 Task: In the event  named  Conference: Business Leadership Conference, Set a range of dates when you can accept meetings  '16 Jul â€" 20 Aug 2023'. Select a duration of  15 min. Select working hours  	_x000D_
MON- SAT 9:00am â€" 5:00pm. Add time before or after your events  as 5 min. Set the frequency of available time slots for invitees as  25 min. Set the minimum notice period and maximum events allowed per day as  39 hours and 4. , logged in from the account softage.4@softage.net and add another guest for the event, softage.3@softage.net
Action: Mouse scrolled (528, 343) with delta (0, 0)
Screenshot: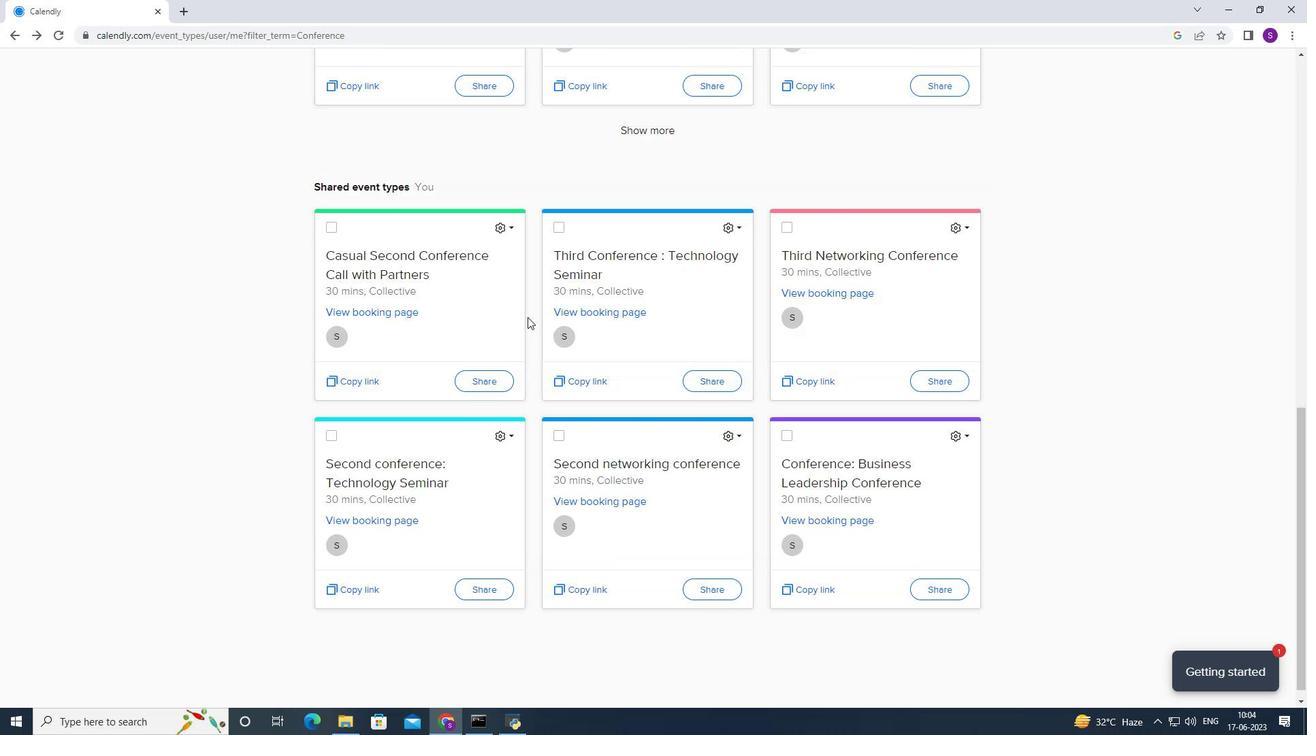 
Action: Mouse scrolled (528, 342) with delta (0, 0)
Screenshot: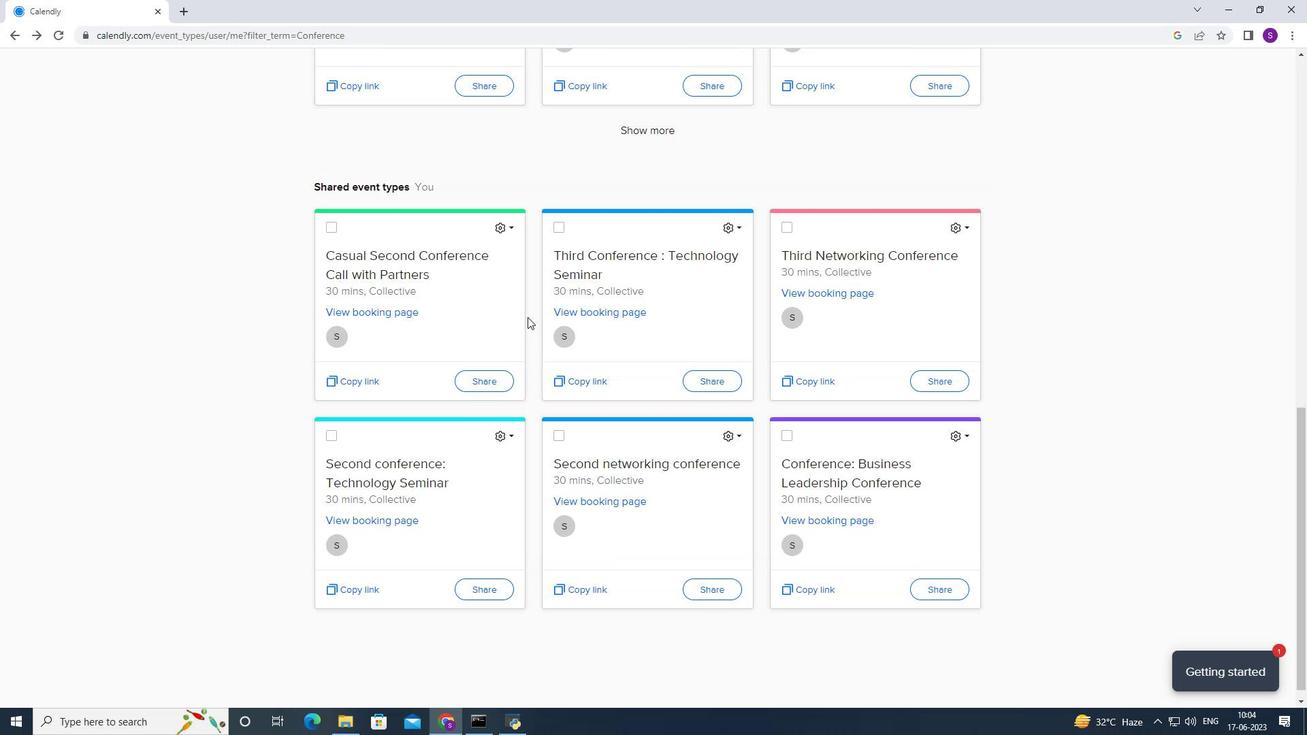 
Action: Mouse scrolled (528, 343) with delta (0, 0)
Screenshot: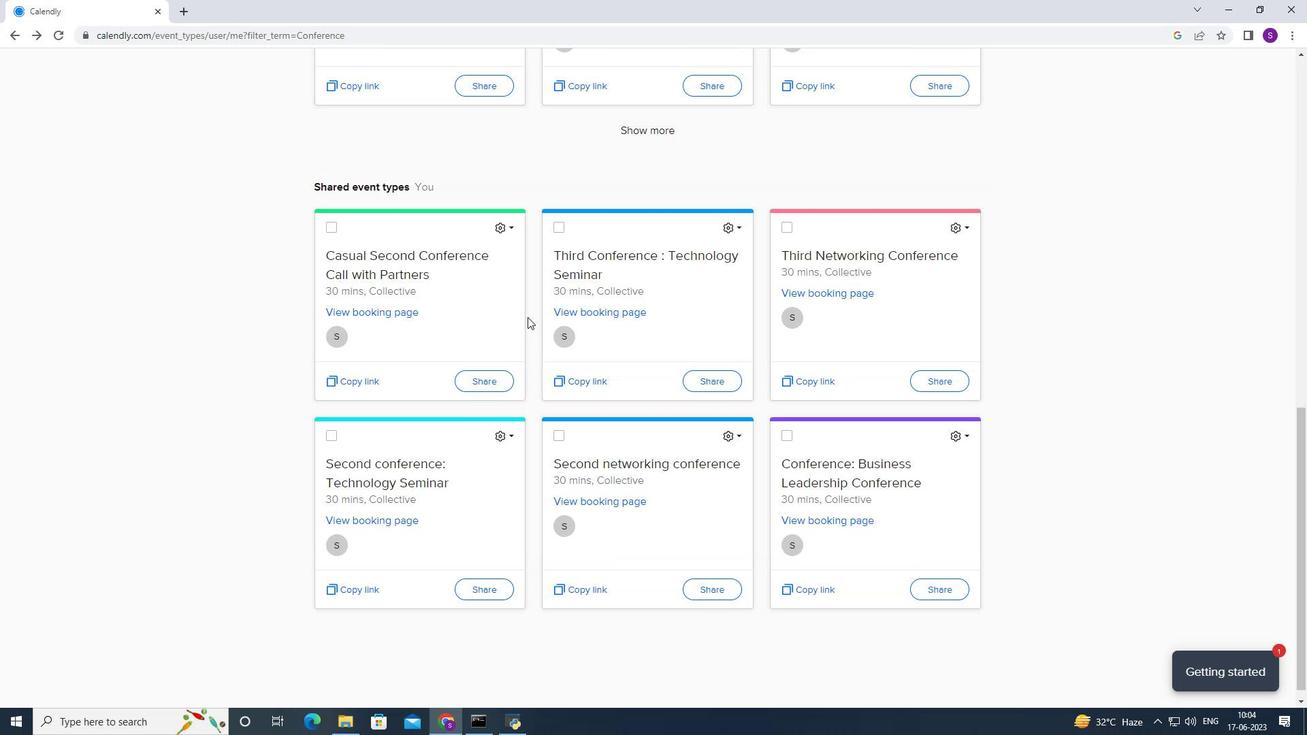 
Action: Mouse scrolled (528, 342) with delta (0, 0)
Screenshot: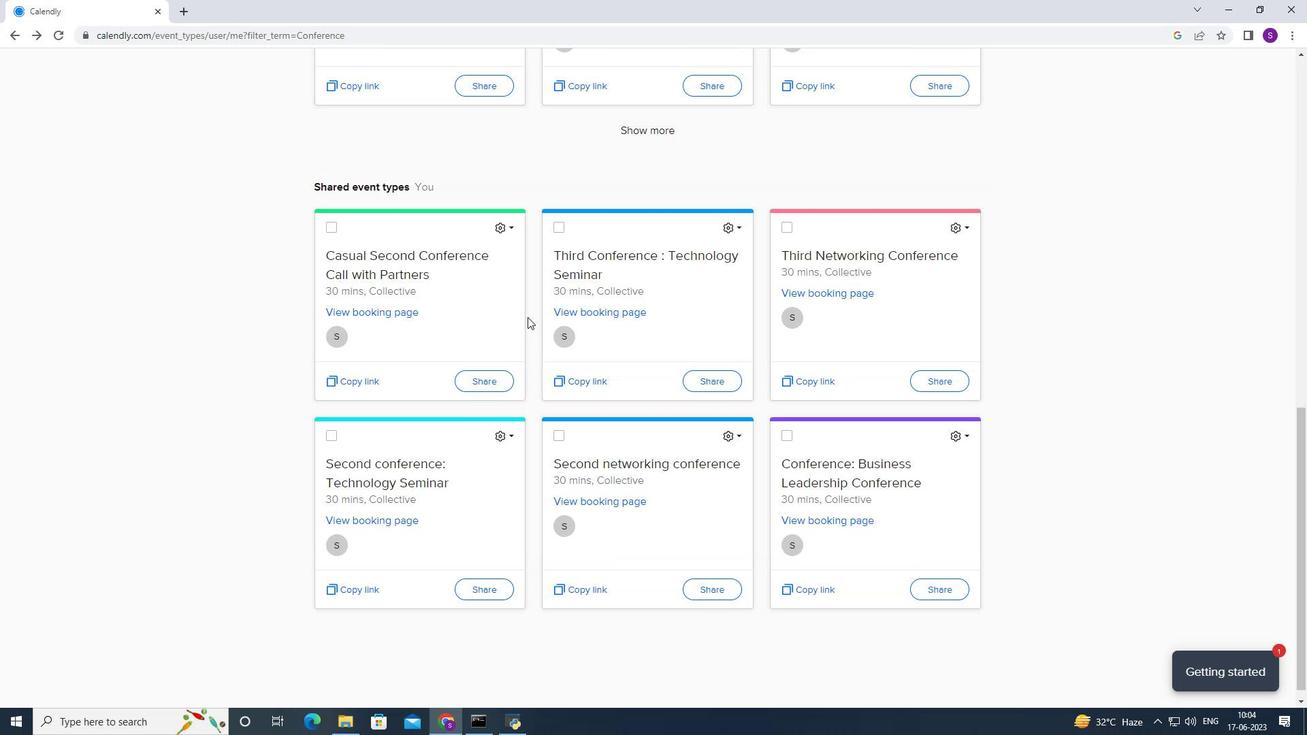 
Action: Mouse scrolled (528, 343) with delta (0, 0)
Screenshot: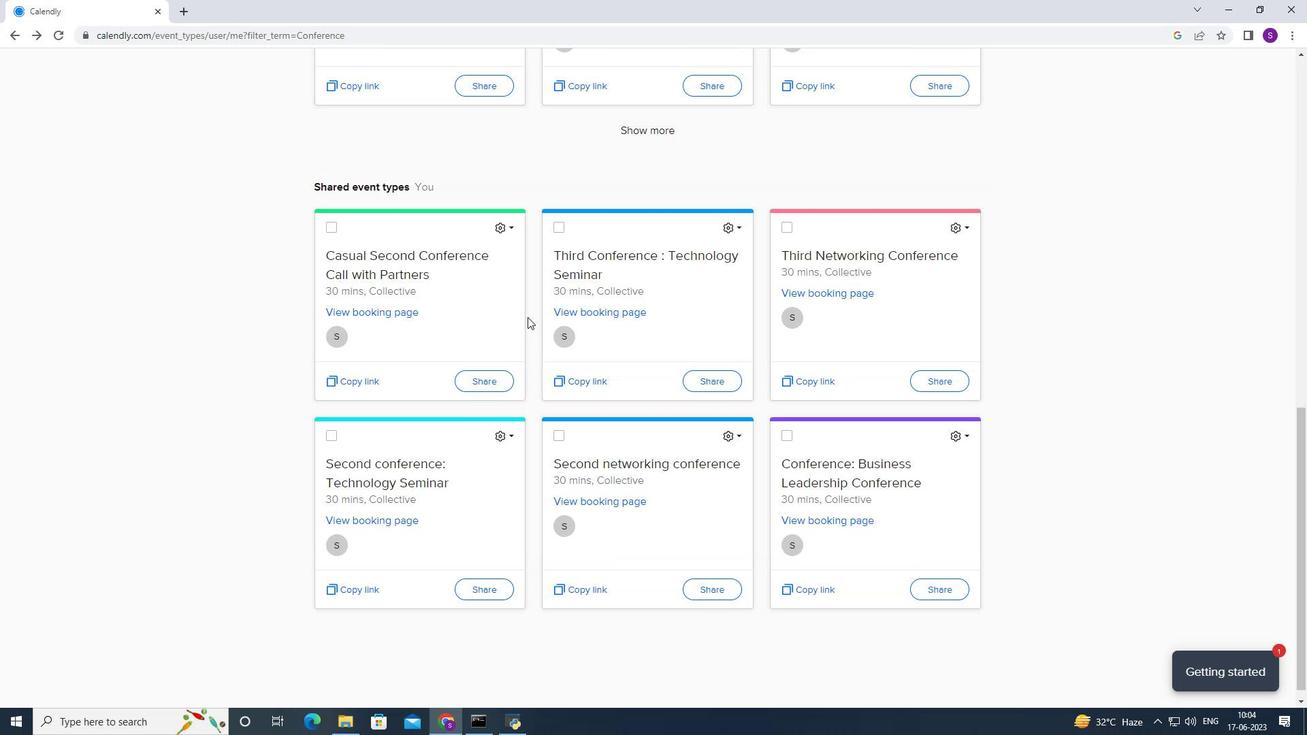 
Action: Mouse scrolled (528, 343) with delta (0, 0)
Screenshot: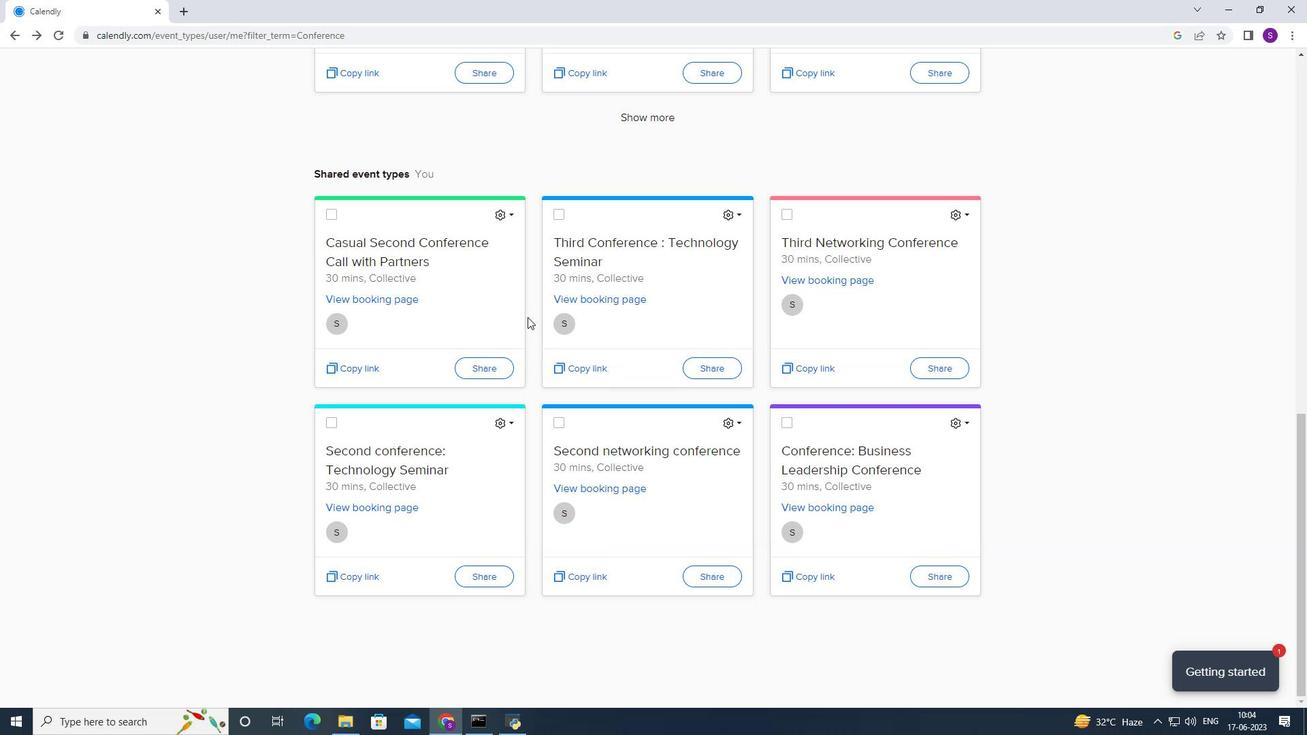
Action: Mouse scrolled (528, 343) with delta (0, 0)
Screenshot: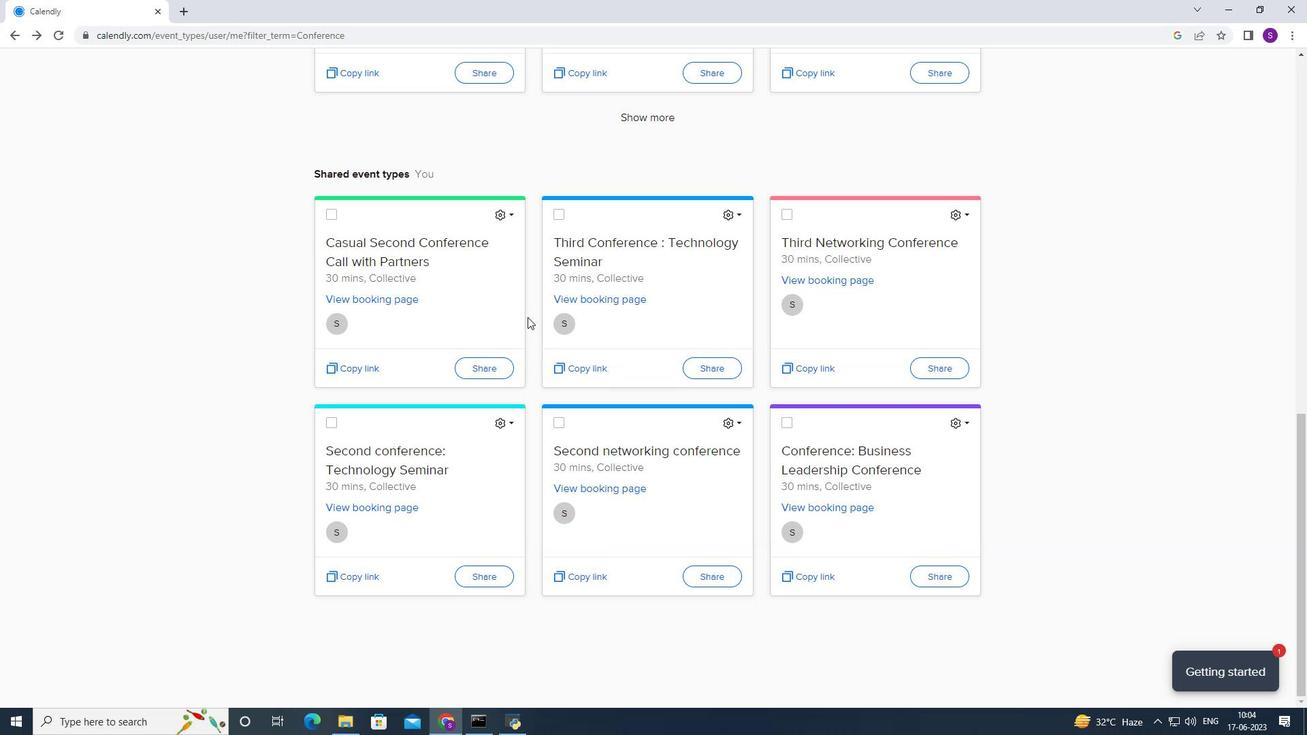 
Action: Mouse scrolled (528, 343) with delta (0, 0)
Screenshot: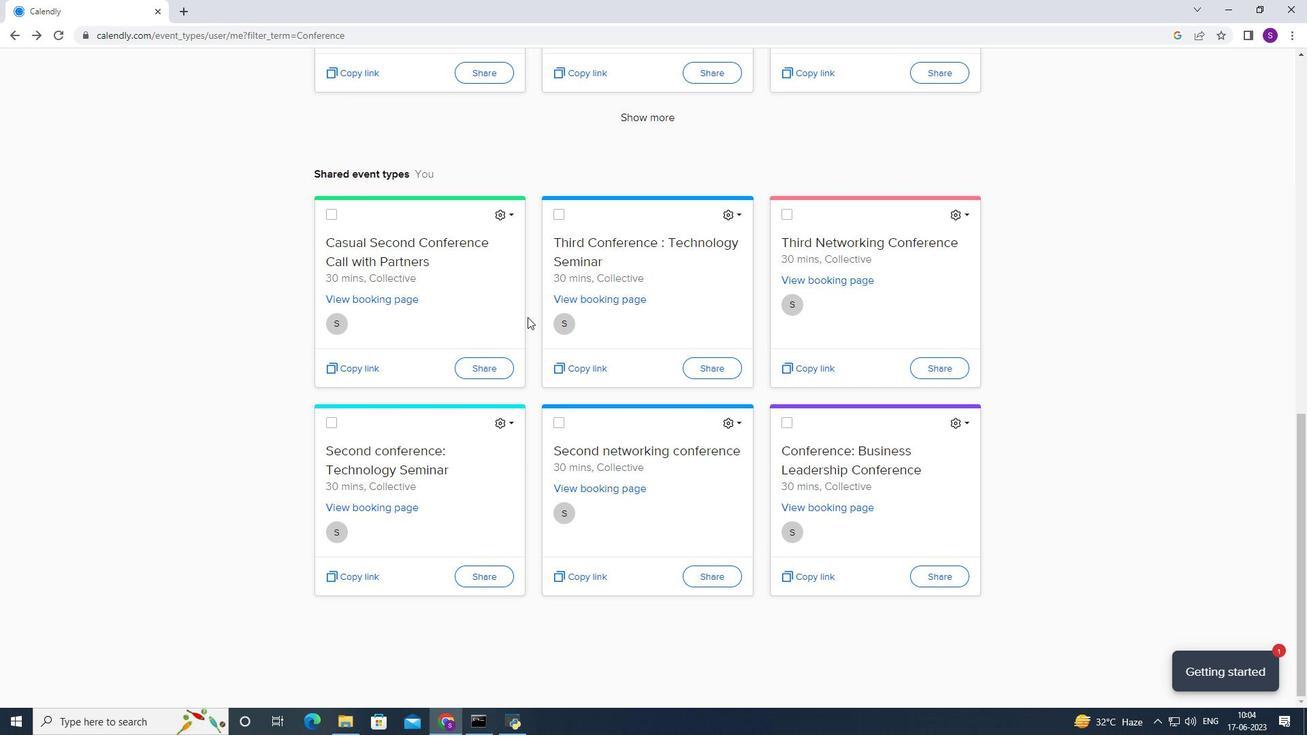
Action: Mouse scrolled (528, 342) with delta (0, 0)
Screenshot: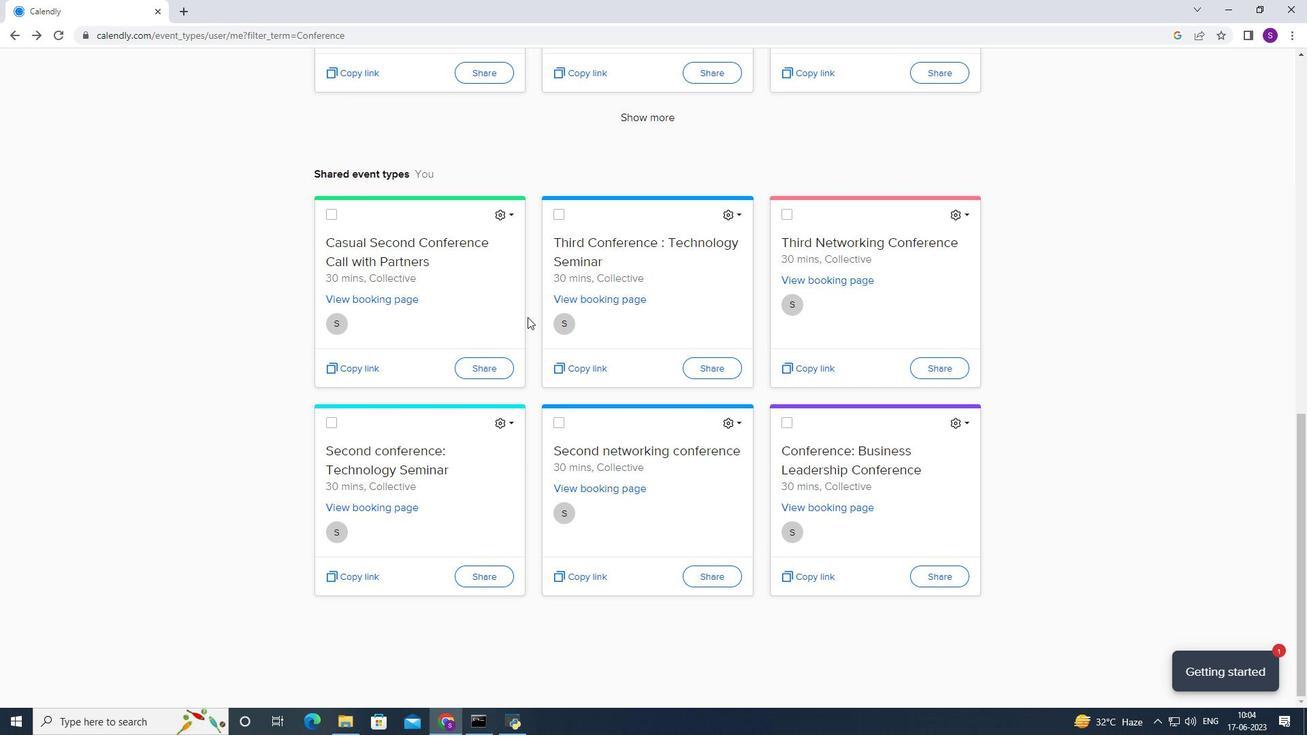
Action: Mouse scrolled (528, 342) with delta (0, 0)
Screenshot: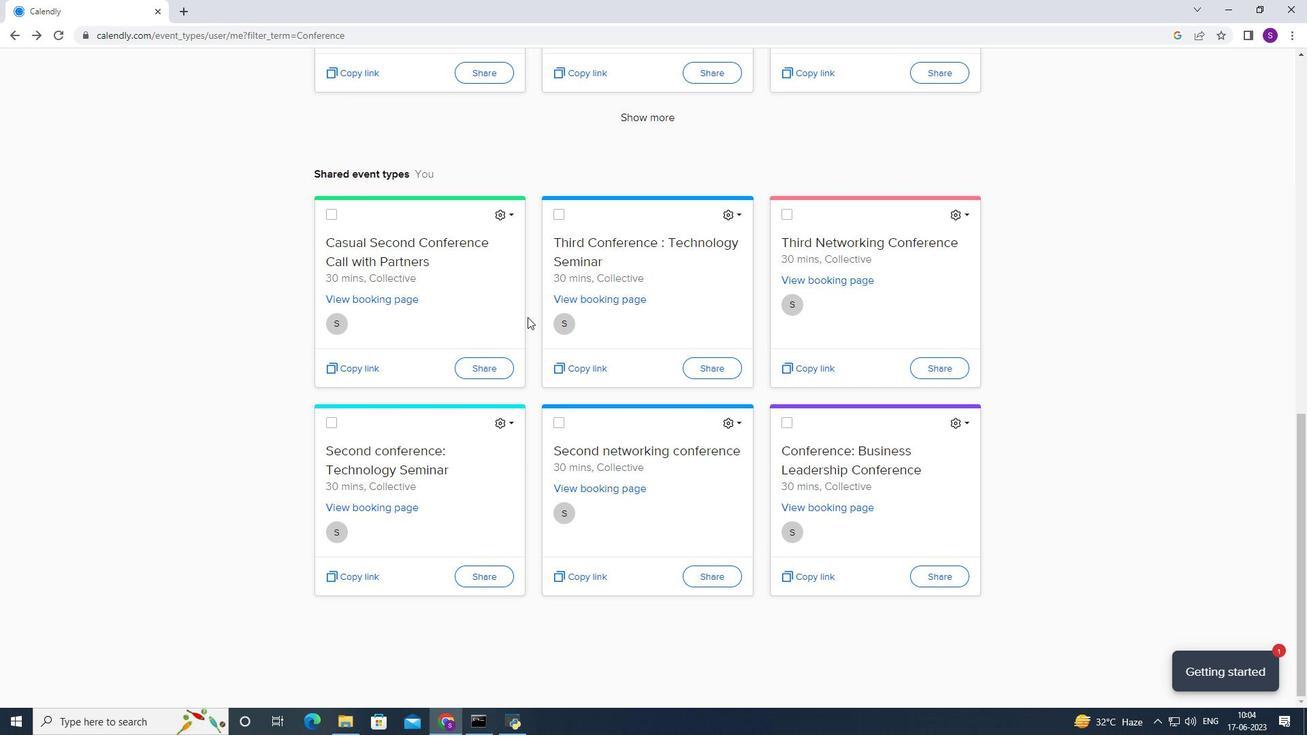 
Action: Mouse scrolled (528, 342) with delta (0, 0)
Screenshot: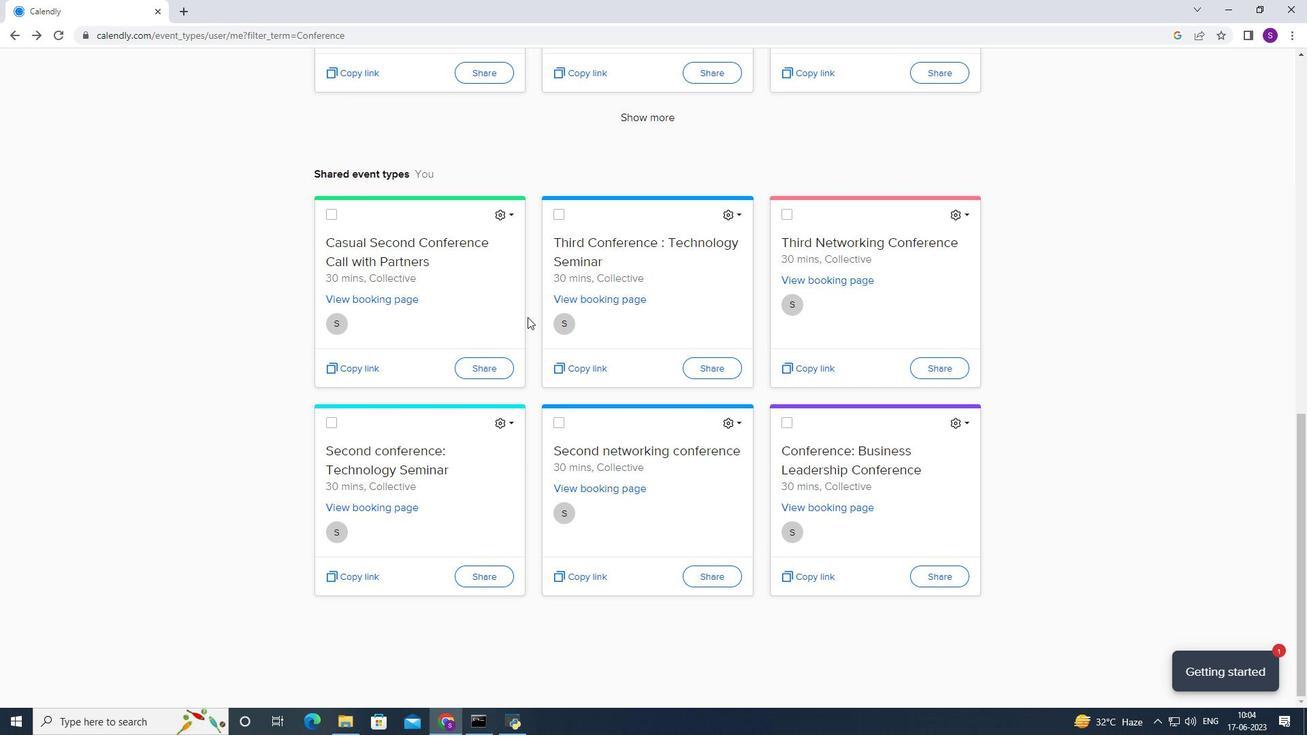 
Action: Mouse scrolled (528, 343) with delta (0, 0)
Screenshot: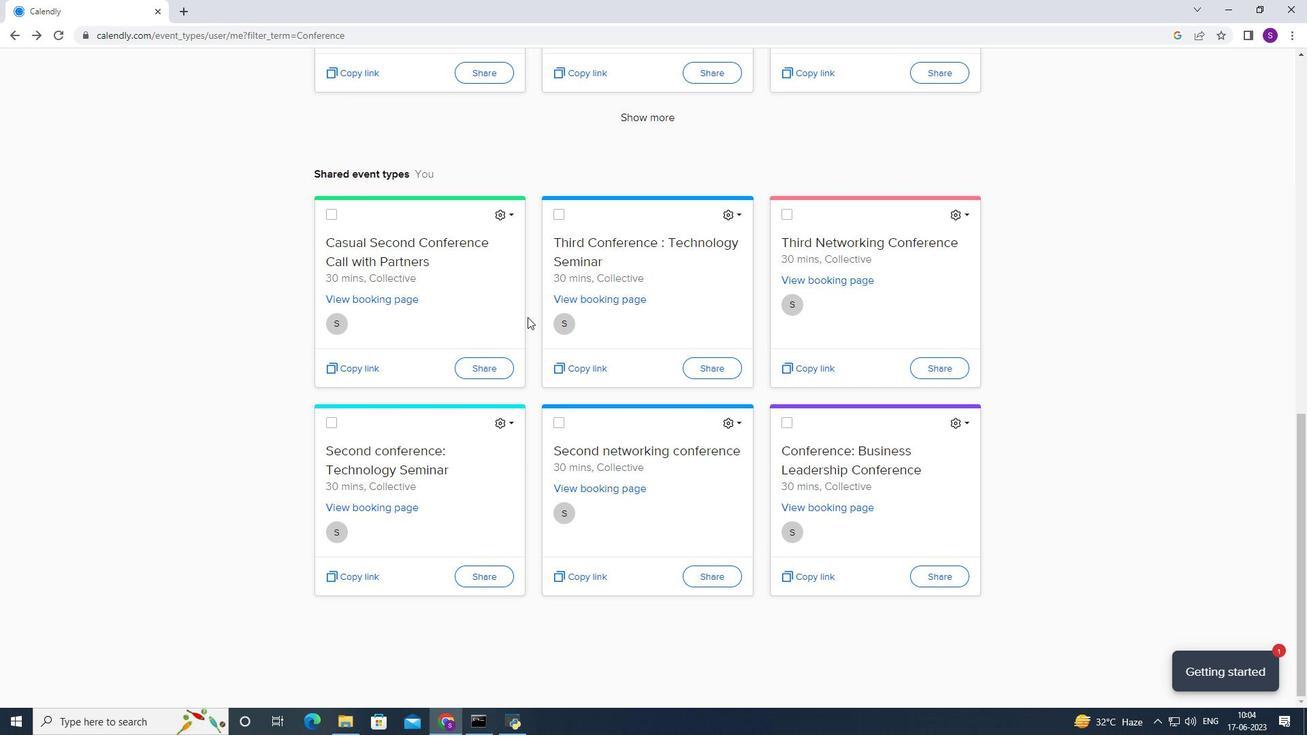 
Action: Mouse scrolled (528, 343) with delta (0, 0)
Screenshot: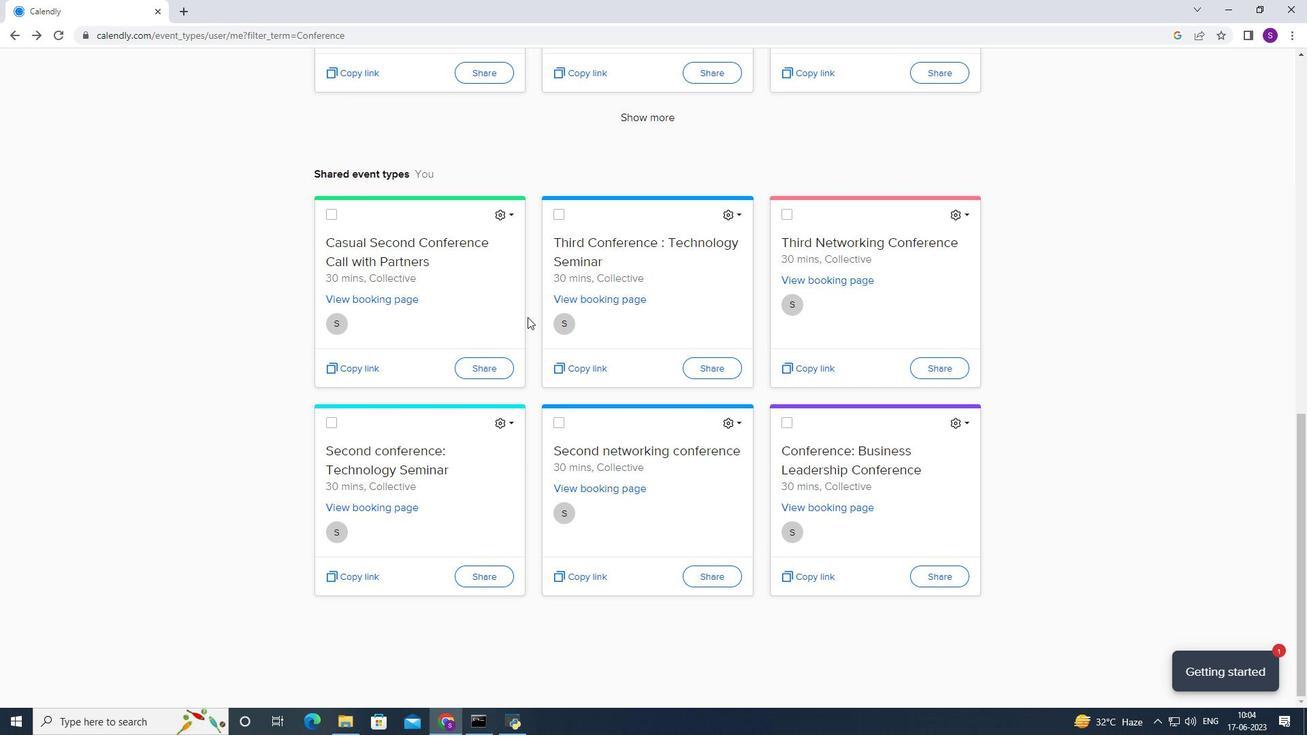 
Action: Mouse scrolled (528, 343) with delta (0, 0)
Screenshot: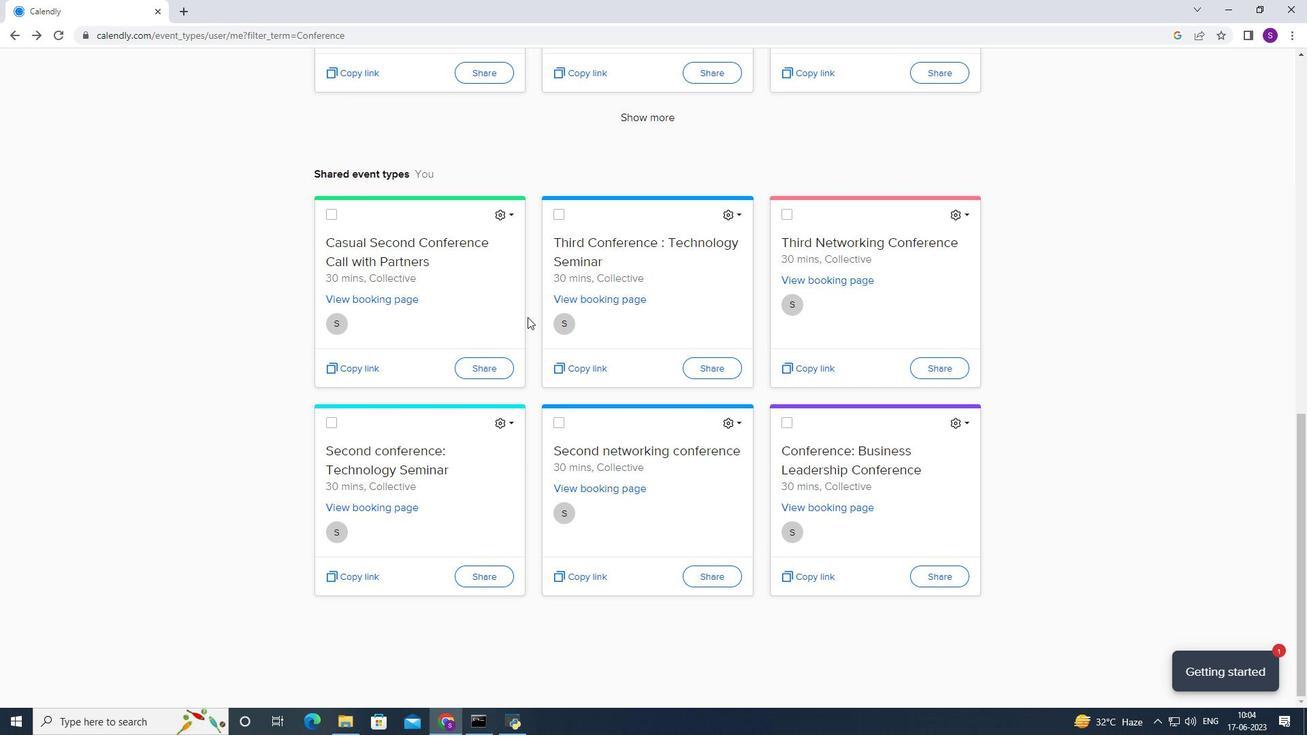 
Action: Mouse scrolled (528, 343) with delta (0, 0)
Screenshot: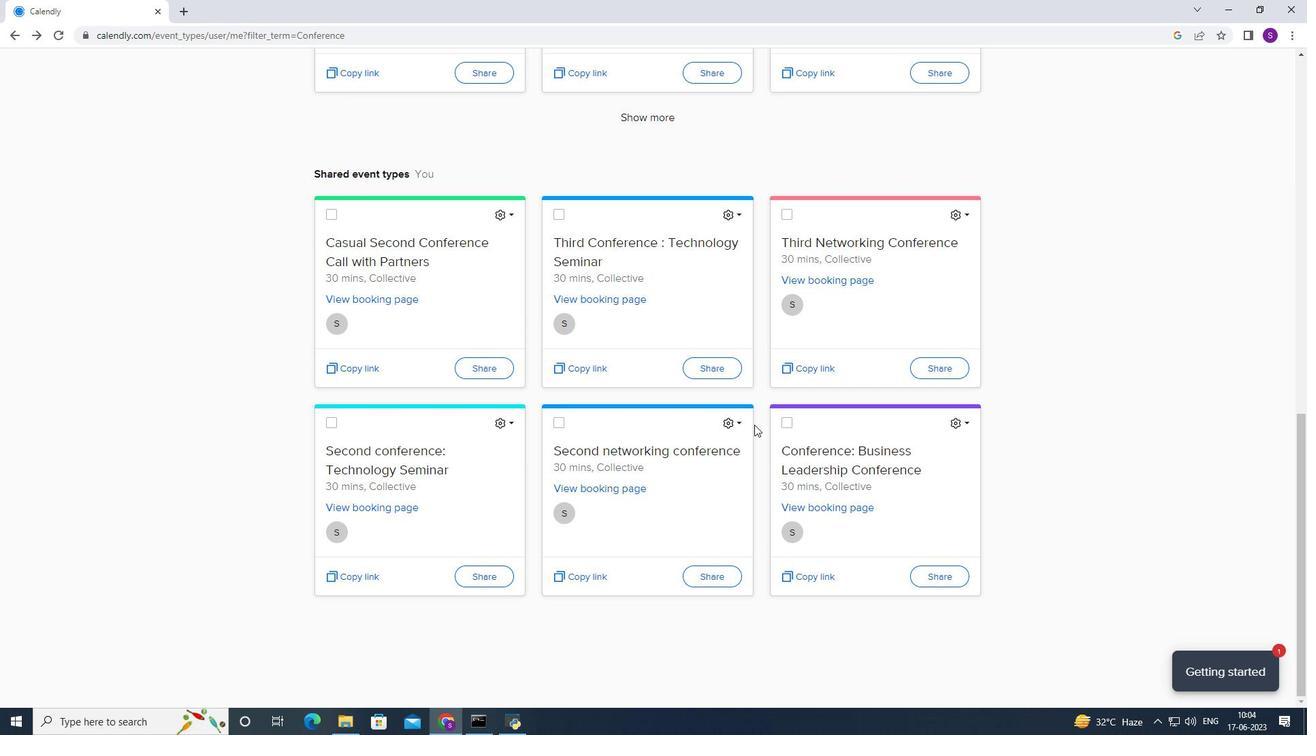
Action: Mouse scrolled (528, 342) with delta (0, 0)
Screenshot: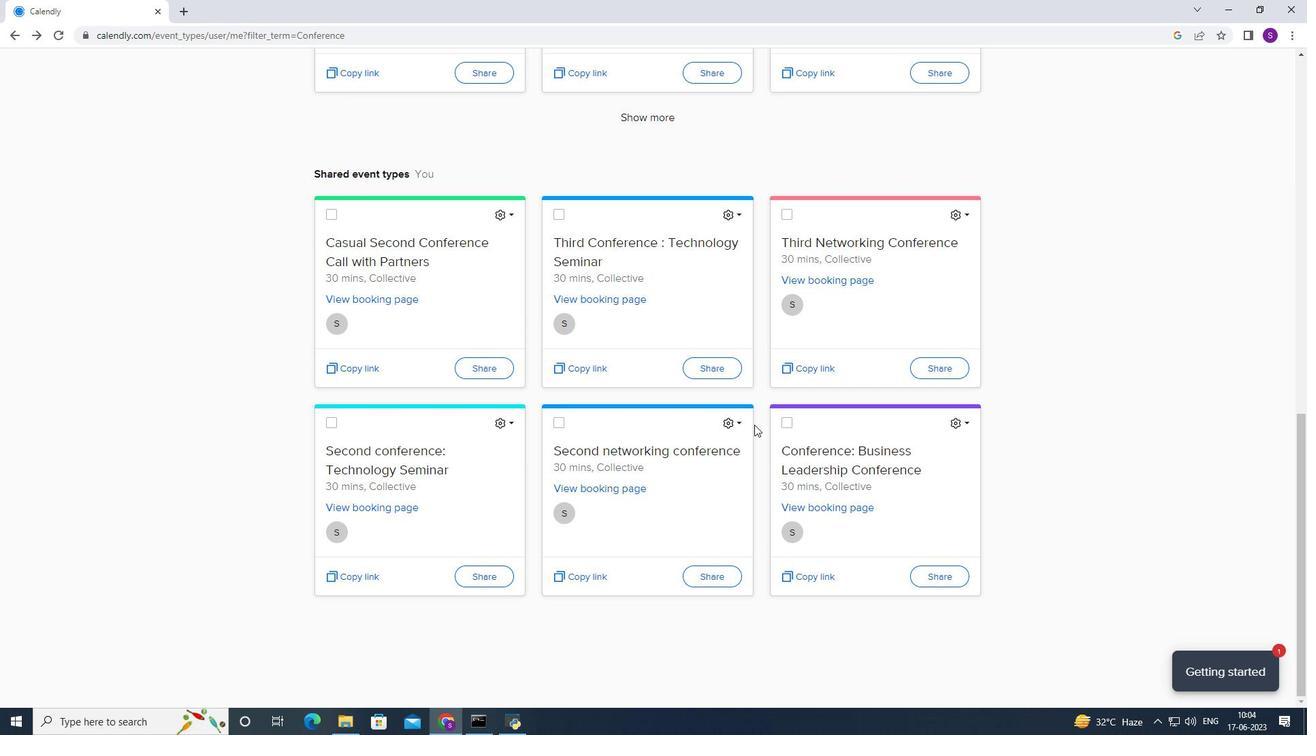 
Action: Mouse scrolled (528, 343) with delta (0, 0)
Screenshot: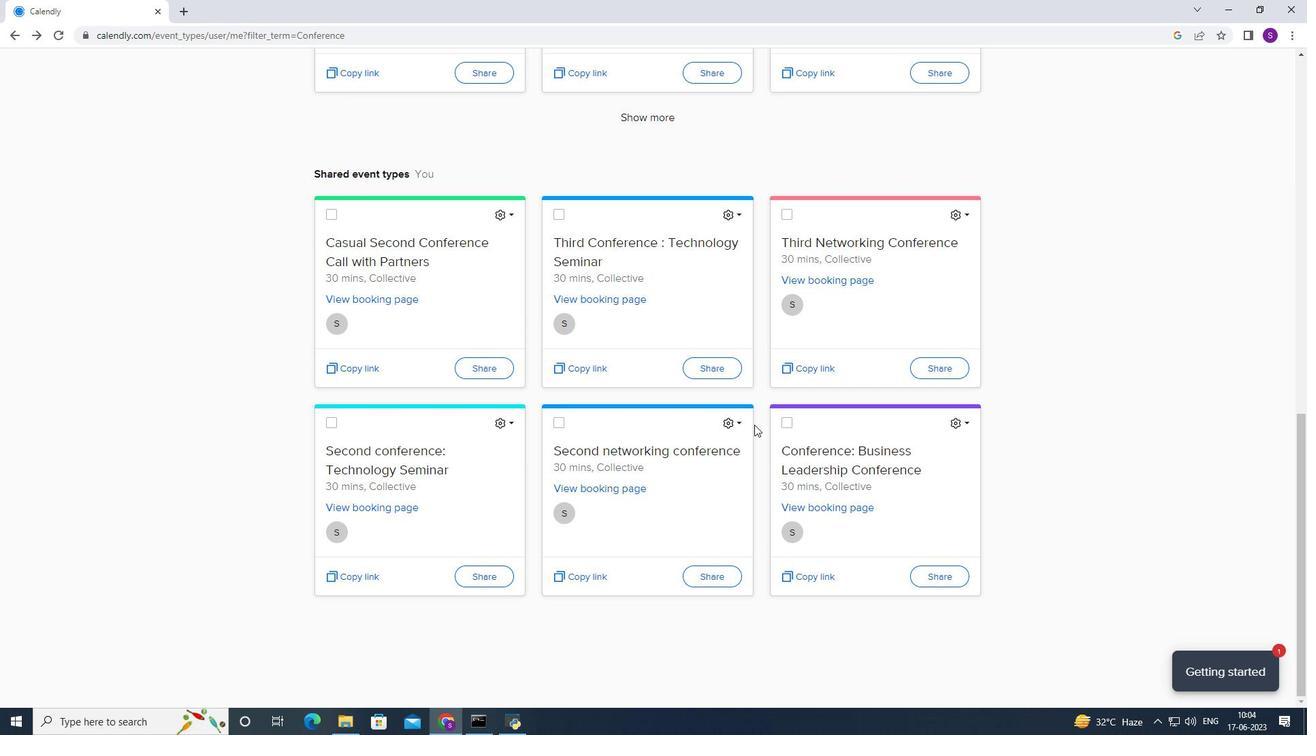 
Action: Mouse scrolled (528, 342) with delta (0, 0)
Screenshot: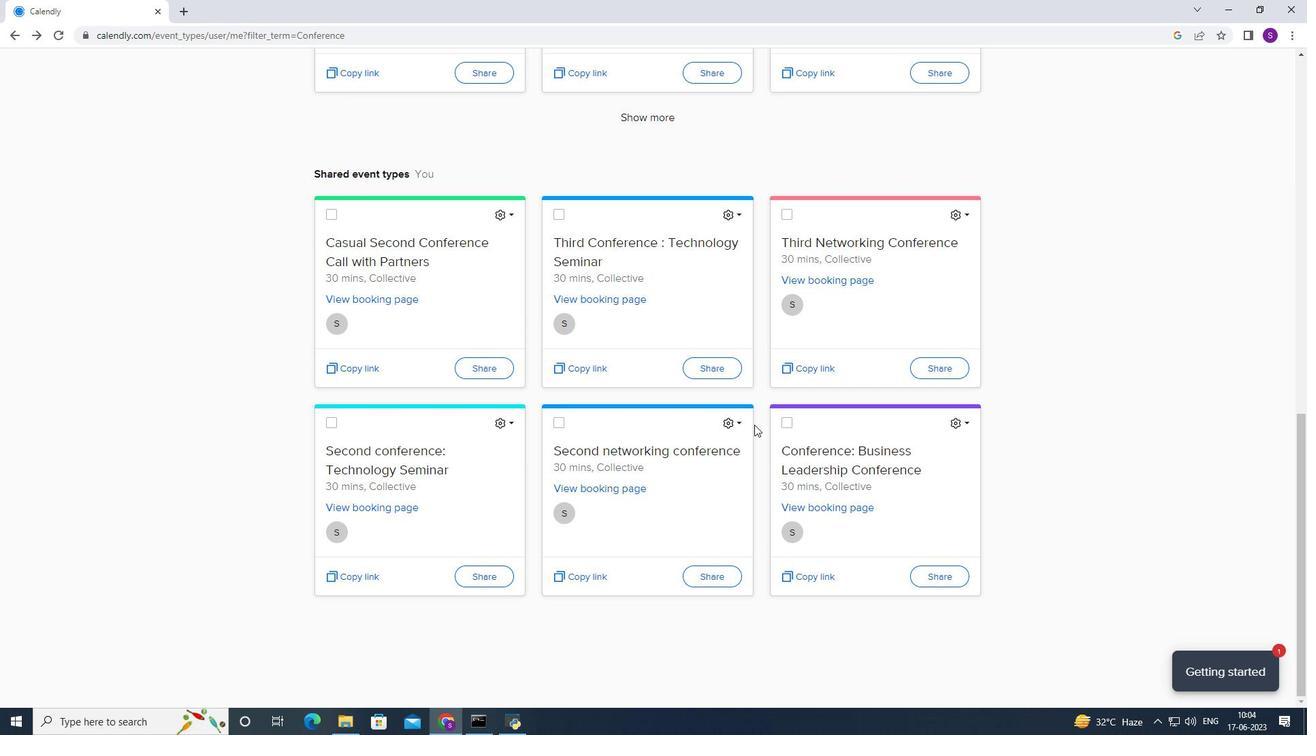 
Action: Mouse scrolled (528, 342) with delta (0, 0)
Screenshot: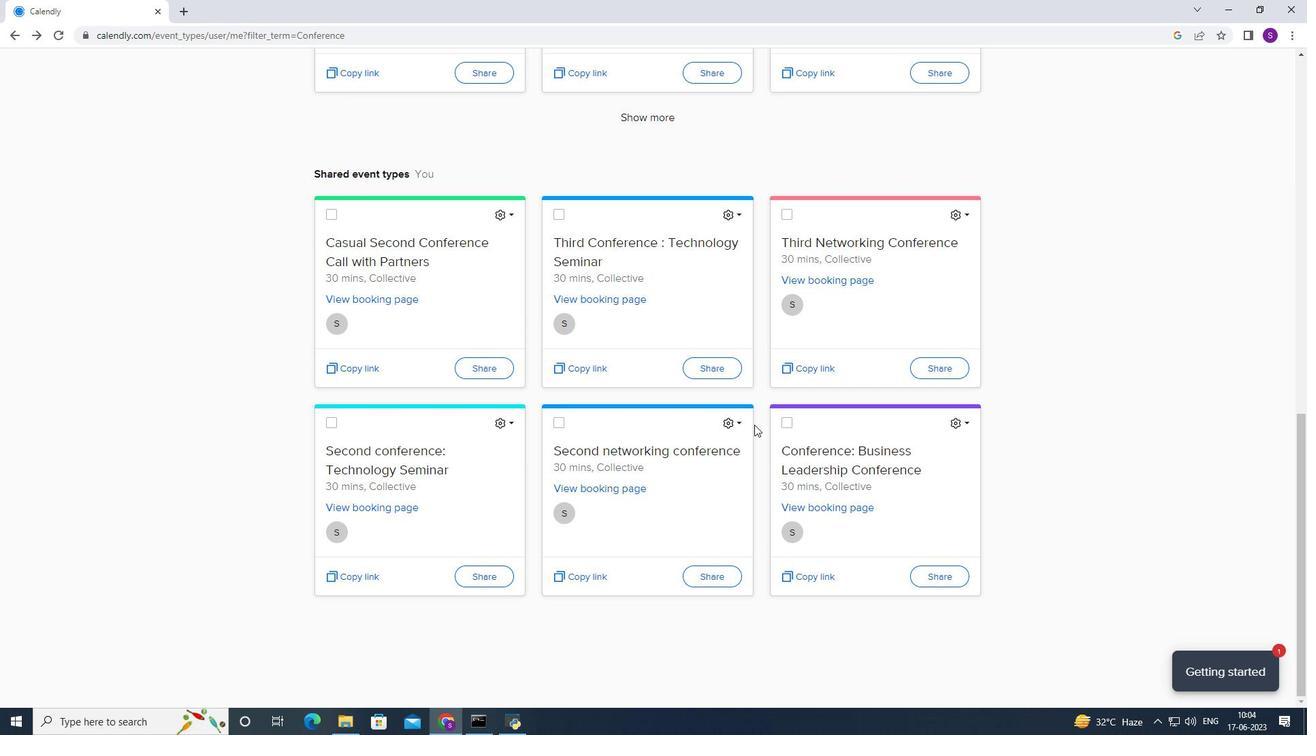 
Action: Mouse scrolled (528, 343) with delta (0, 0)
Screenshot: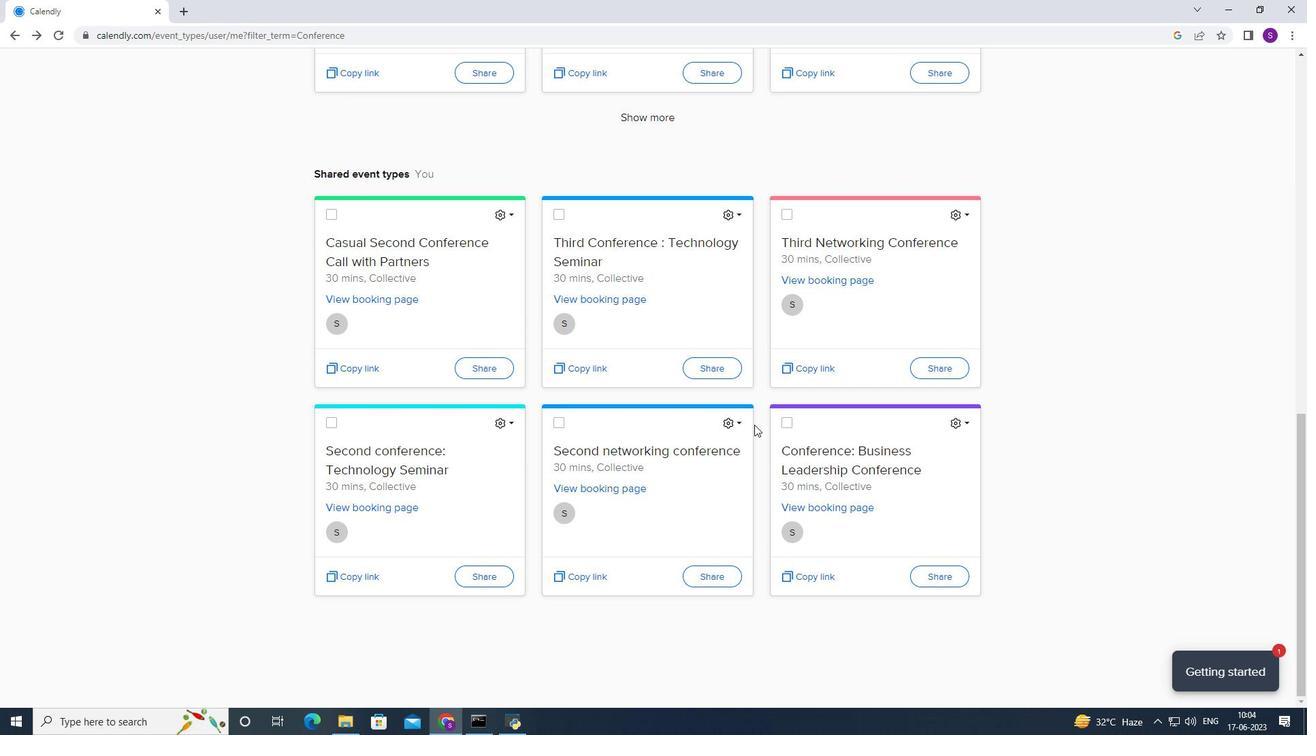 
Action: Mouse scrolled (528, 343) with delta (0, 0)
Screenshot: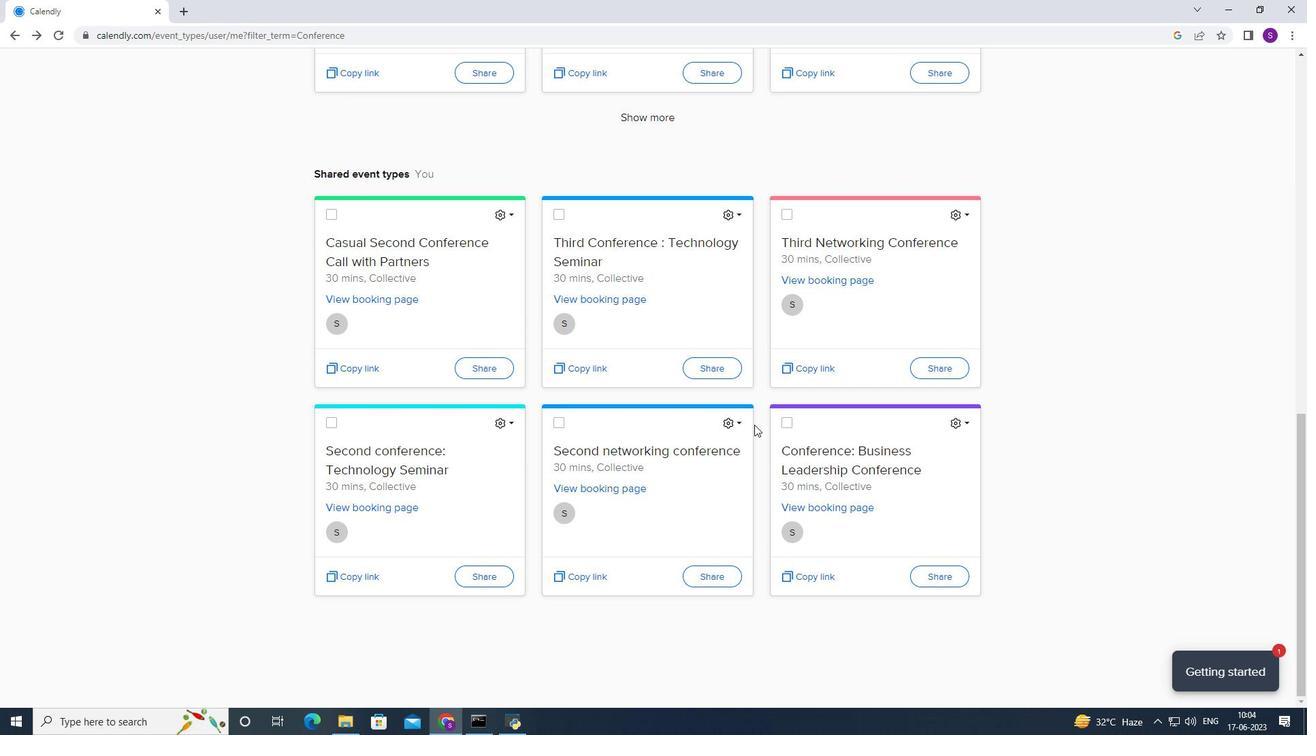 
Action: Mouse scrolled (528, 343) with delta (0, 0)
Screenshot: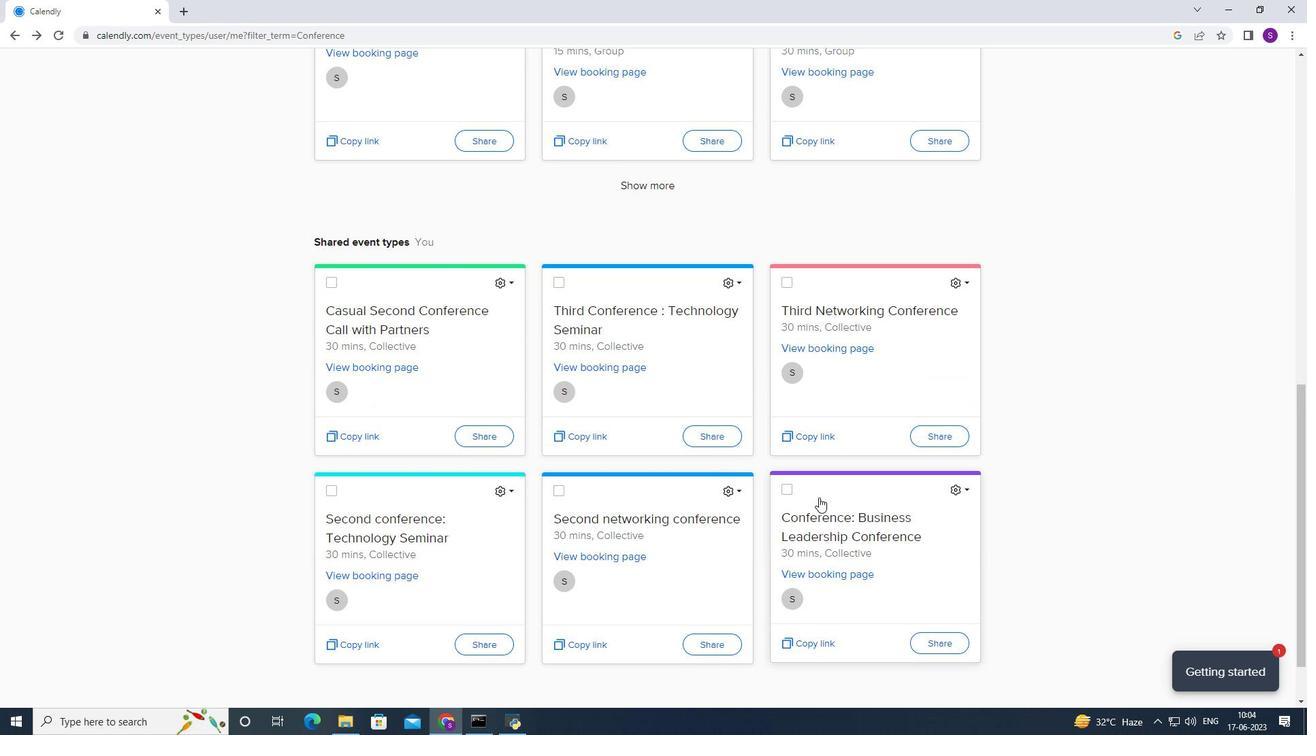 
Action: Mouse moved to (529, 343)
Screenshot: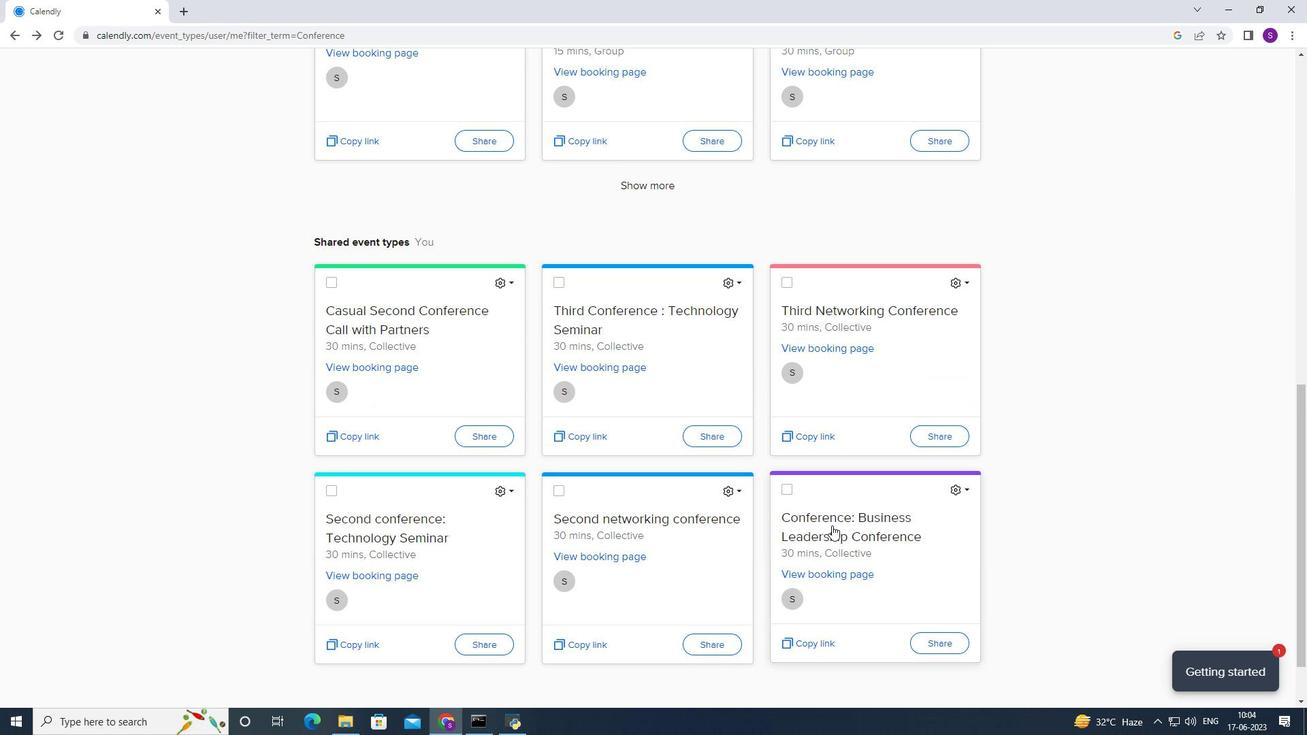 
Action: Mouse scrolled (528, 343) with delta (0, 0)
Screenshot: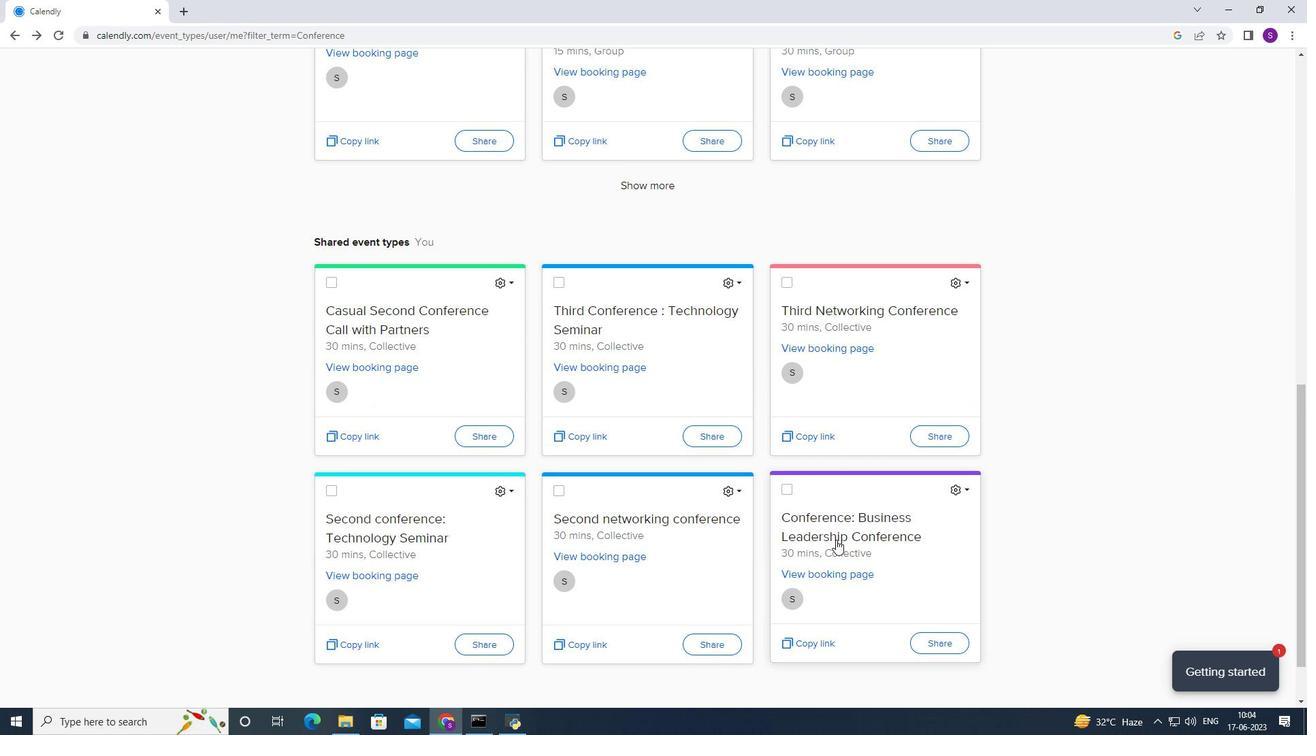 
Action: Mouse moved to (651, 380)
Screenshot: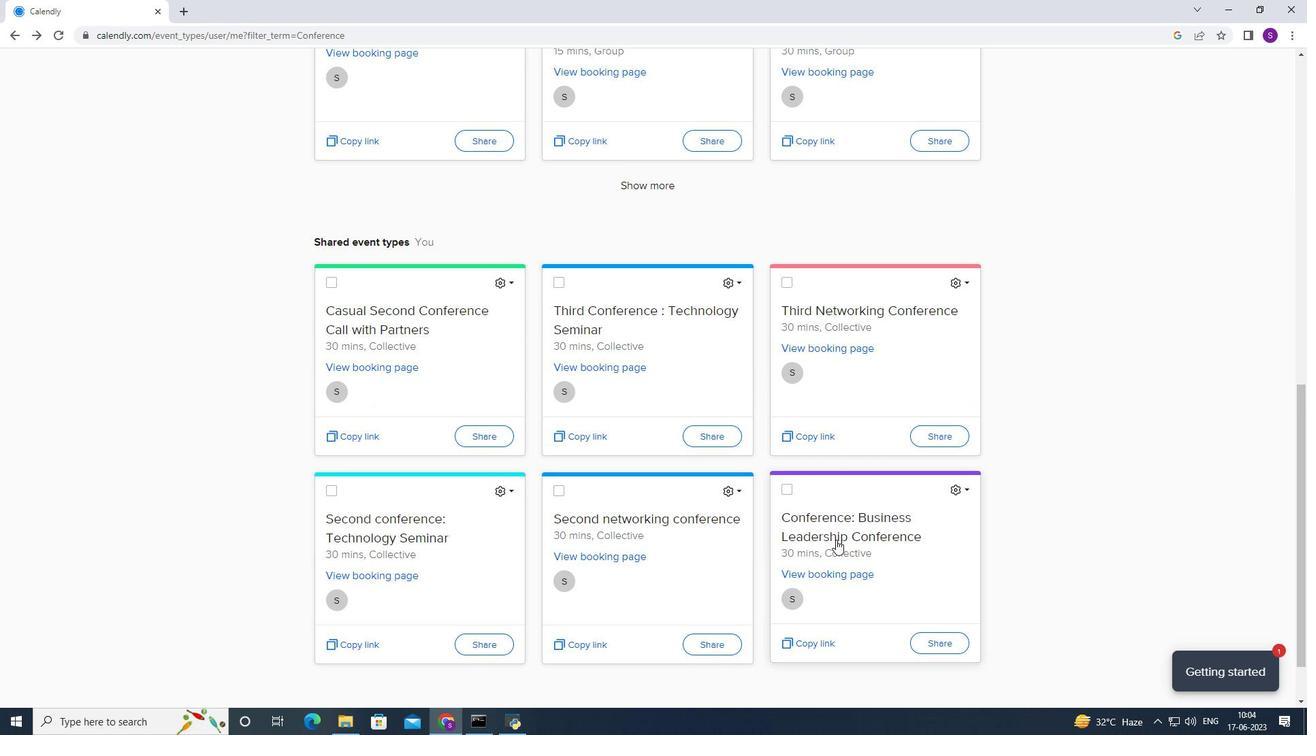 
Action: Mouse scrolled (528, 343) with delta (0, 0)
Screenshot: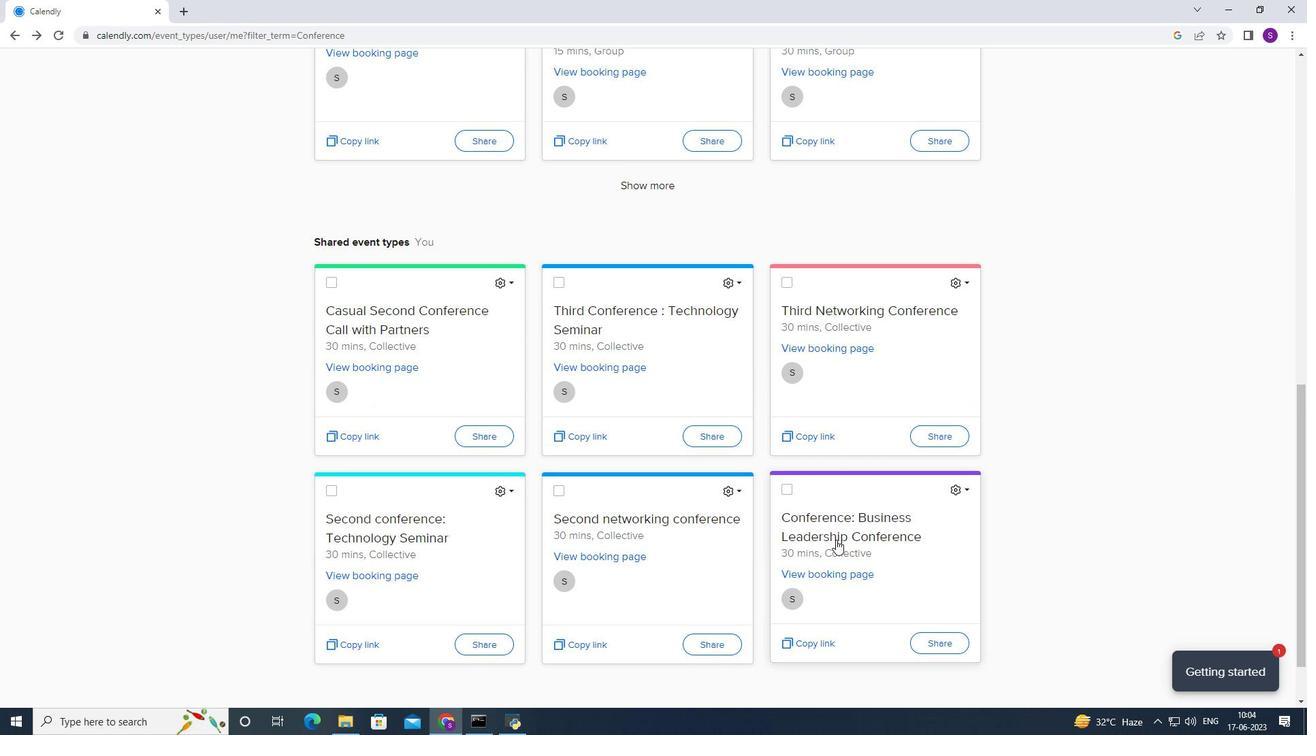 
Action: Mouse moved to (689, 389)
Screenshot: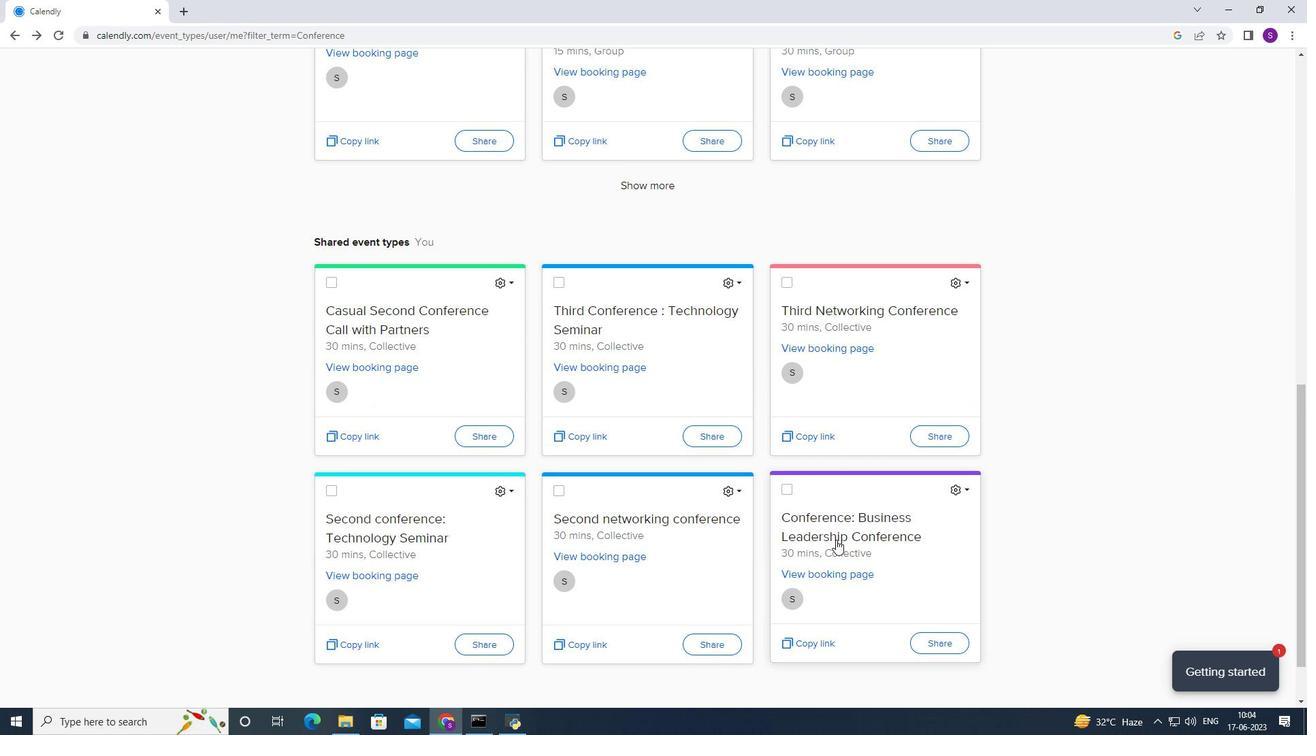 
Action: Mouse scrolled (528, 343) with delta (0, 0)
Screenshot: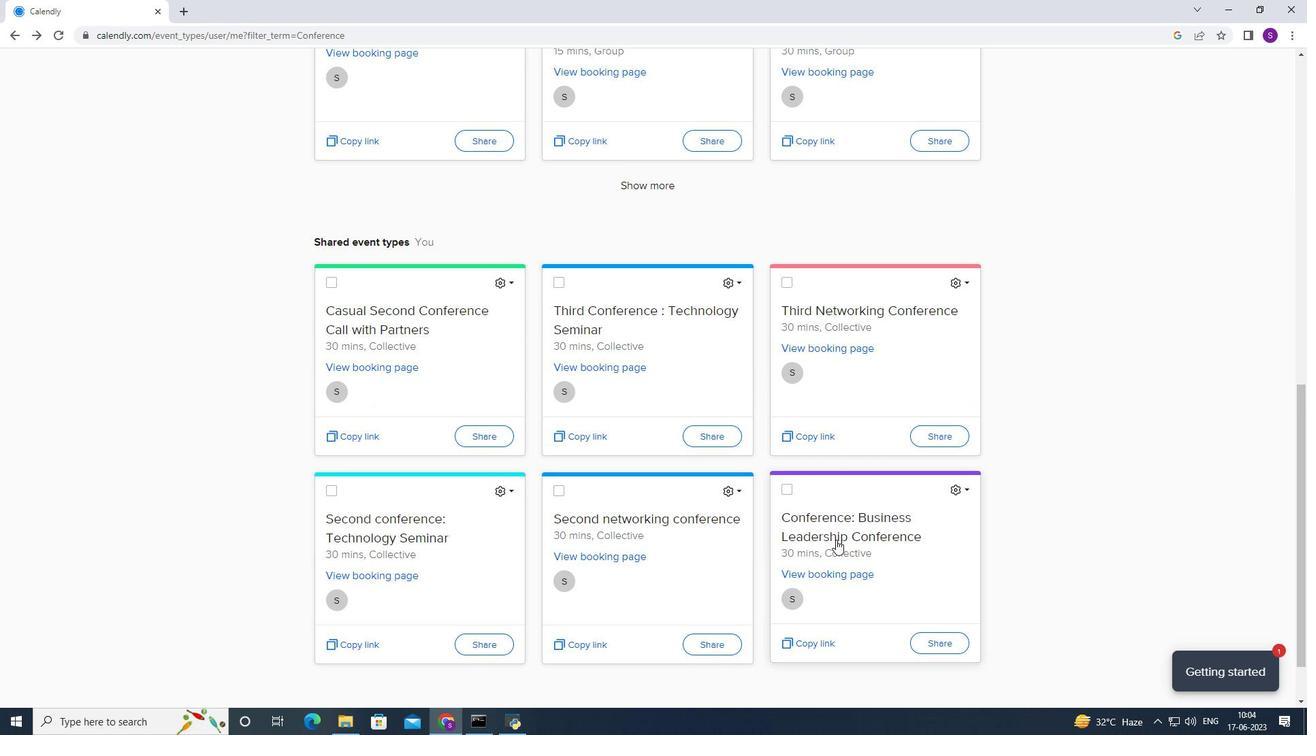 
Action: Mouse moved to (698, 390)
Screenshot: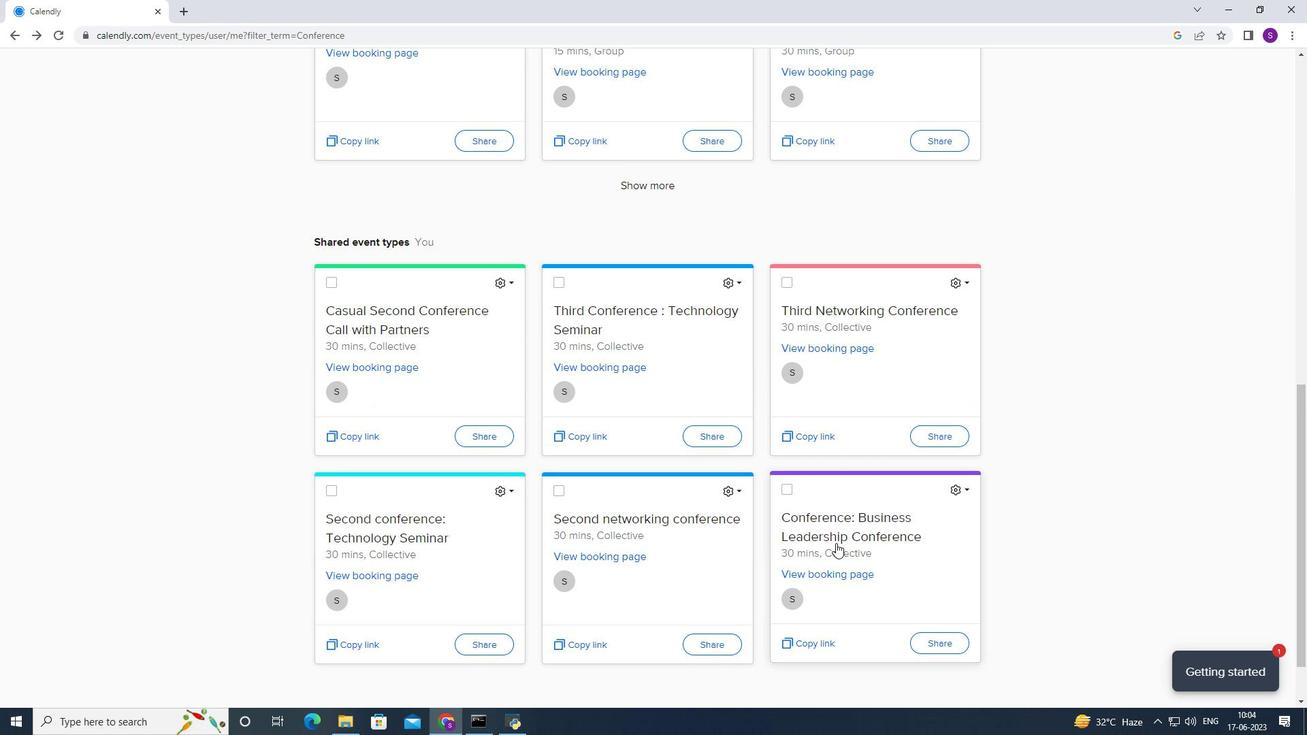 
Action: Mouse scrolled (528, 342) with delta (0, 0)
Screenshot: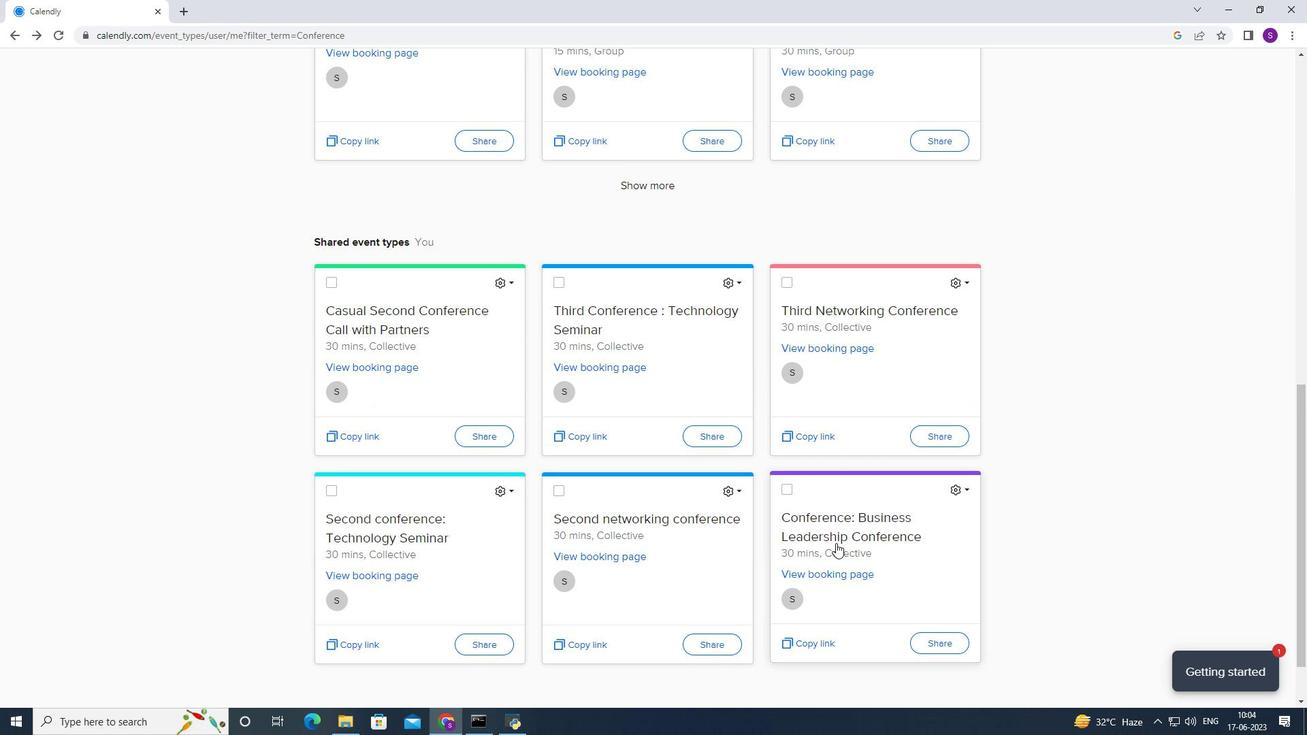 
Action: Mouse moved to (715, 393)
Screenshot: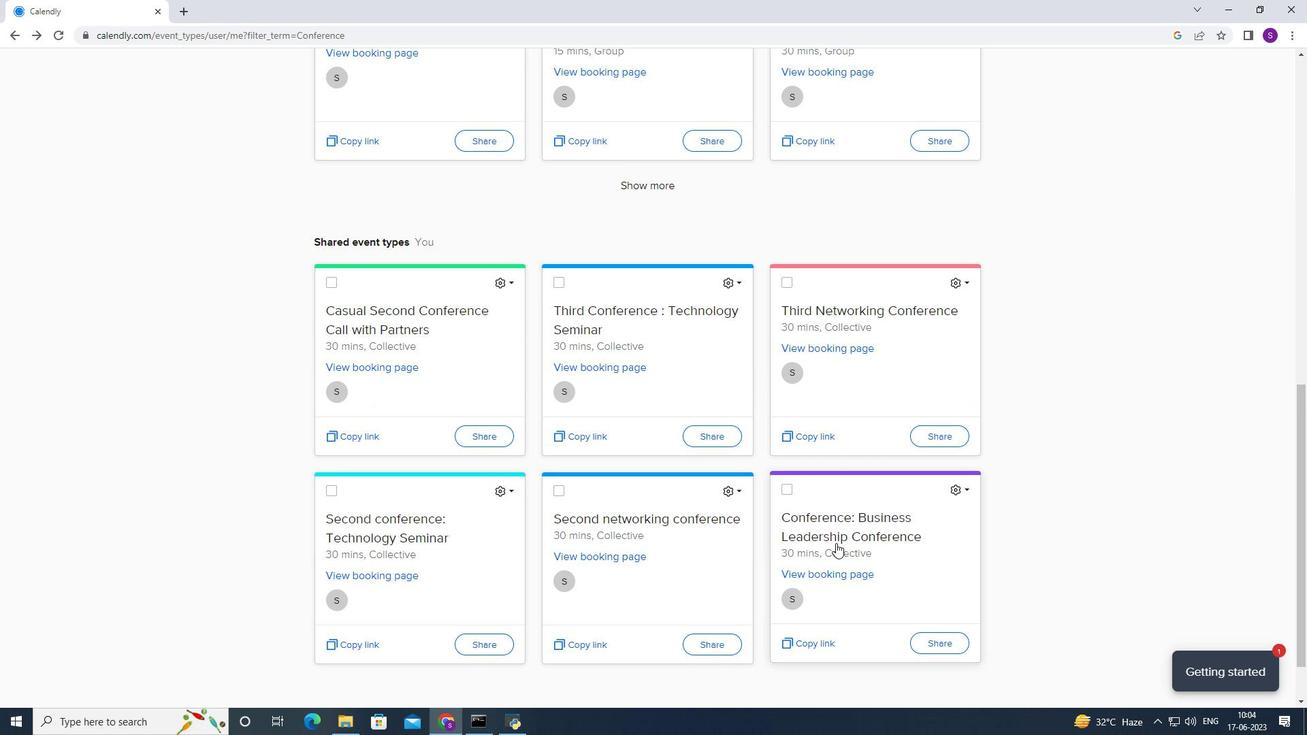 
Action: Mouse scrolled (528, 343) with delta (0, 0)
Screenshot: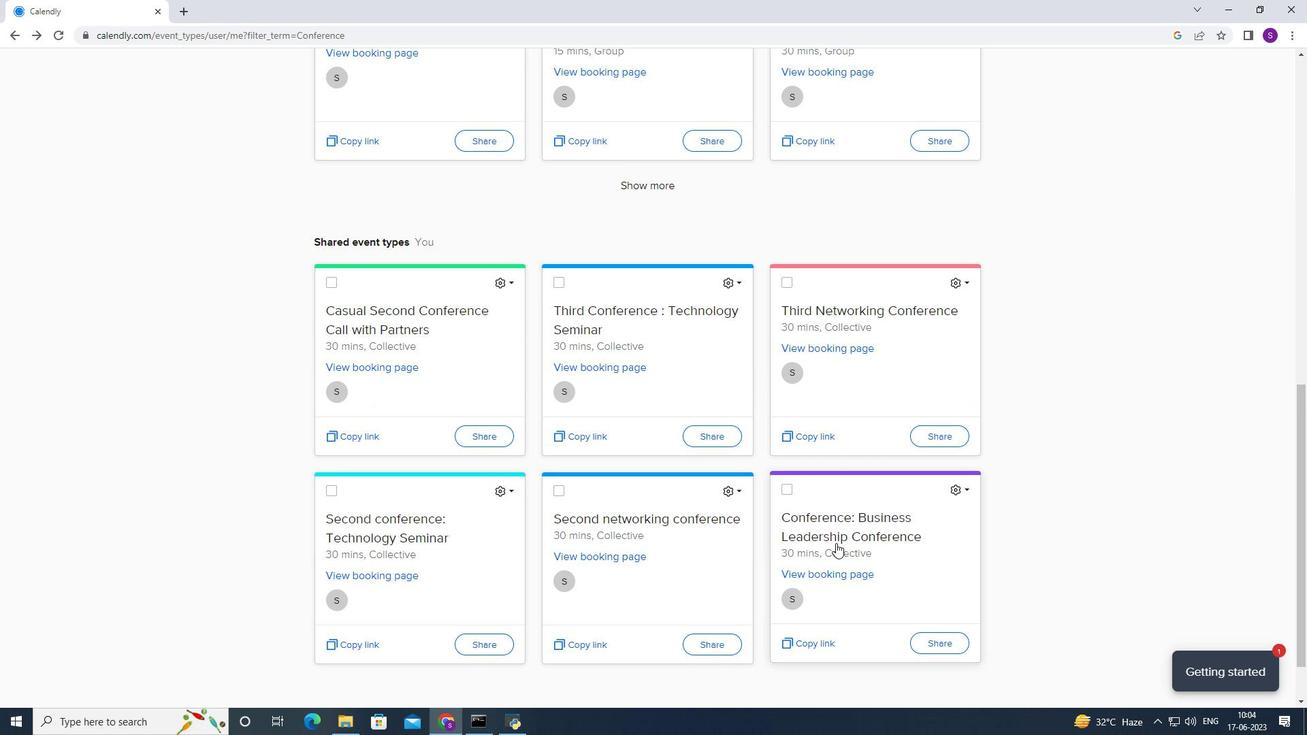 
Action: Mouse moved to (722, 394)
Screenshot: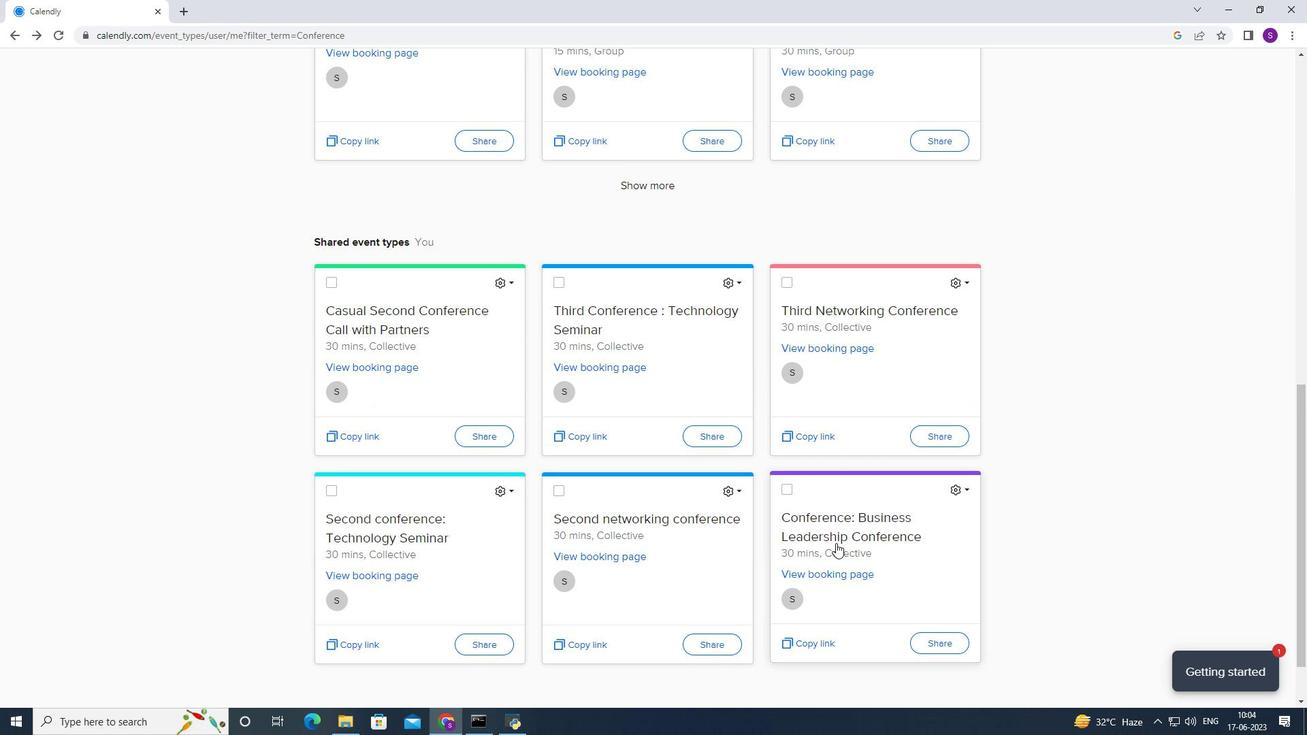 
Action: Mouse scrolled (529, 343) with delta (0, 0)
Screenshot: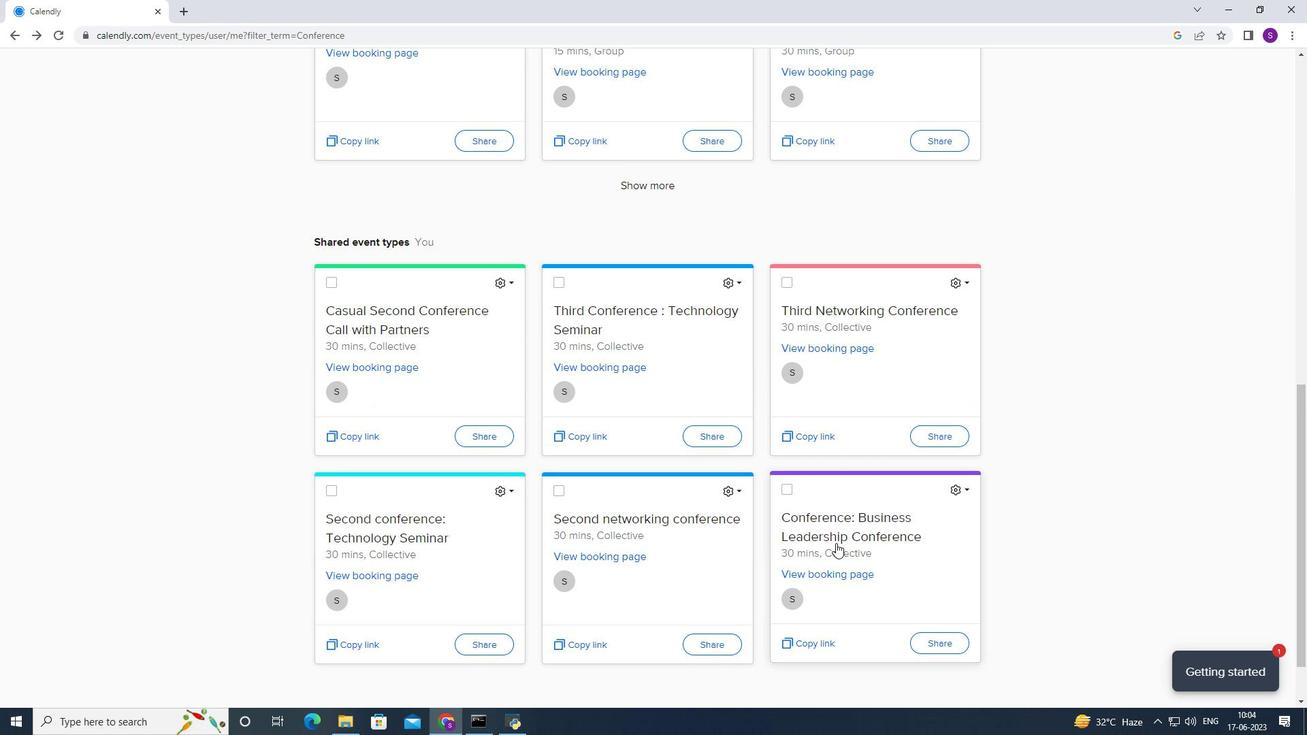 
Action: Mouse moved to (736, 398)
Screenshot: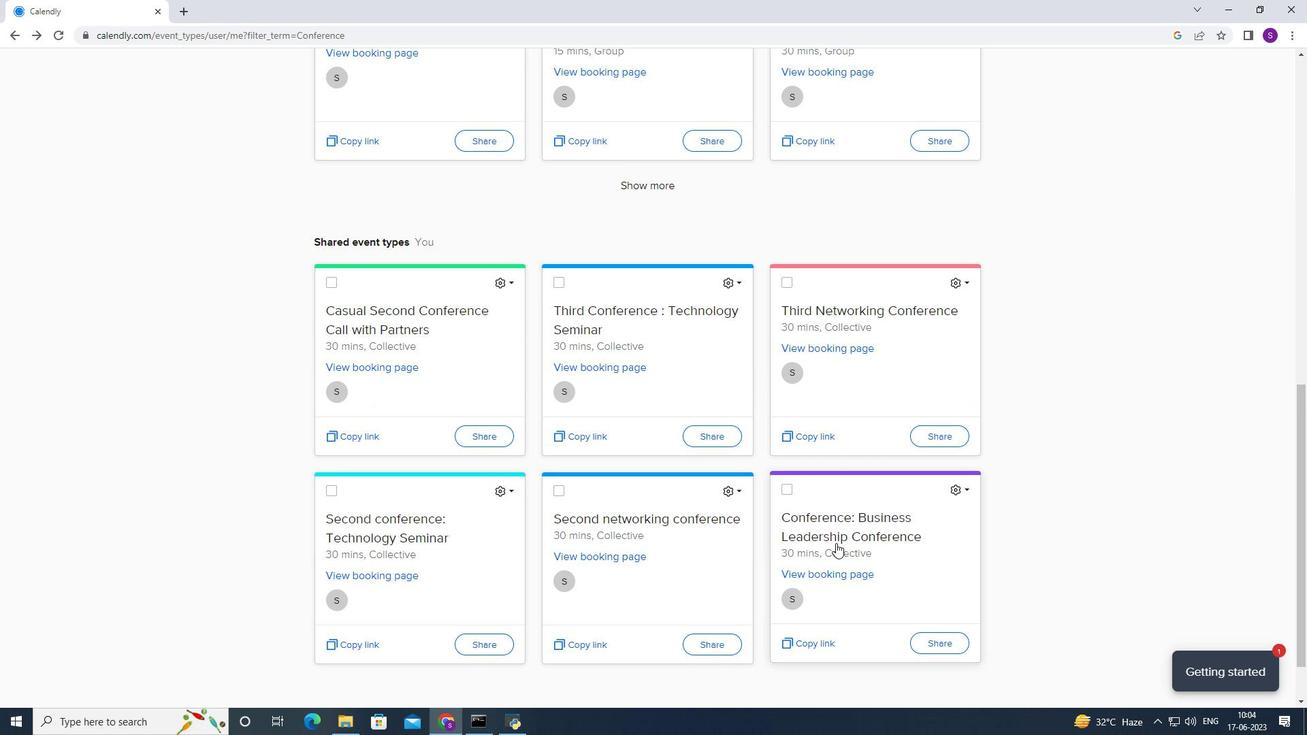 
Action: Mouse scrolled (731, 397) with delta (0, 0)
Screenshot: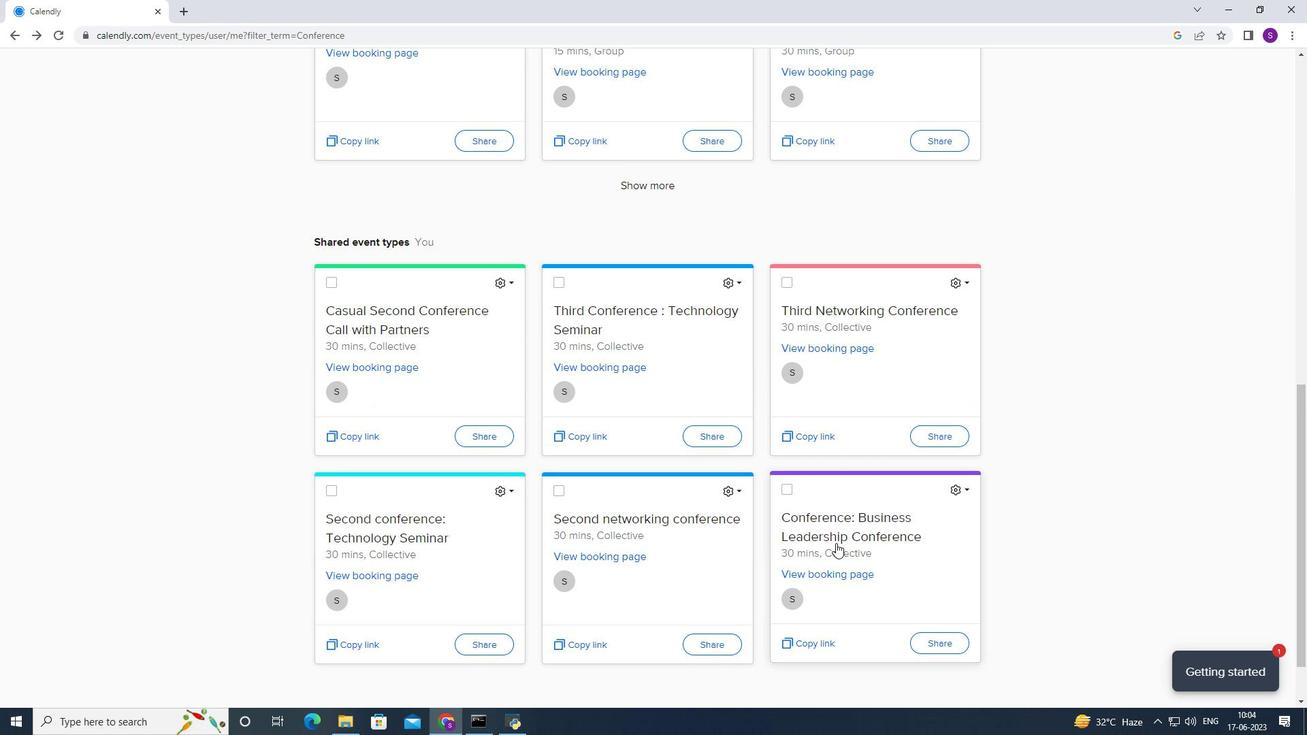 
Action: Mouse moved to (819, 464)
Screenshot: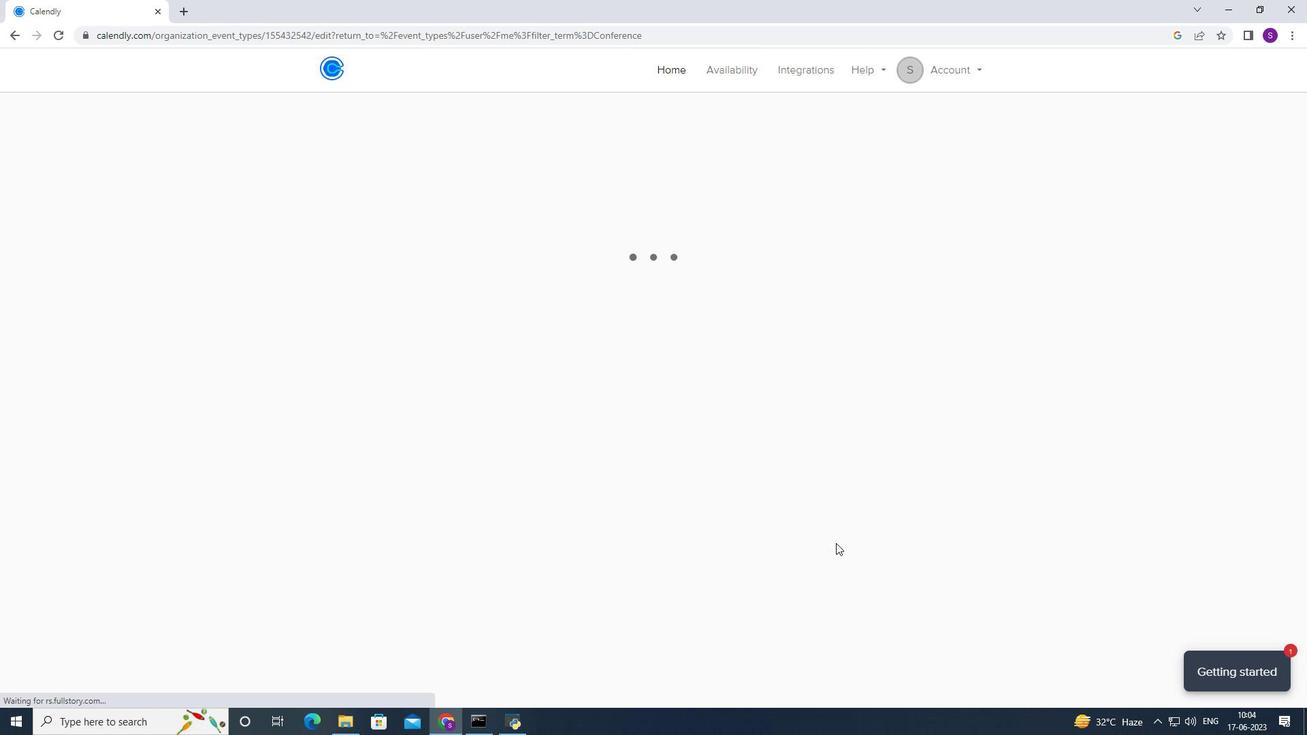 
Action: Mouse pressed left at (819, 464)
Screenshot: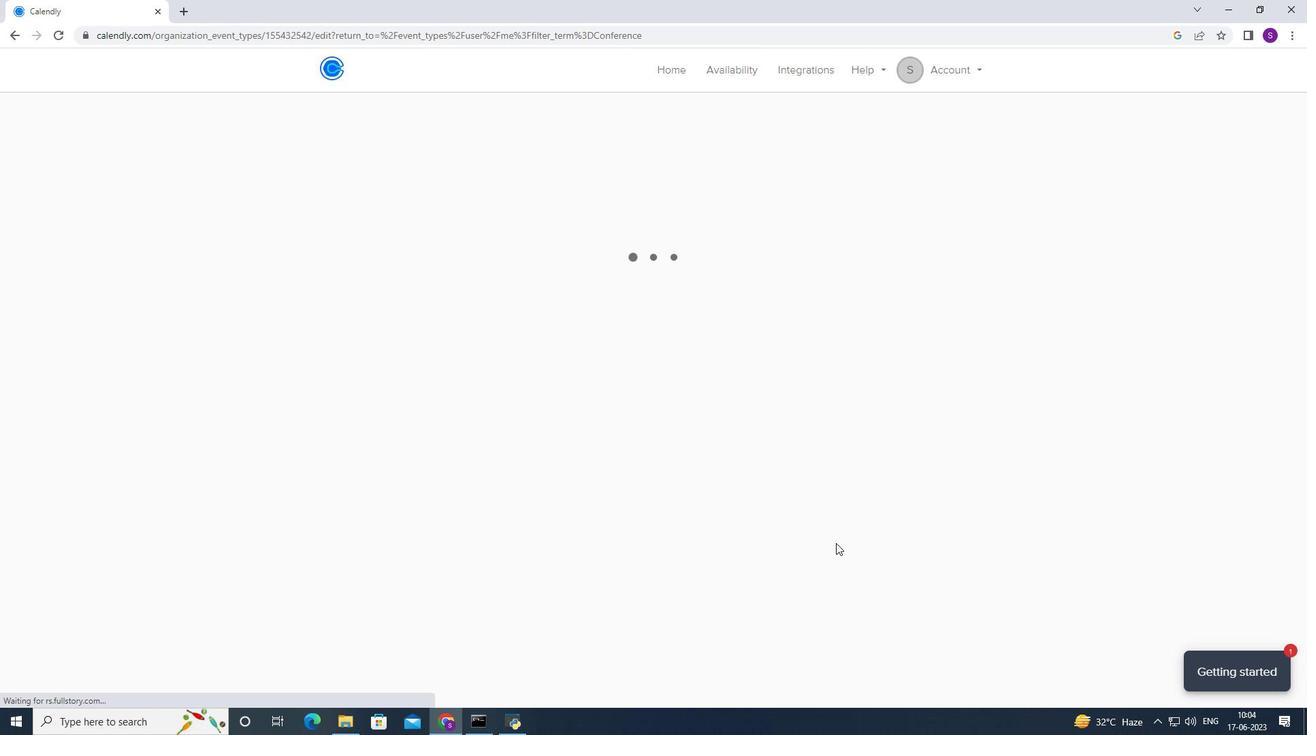
Action: Mouse moved to (468, 360)
Screenshot: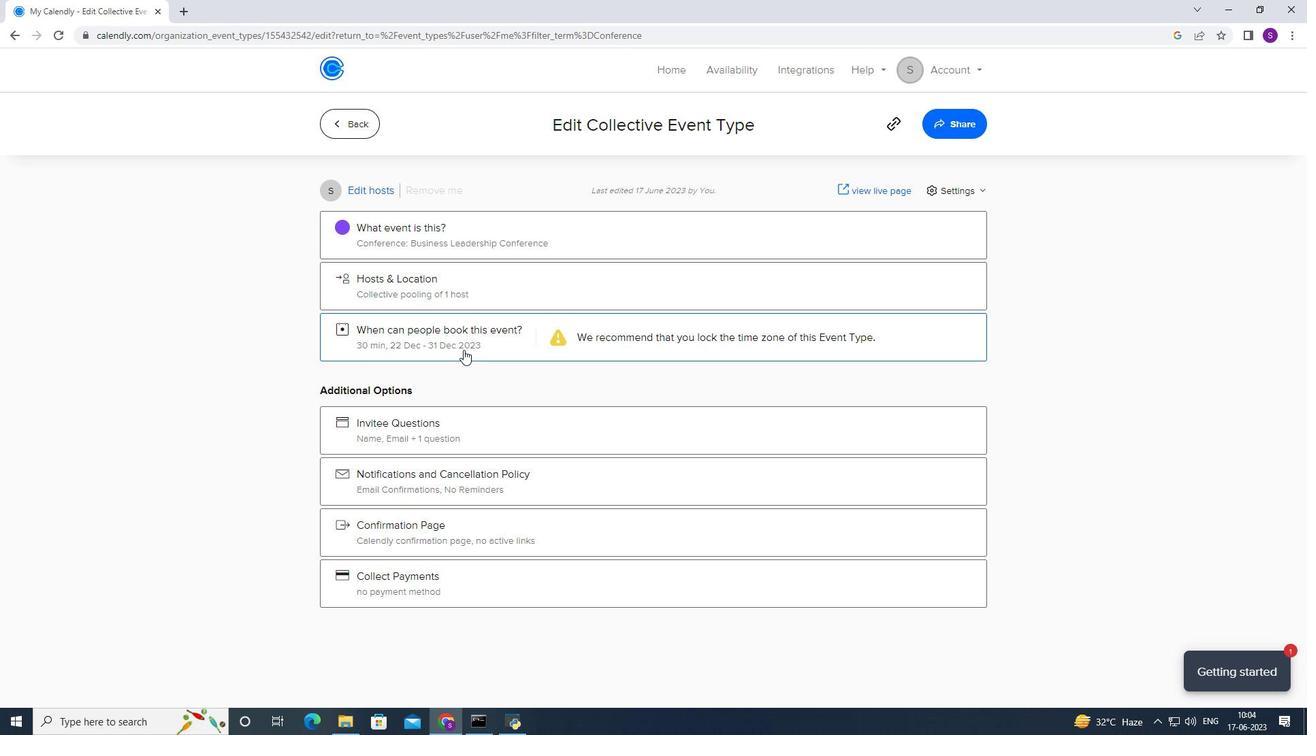 
Action: Mouse pressed left at (468, 360)
Screenshot: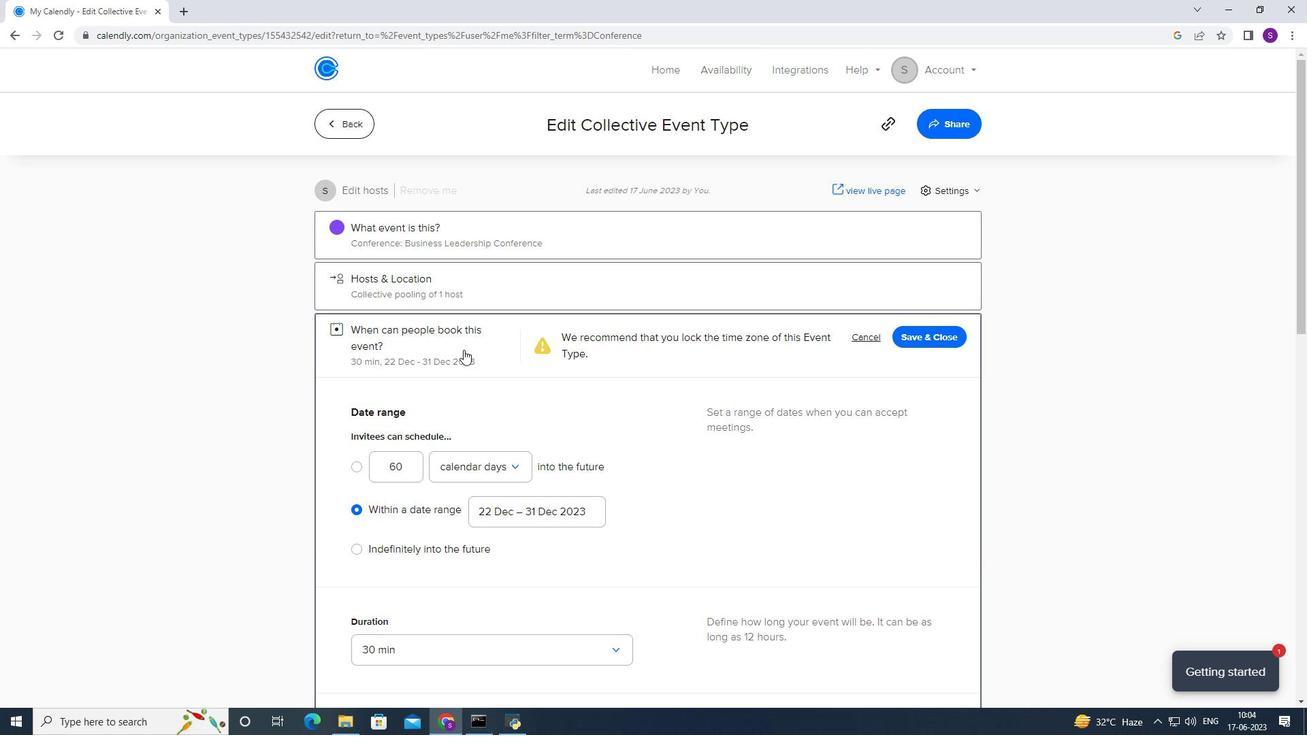 
Action: Mouse moved to (492, 454)
Screenshot: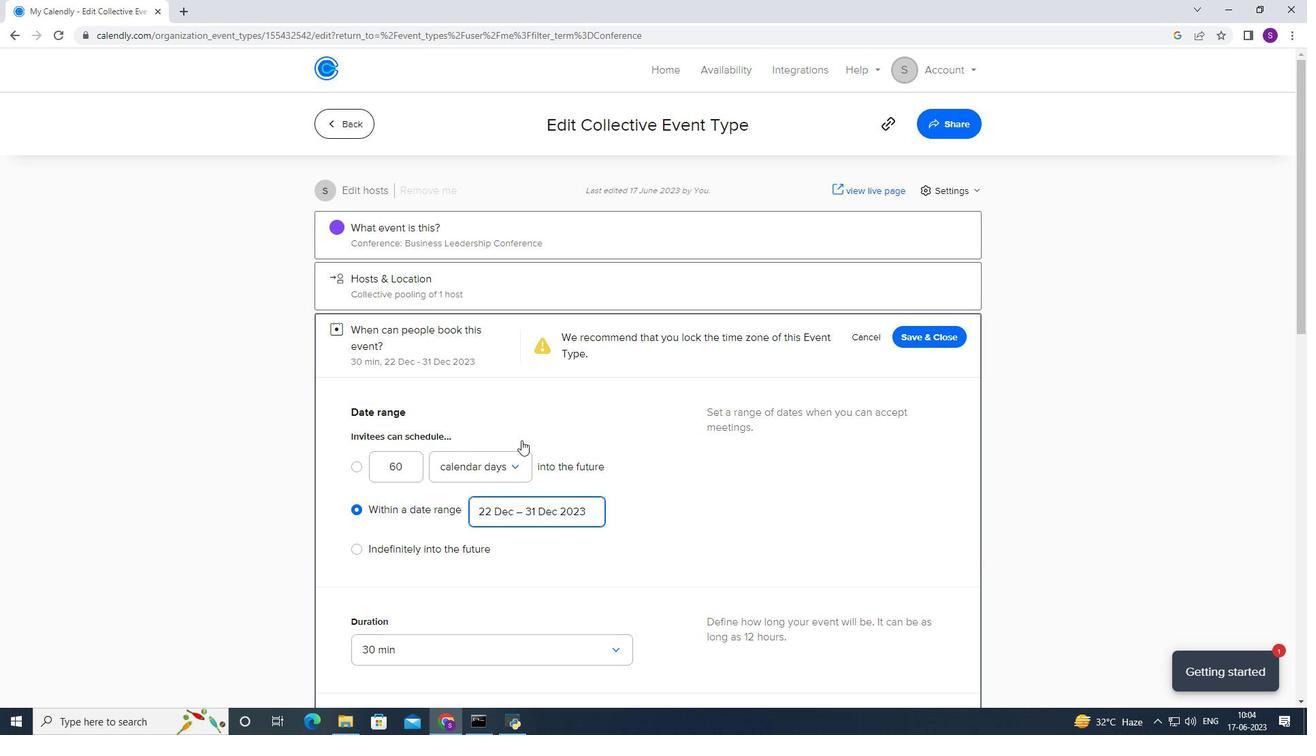 
Action: Mouse pressed left at (492, 454)
Screenshot: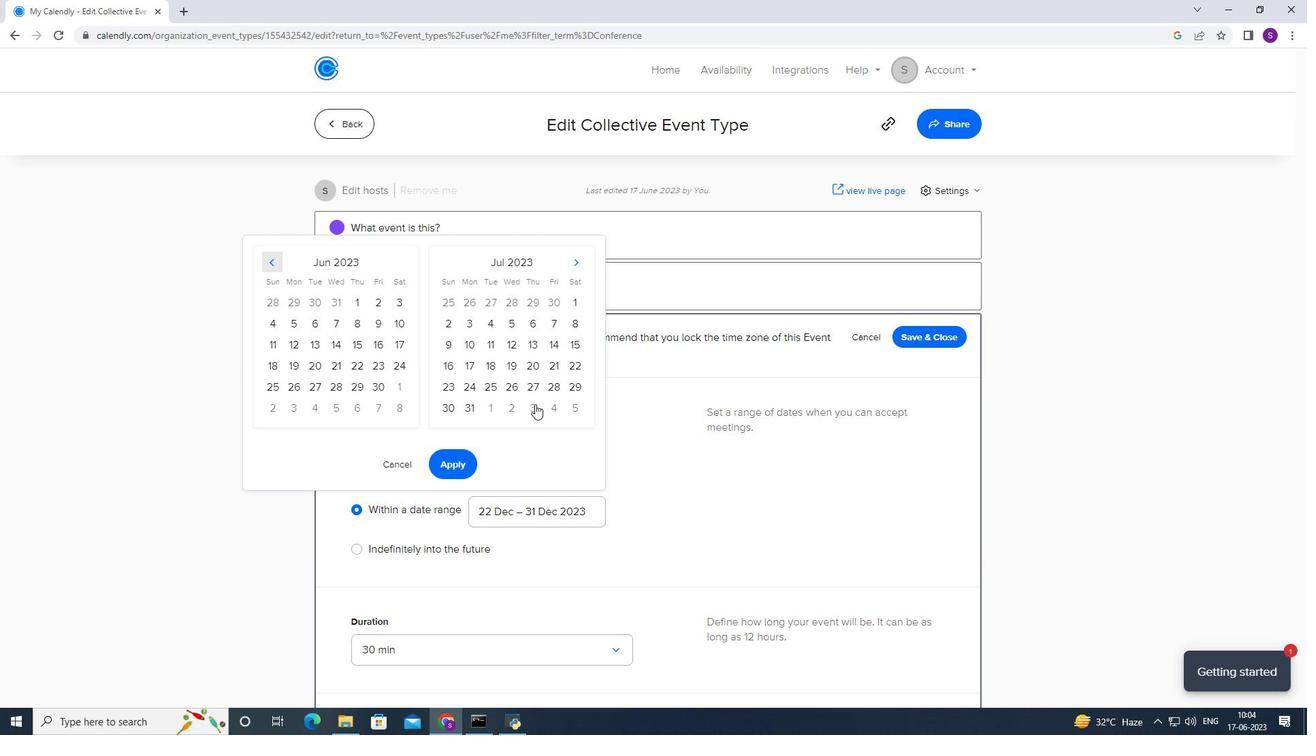 
Action: Mouse moved to (456, 370)
Screenshot: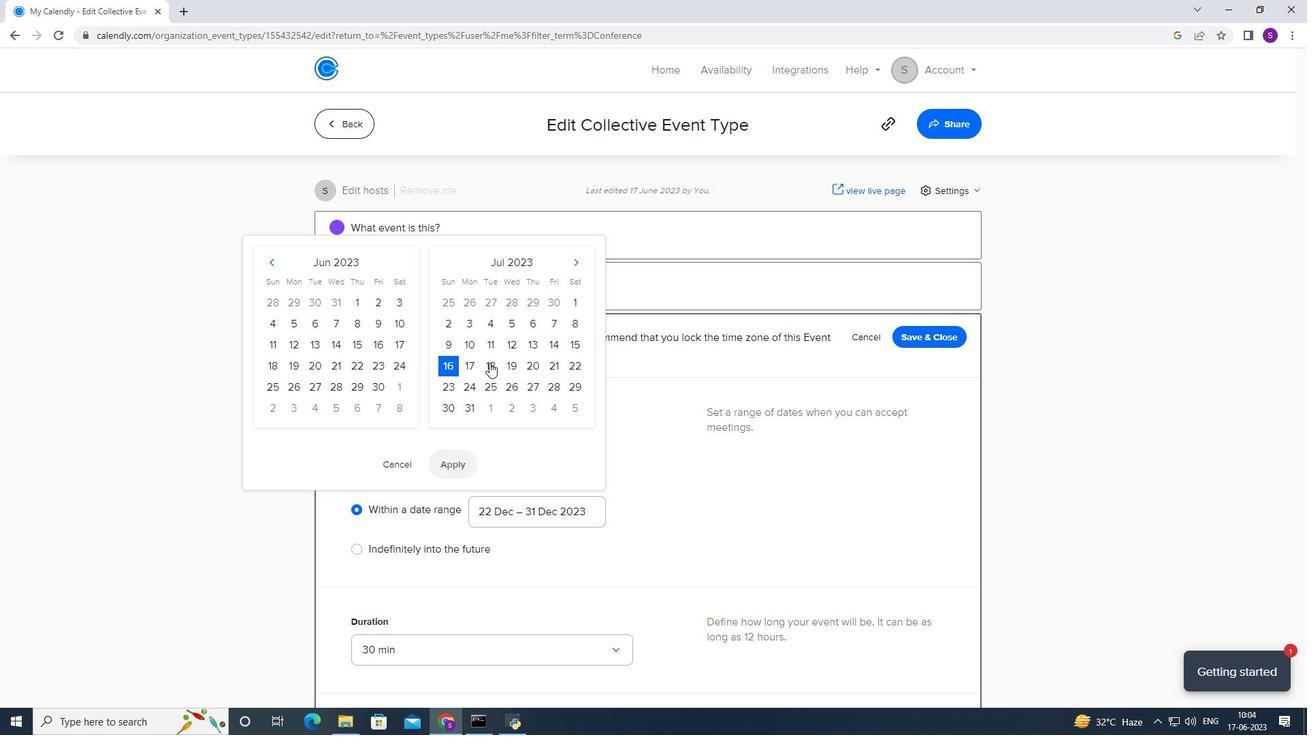 
Action: Mouse pressed left at (456, 370)
Screenshot: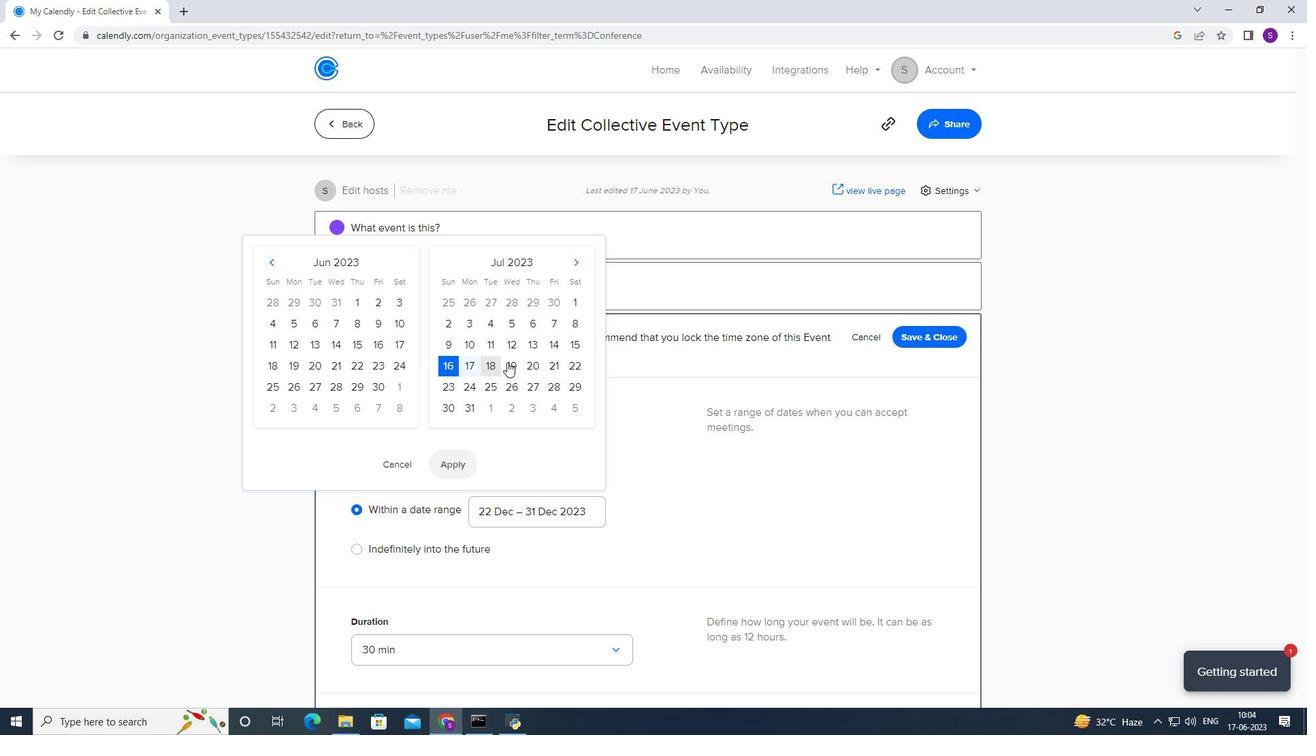 
Action: Mouse moved to (533, 368)
Screenshot: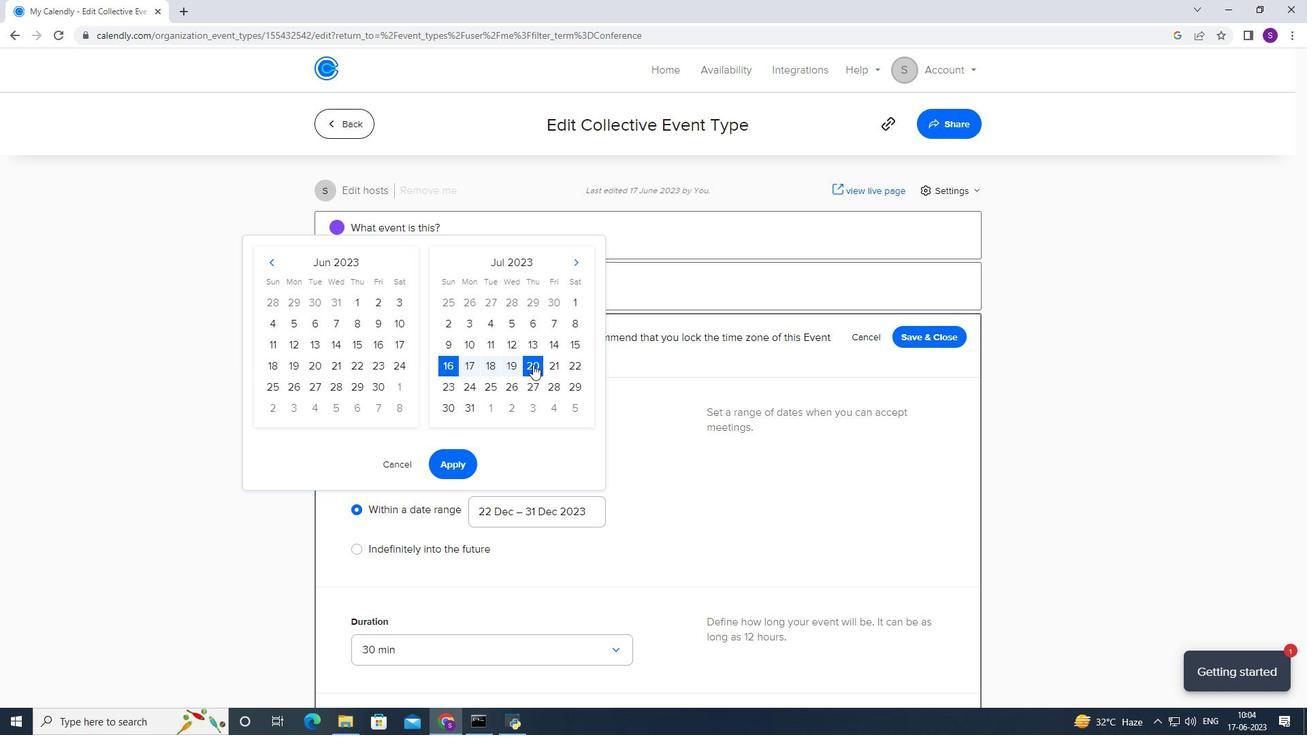 
Action: Mouse pressed left at (533, 368)
Screenshot: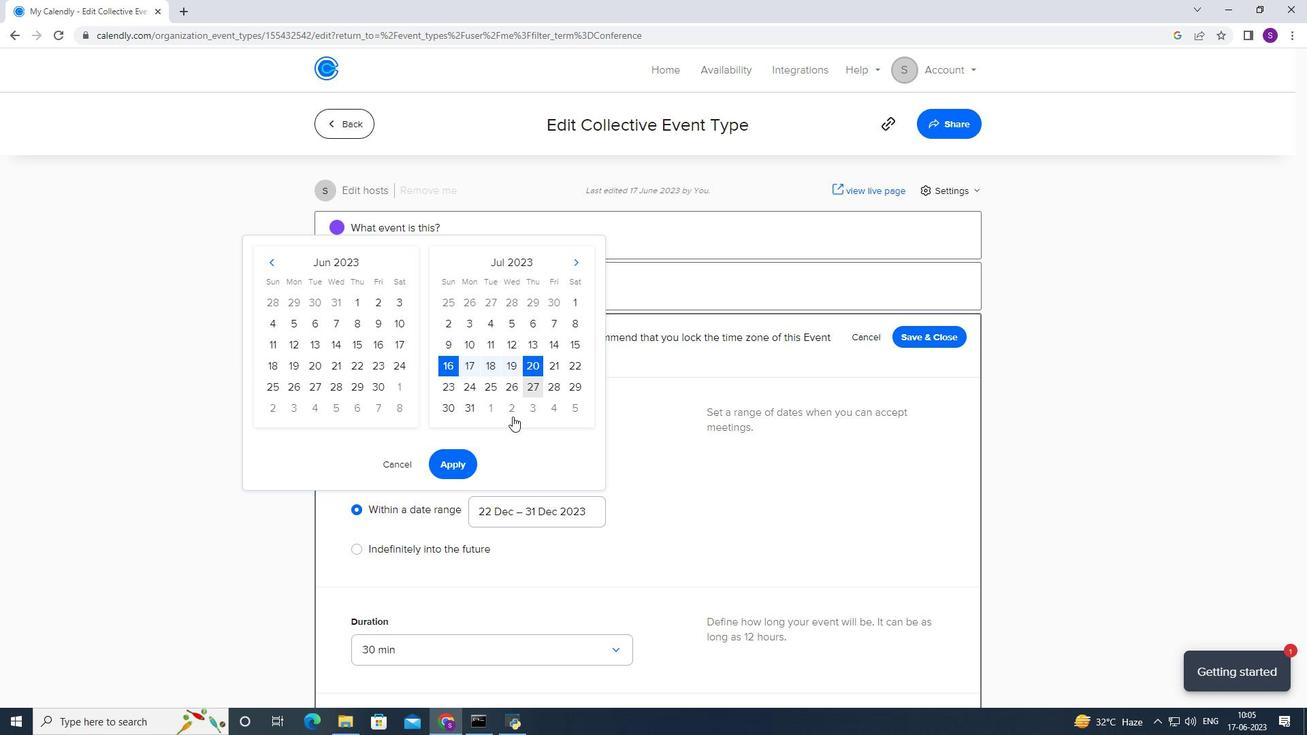 
Action: Mouse moved to (473, 419)
Screenshot: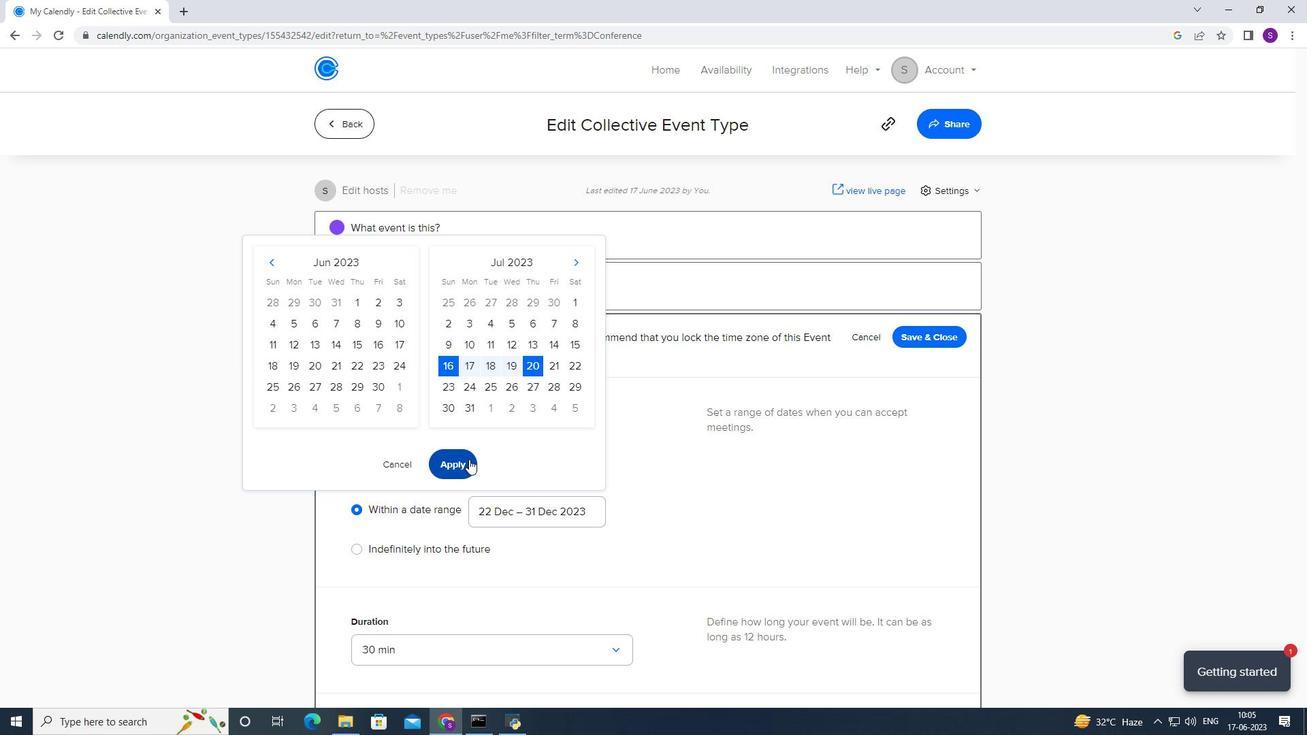 
Action: Mouse pressed left at (473, 419)
Screenshot: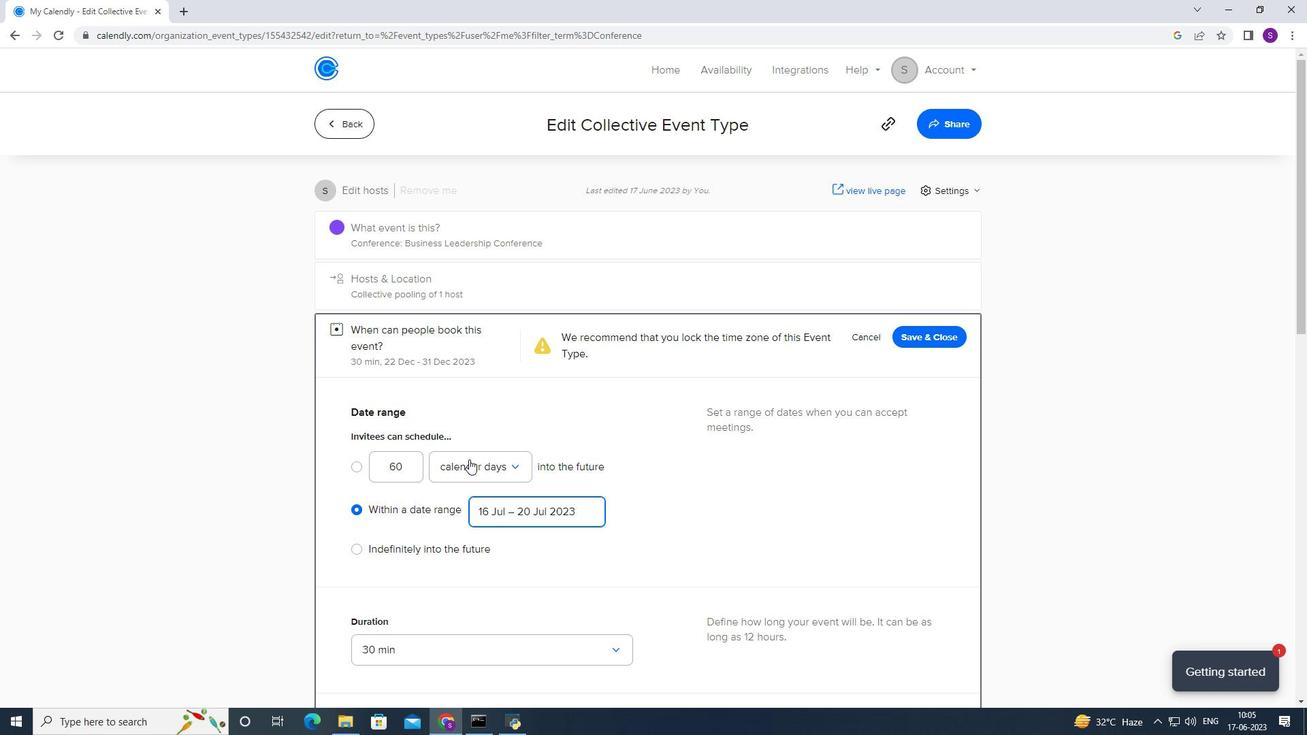 
Action: Mouse scrolled (473, 418) with delta (0, 0)
Screenshot: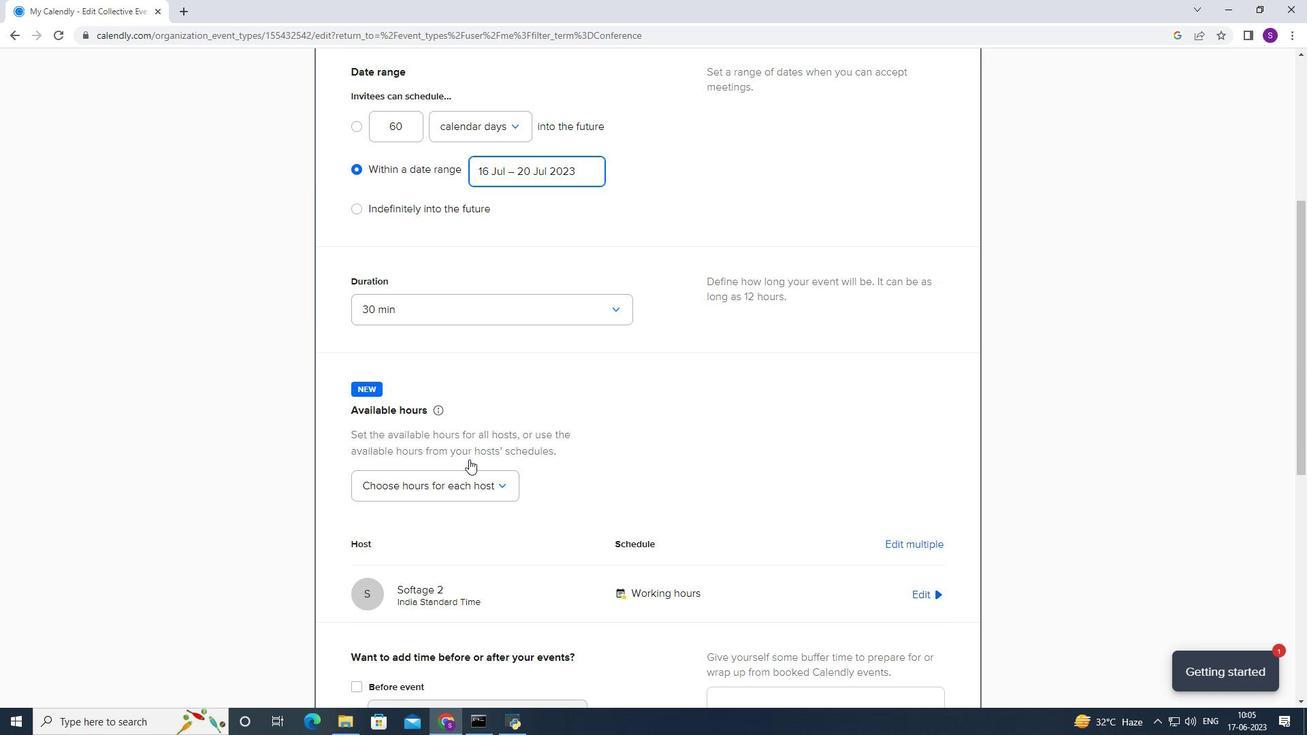
Action: Mouse scrolled (473, 418) with delta (0, 0)
Screenshot: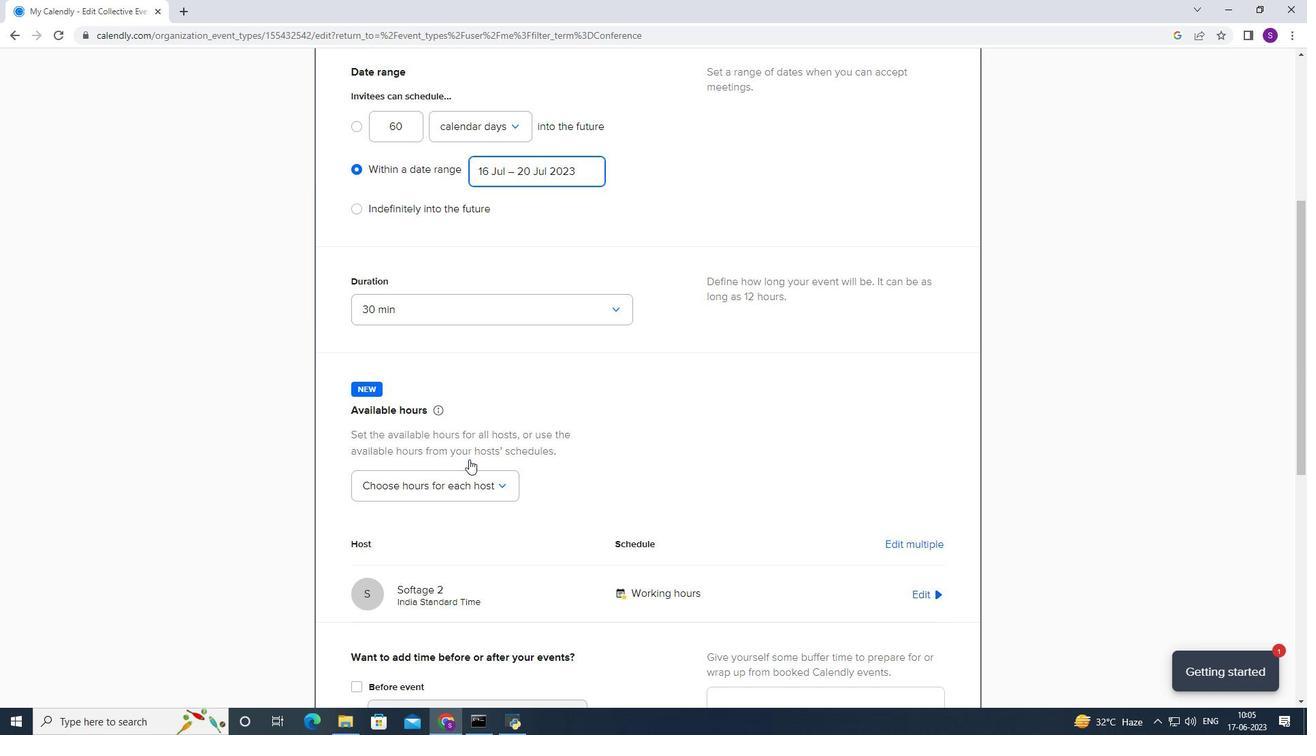 
Action: Mouse scrolled (473, 418) with delta (0, 0)
Screenshot: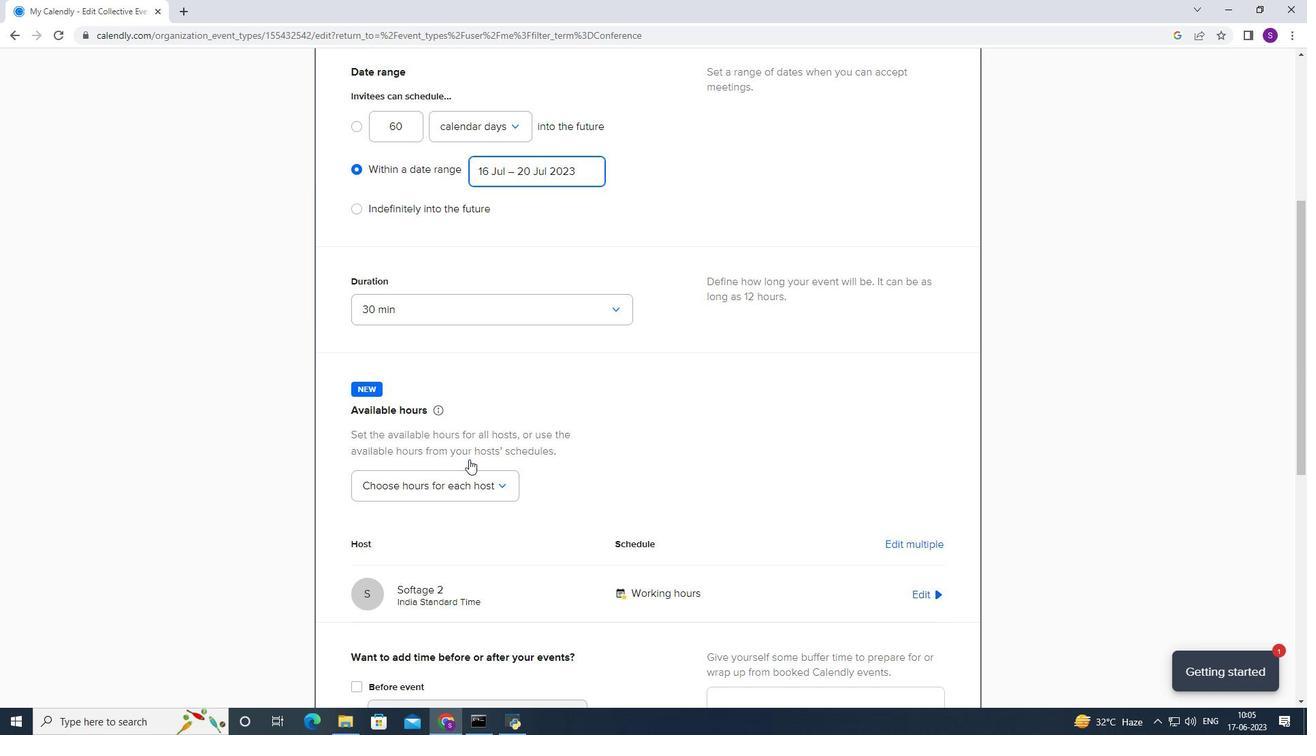 
Action: Mouse scrolled (473, 418) with delta (0, 0)
Screenshot: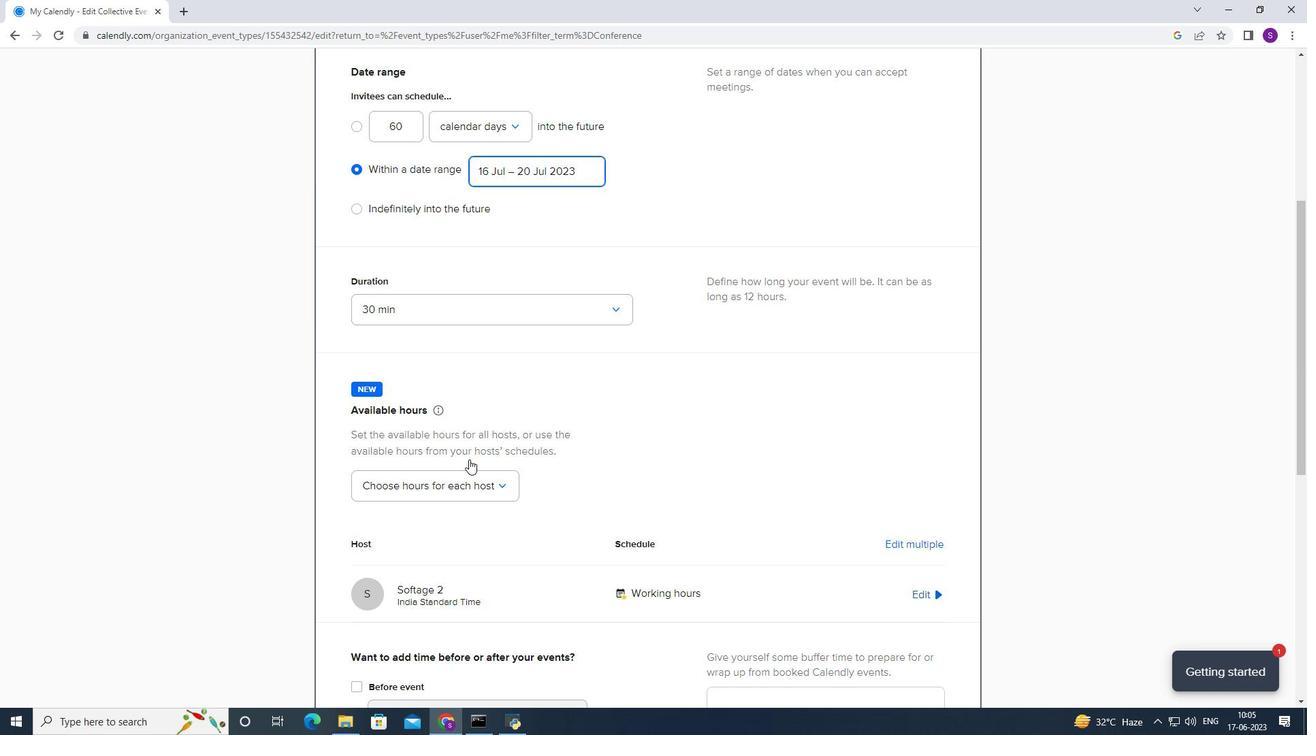 
Action: Mouse scrolled (473, 418) with delta (0, 0)
Screenshot: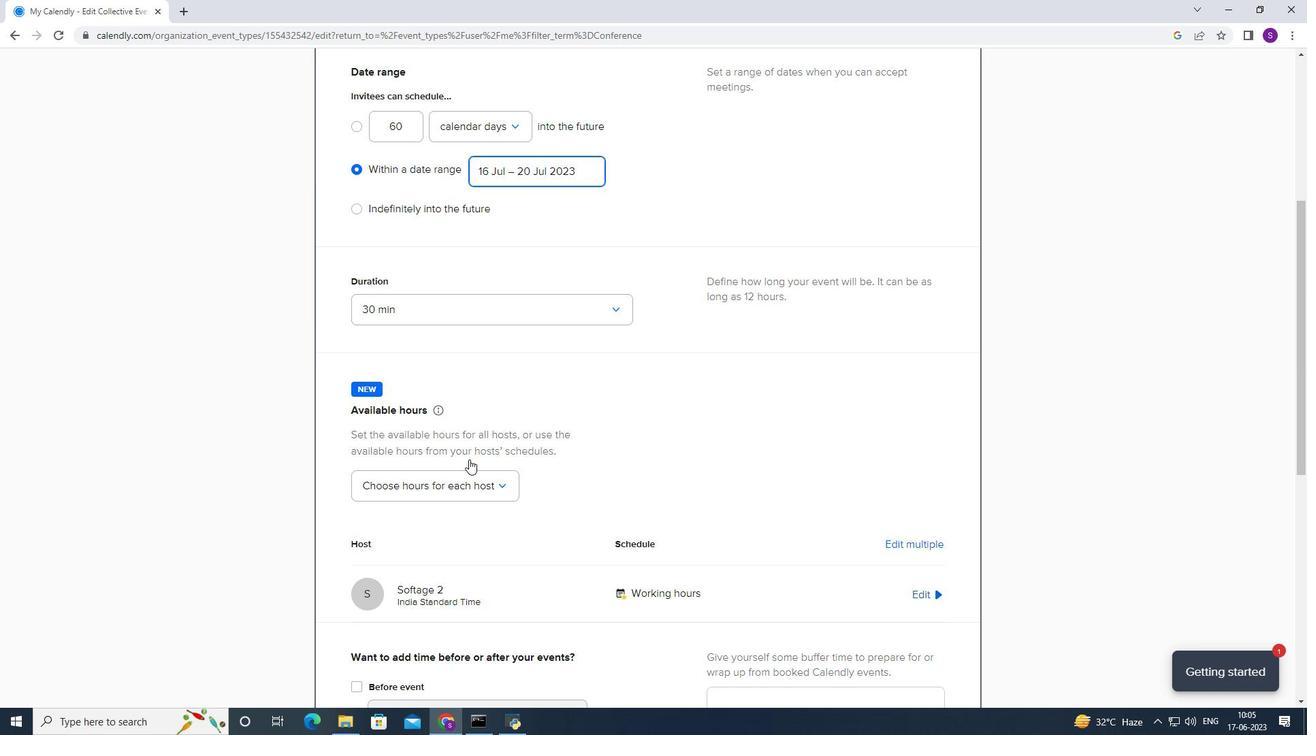 
Action: Mouse moved to (533, 262)
Screenshot: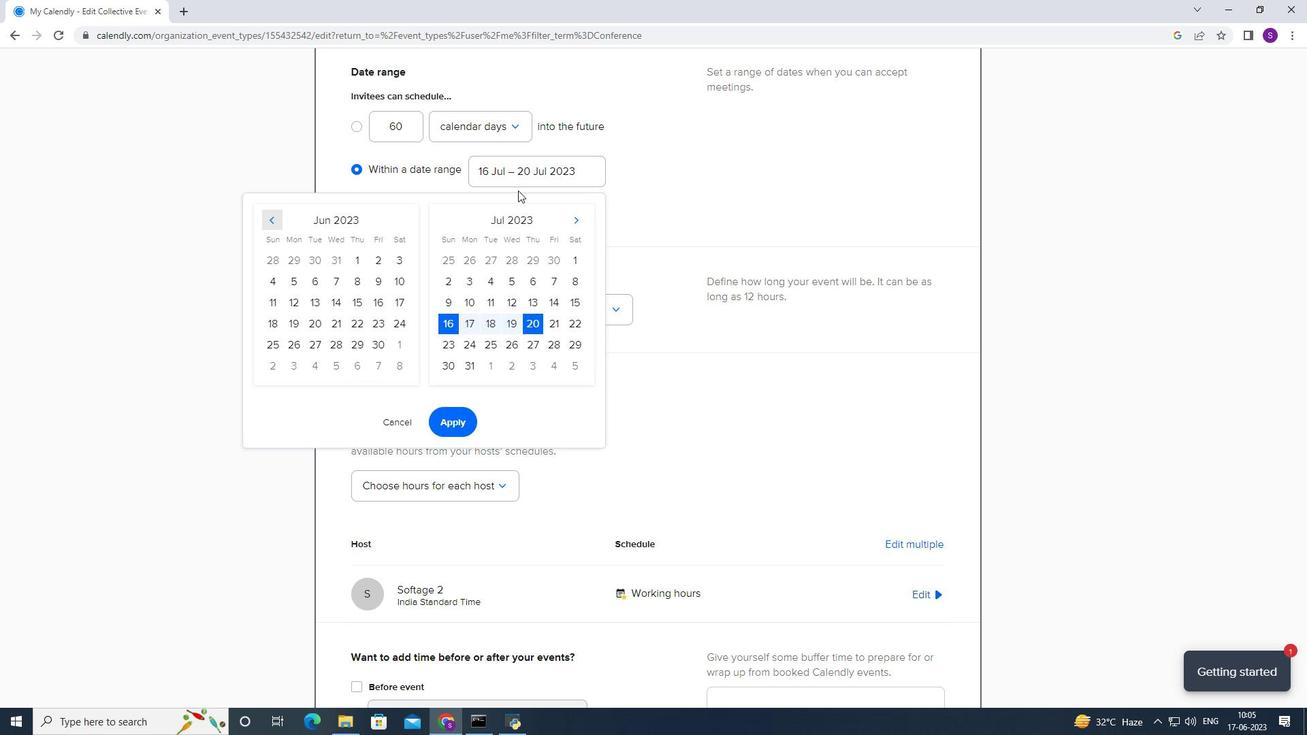 
Action: Mouse pressed left at (533, 262)
Screenshot: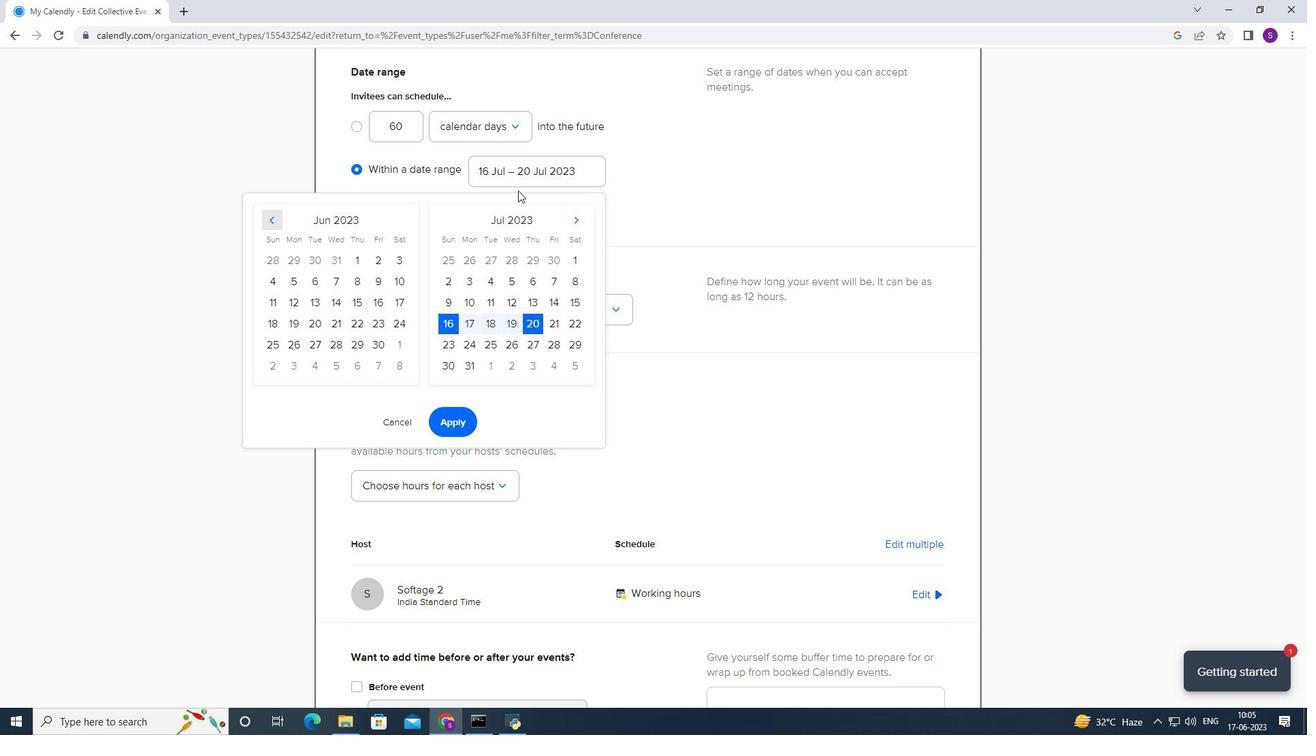 
Action: Mouse moved to (577, 292)
Screenshot: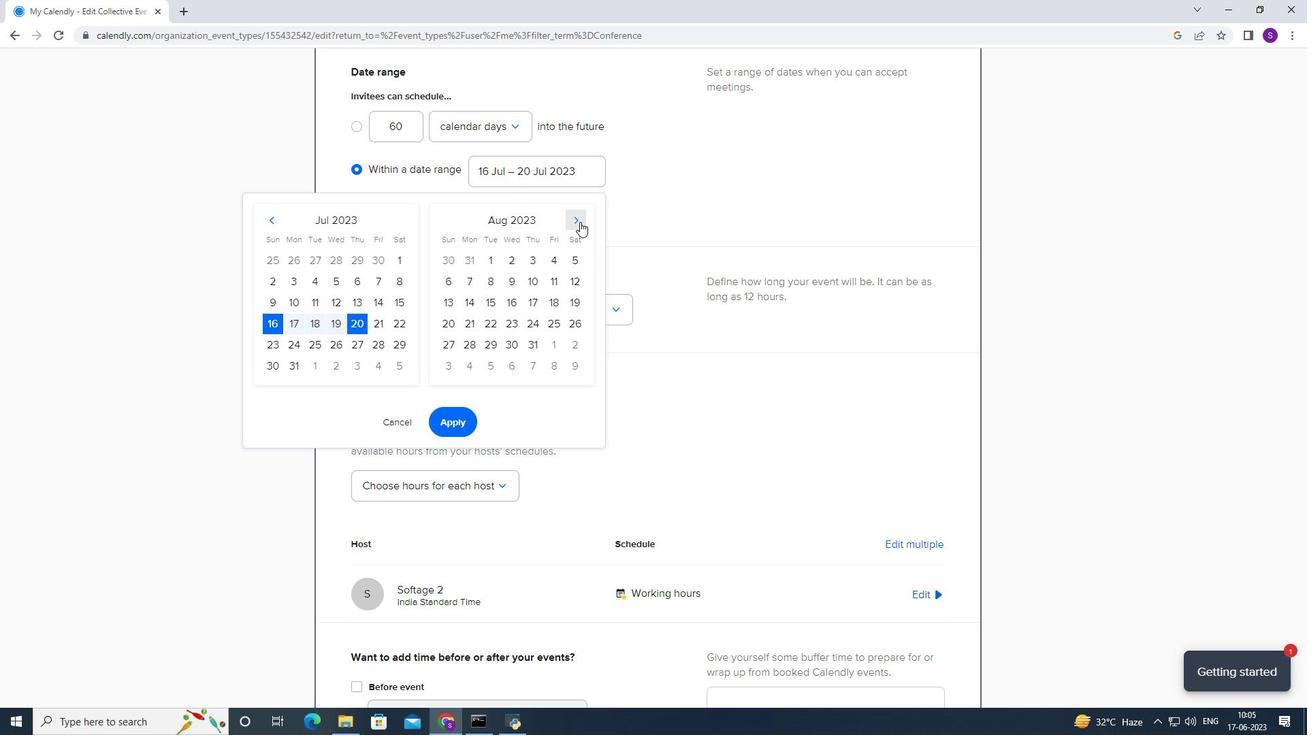 
Action: Mouse pressed left at (577, 292)
Screenshot: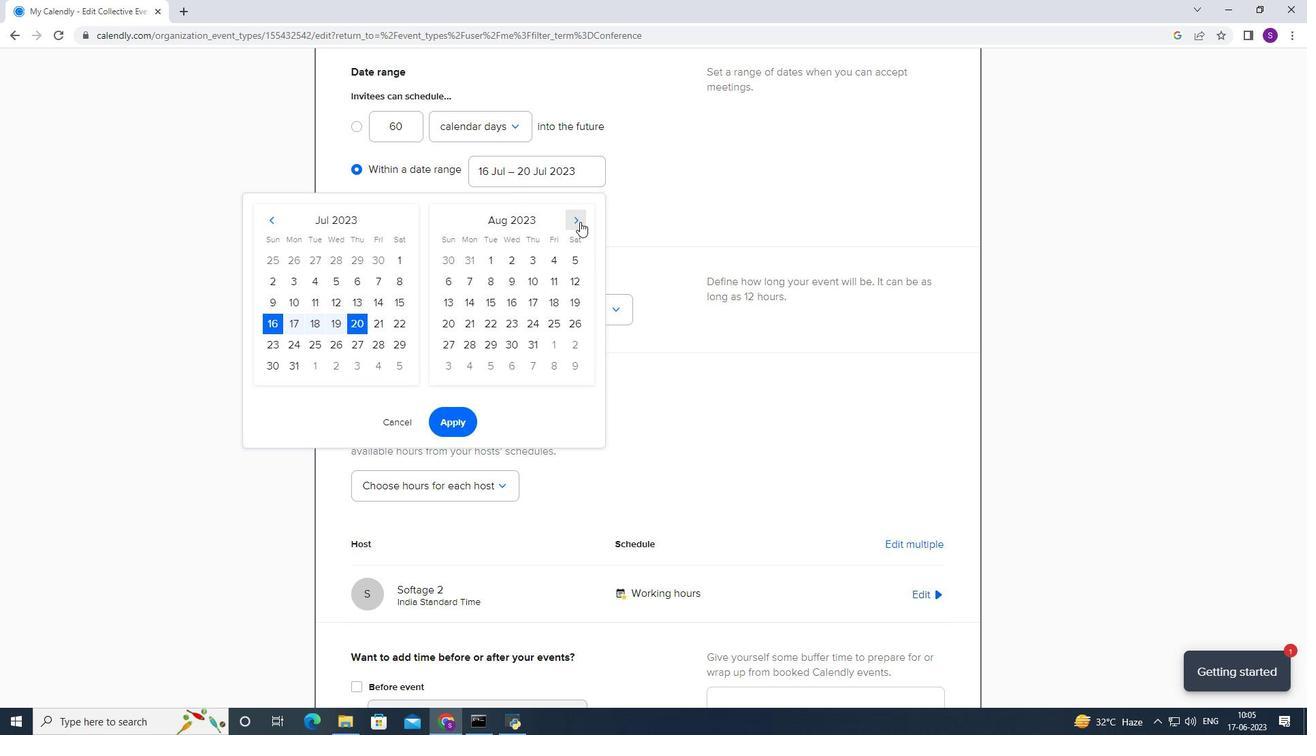
Action: Mouse moved to (462, 348)
Screenshot: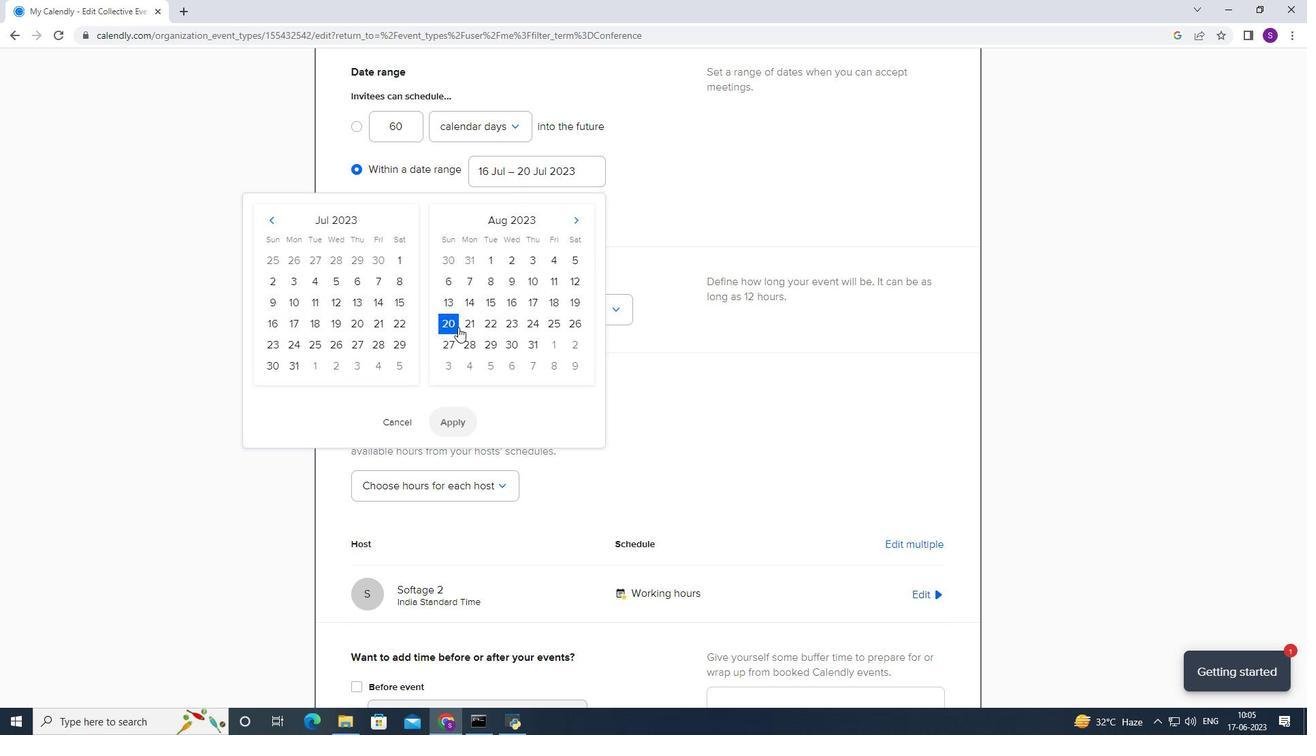 
Action: Mouse pressed left at (462, 348)
Screenshot: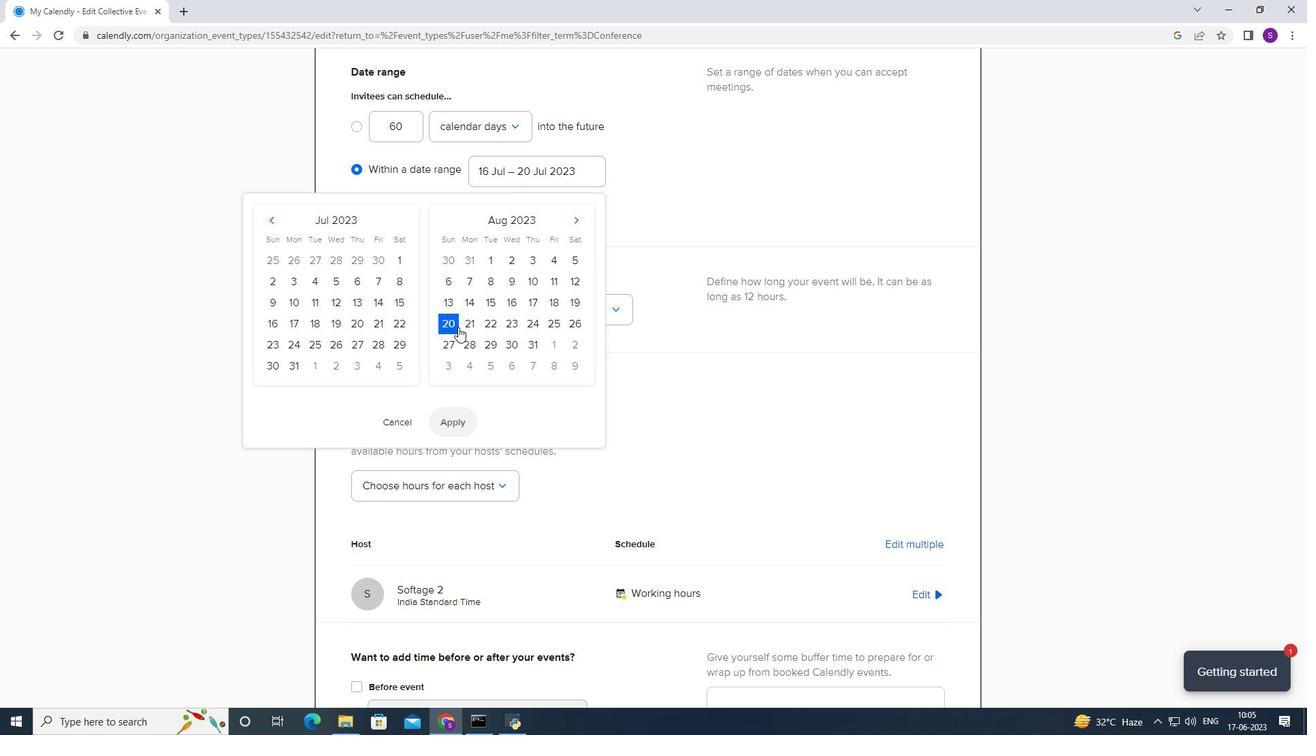 
Action: Mouse moved to (290, 349)
Screenshot: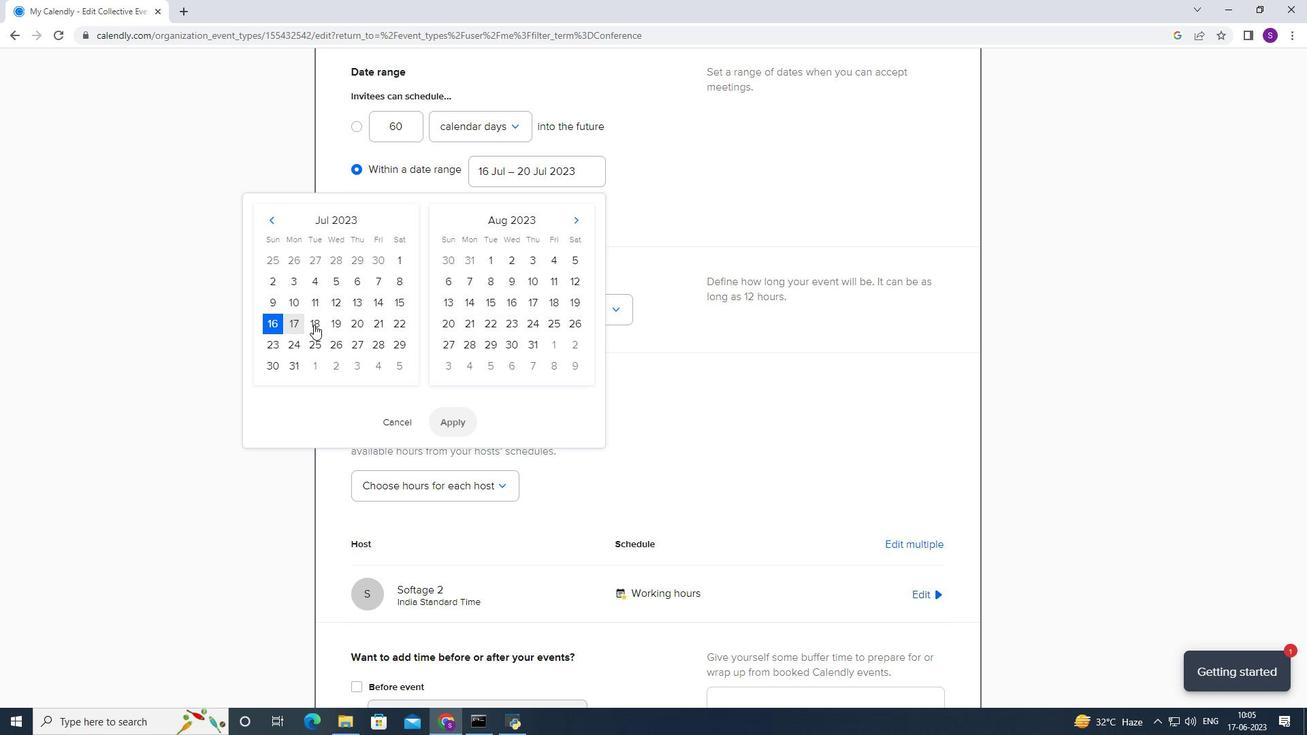 
Action: Mouse pressed left at (290, 349)
Screenshot: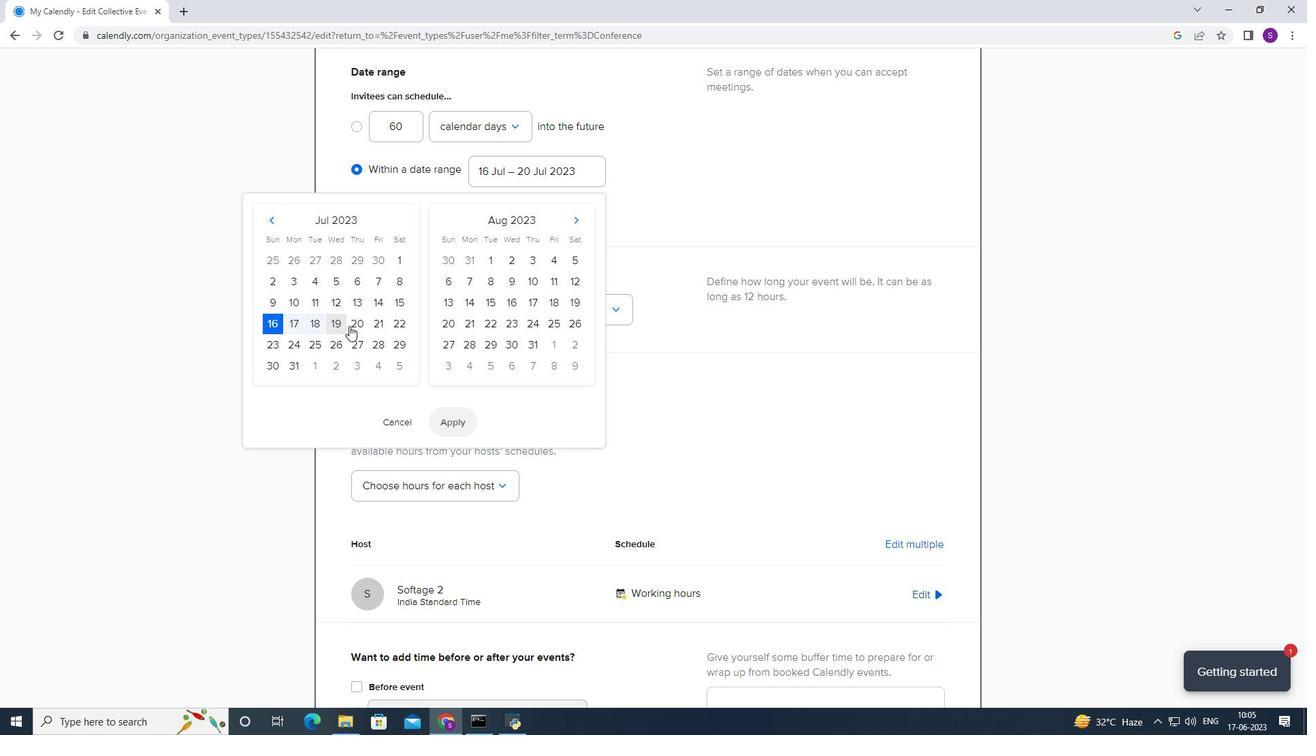
Action: Mouse moved to (458, 349)
Screenshot: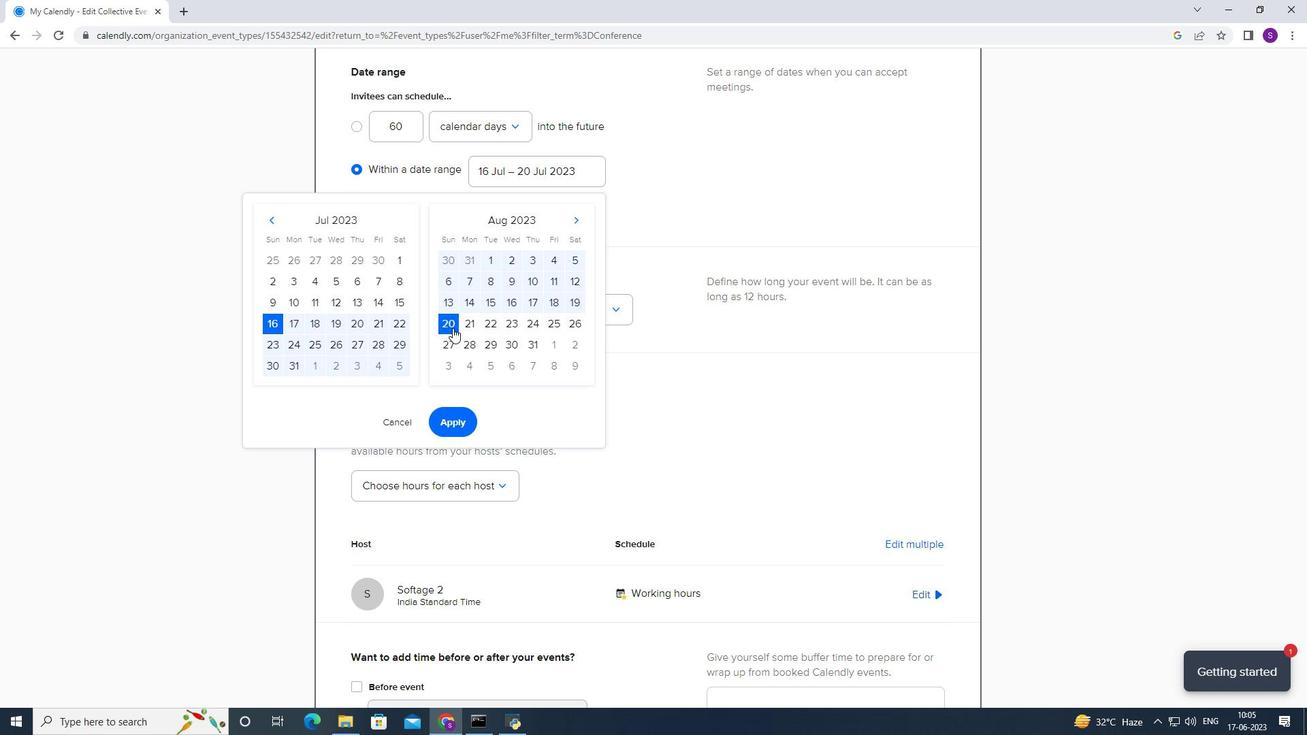 
Action: Mouse pressed left at (458, 349)
Screenshot: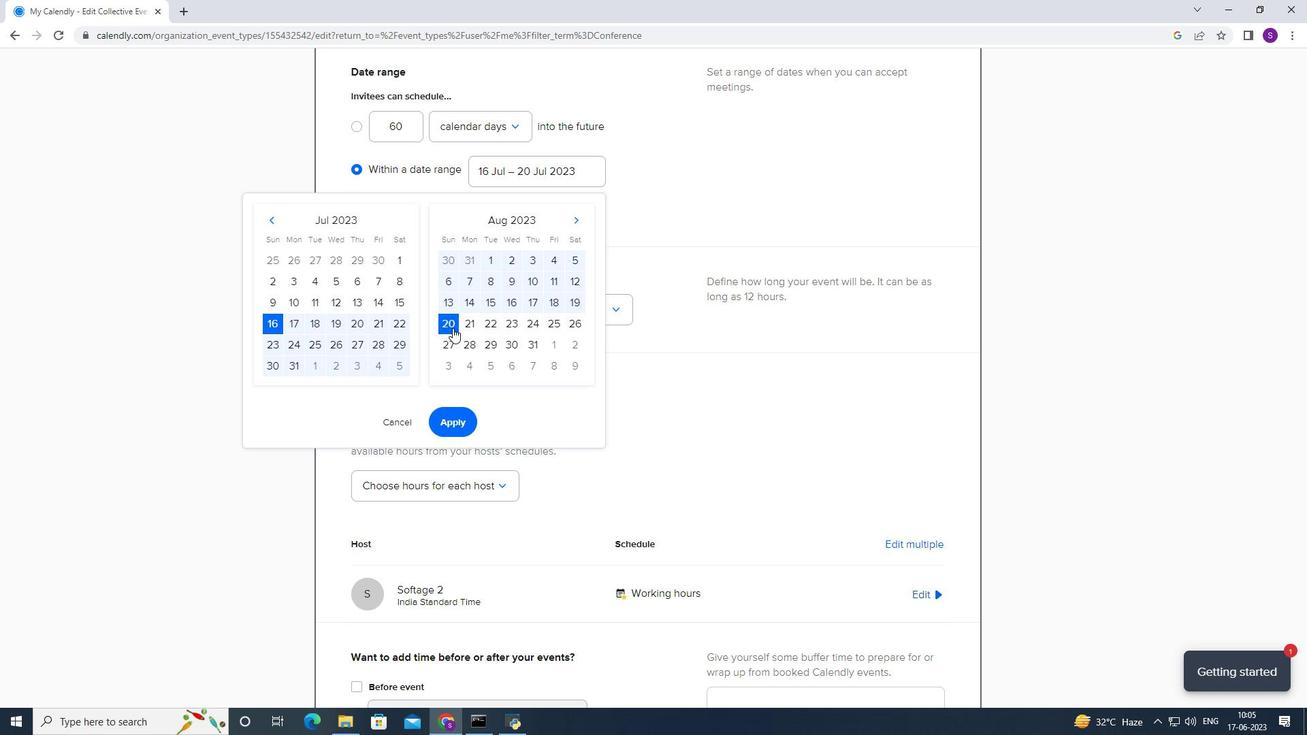 
Action: Mouse moved to (446, 398)
Screenshot: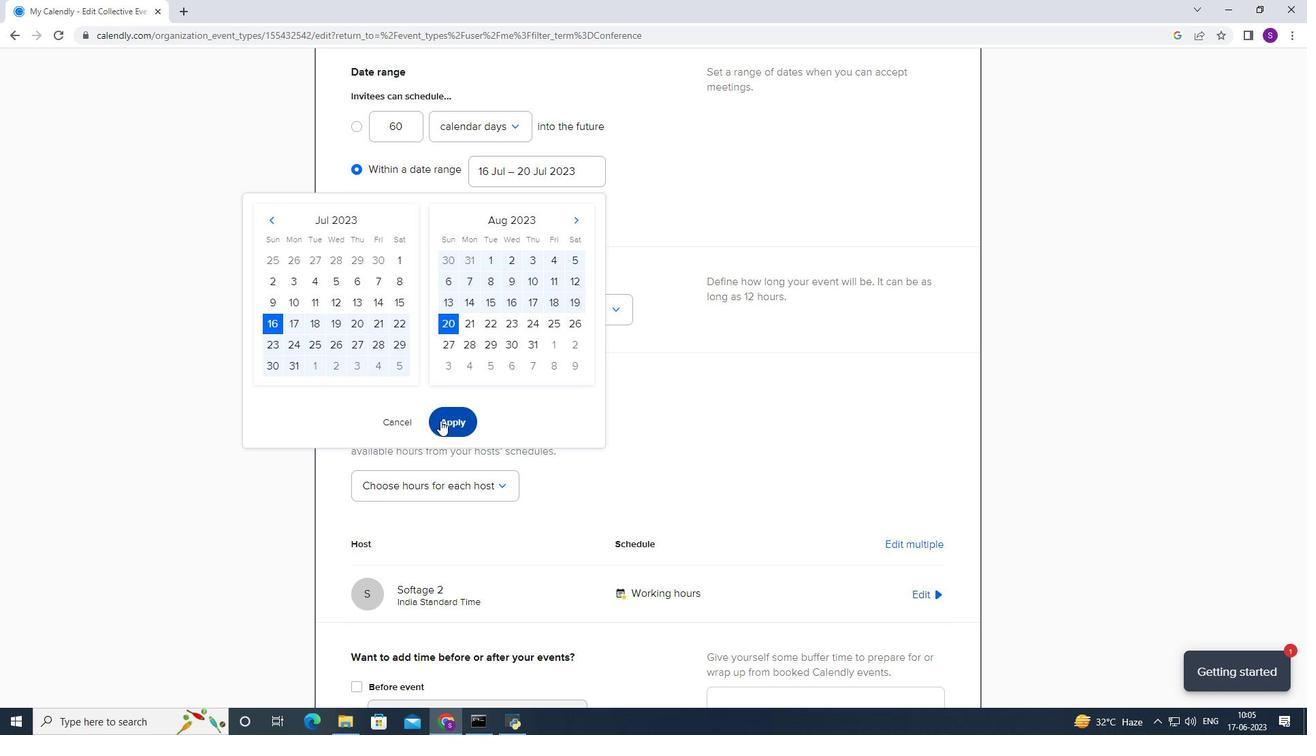 
Action: Mouse pressed left at (446, 398)
Screenshot: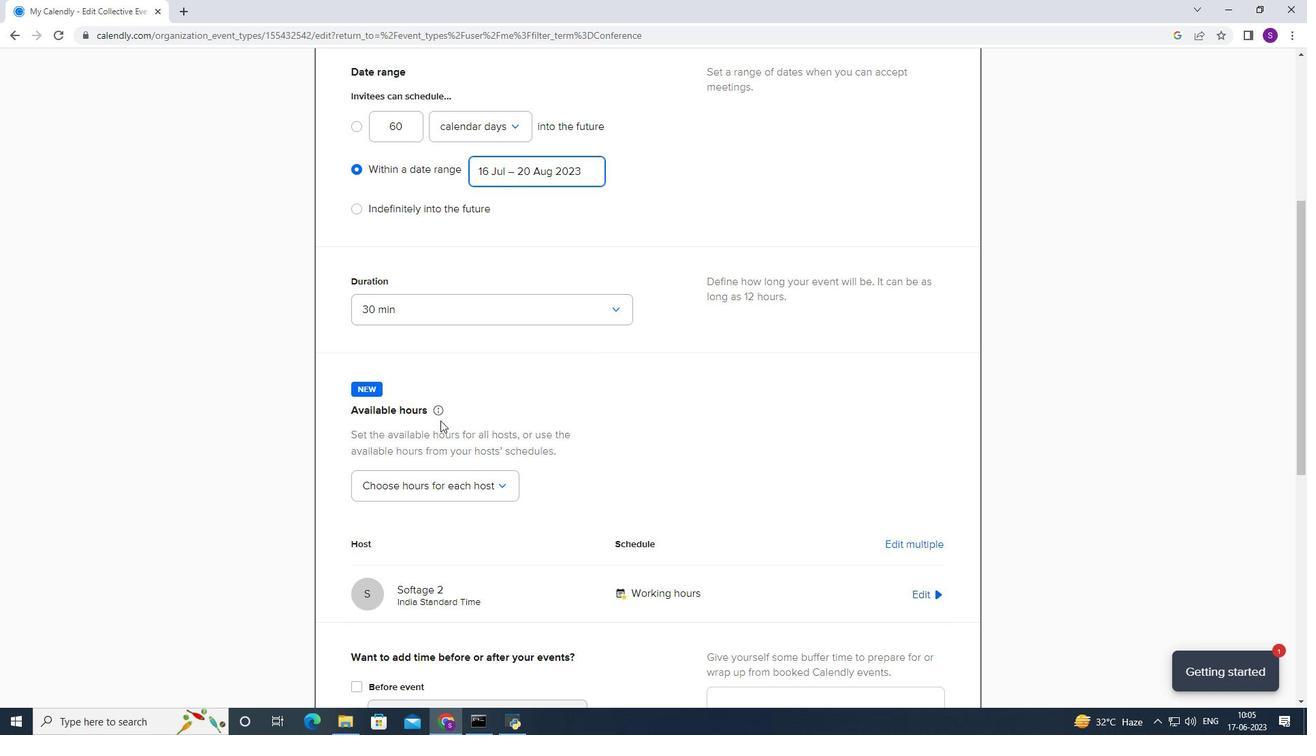 
Action: Mouse scrolled (446, 398) with delta (0, 0)
Screenshot: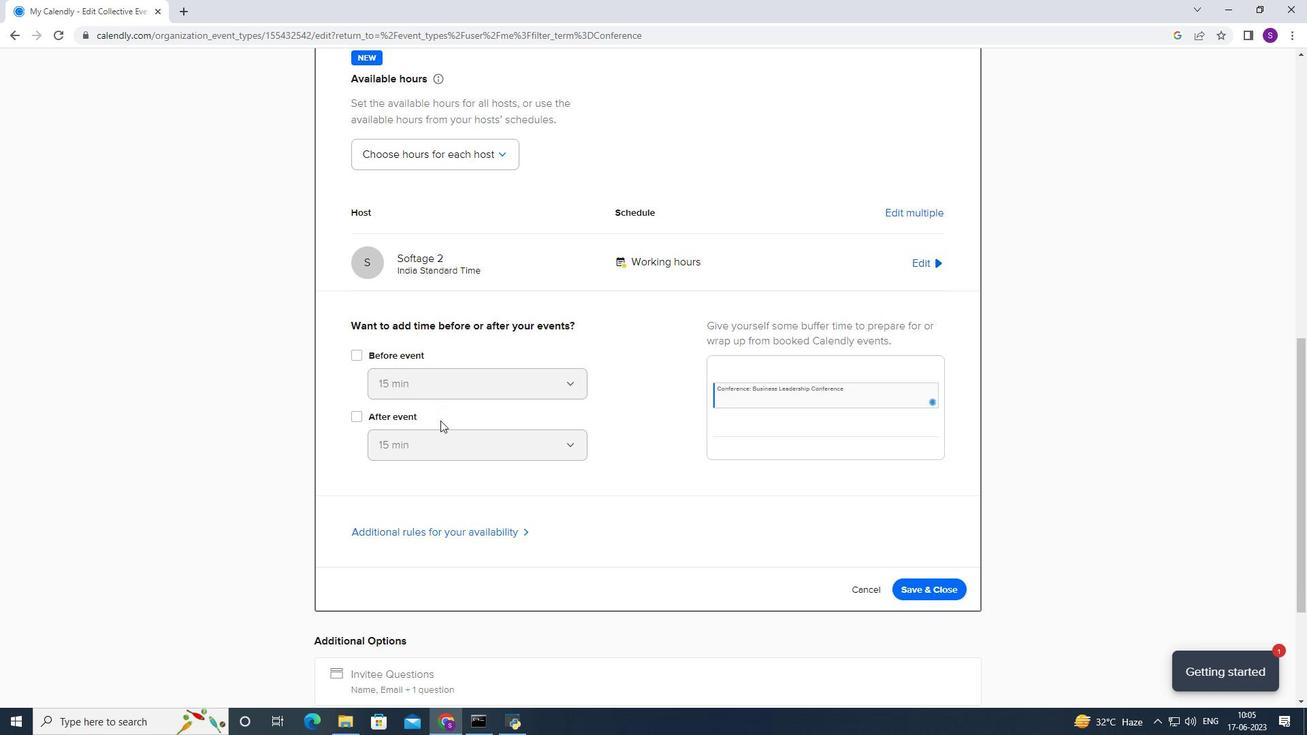 
Action: Mouse scrolled (446, 398) with delta (0, 0)
Screenshot: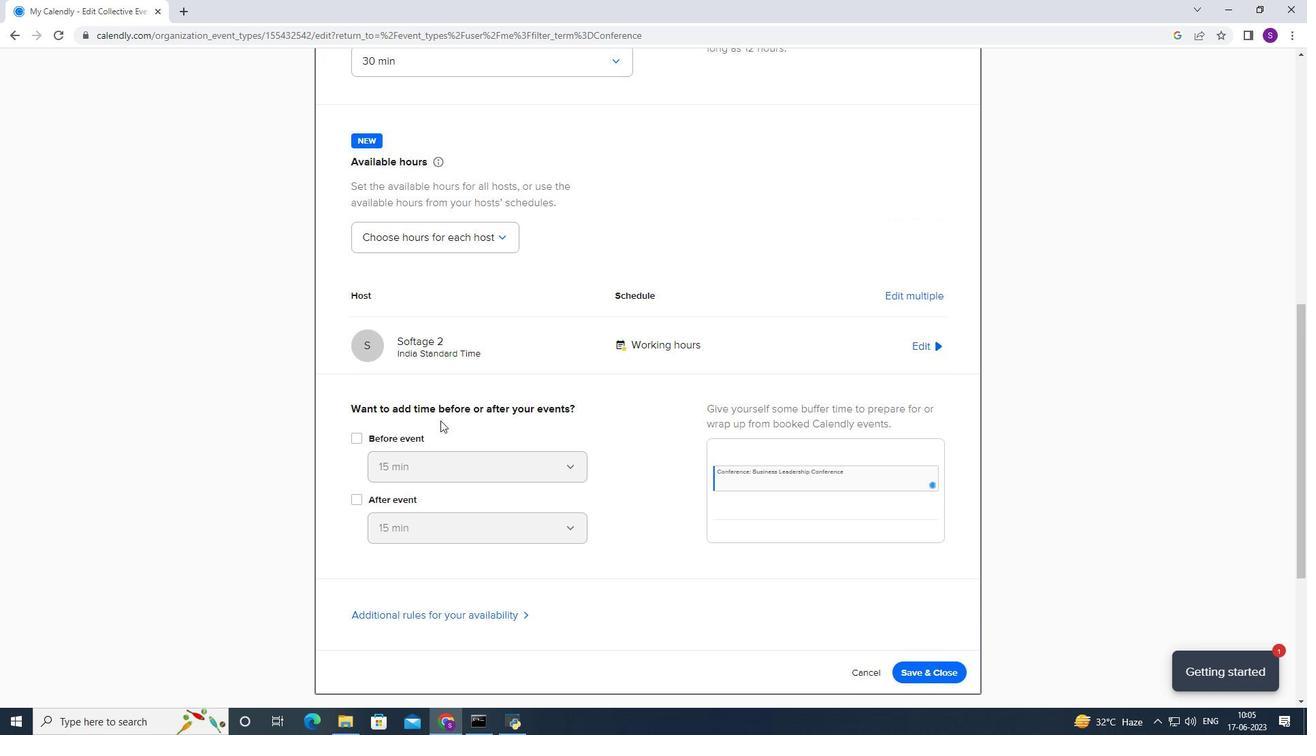 
Action: Mouse scrolled (446, 398) with delta (0, 0)
Screenshot: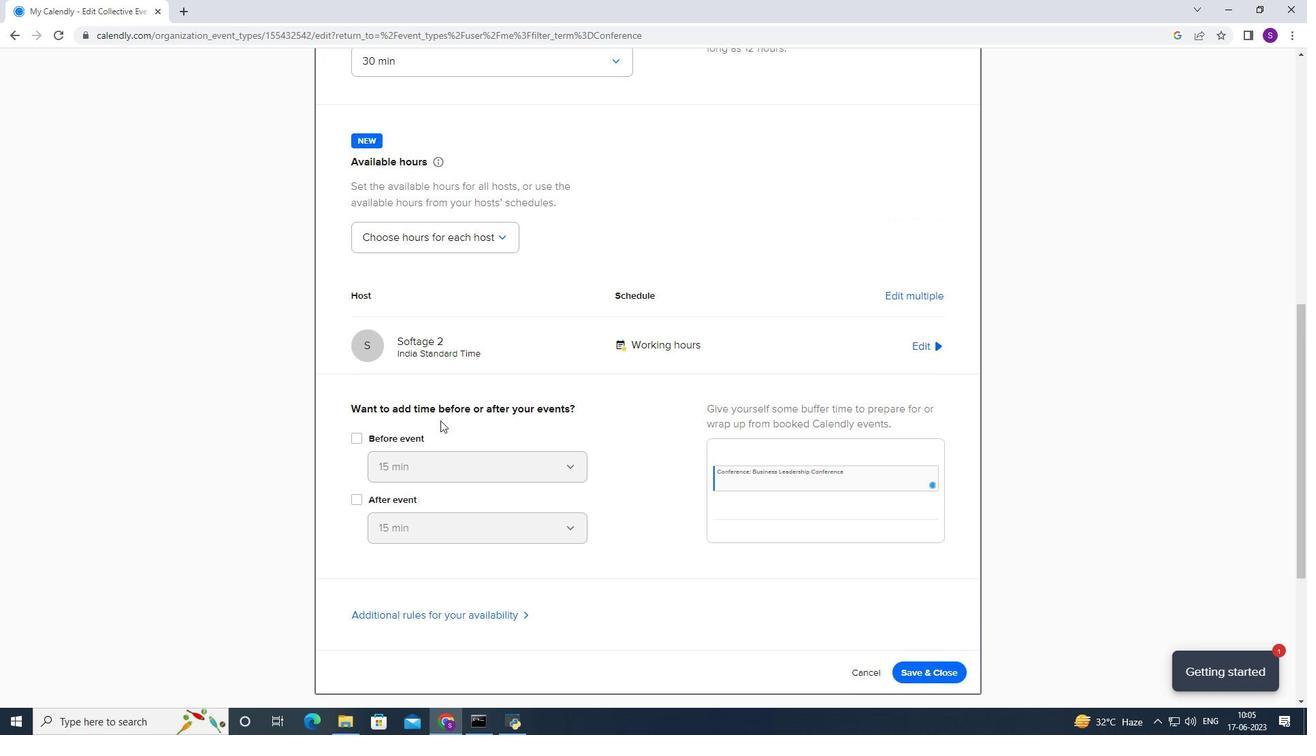 
Action: Mouse scrolled (446, 398) with delta (0, 0)
Screenshot: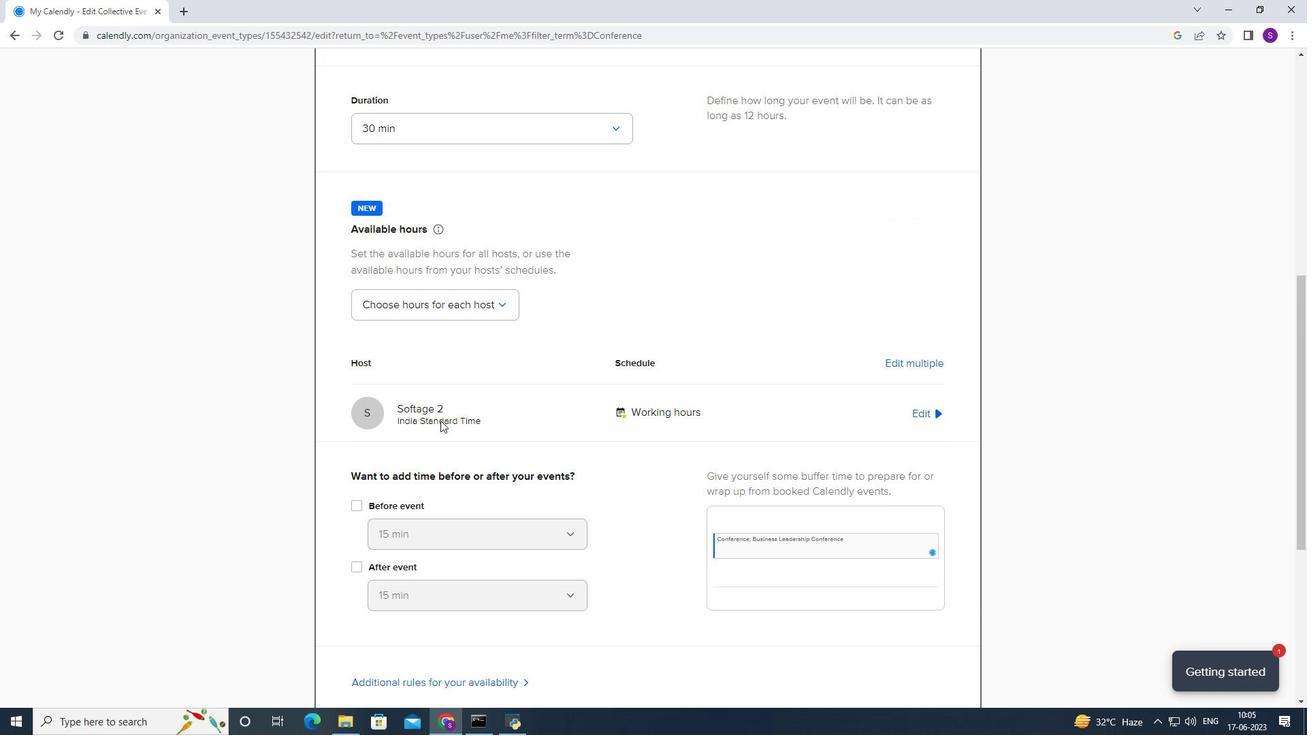 
Action: Mouse scrolled (446, 398) with delta (0, 0)
Screenshot: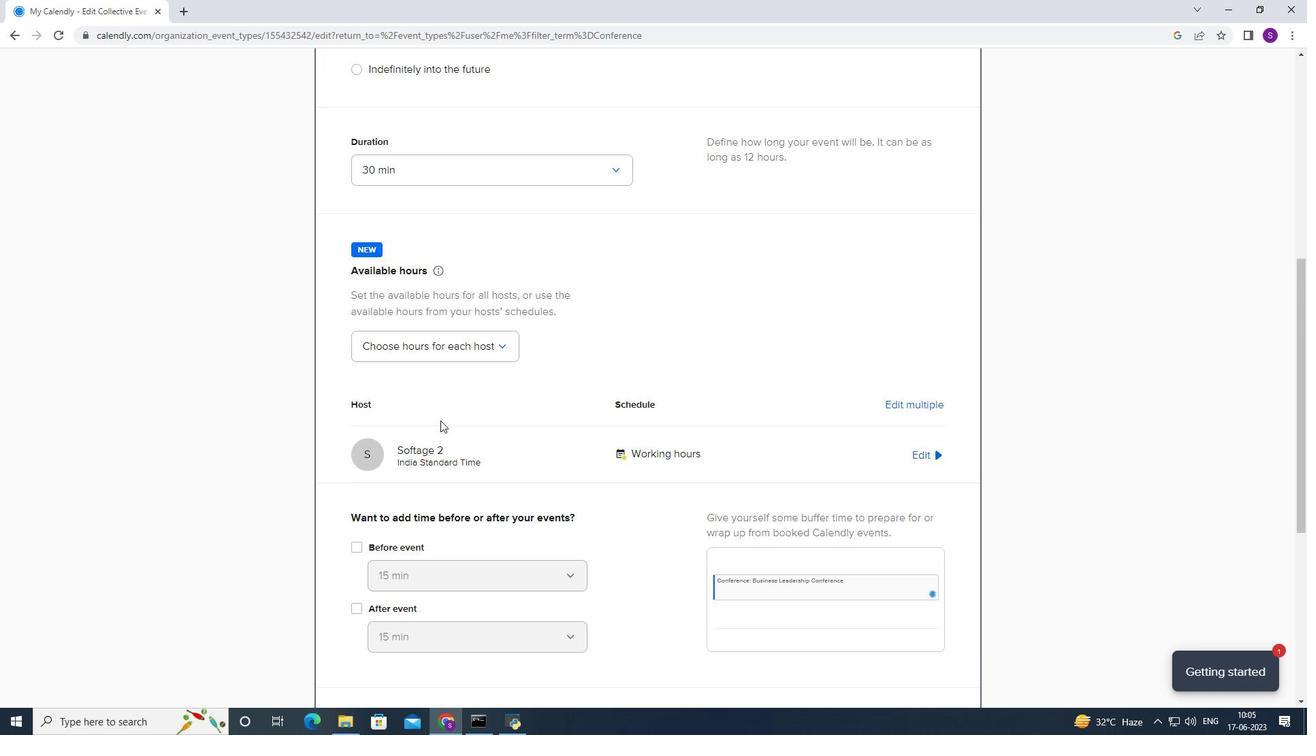 
Action: Mouse scrolled (446, 398) with delta (0, 0)
Screenshot: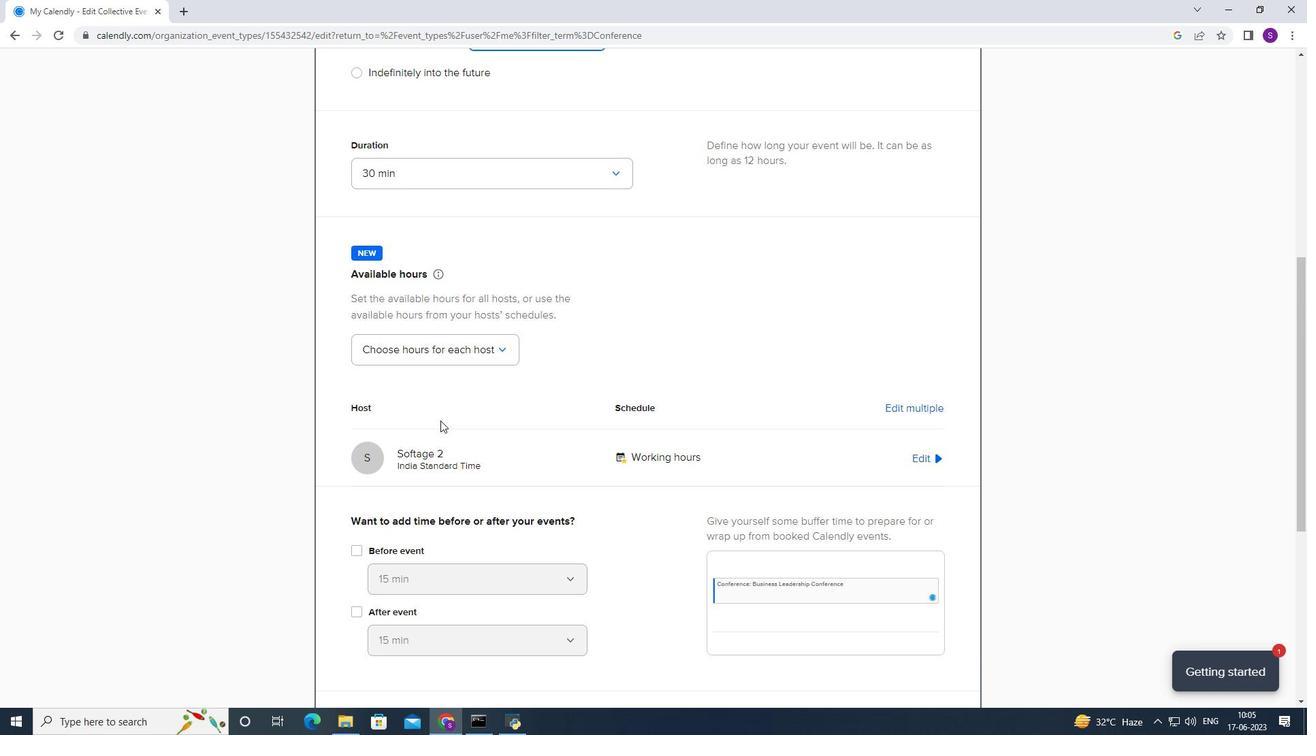 
Action: Mouse scrolled (446, 398) with delta (0, 0)
Screenshot: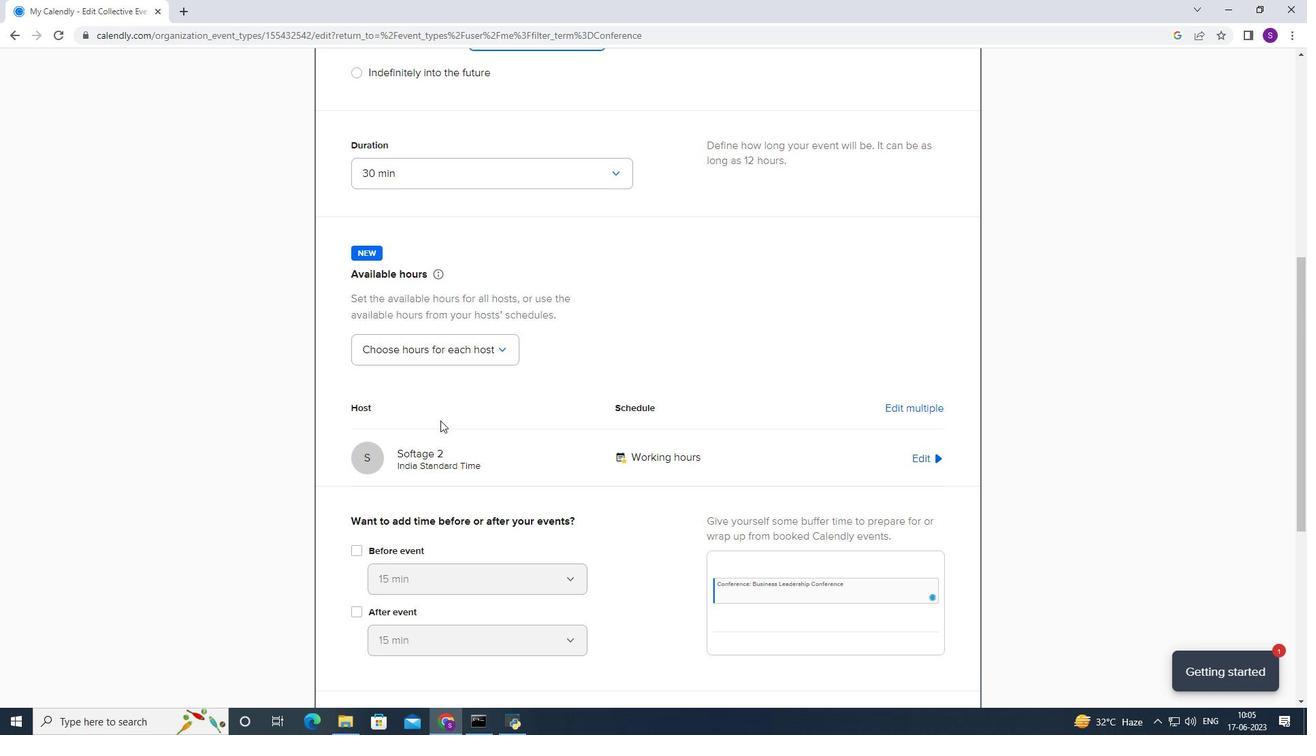 
Action: Mouse scrolled (446, 398) with delta (0, 0)
Screenshot: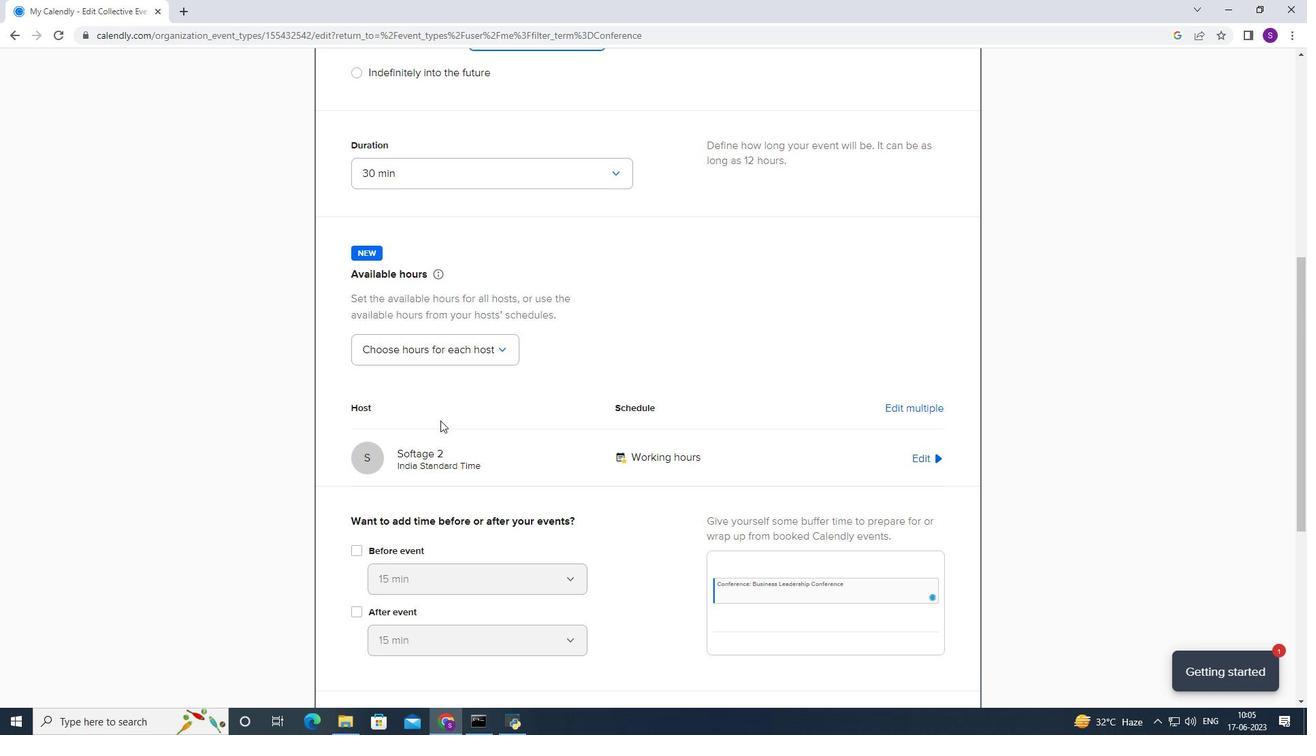 
Action: Mouse moved to (460, 362)
Screenshot: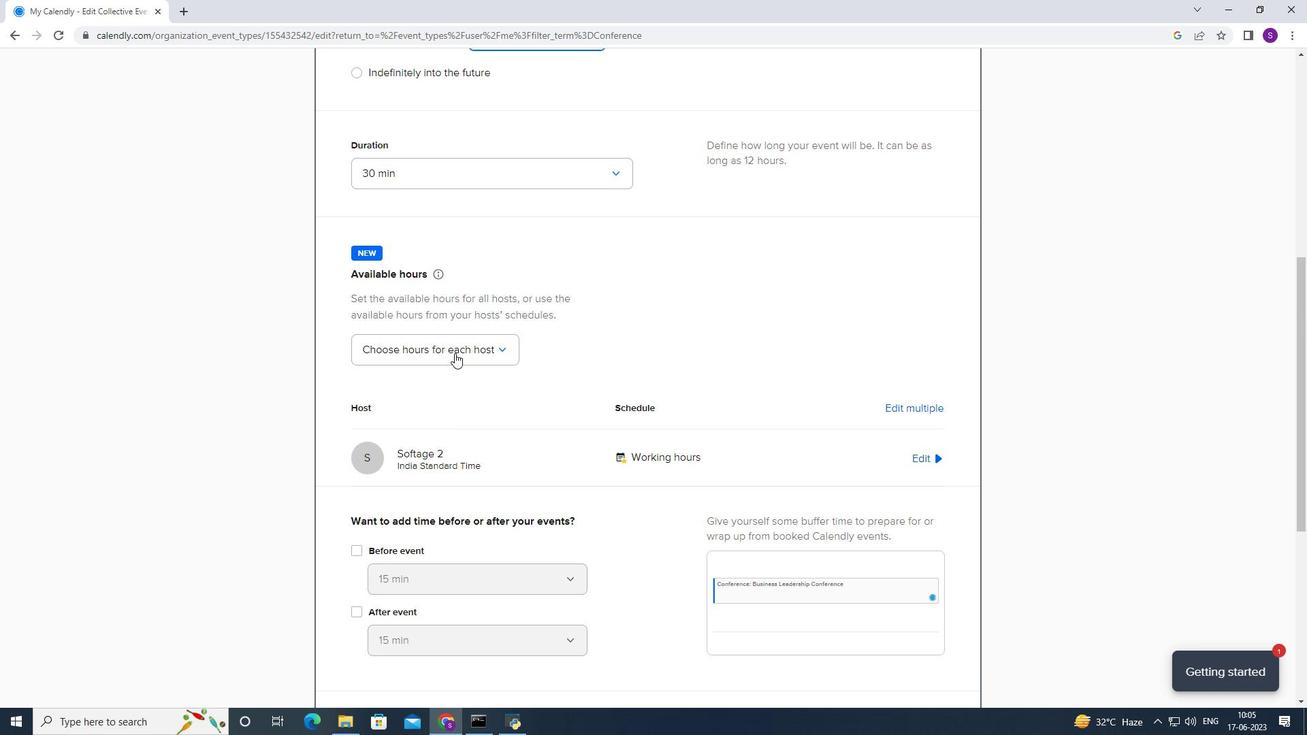 
Action: Mouse scrolled (460, 362) with delta (0, 0)
Screenshot: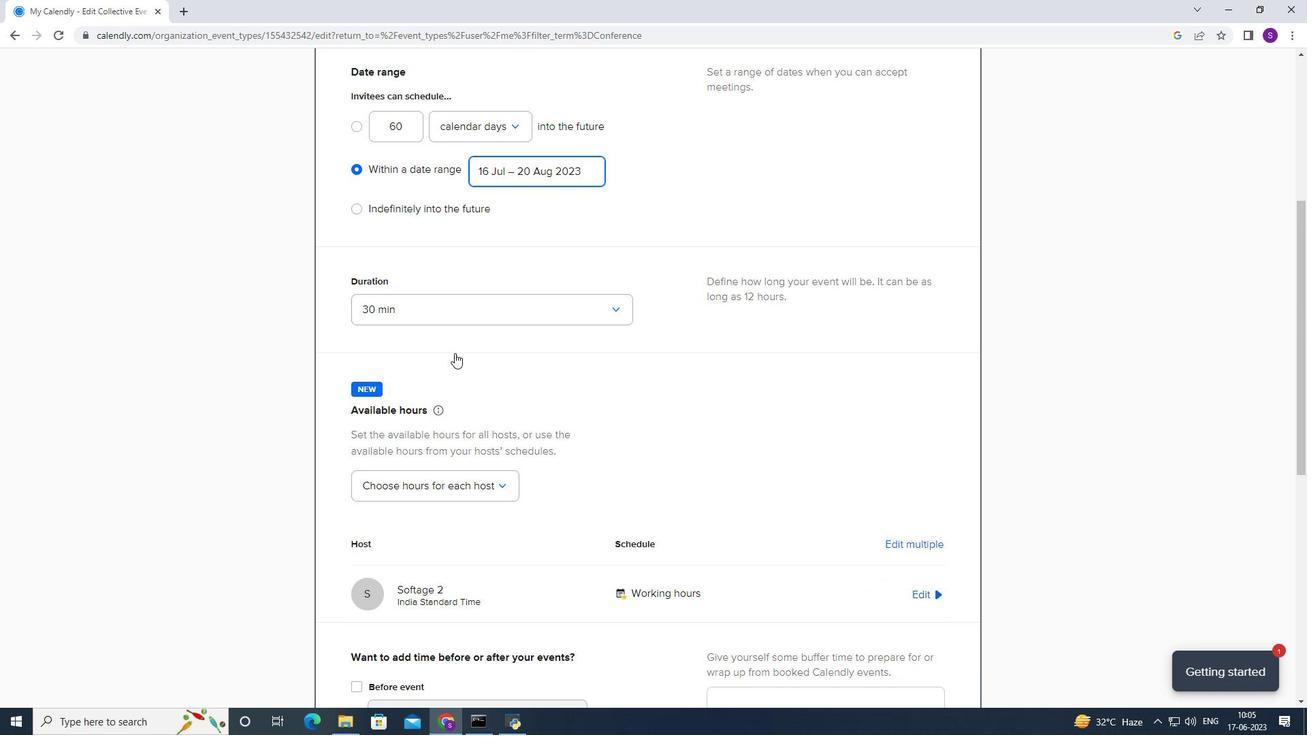 
Action: Mouse scrolled (460, 362) with delta (0, 0)
Screenshot: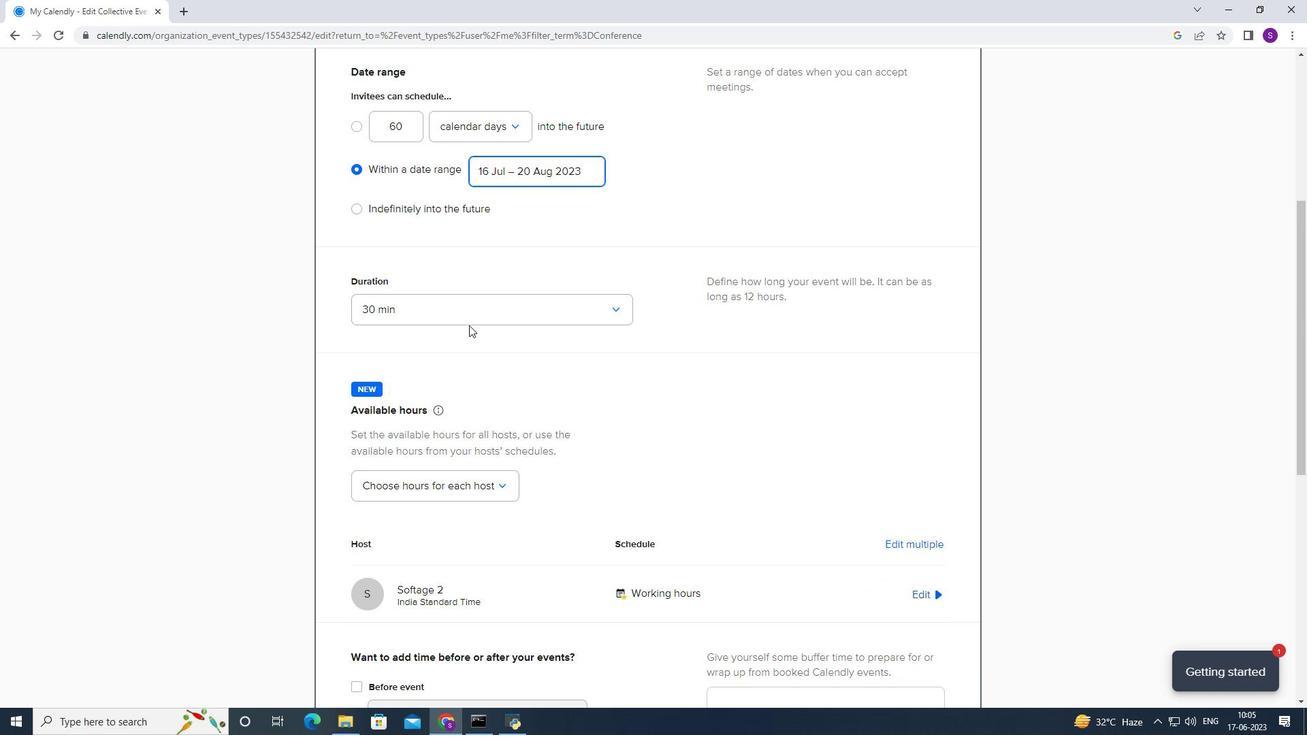 
Action: Mouse moved to (480, 343)
Screenshot: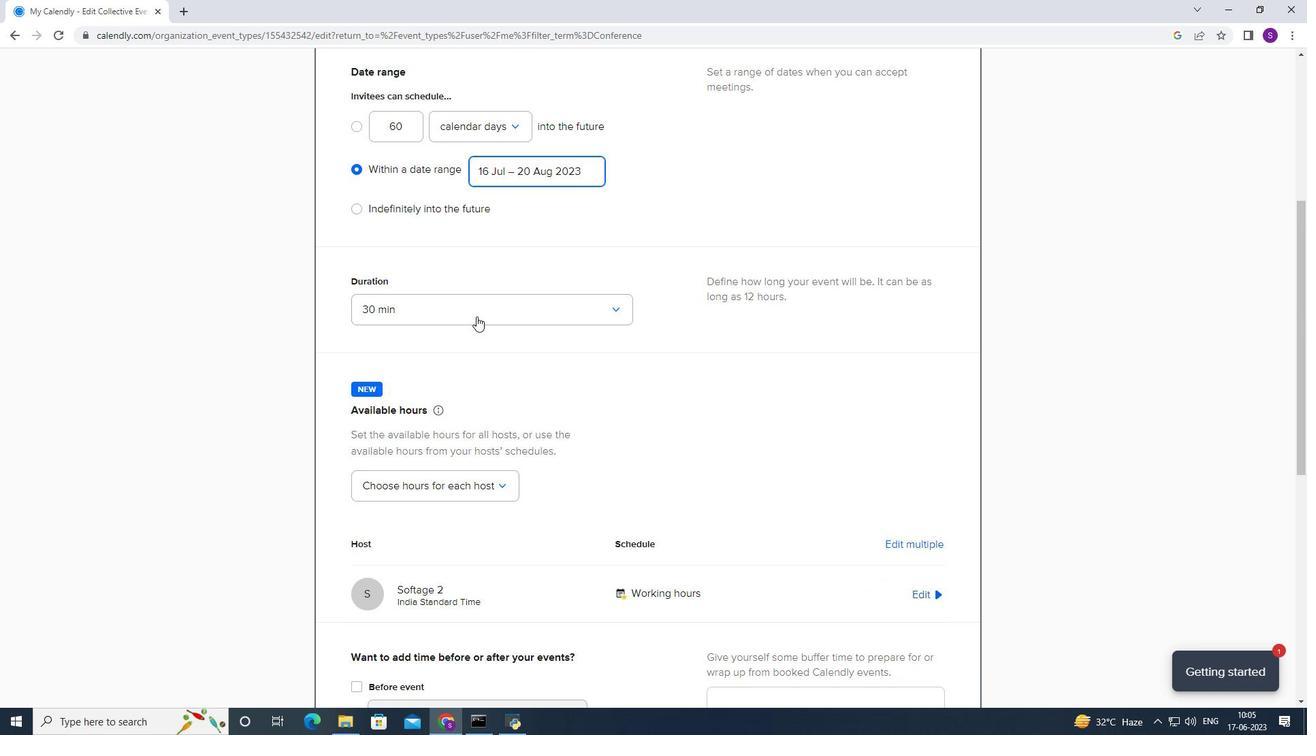 
Action: Mouse pressed left at (480, 343)
Screenshot: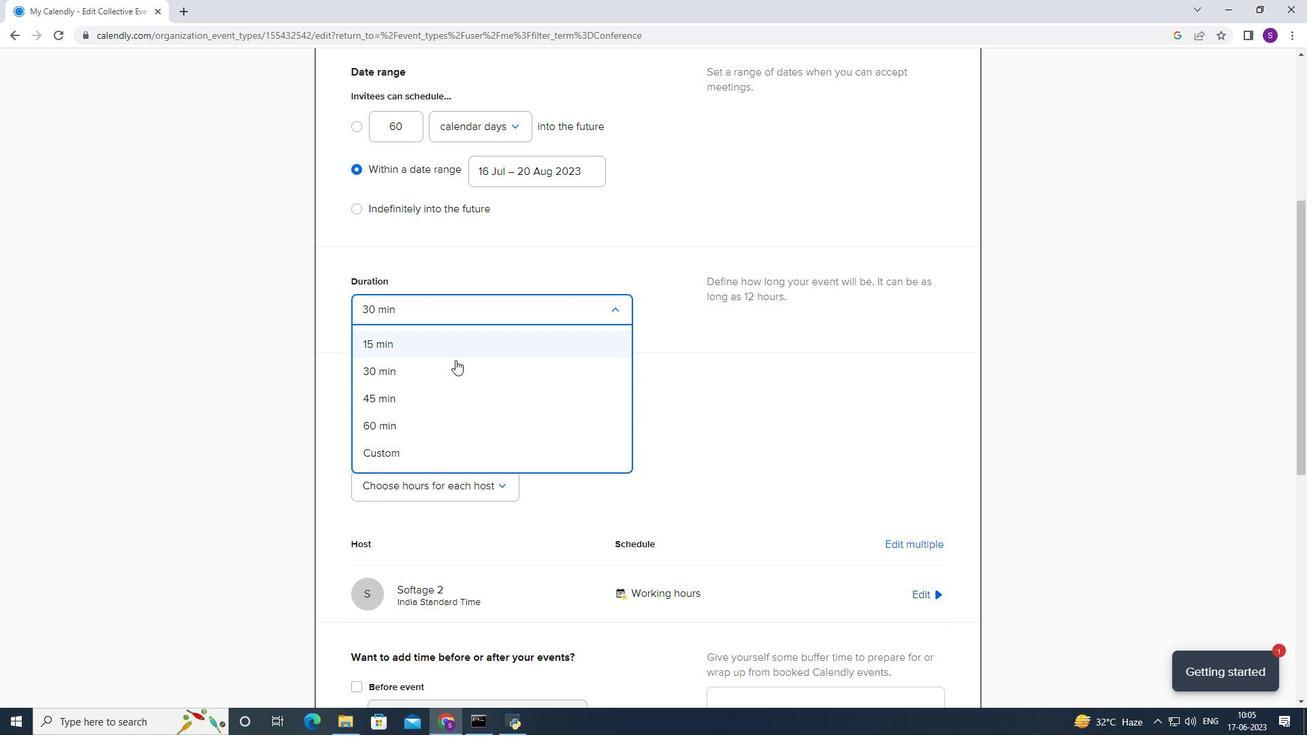 
Action: Mouse moved to (460, 362)
Screenshot: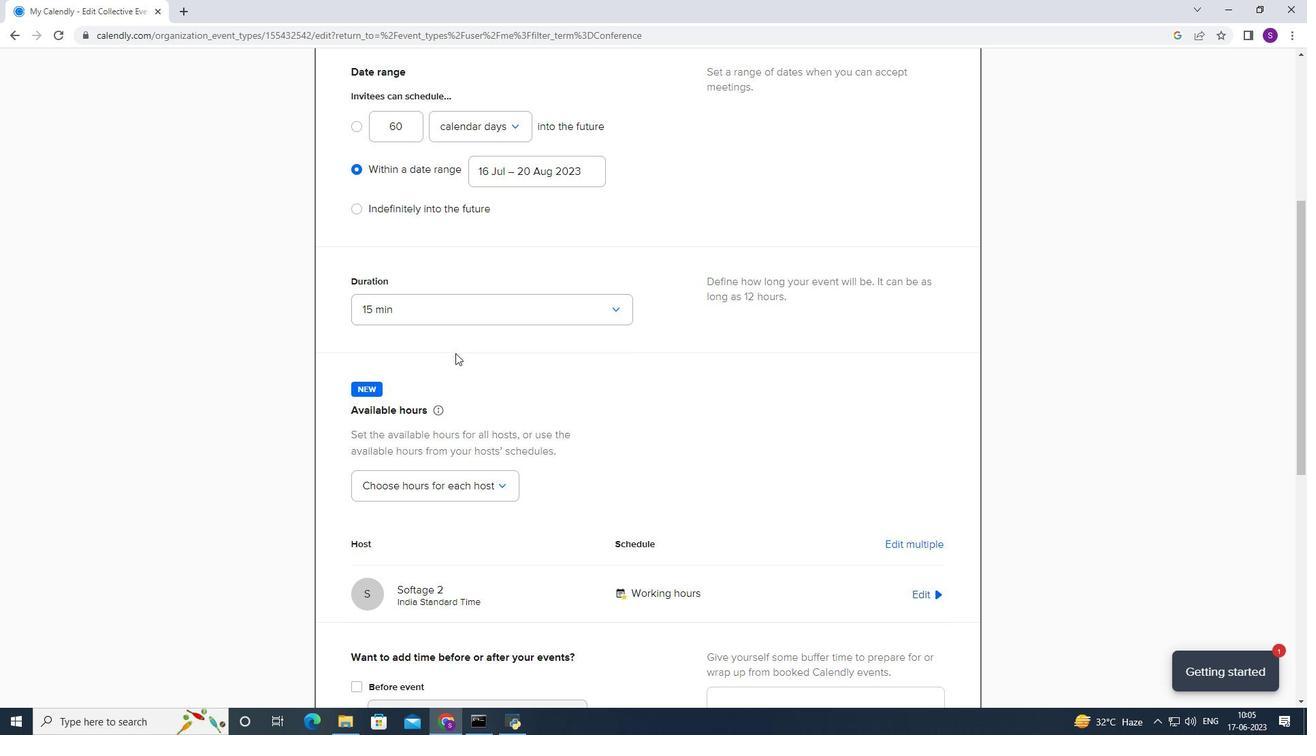 
Action: Mouse pressed left at (460, 362)
Screenshot: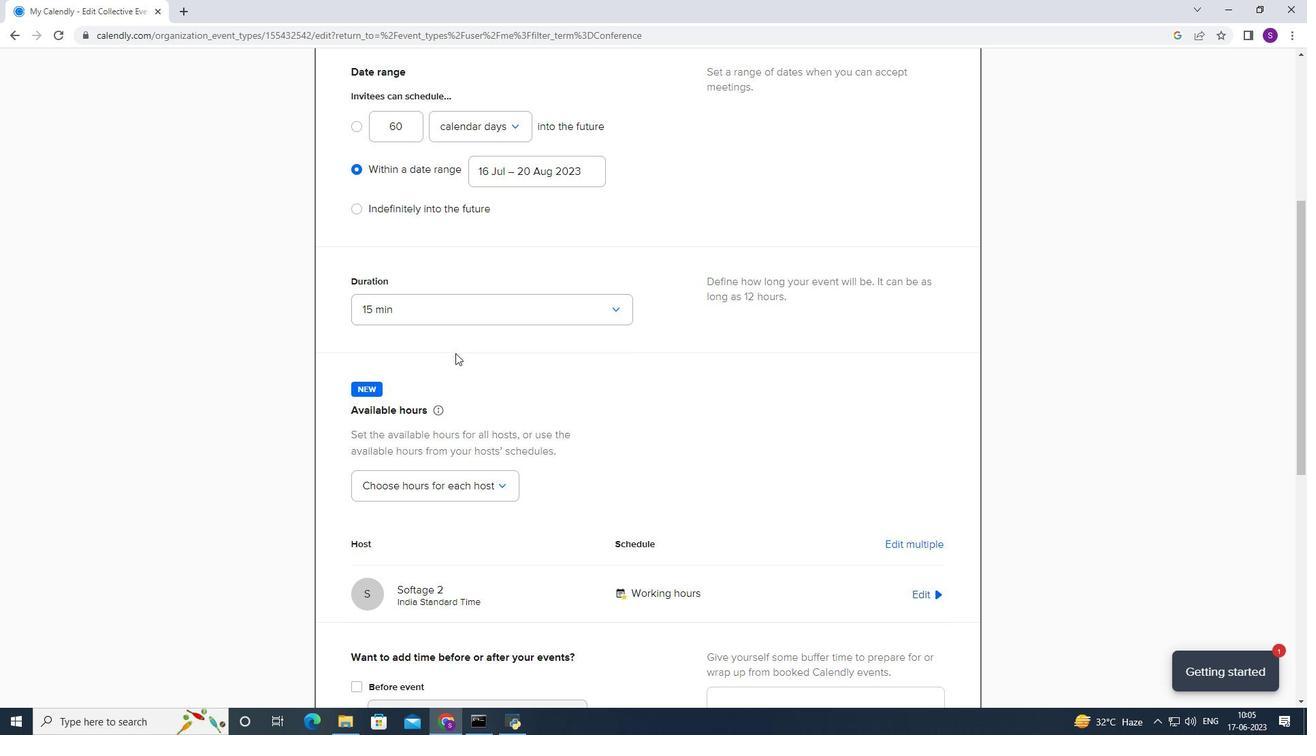 
Action: Mouse scrolled (460, 362) with delta (0, 0)
Screenshot: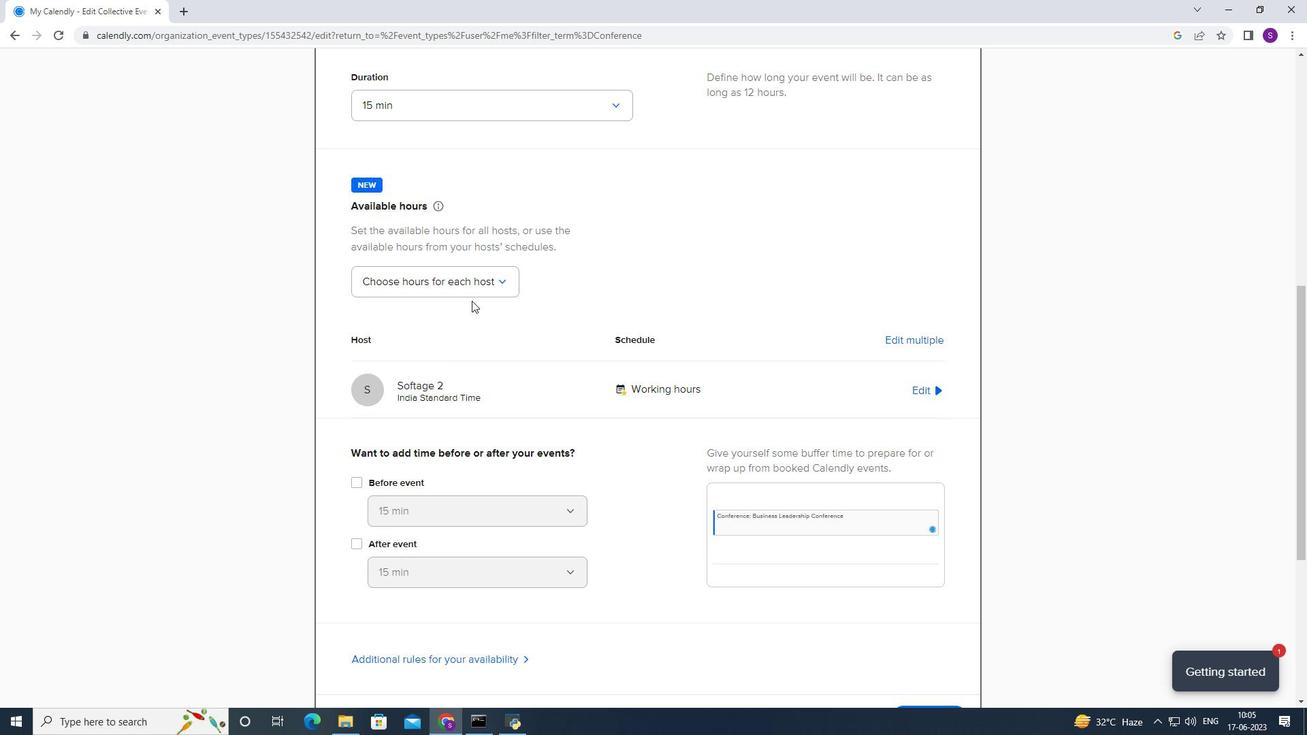 
Action: Mouse scrolled (460, 362) with delta (0, 0)
Screenshot: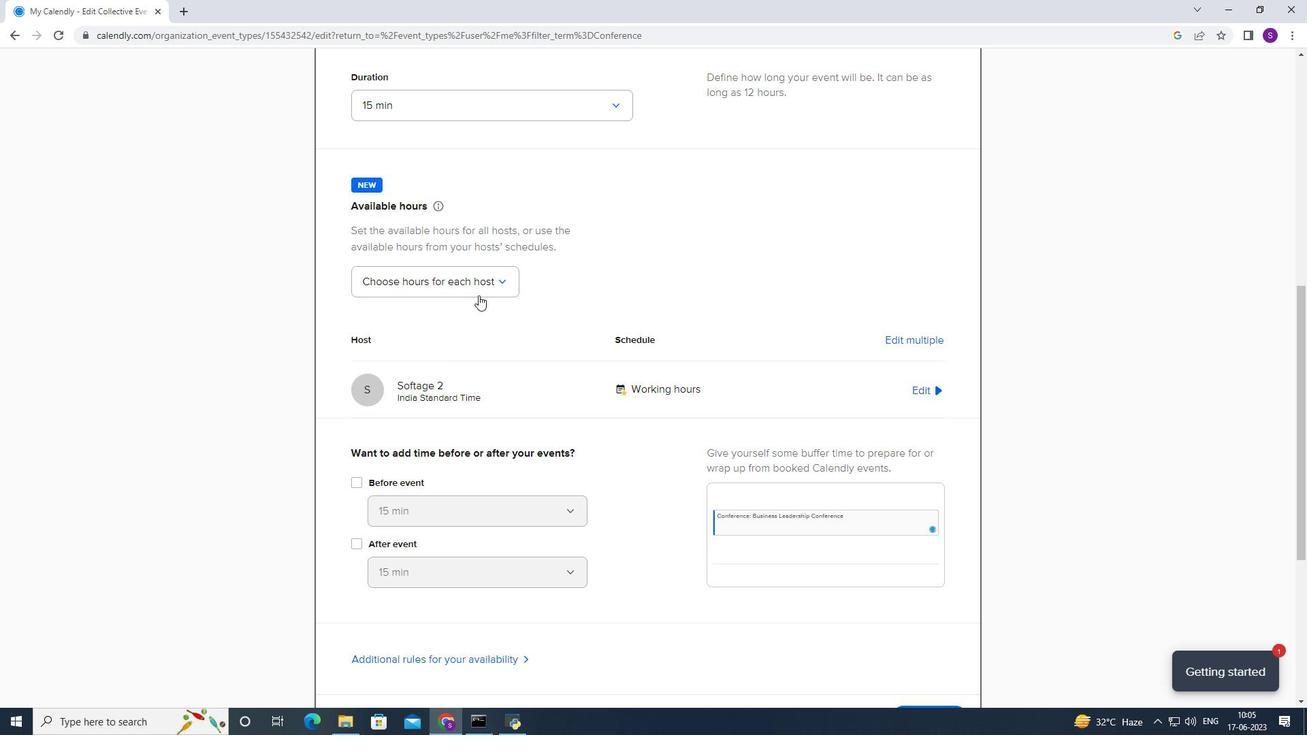 
Action: Mouse scrolled (460, 362) with delta (0, 0)
Screenshot: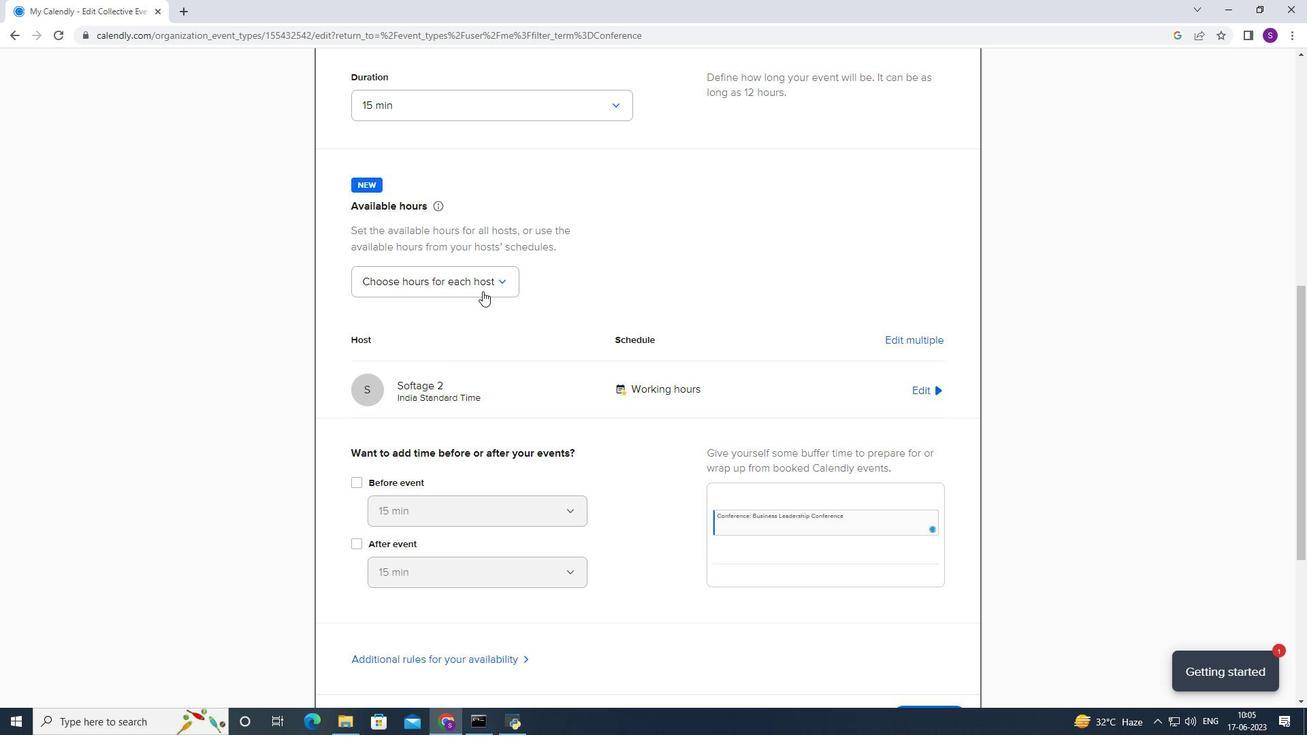 
Action: Mouse moved to (486, 329)
Screenshot: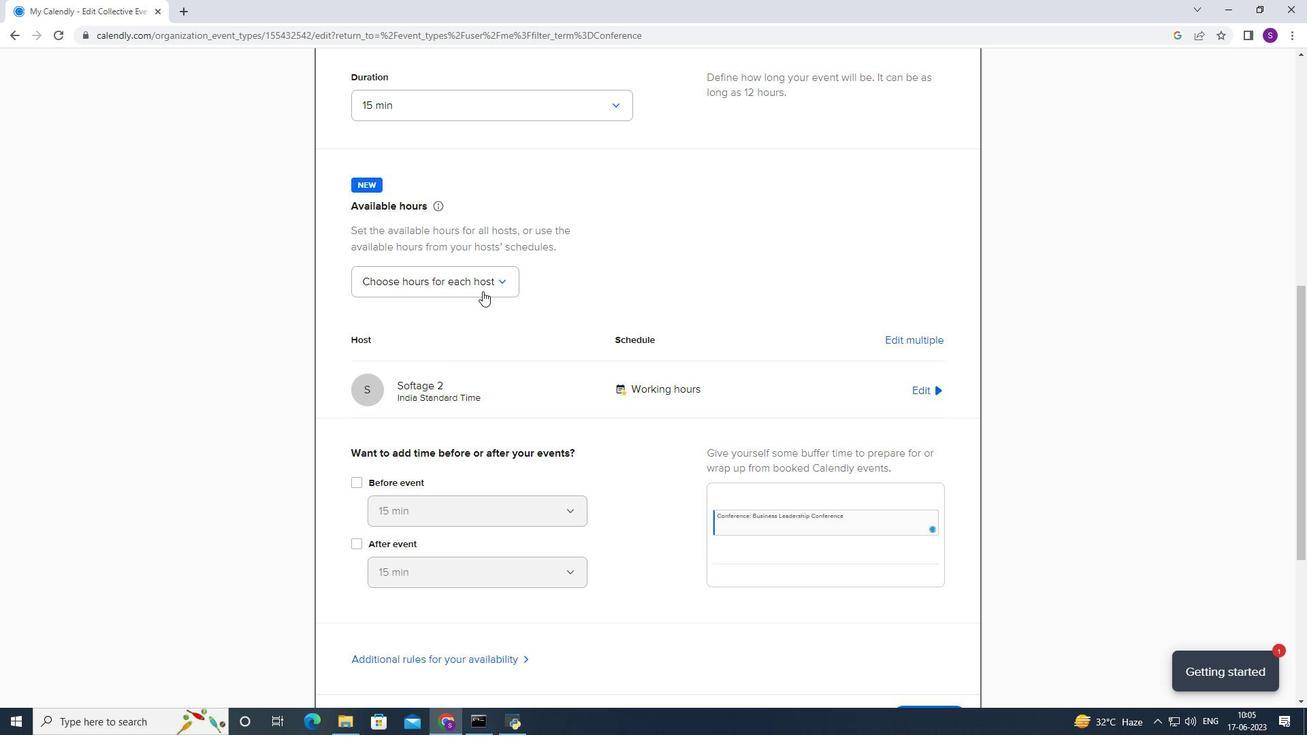 
Action: Mouse scrolled (486, 328) with delta (0, 0)
Screenshot: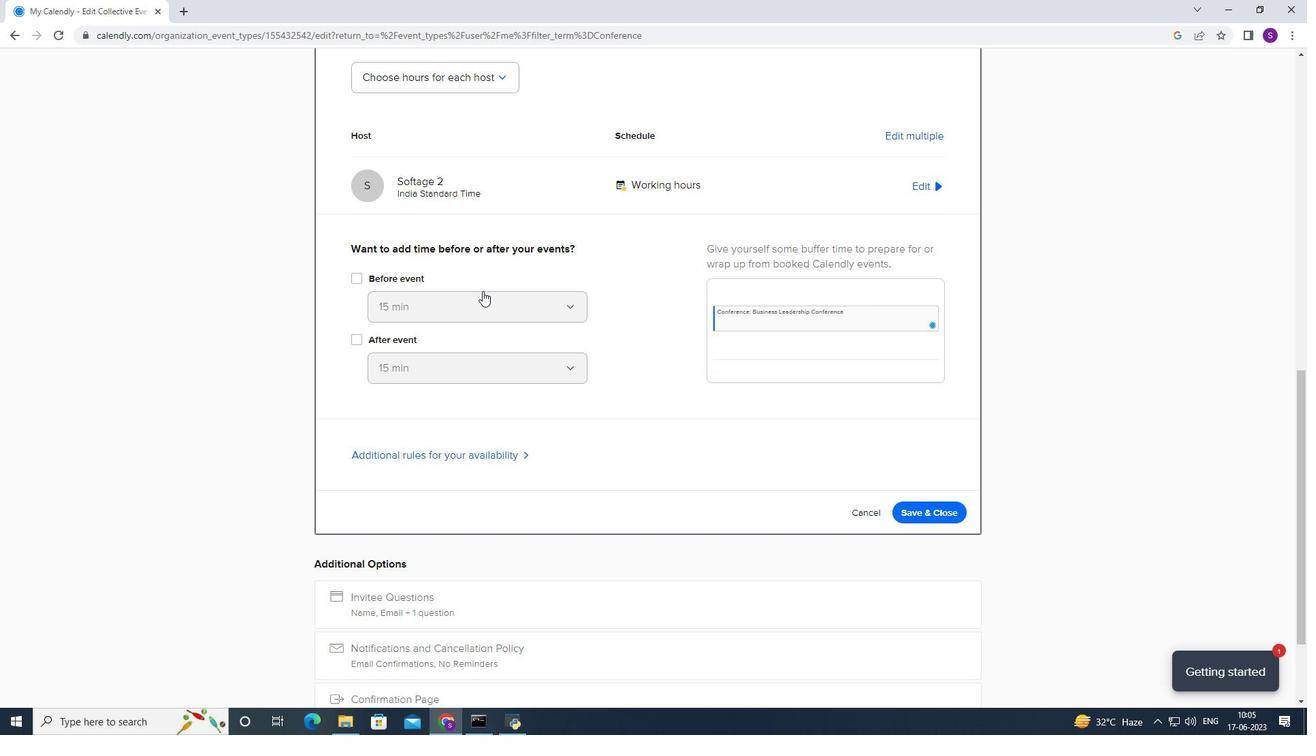 
Action: Mouse scrolled (486, 328) with delta (0, 0)
Screenshot: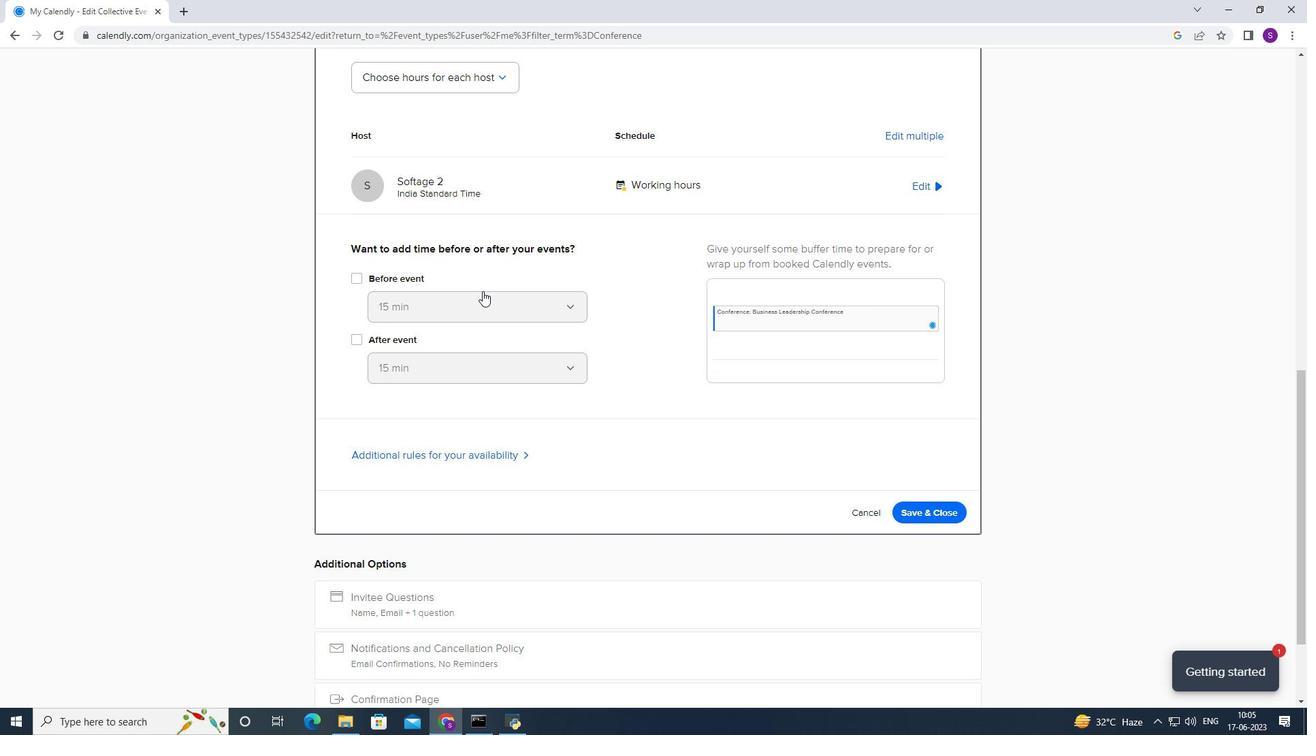 
Action: Mouse scrolled (486, 328) with delta (0, 0)
Screenshot: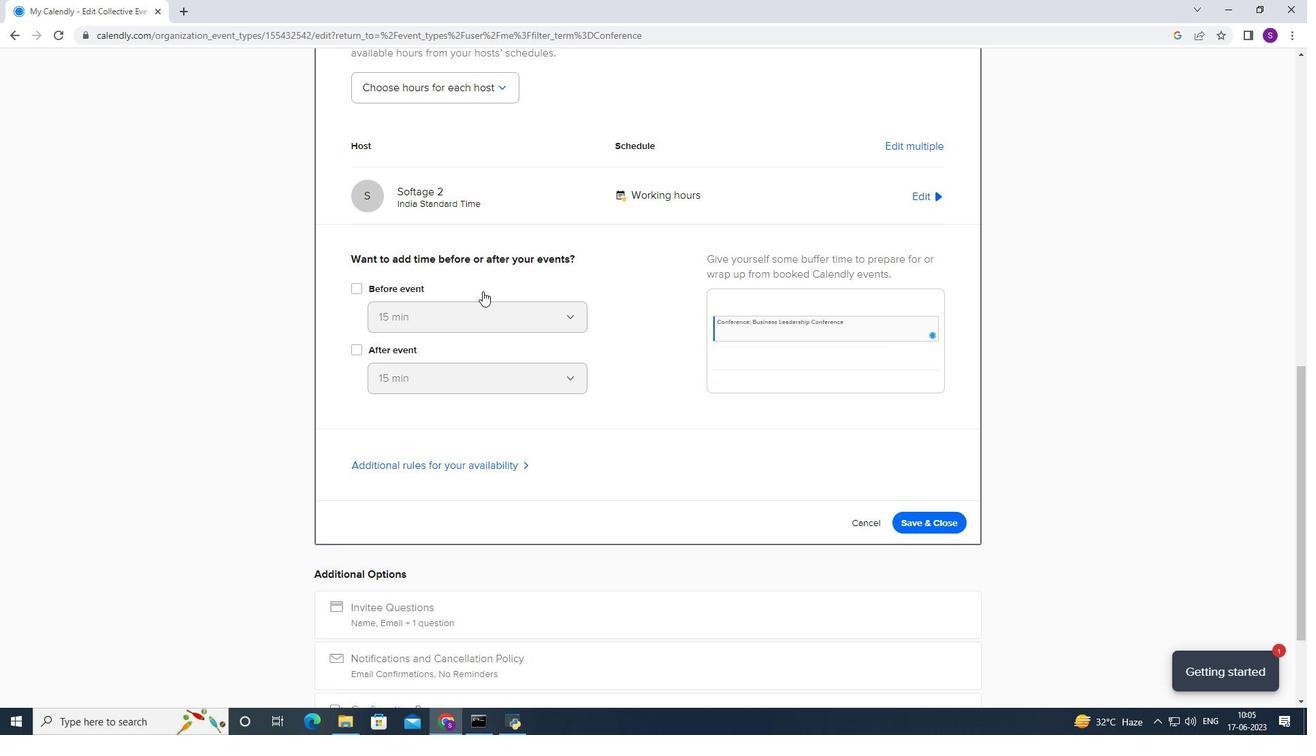 
Action: Mouse scrolled (486, 329) with delta (0, 0)
Screenshot: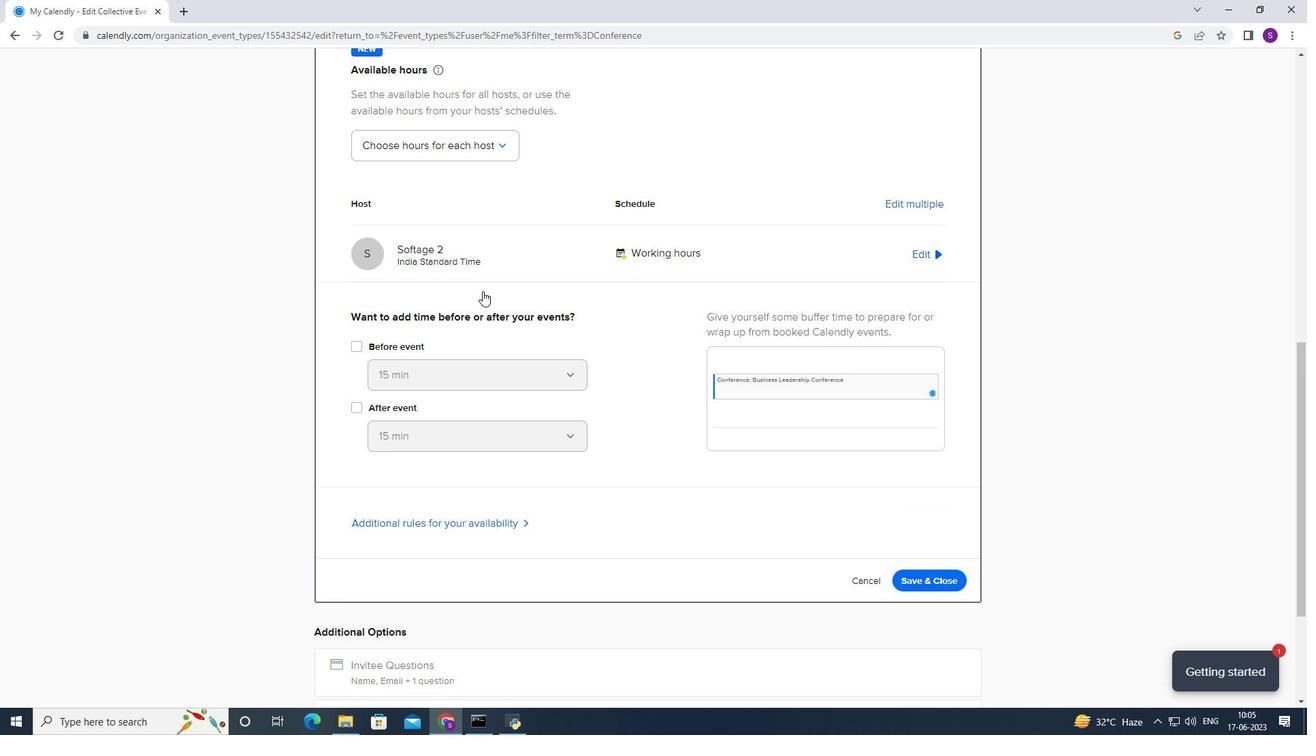 
Action: Mouse moved to (893, 311)
Screenshot: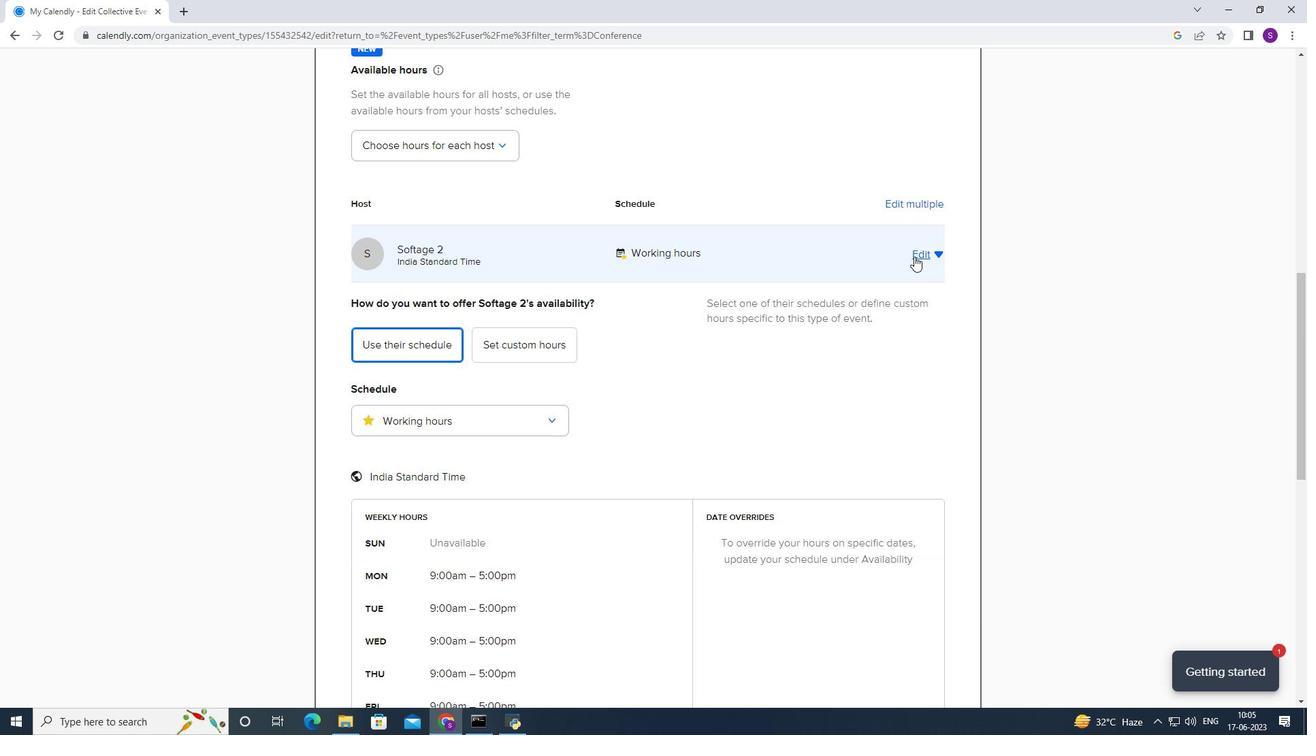 
Action: Mouse pressed left at (893, 311)
Screenshot: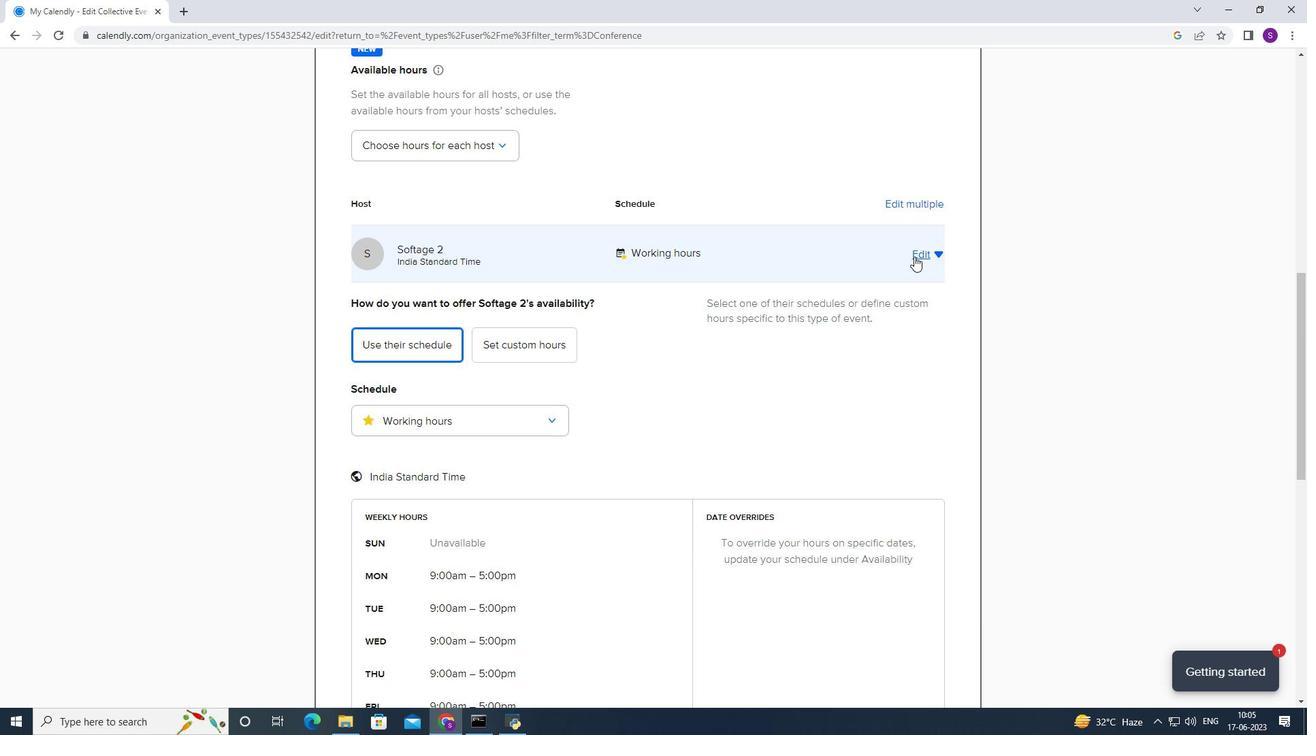 
Action: Mouse moved to (556, 352)
Screenshot: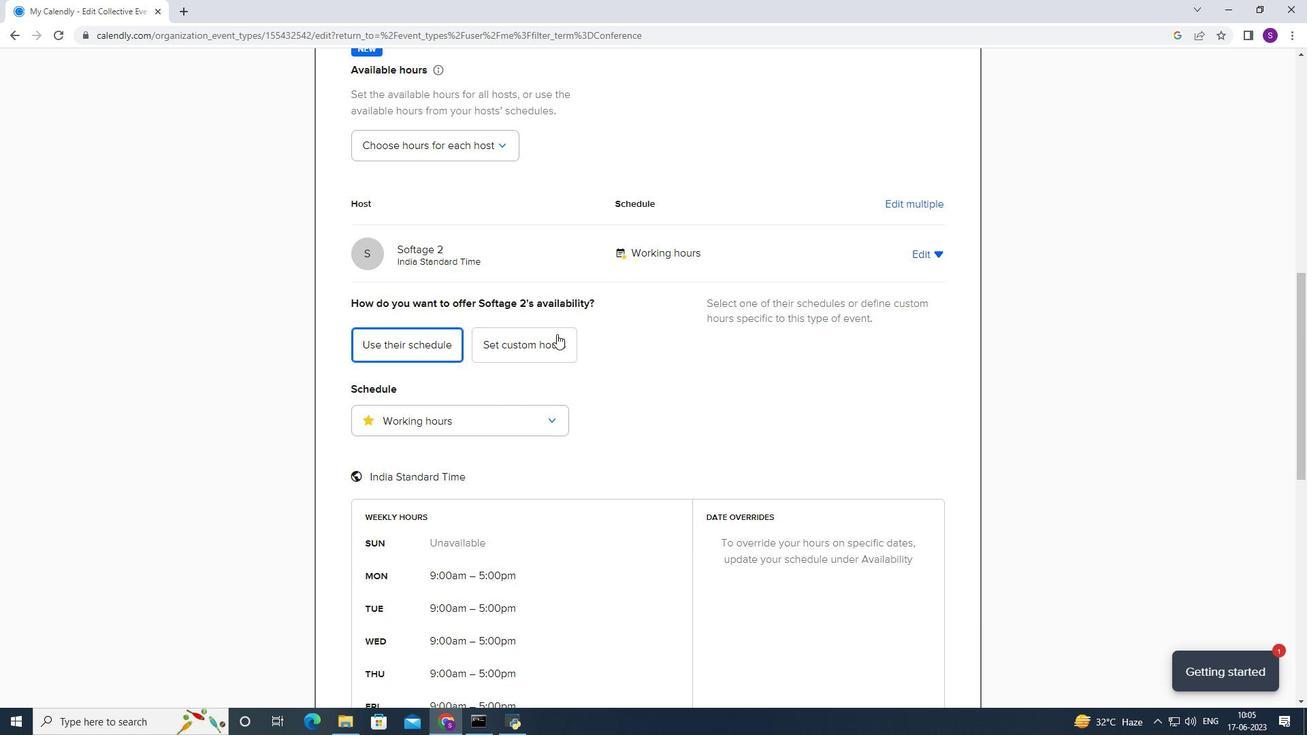 
Action: Mouse pressed left at (556, 352)
Screenshot: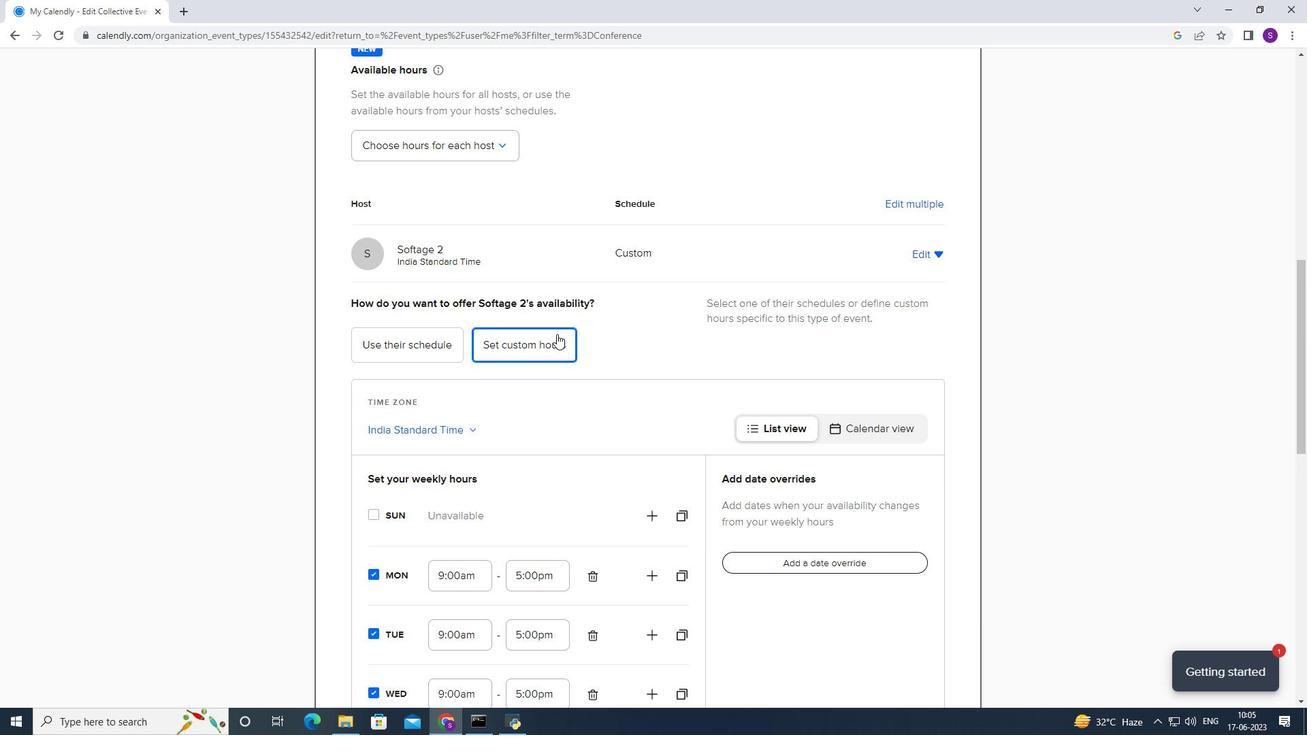
Action: Mouse moved to (475, 473)
Screenshot: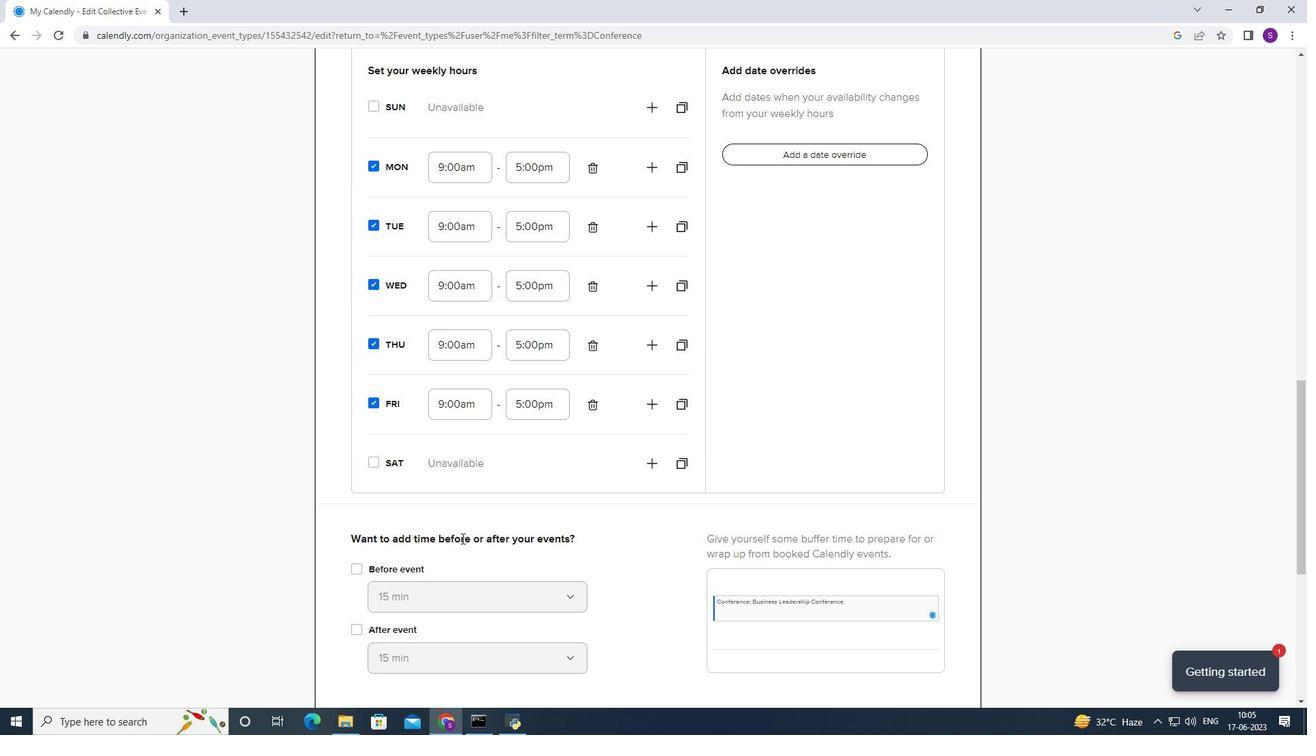 
Action: Mouse scrolled (475, 473) with delta (0, 0)
Screenshot: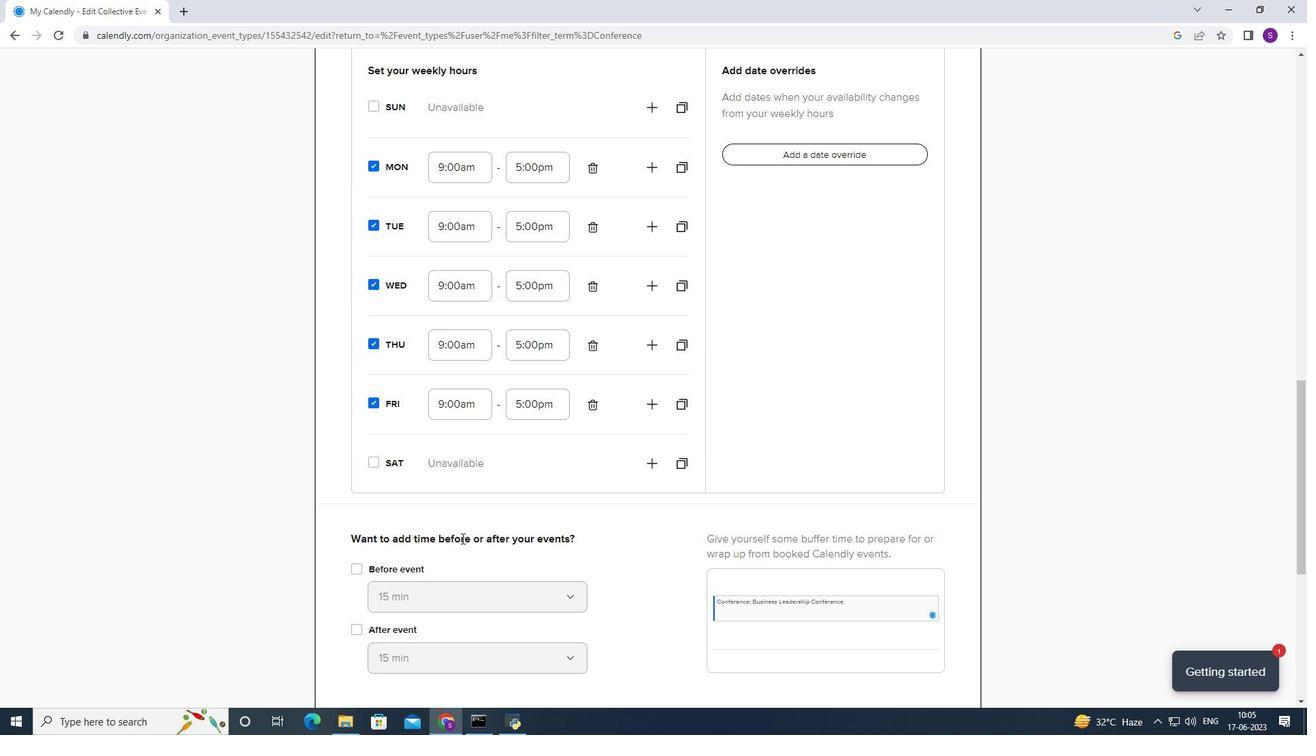 
Action: Mouse moved to (475, 473)
Screenshot: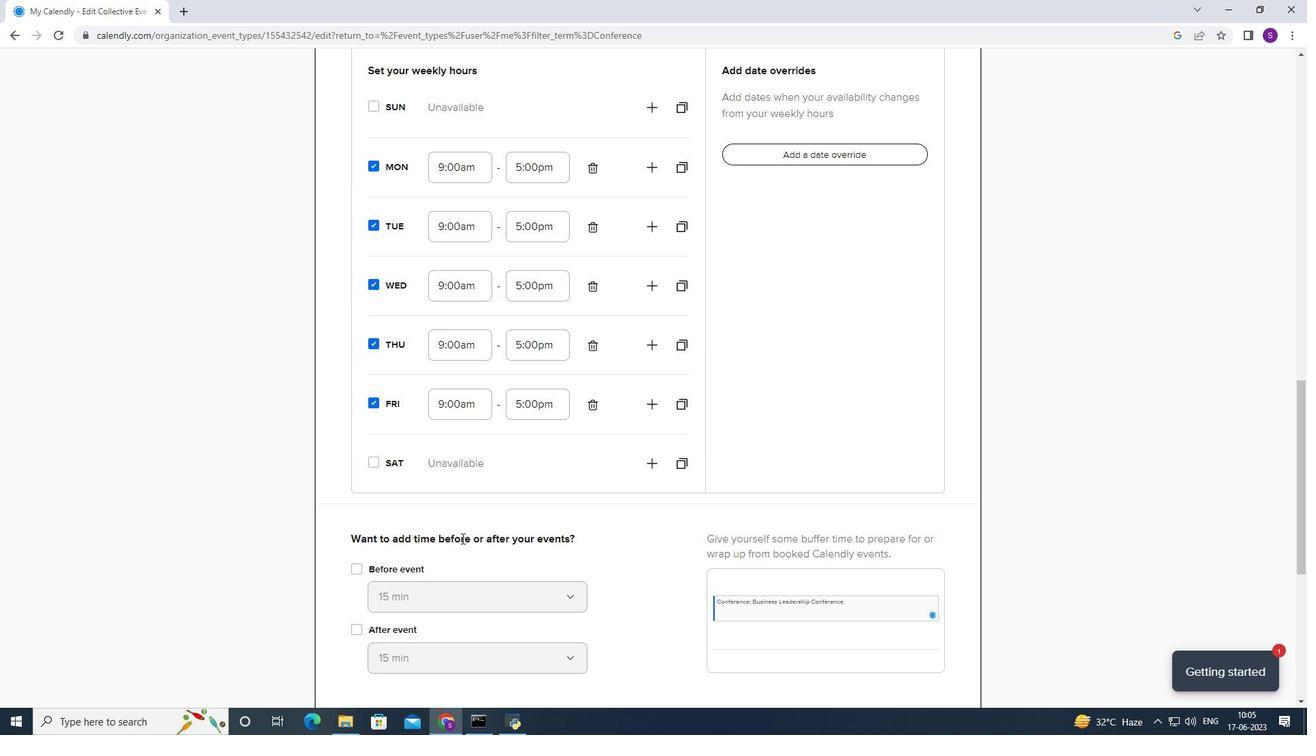 
Action: Mouse scrolled (475, 473) with delta (0, 0)
Screenshot: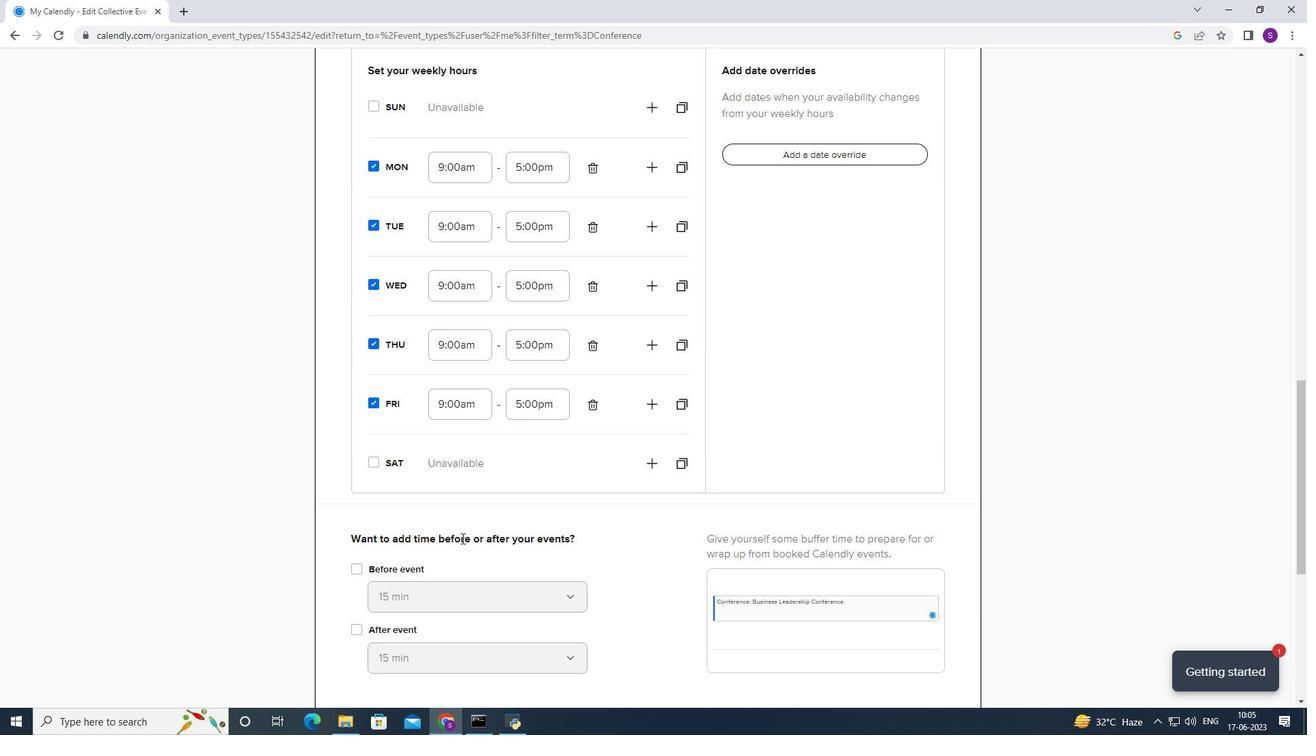 
Action: Mouse moved to (475, 473)
Screenshot: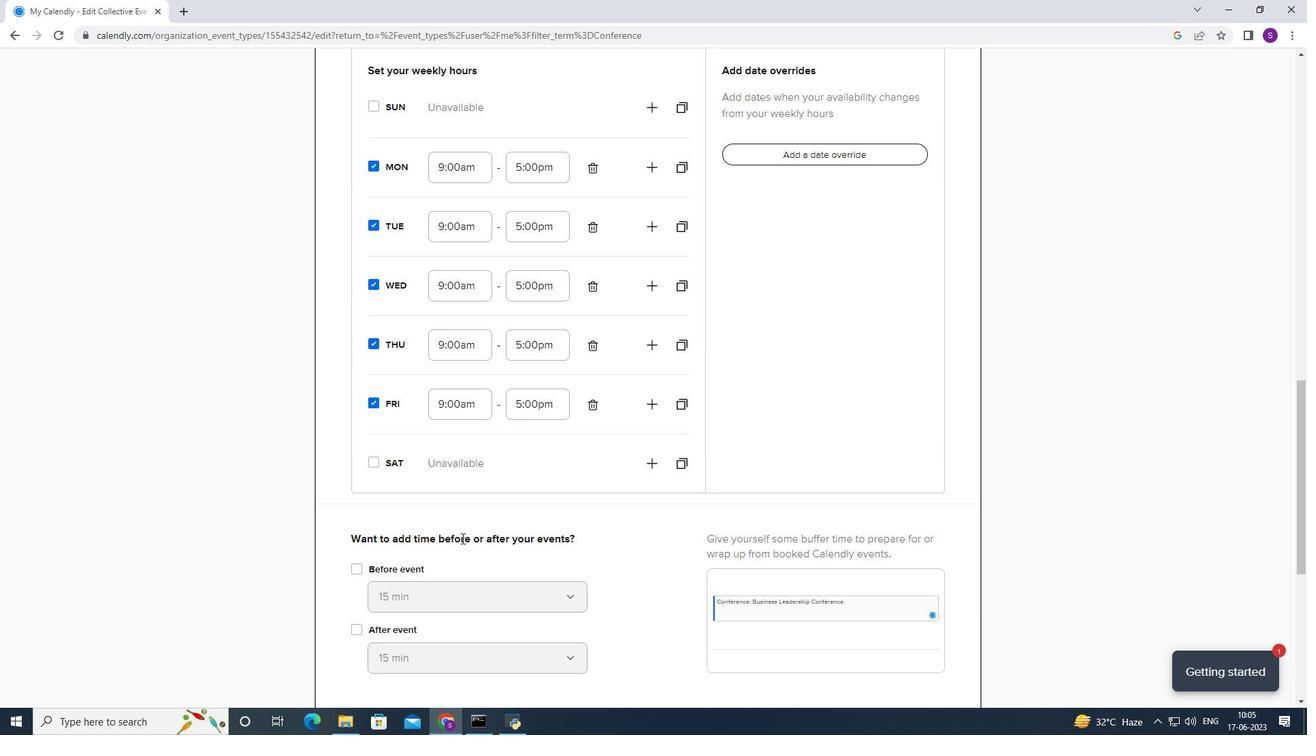 
Action: Mouse scrolled (475, 473) with delta (0, 0)
Screenshot: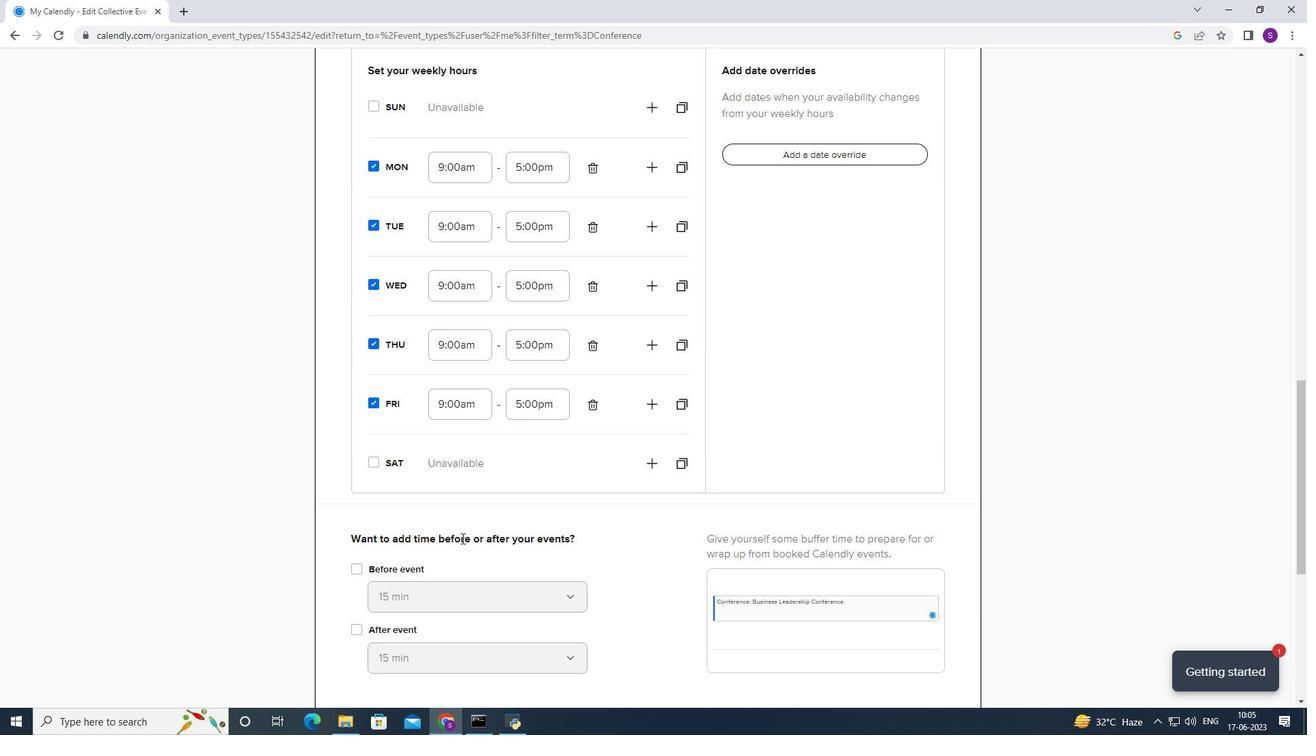 
Action: Mouse scrolled (475, 473) with delta (0, 0)
Screenshot: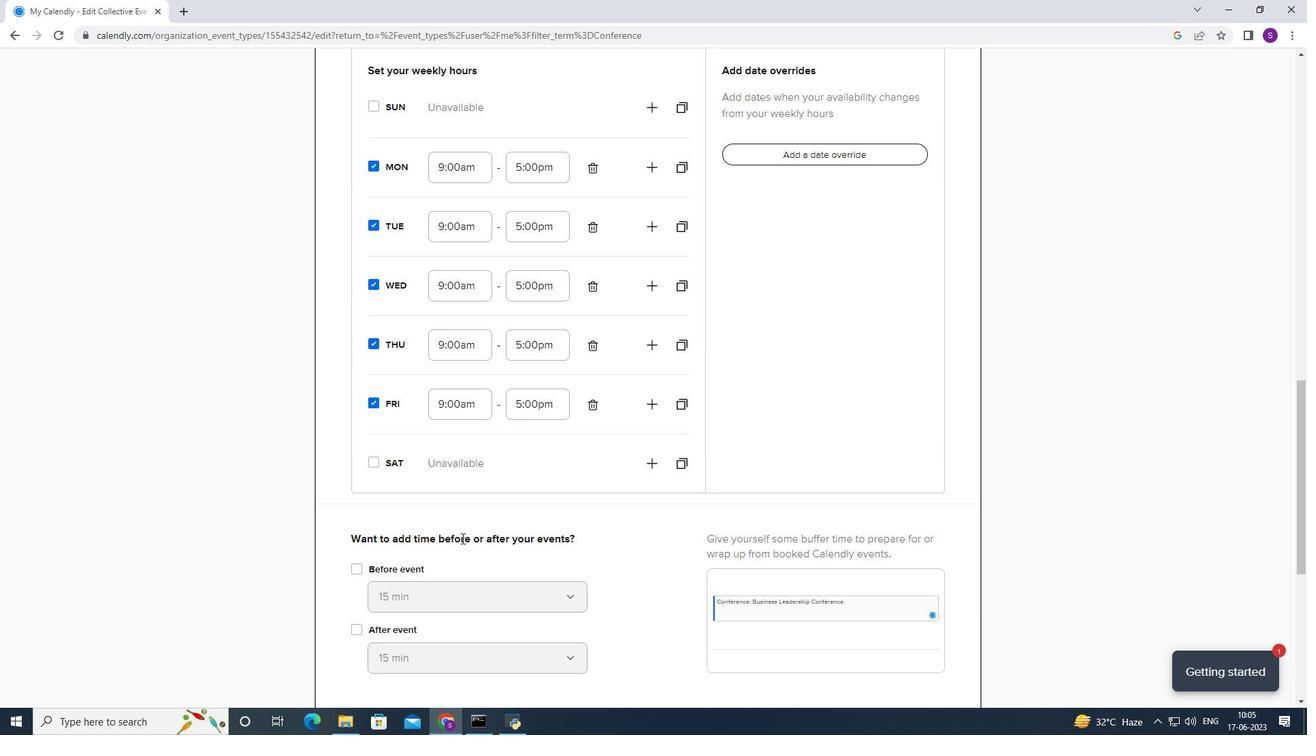 
Action: Mouse scrolled (475, 473) with delta (0, 0)
Screenshot: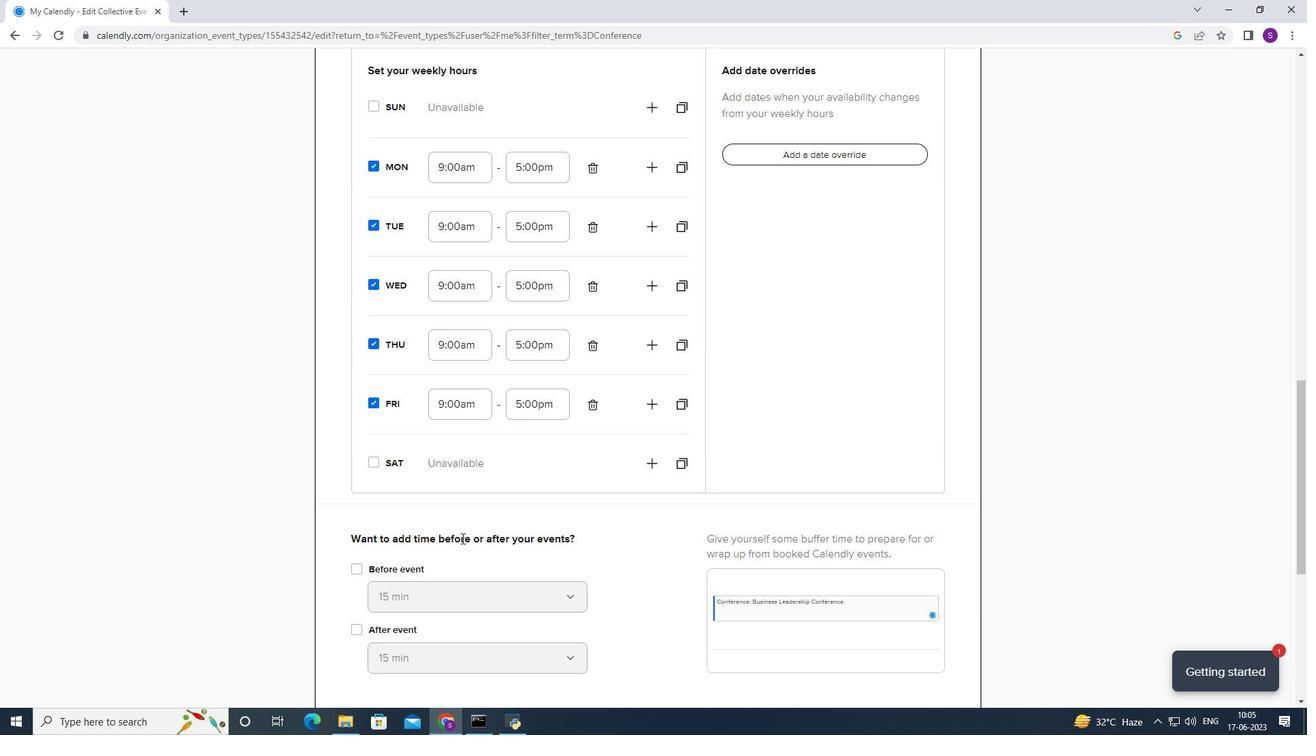 
Action: Mouse scrolled (475, 473) with delta (0, 0)
Screenshot: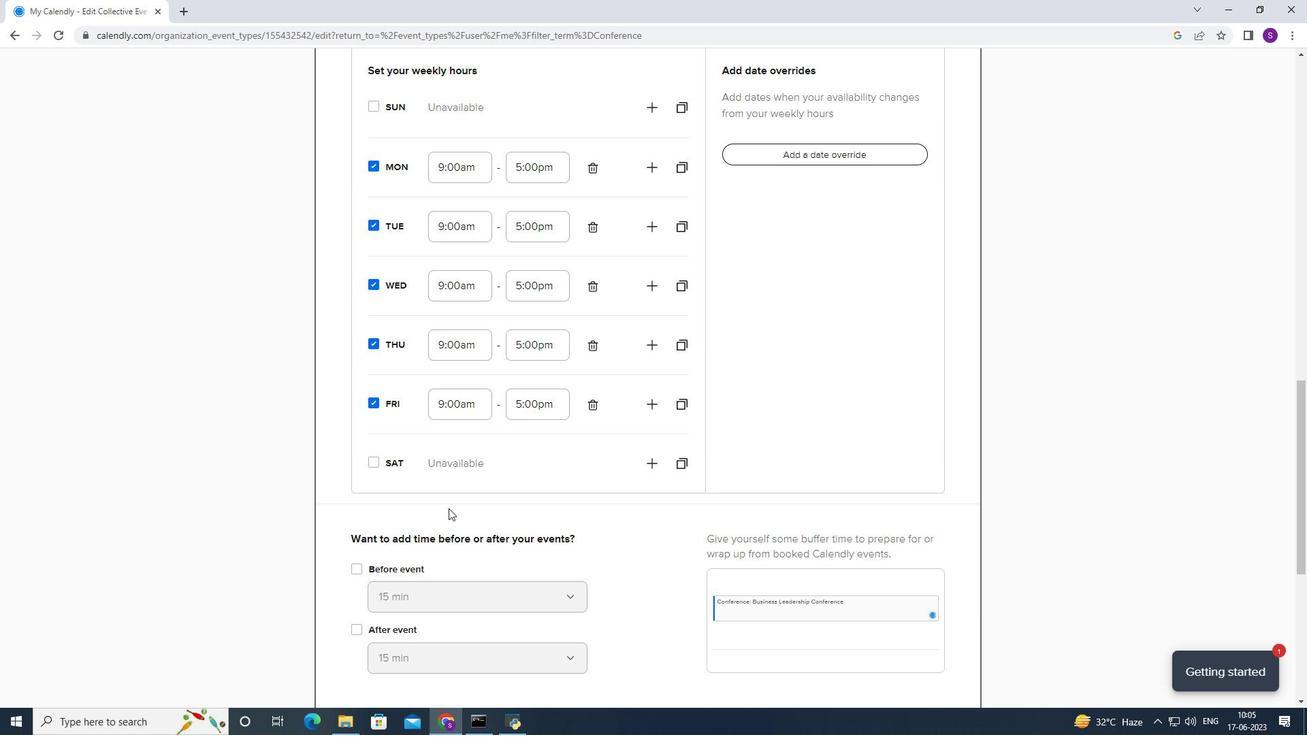 
Action: Mouse moved to (379, 422)
Screenshot: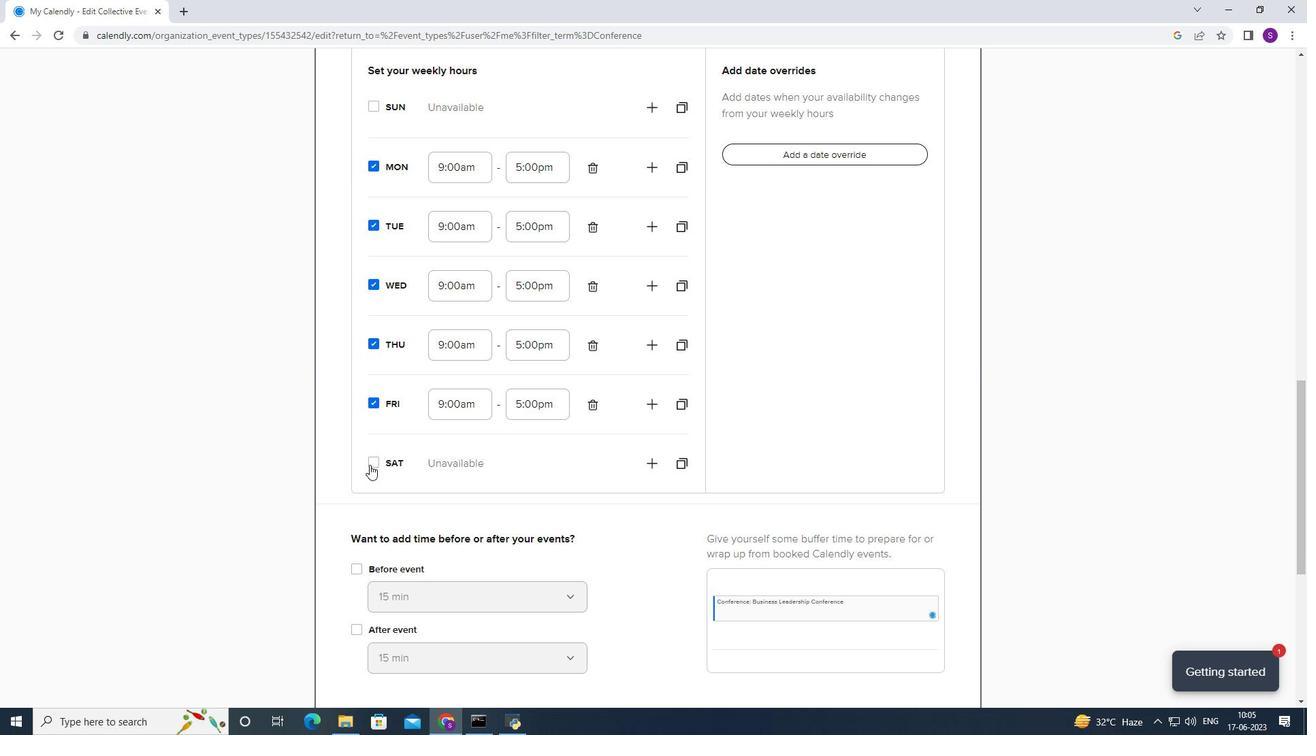 
Action: Mouse pressed left at (379, 422)
Screenshot: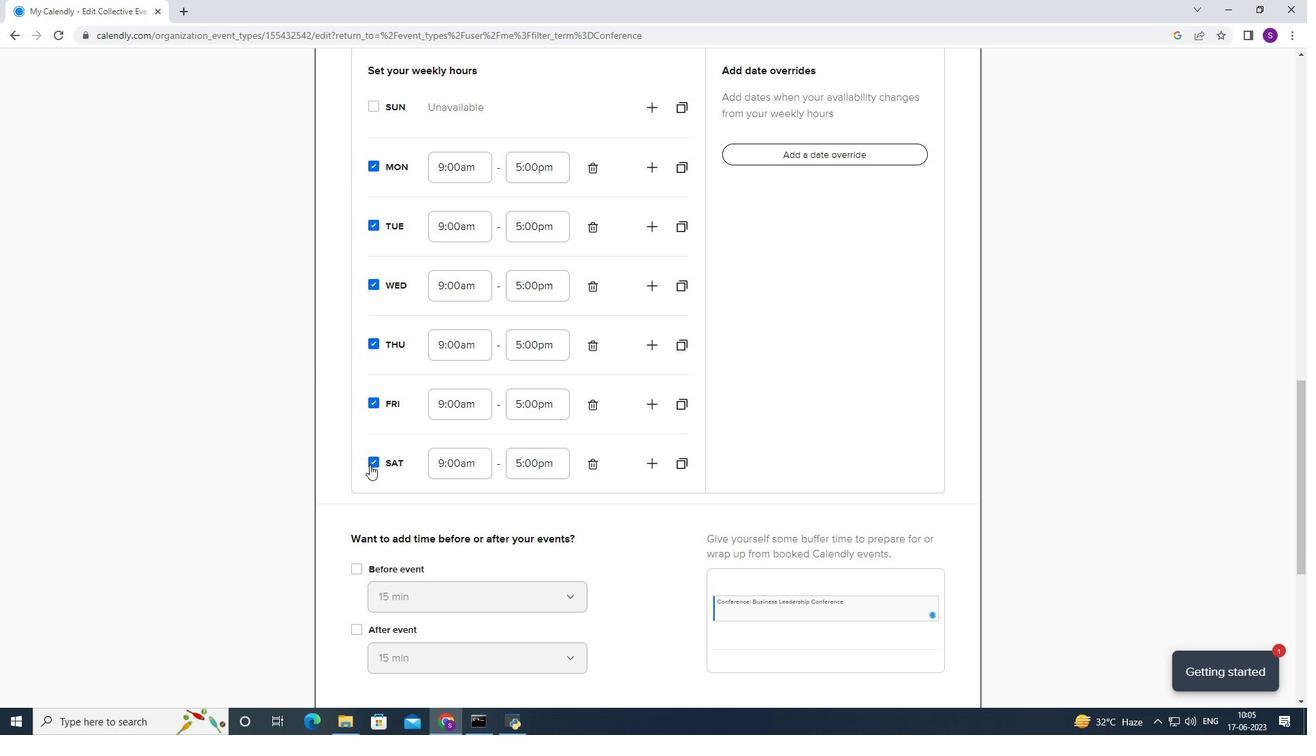 
Action: Mouse moved to (468, 416)
Screenshot: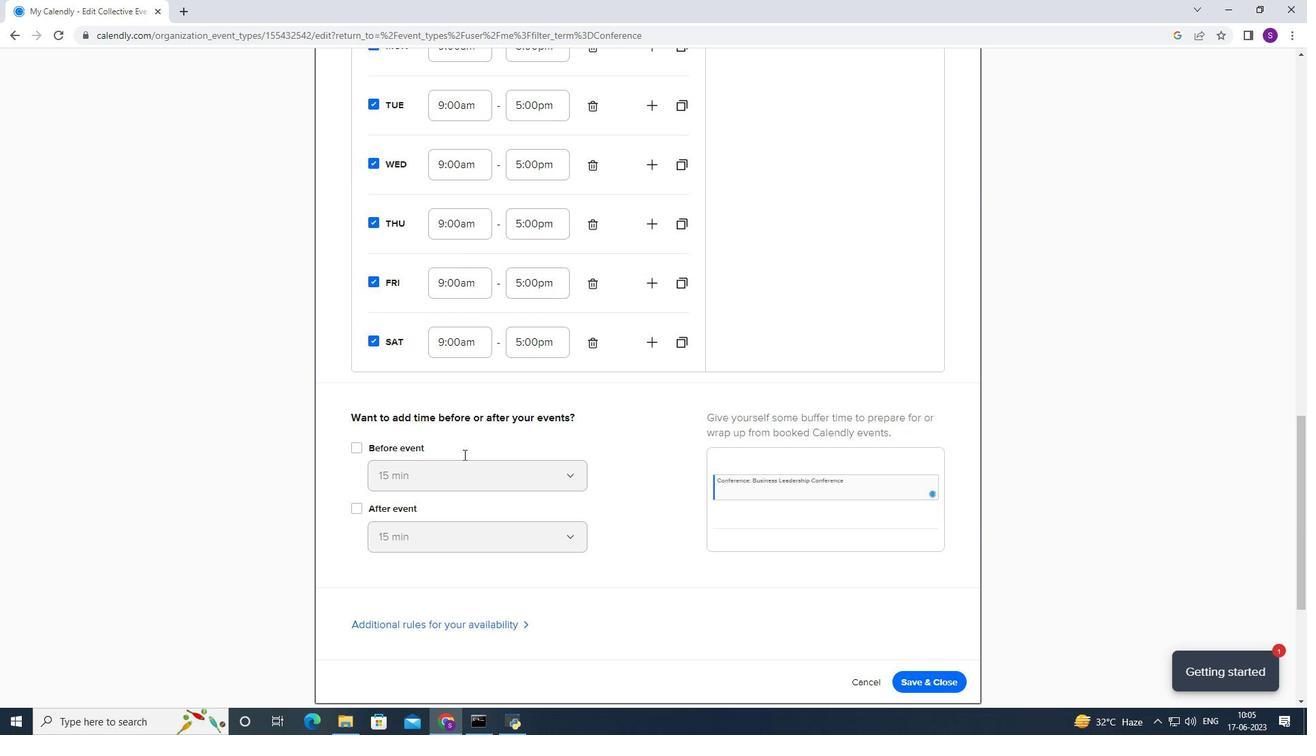
Action: Mouse scrolled (468, 416) with delta (0, 0)
Screenshot: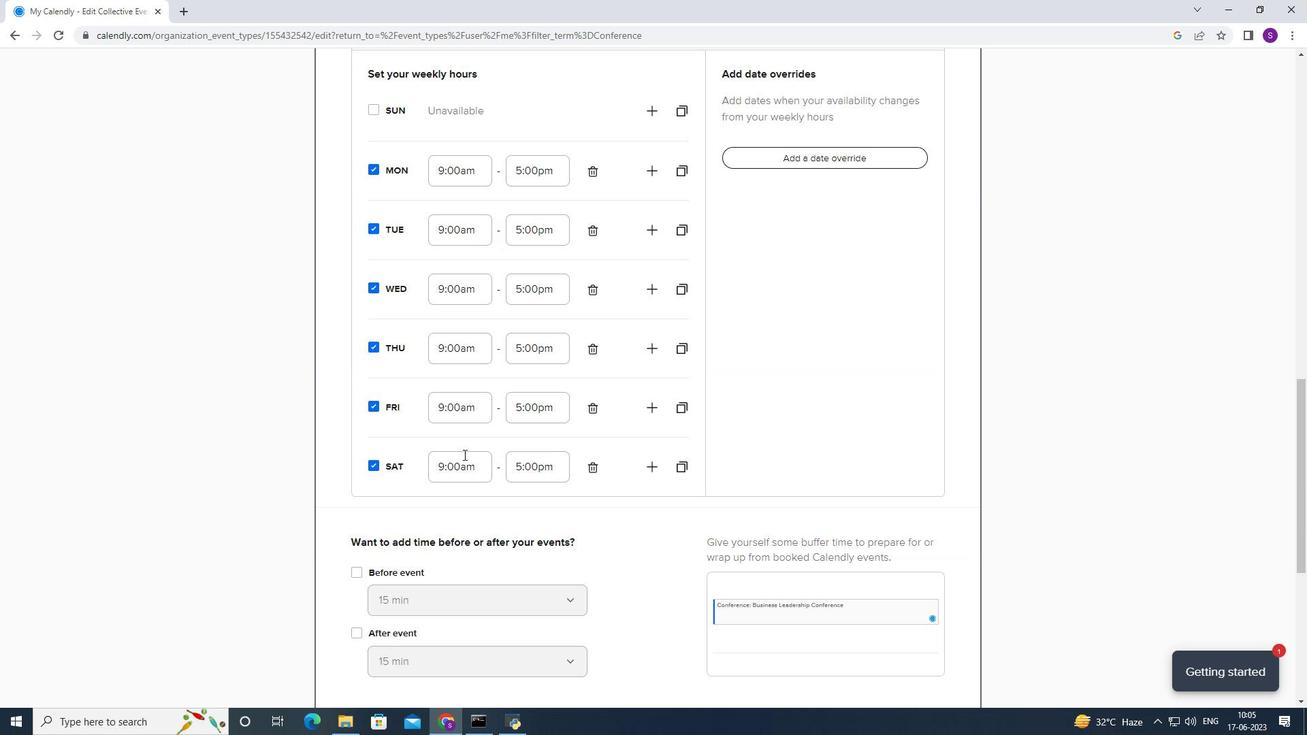 
Action: Mouse scrolled (468, 416) with delta (0, 0)
Screenshot: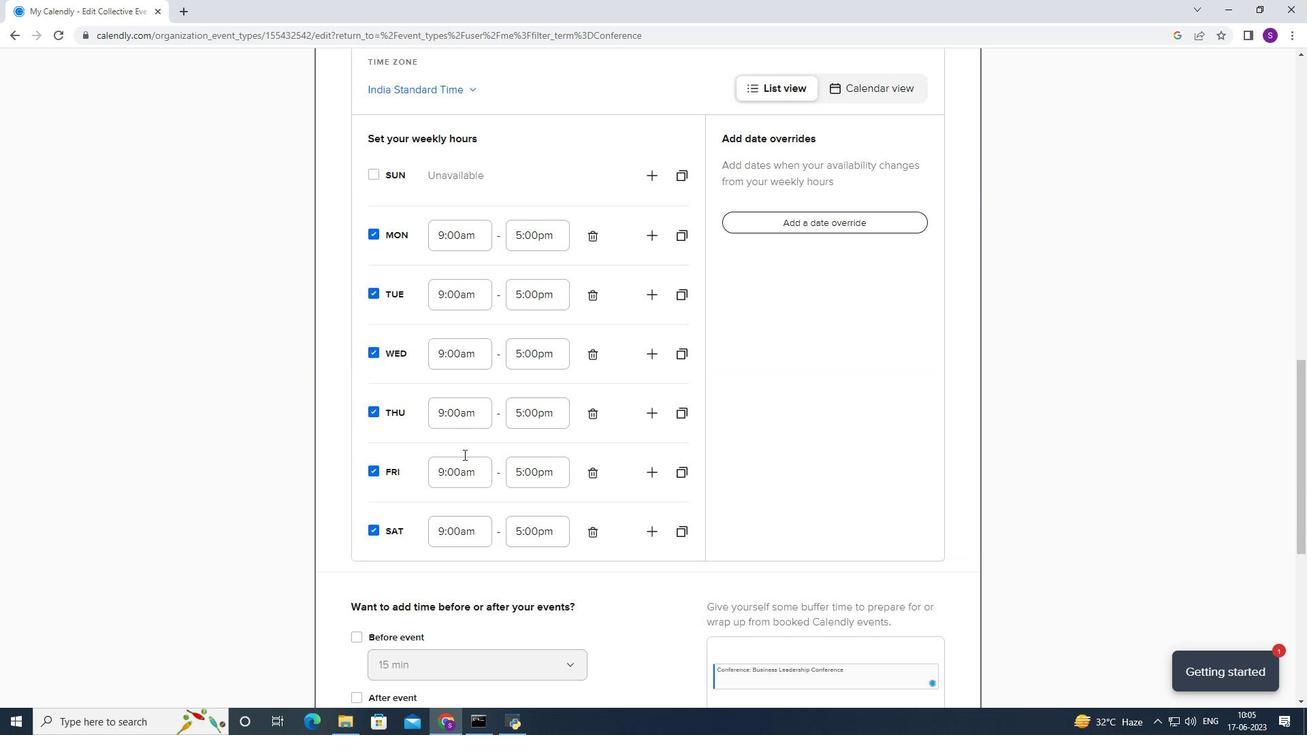 
Action: Mouse scrolled (468, 416) with delta (0, 0)
Screenshot: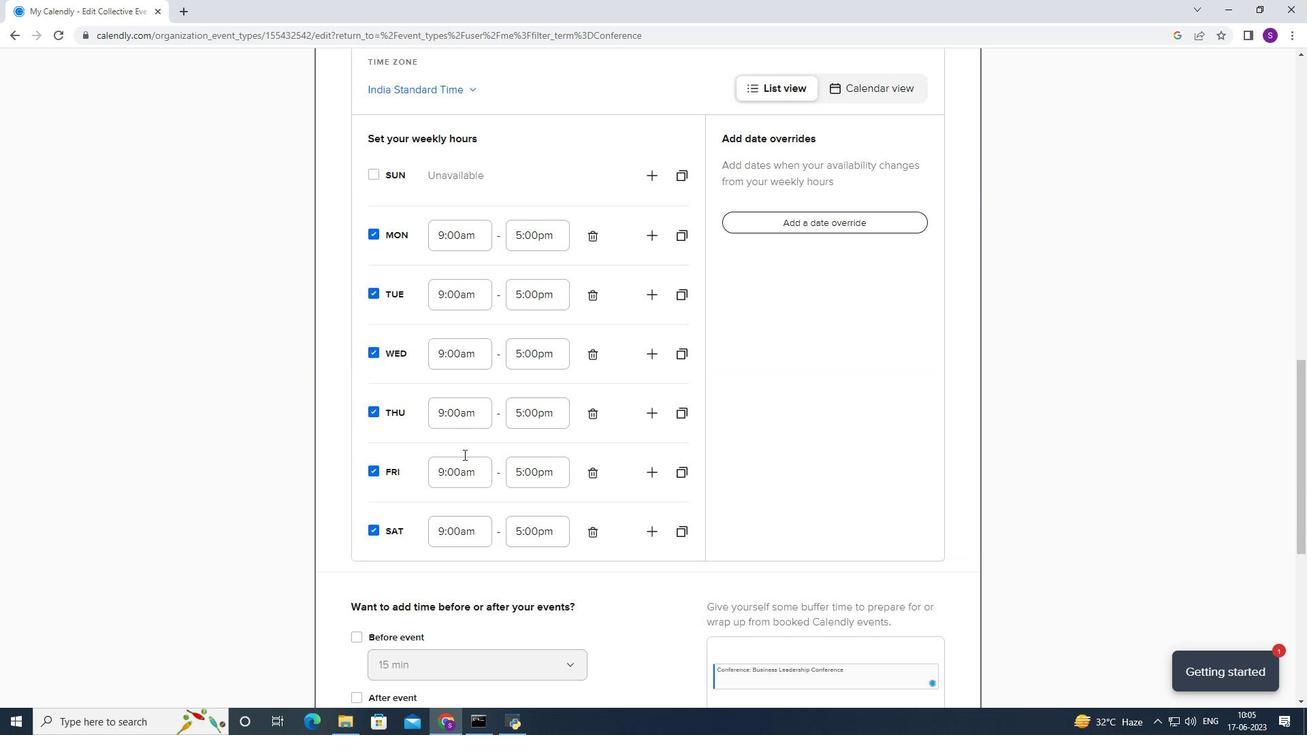 
Action: Mouse scrolled (468, 416) with delta (0, 0)
Screenshot: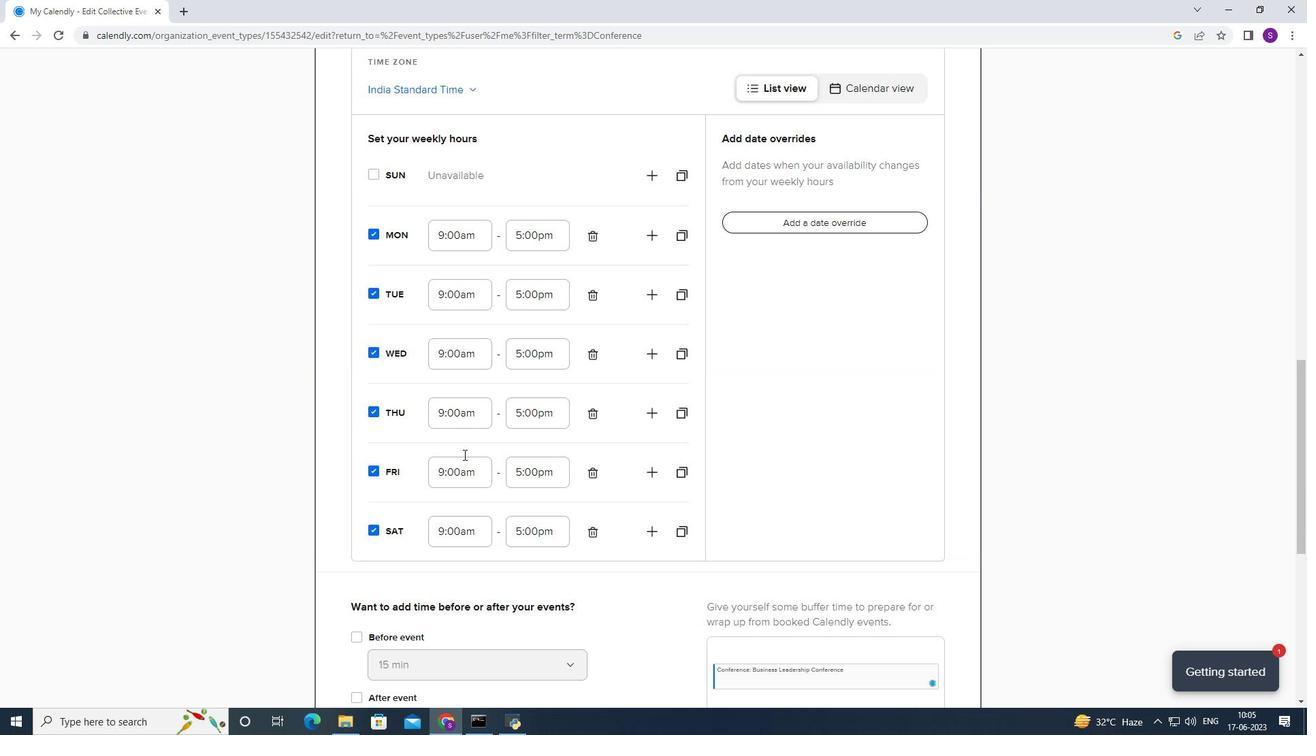 
Action: Mouse scrolled (468, 416) with delta (0, 0)
Screenshot: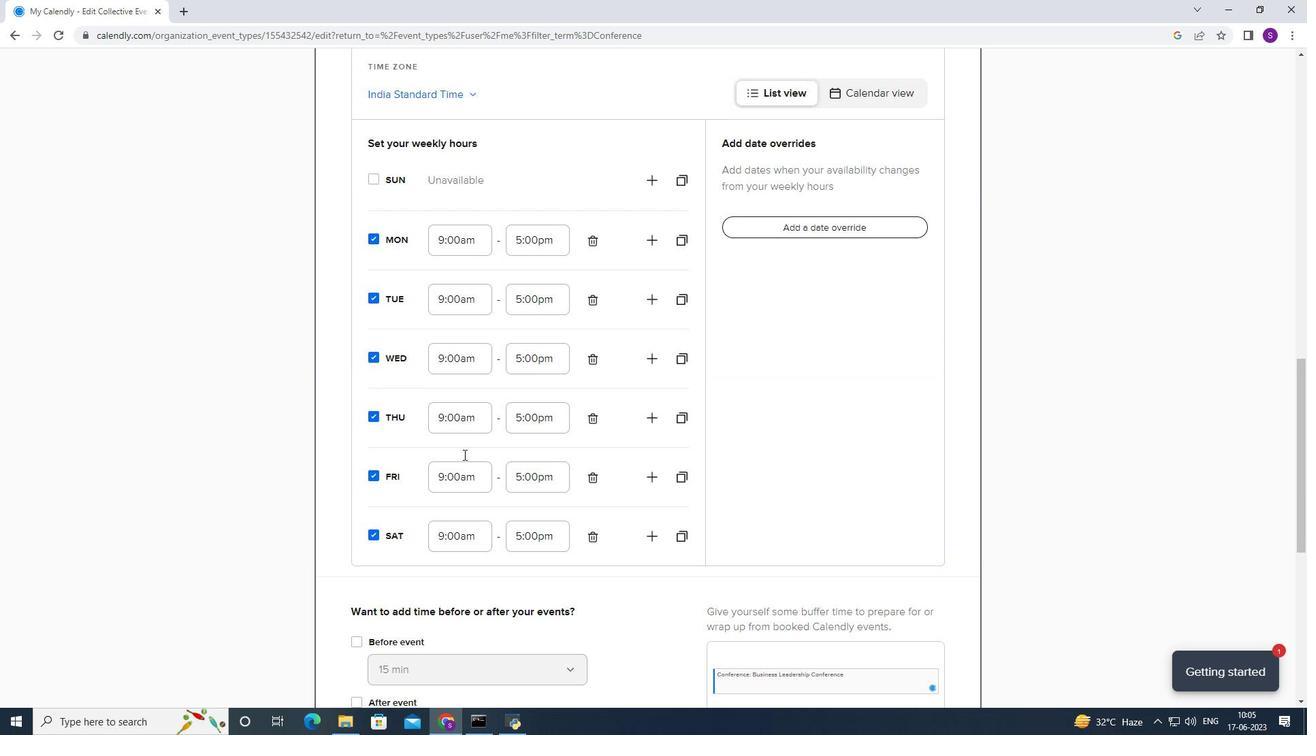 
Action: Mouse scrolled (468, 417) with delta (0, 0)
Screenshot: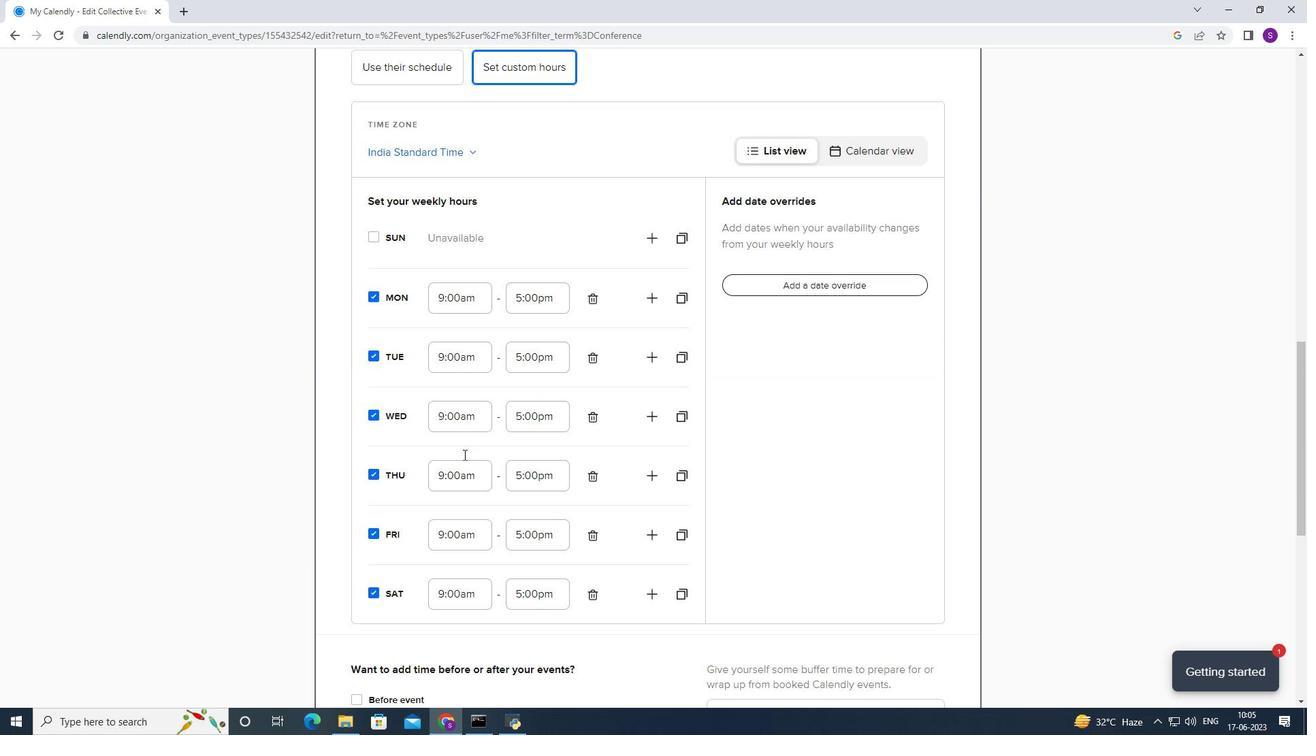 
Action: Mouse scrolled (468, 417) with delta (0, 0)
Screenshot: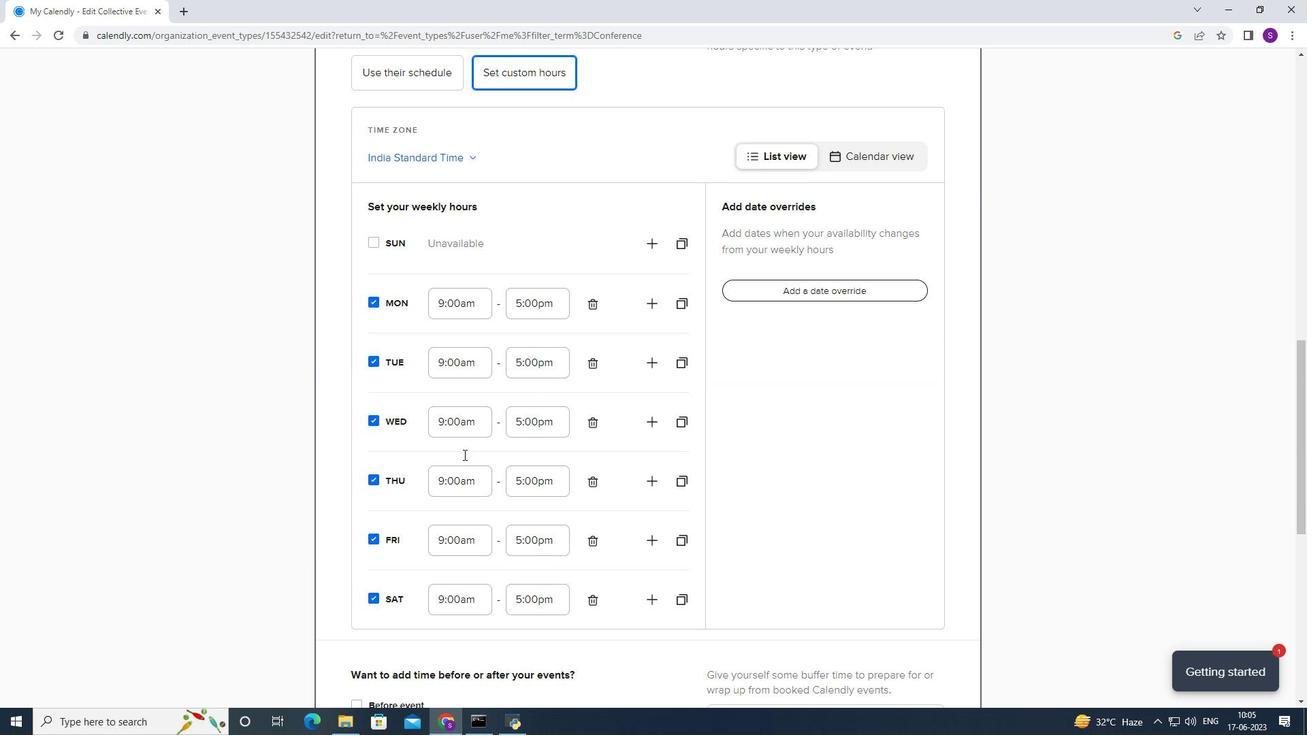 
Action: Mouse scrolled (468, 417) with delta (0, 0)
Screenshot: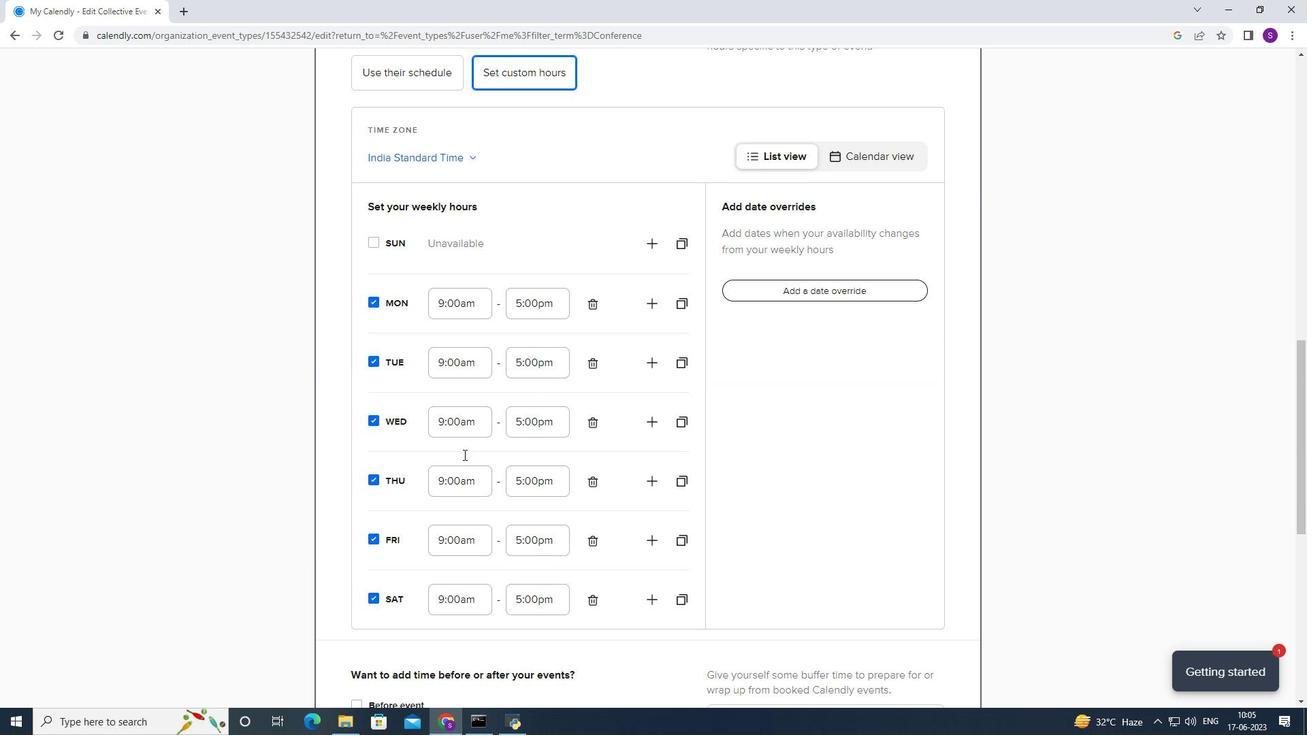 
Action: Mouse scrolled (468, 417) with delta (0, 0)
Screenshot: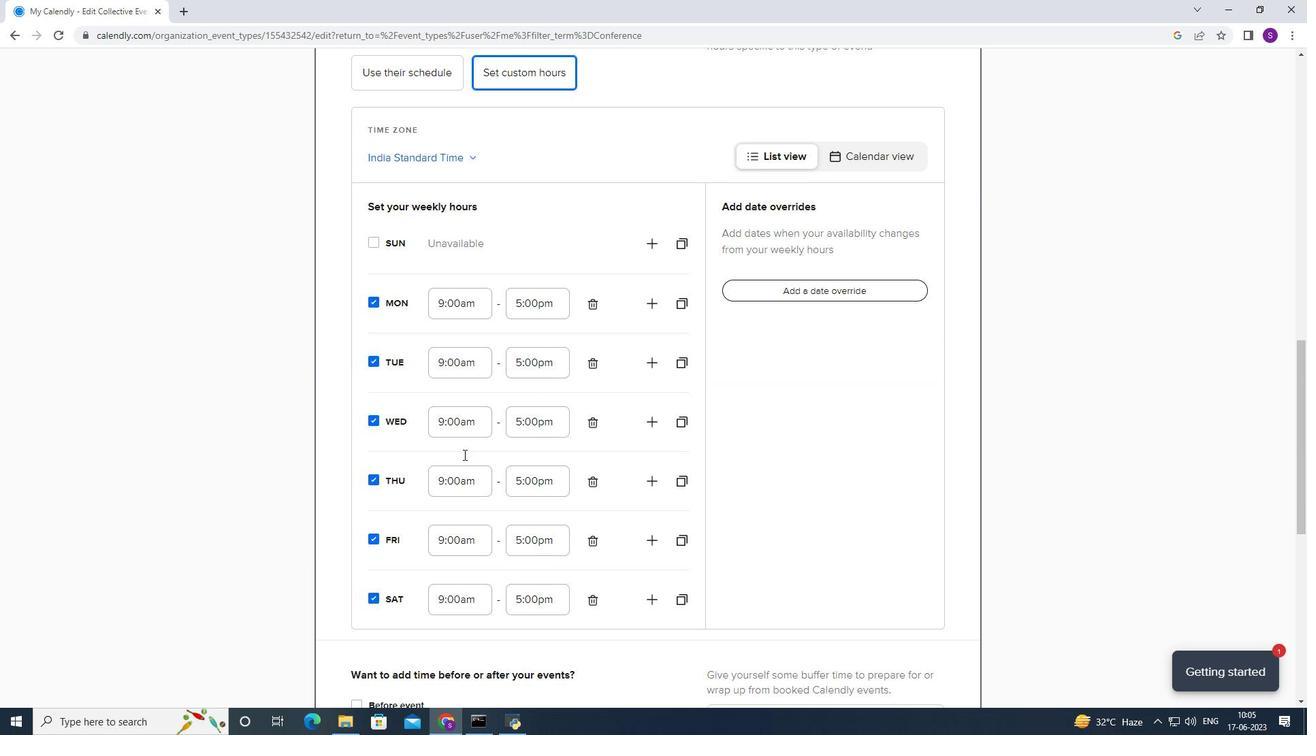
Action: Mouse scrolled (468, 417) with delta (0, 0)
Screenshot: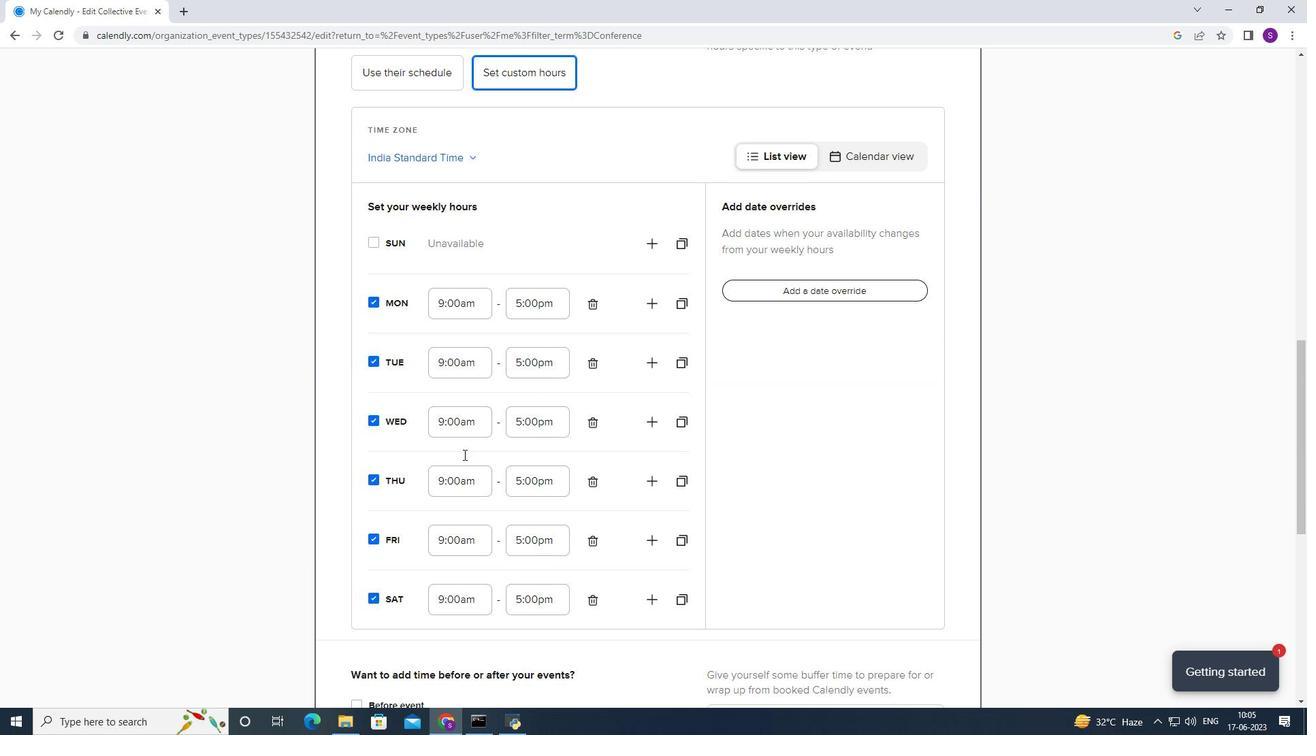 
Action: Mouse scrolled (468, 417) with delta (0, 0)
Screenshot: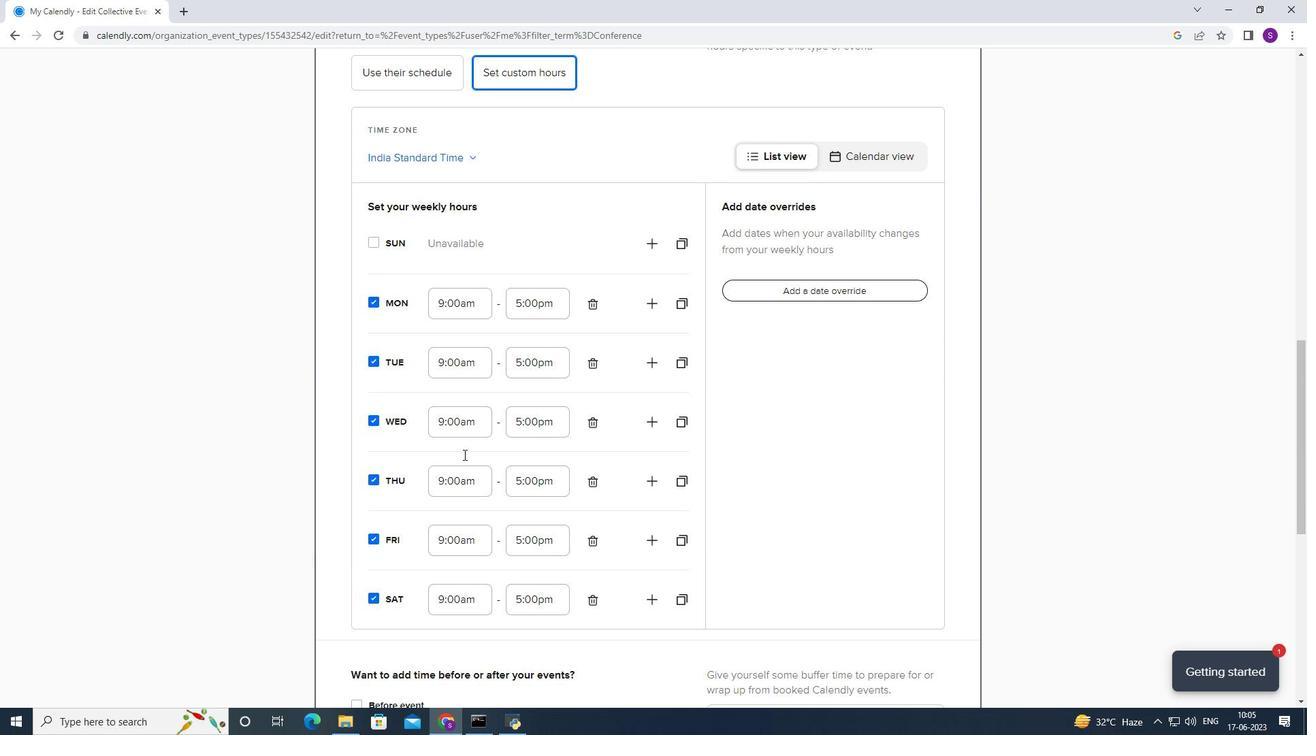 
Action: Mouse scrolled (468, 417) with delta (0, 0)
Screenshot: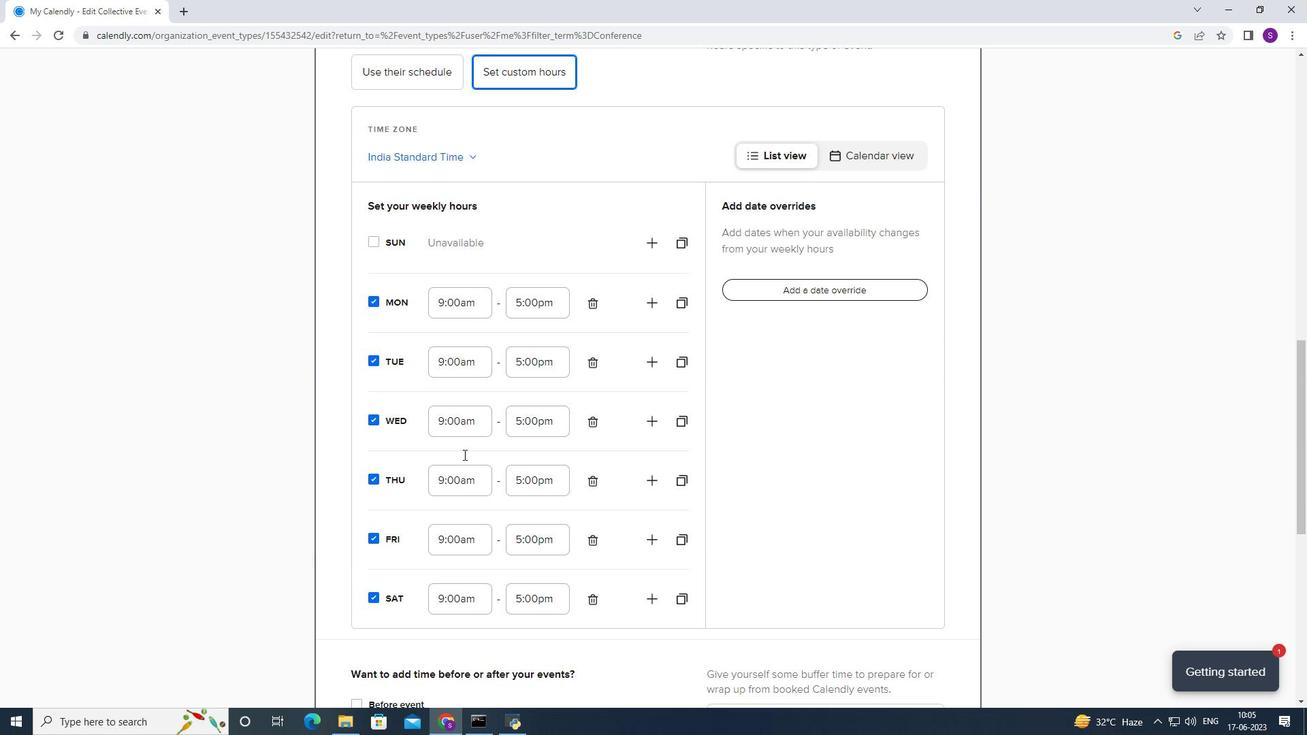 
Action: Mouse scrolled (468, 416) with delta (0, 0)
Screenshot: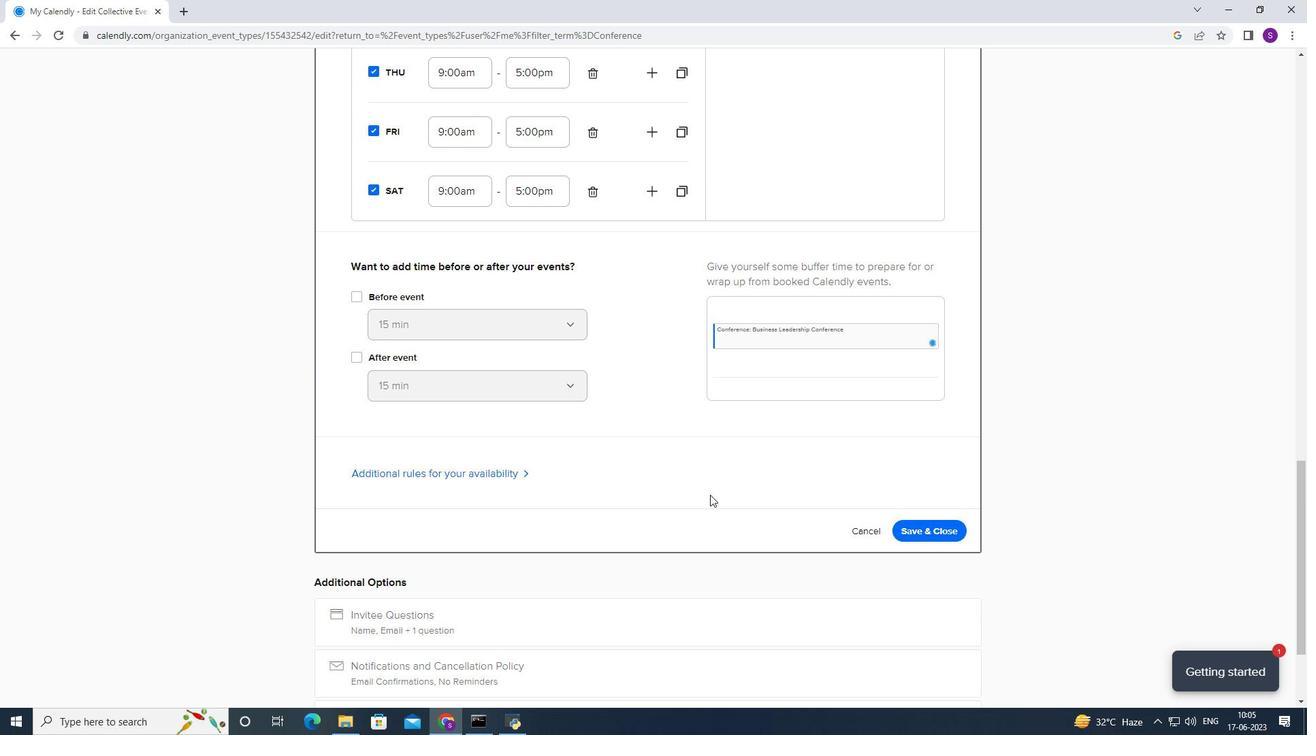 
Action: Mouse scrolled (468, 416) with delta (0, 0)
Screenshot: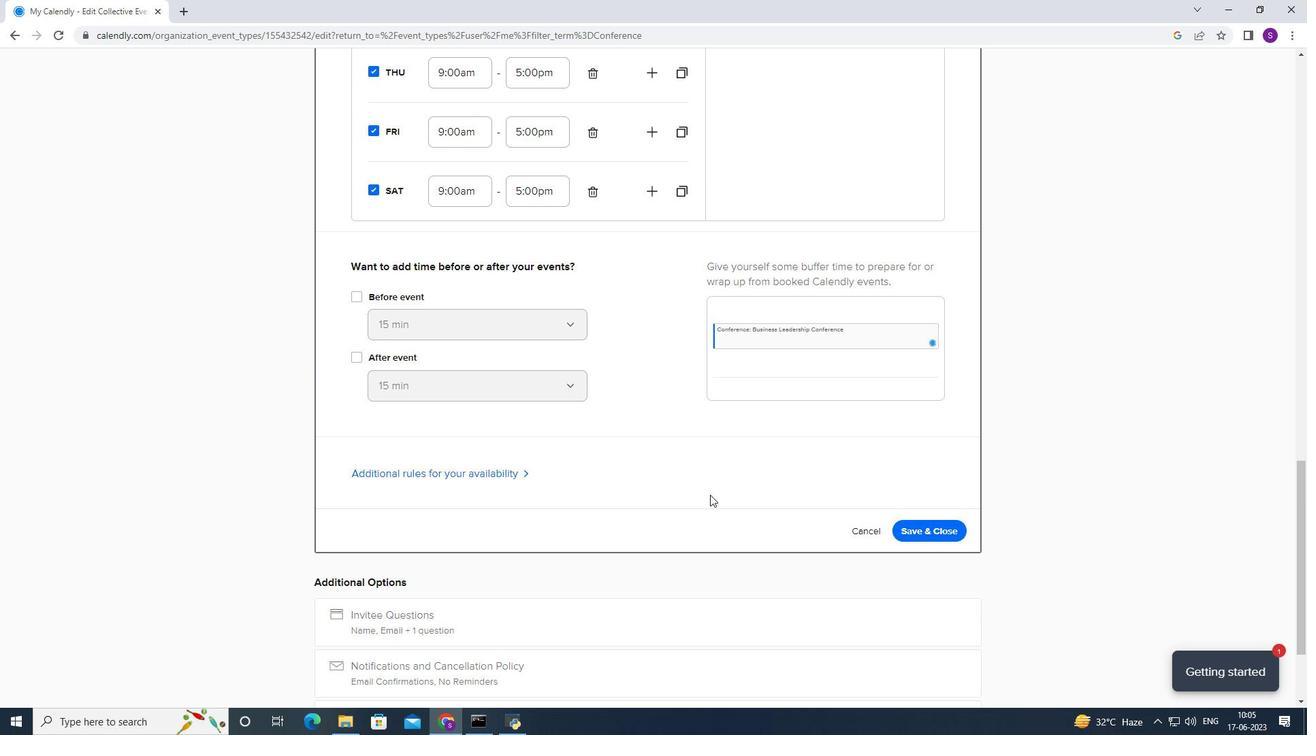 
Action: Mouse scrolled (468, 416) with delta (0, 0)
Screenshot: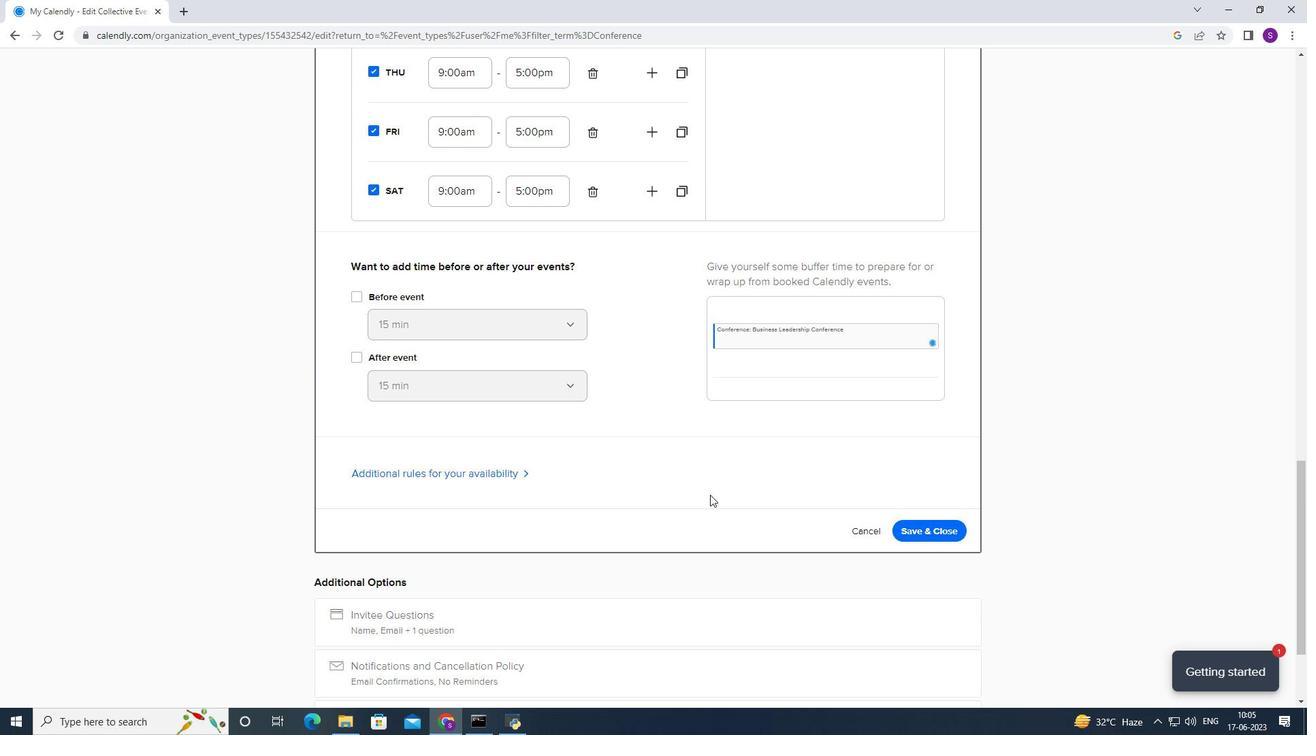 
Action: Mouse scrolled (468, 416) with delta (0, 0)
Screenshot: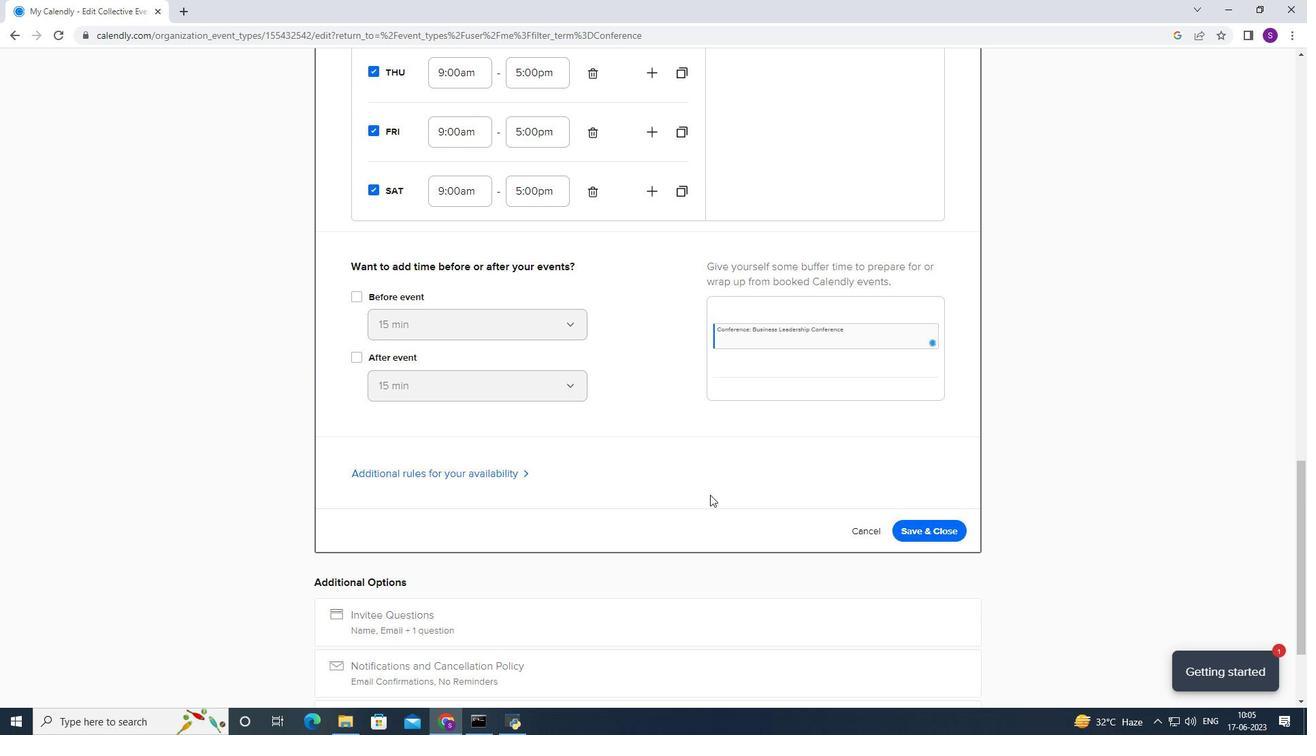 
Action: Mouse scrolled (468, 416) with delta (0, 0)
Screenshot: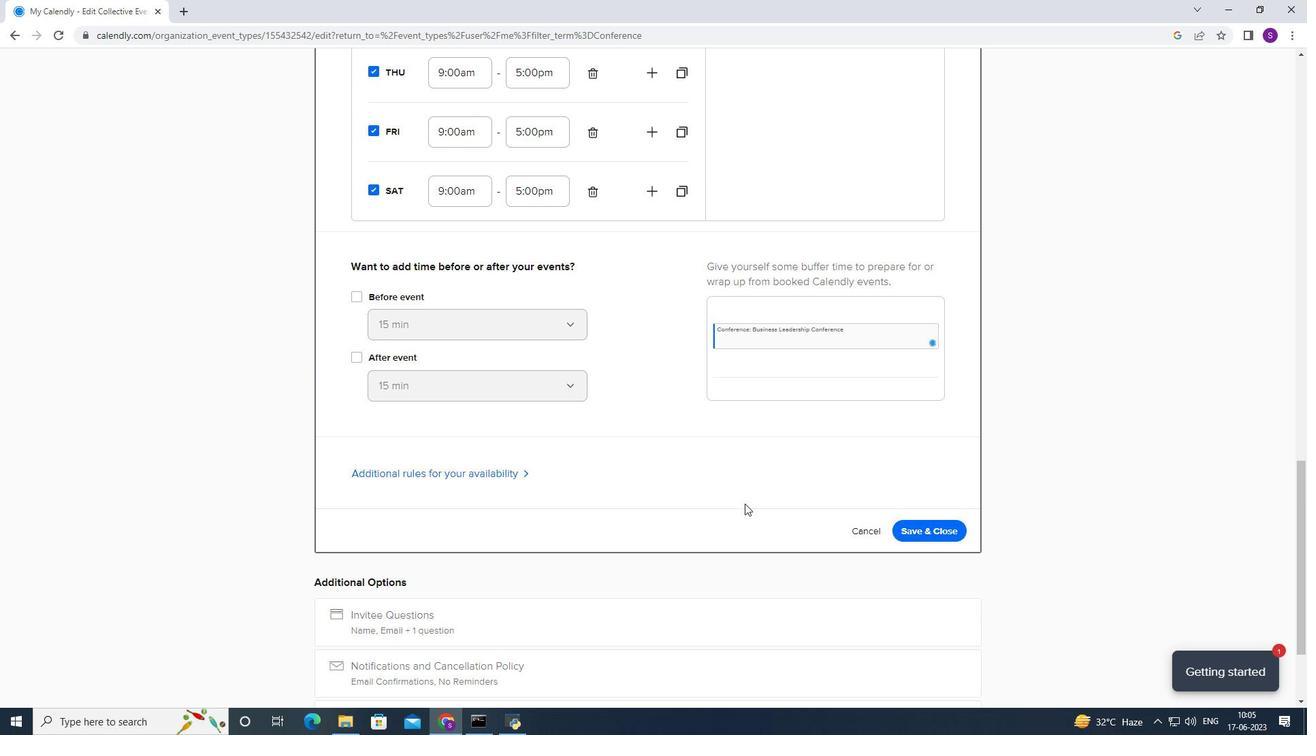 
Action: Mouse scrolled (468, 416) with delta (0, 0)
Screenshot: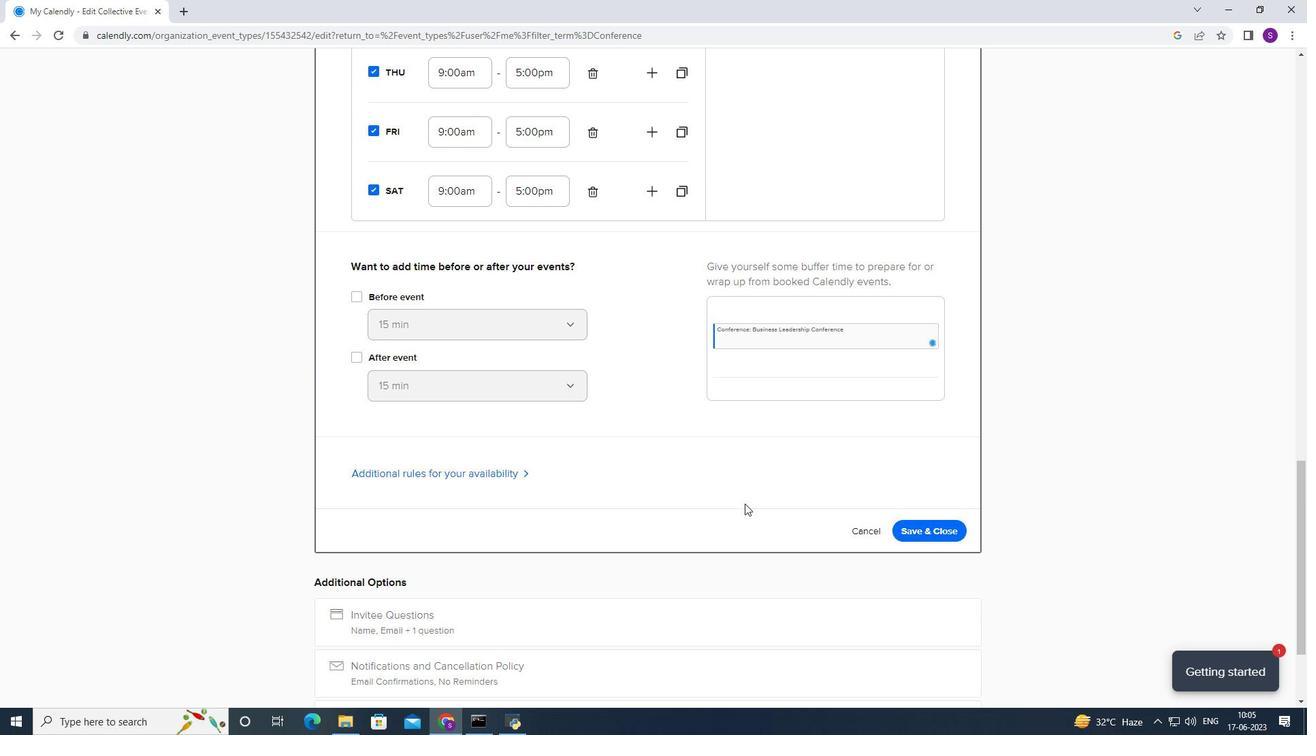 
Action: Mouse moved to (938, 454)
Screenshot: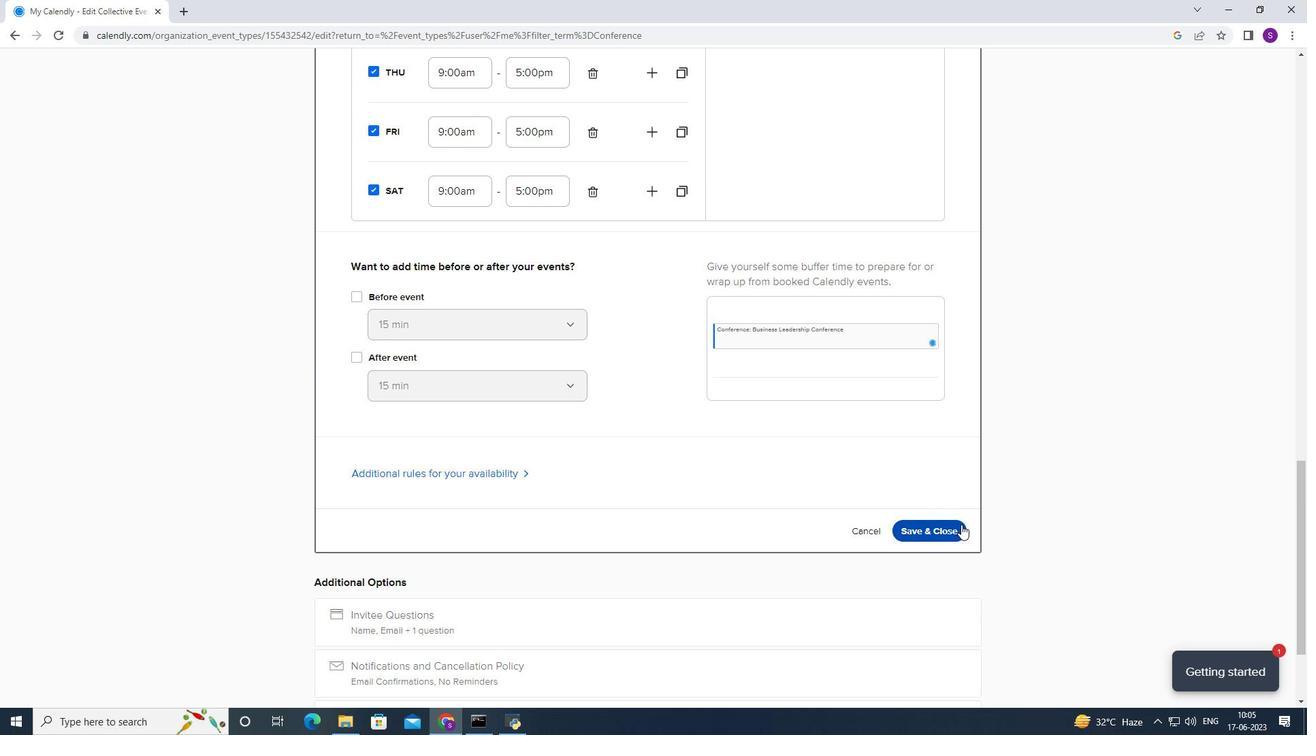 
Action: Mouse pressed left at (938, 454)
Screenshot: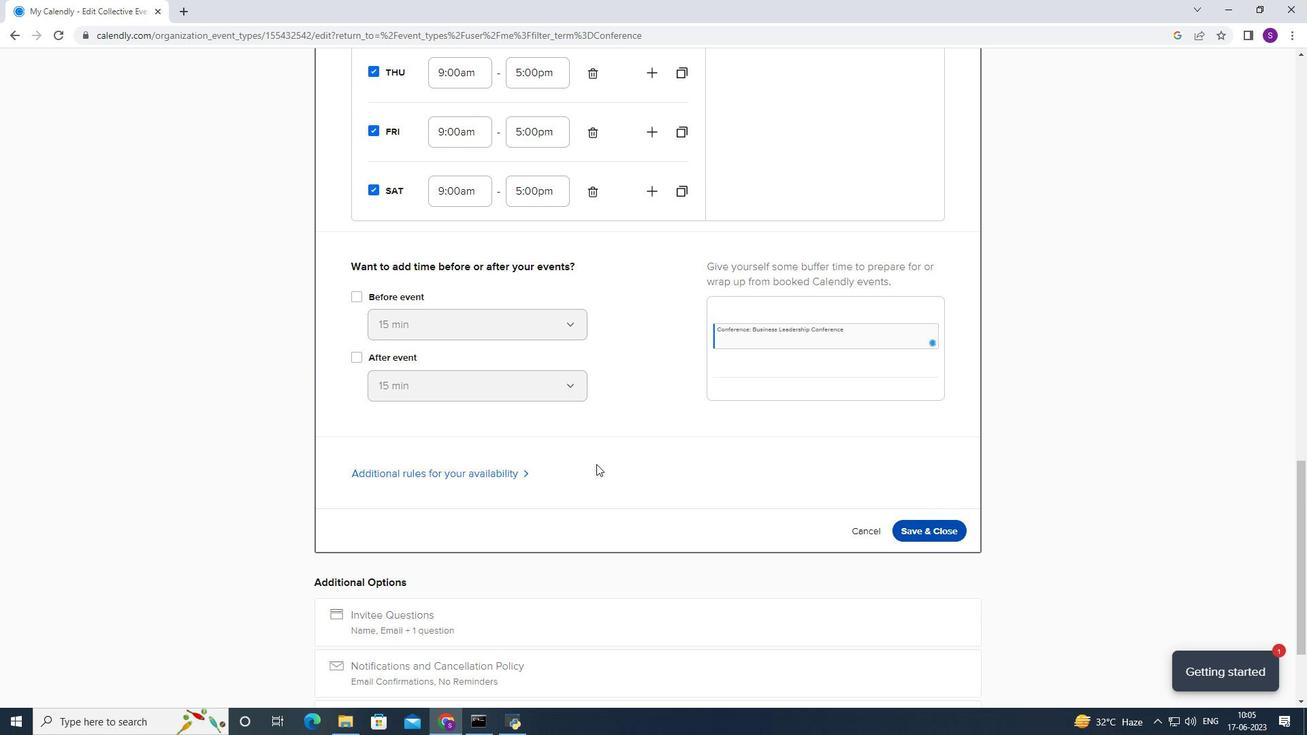 
Action: Mouse moved to (587, 421)
Screenshot: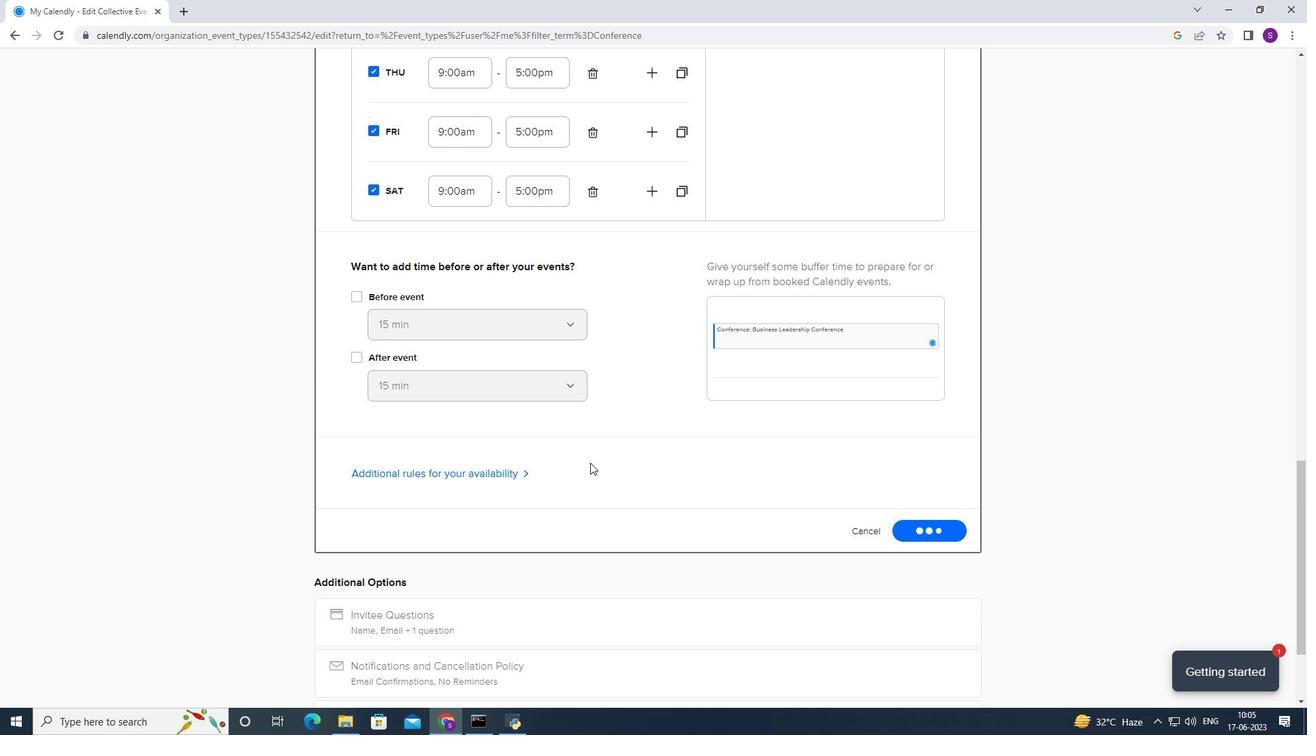 
Action: Mouse scrolled (587, 421) with delta (0, 0)
Screenshot: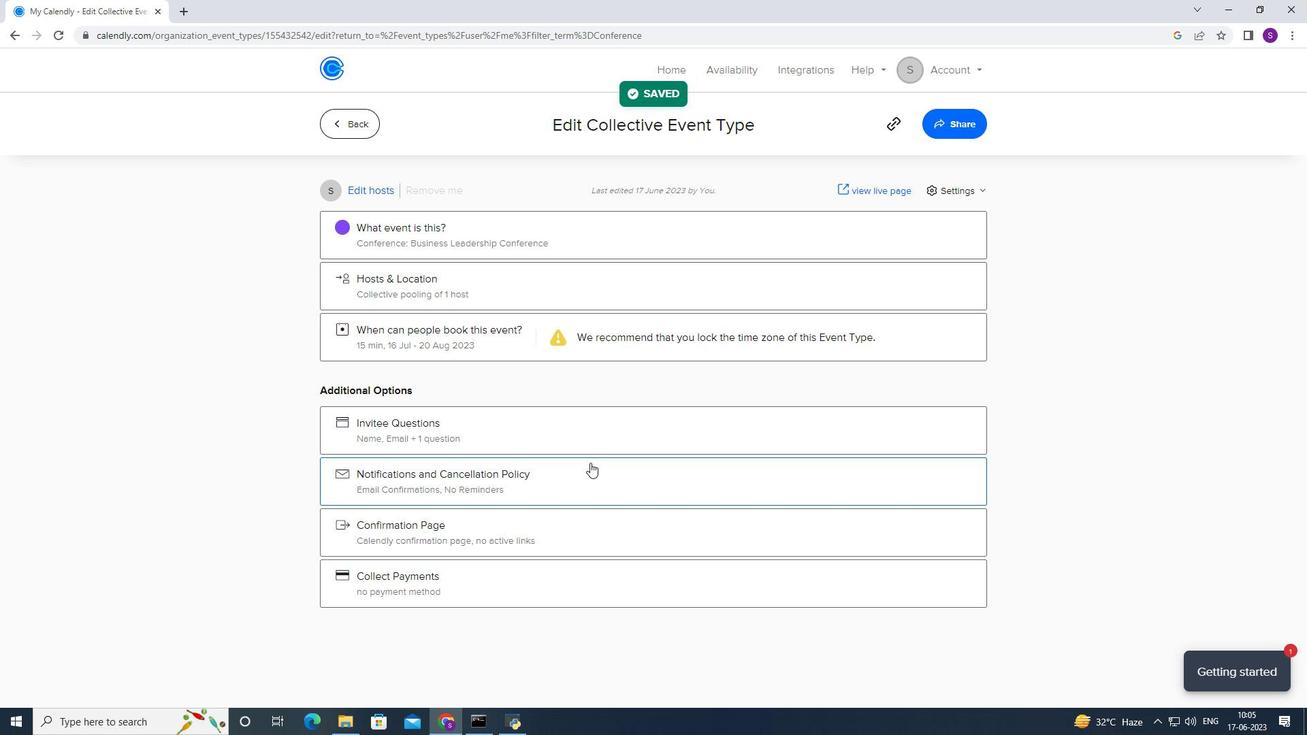 
Action: Mouse scrolled (587, 421) with delta (0, 0)
Screenshot: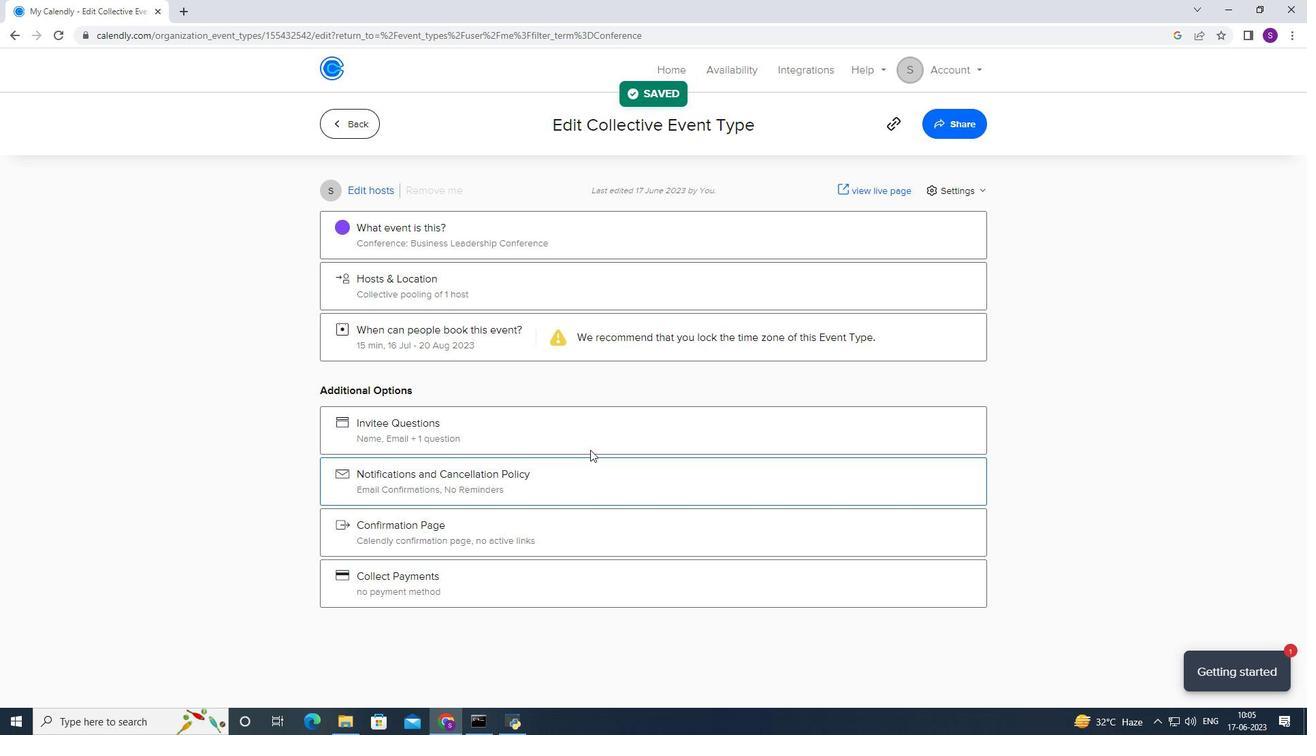
Action: Mouse scrolled (587, 421) with delta (0, 0)
Screenshot: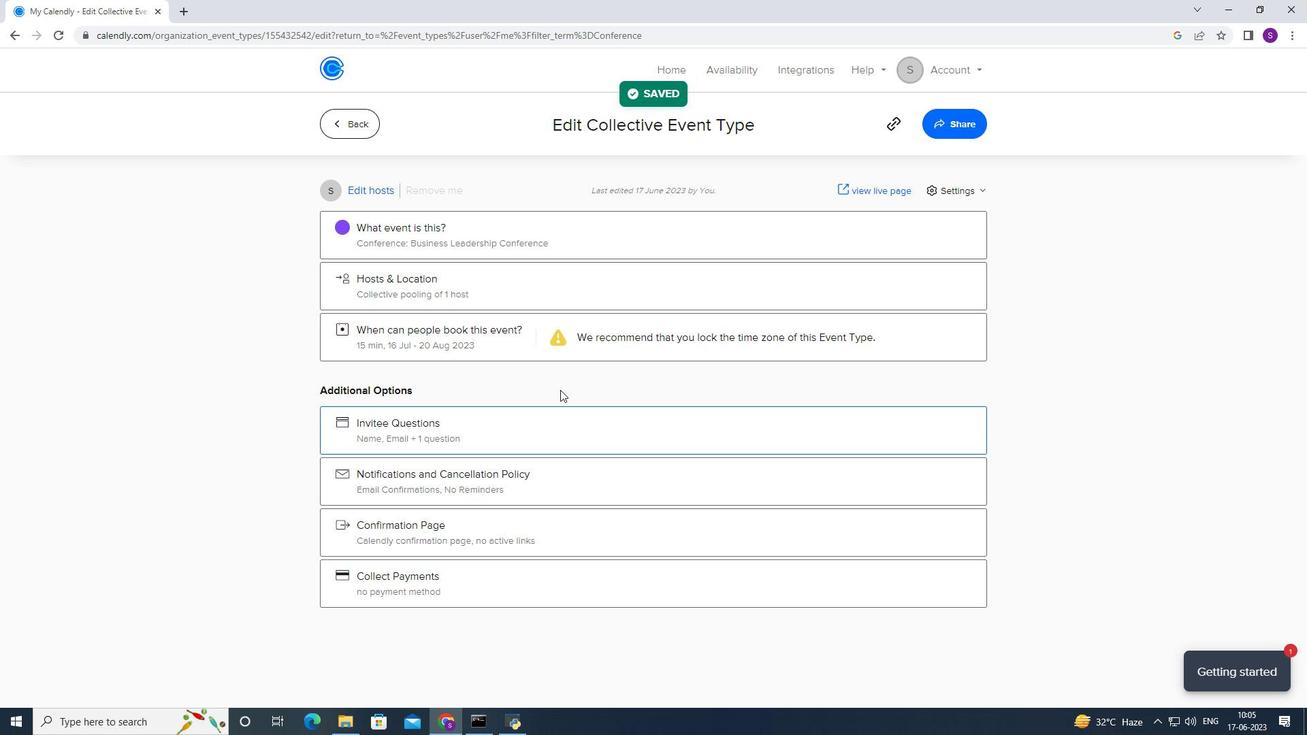 
Action: Mouse scrolled (587, 421) with delta (0, 0)
Screenshot: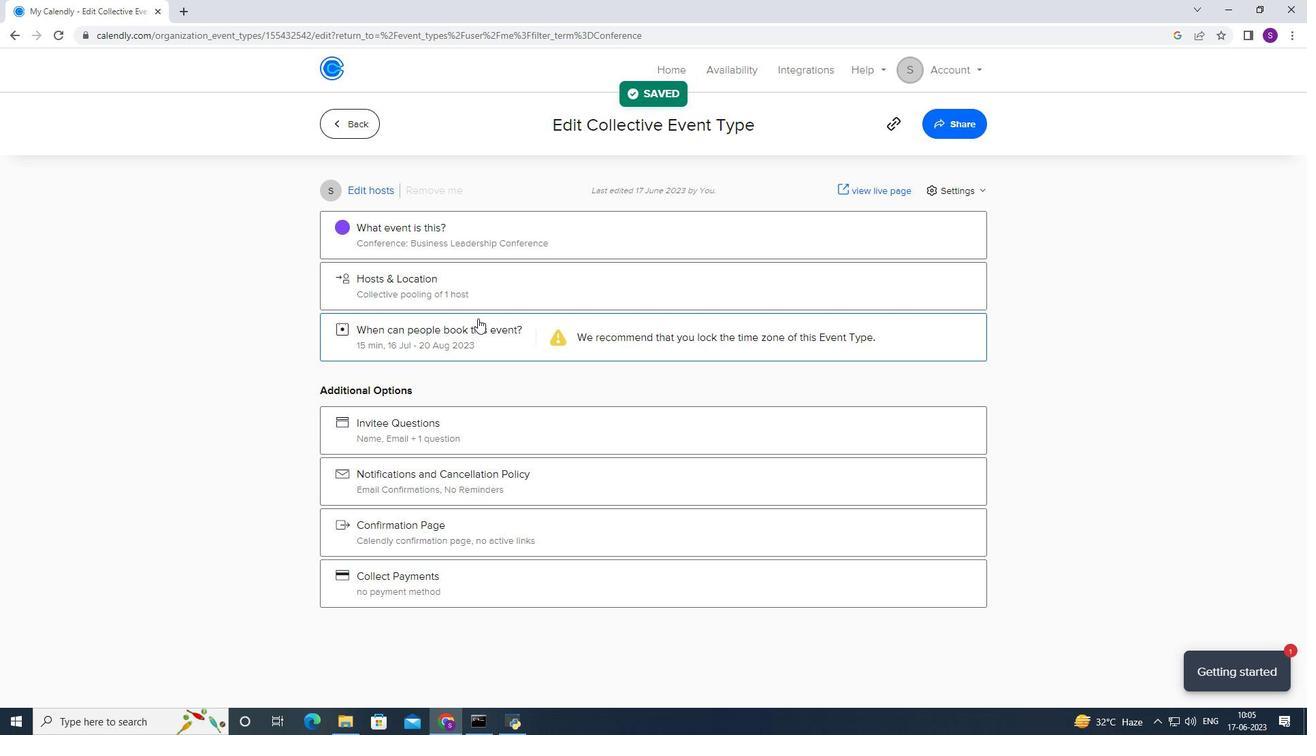 
Action: Mouse scrolled (587, 420) with delta (0, 0)
Screenshot: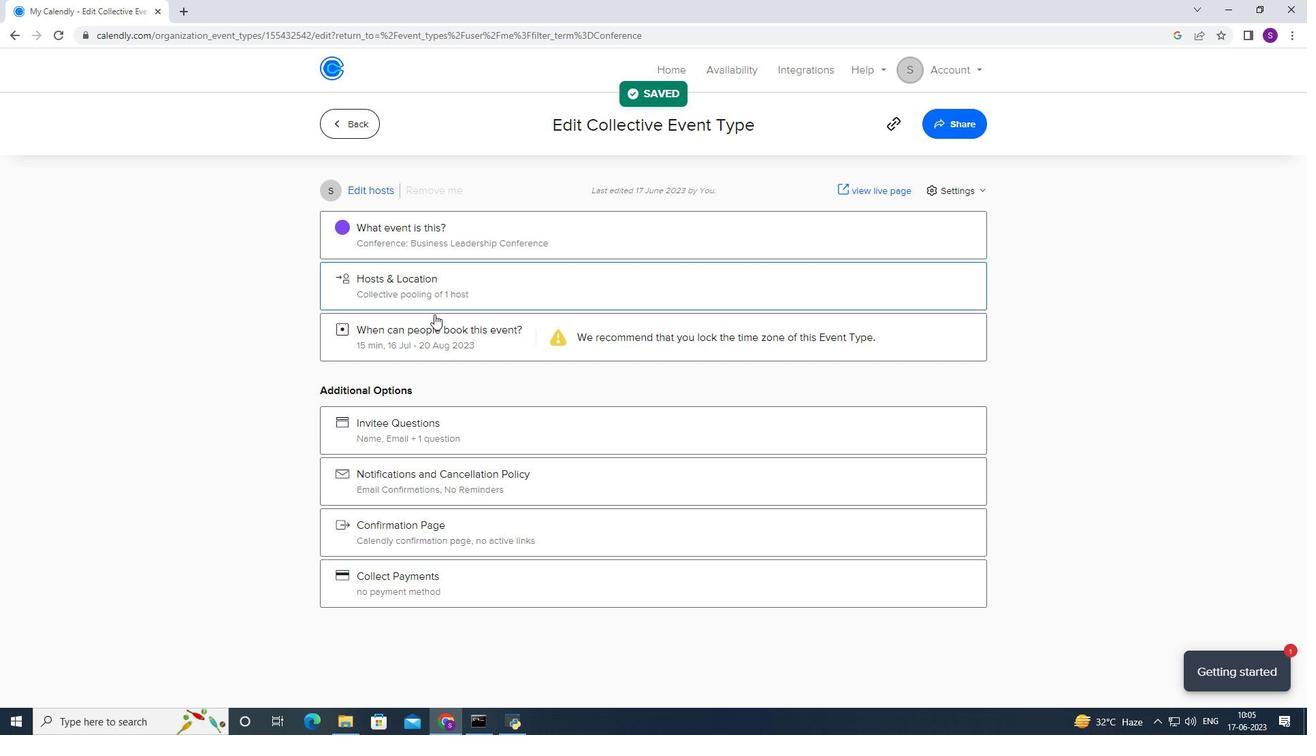 
Action: Mouse moved to (401, 370)
Screenshot: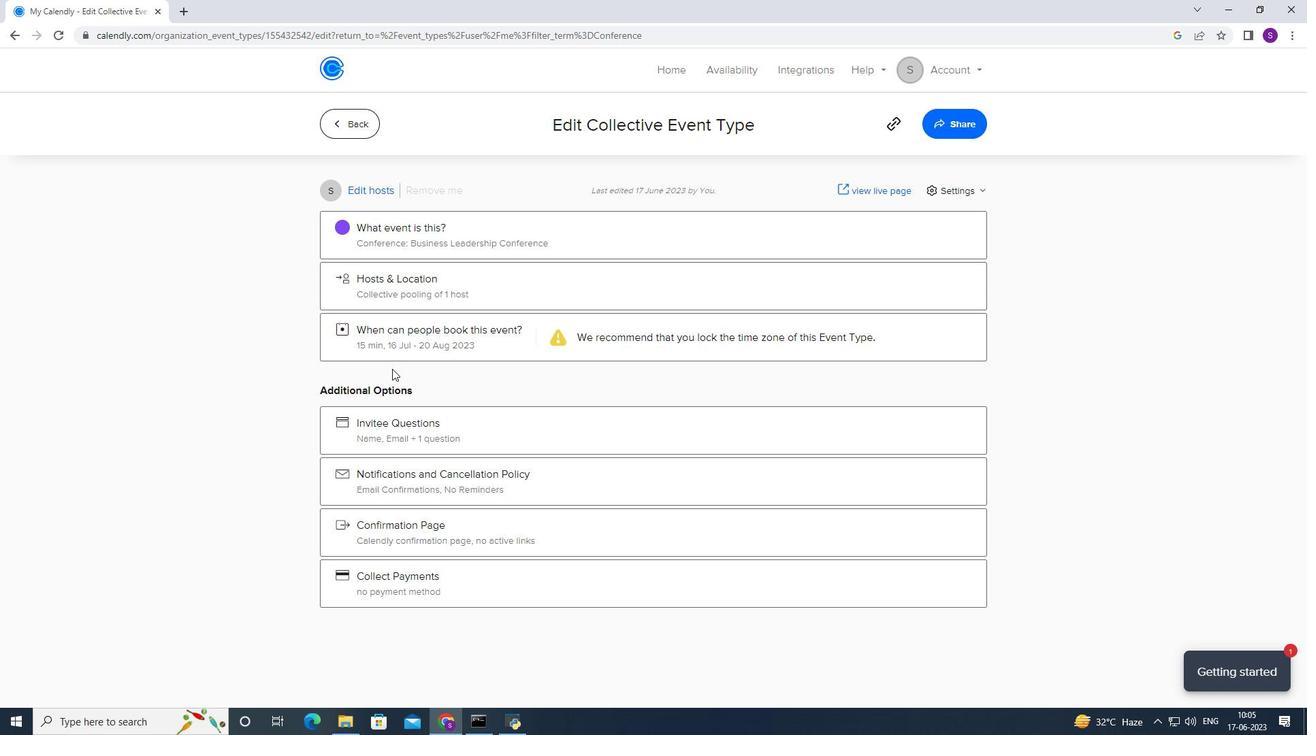 
Action: Mouse pressed left at (412, 354)
Screenshot: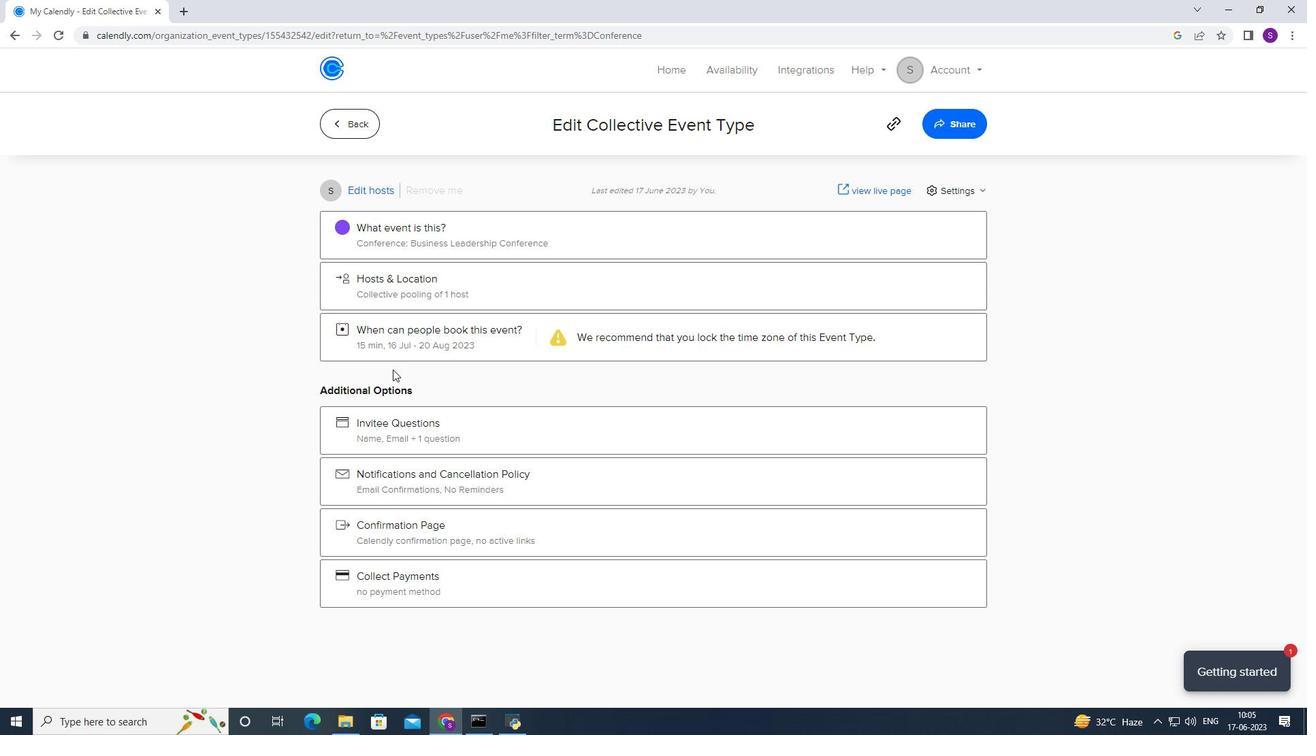 
Action: Mouse moved to (400, 371)
Screenshot: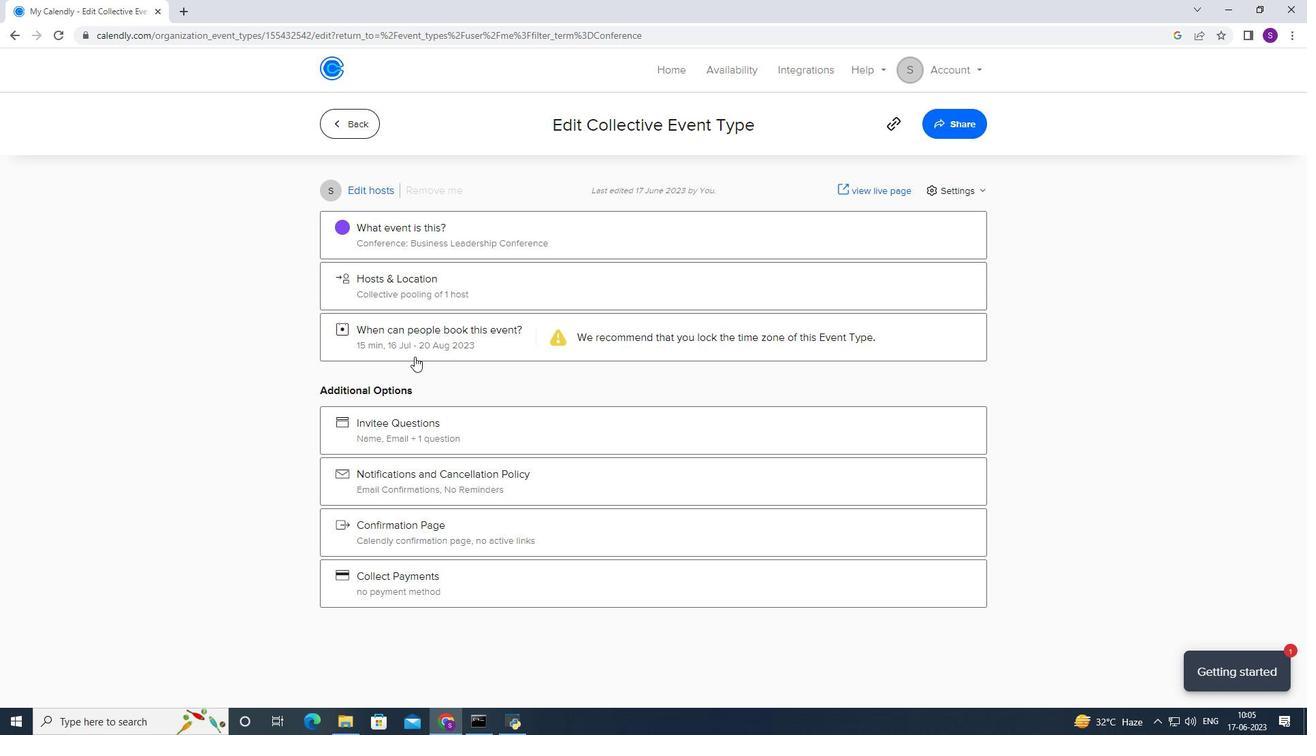 
Action: Mouse pressed left at (400, 371)
Screenshot: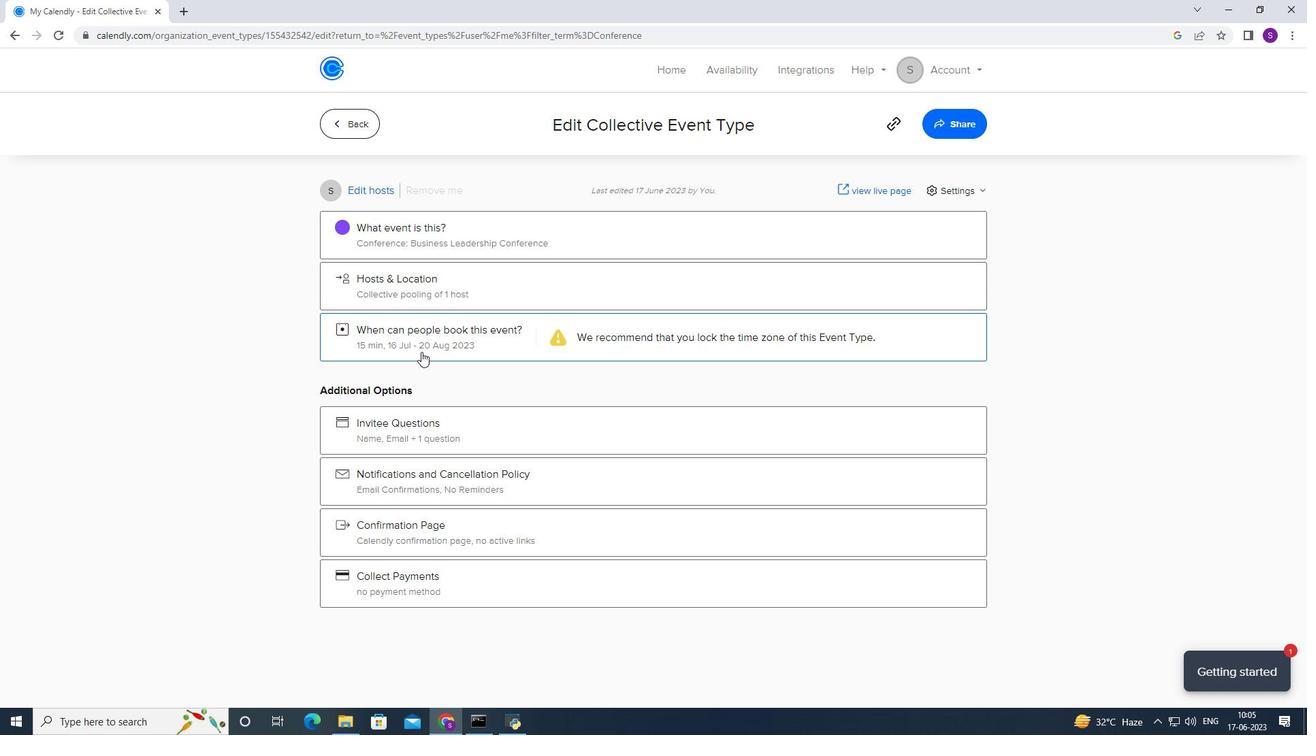 
Action: Mouse moved to (428, 361)
Screenshot: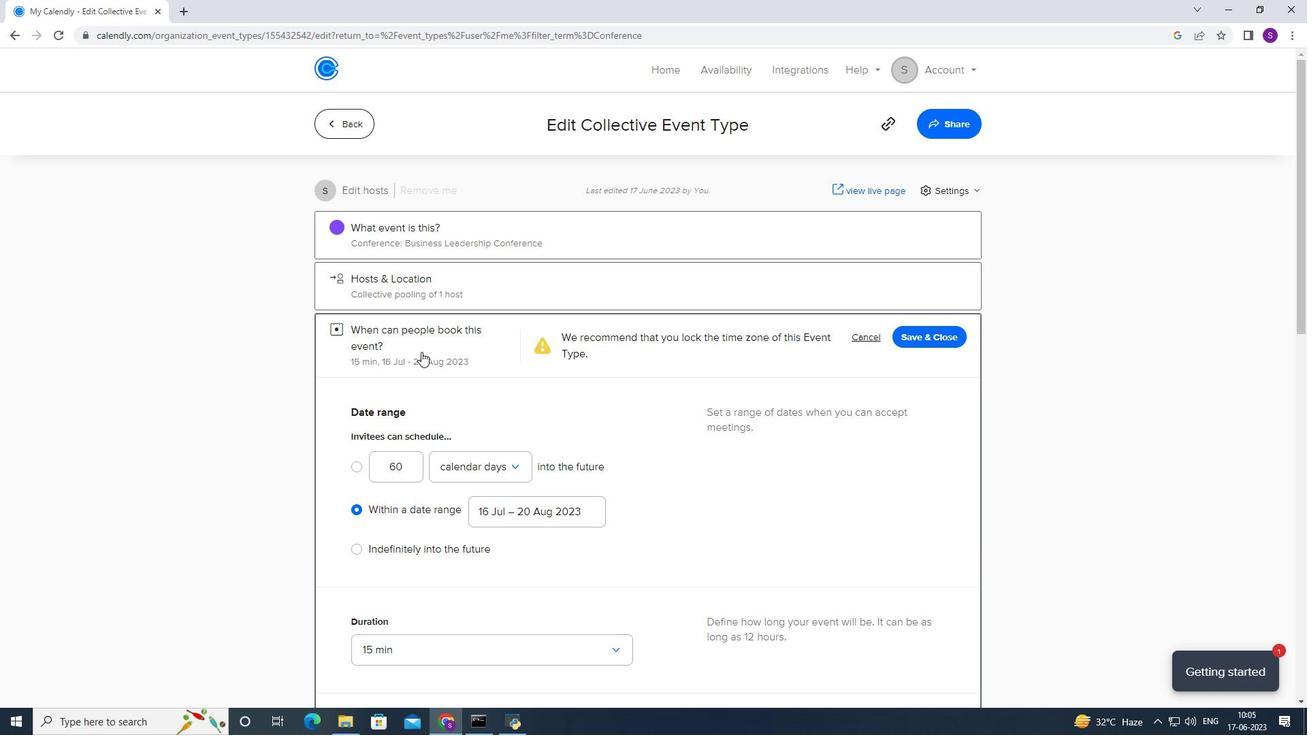 
Action: Mouse pressed left at (428, 361)
Screenshot: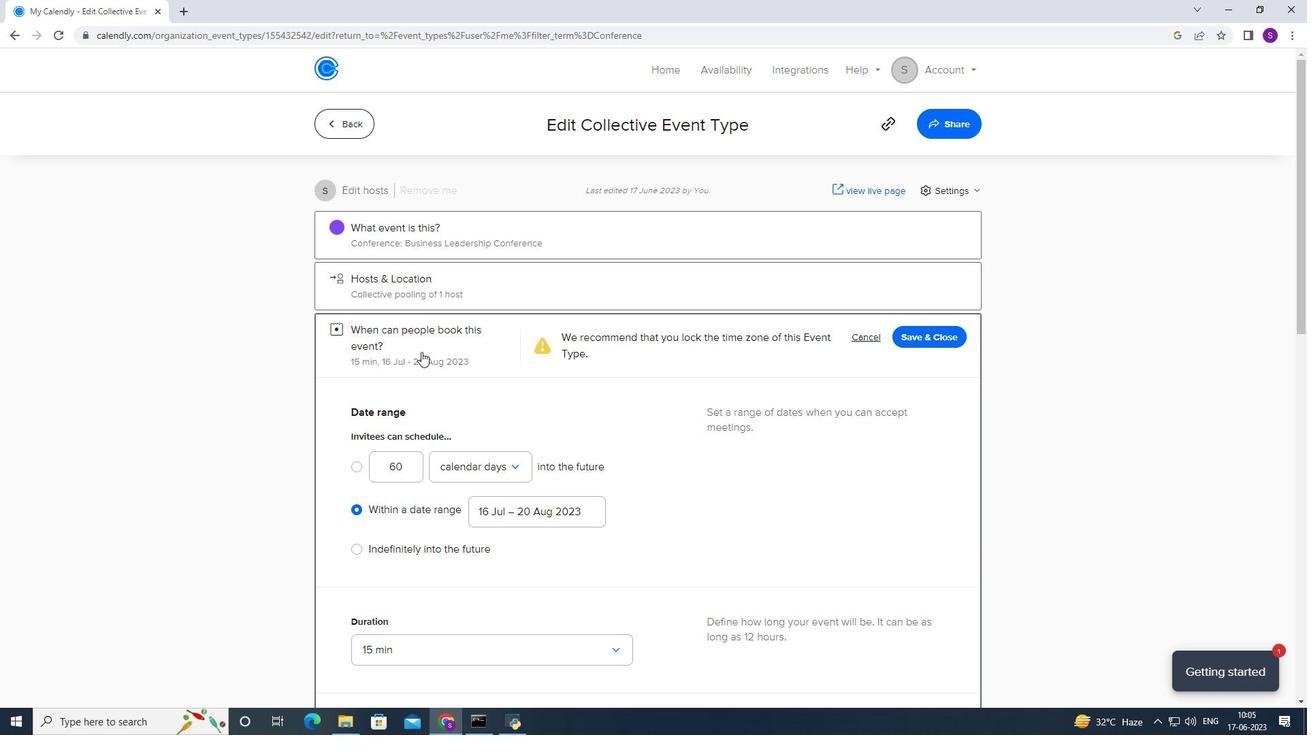
Action: Mouse scrolled (428, 361) with delta (0, 0)
Screenshot: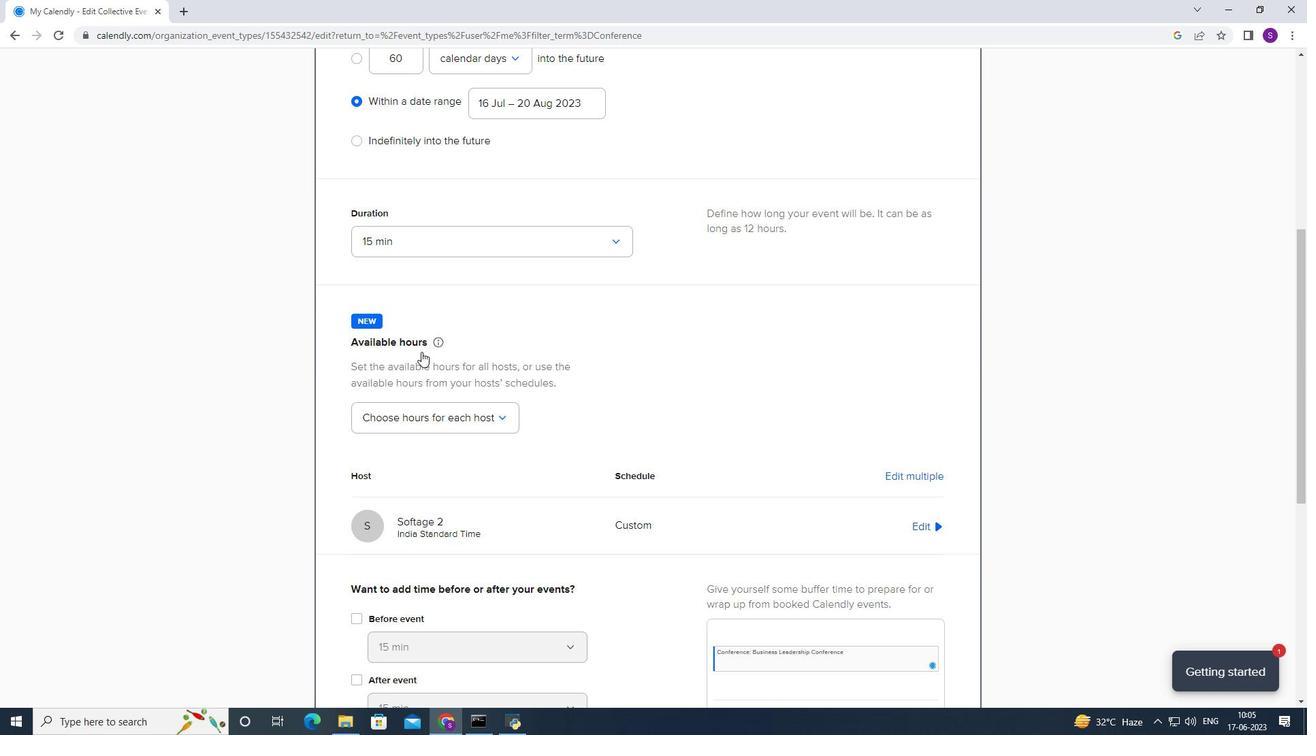 
Action: Mouse scrolled (428, 361) with delta (0, 0)
Screenshot: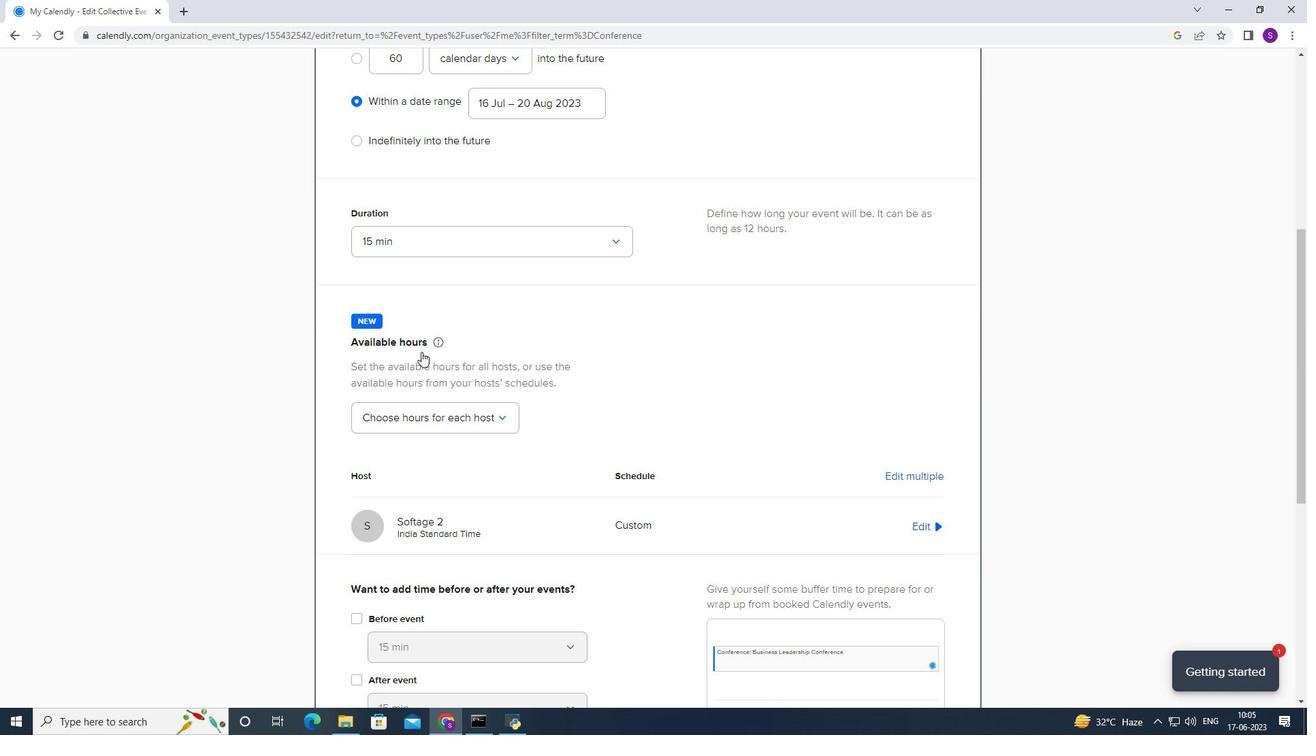
Action: Mouse scrolled (428, 361) with delta (0, 0)
Screenshot: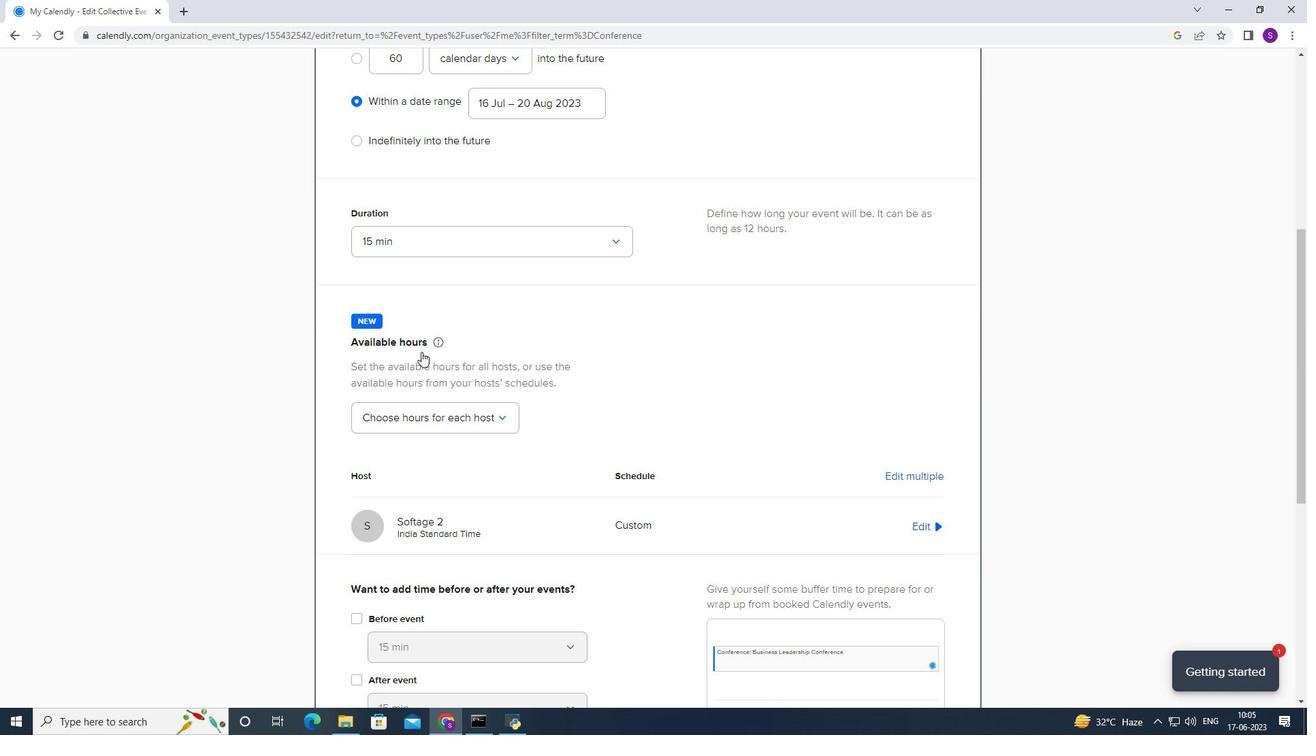 
Action: Mouse scrolled (428, 361) with delta (0, 0)
Screenshot: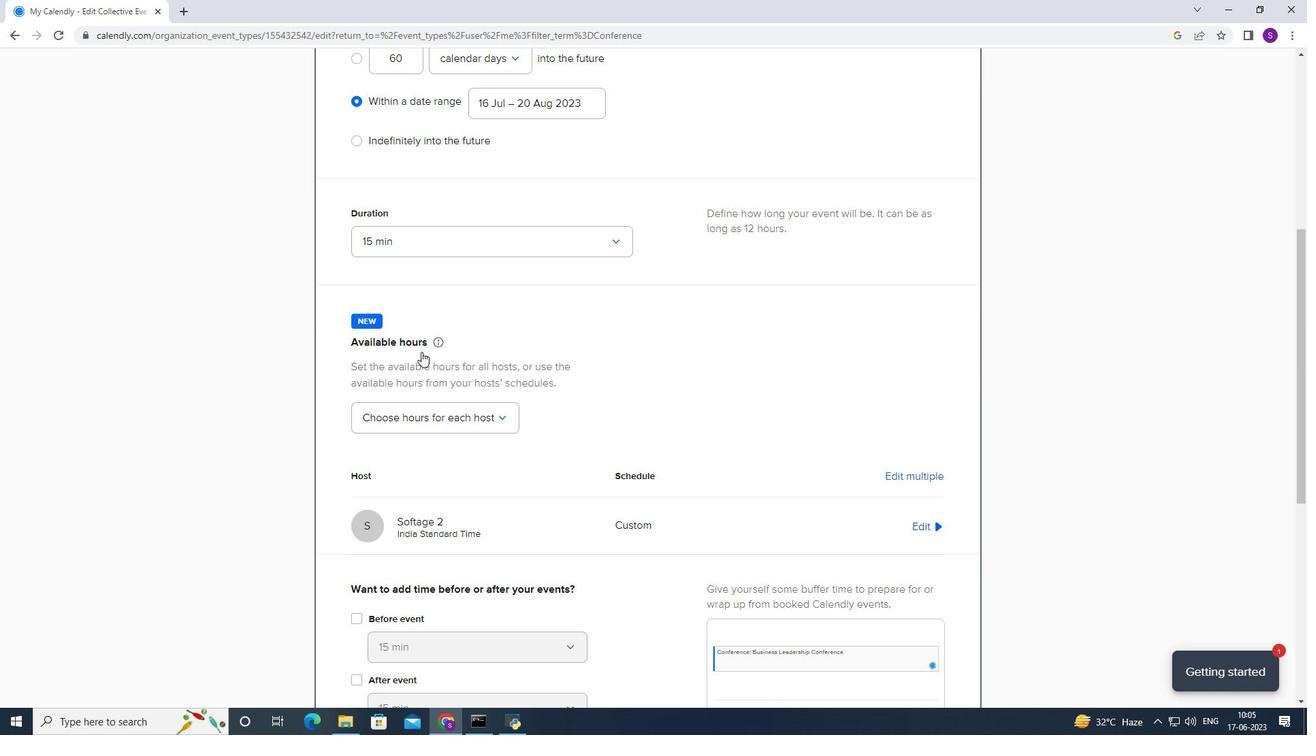 
Action: Mouse scrolled (428, 361) with delta (0, 0)
Screenshot: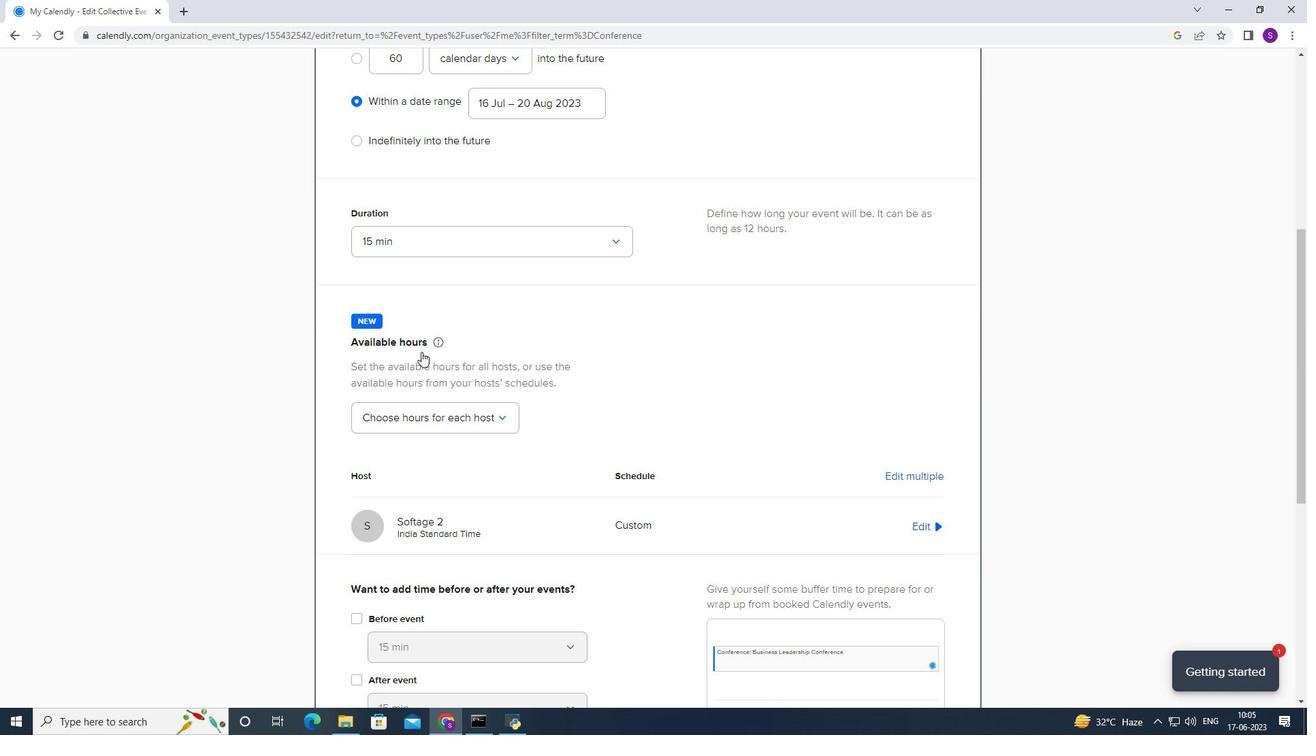 
Action: Mouse scrolled (428, 361) with delta (0, 0)
Screenshot: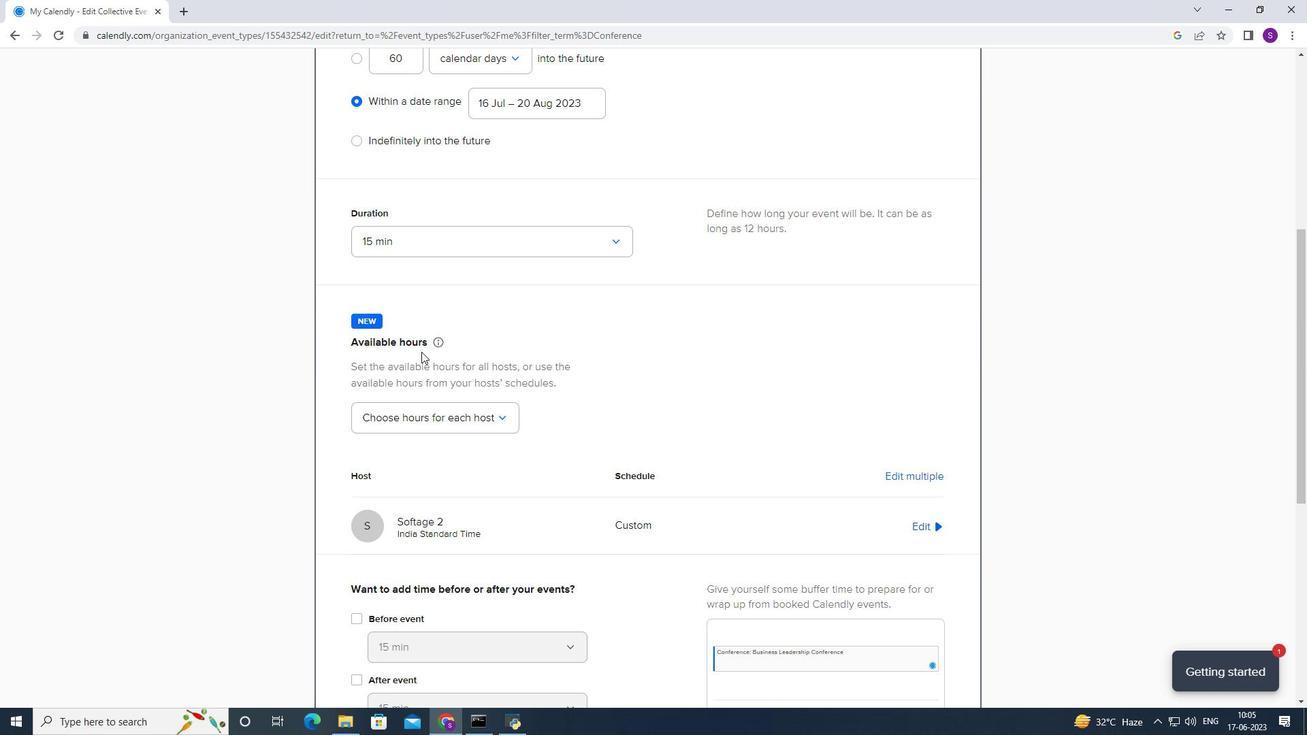 
Action: Mouse scrolled (428, 361) with delta (0, 0)
Screenshot: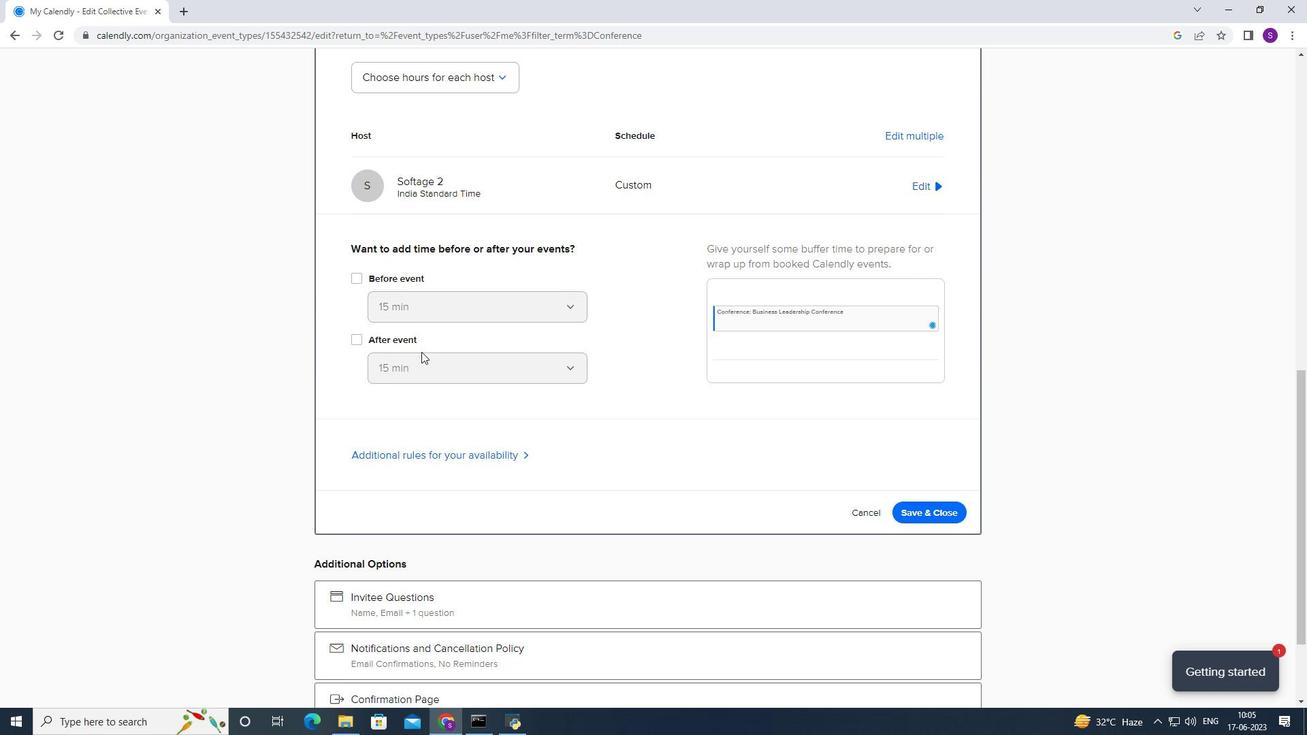 
Action: Mouse scrolled (428, 361) with delta (0, 0)
Screenshot: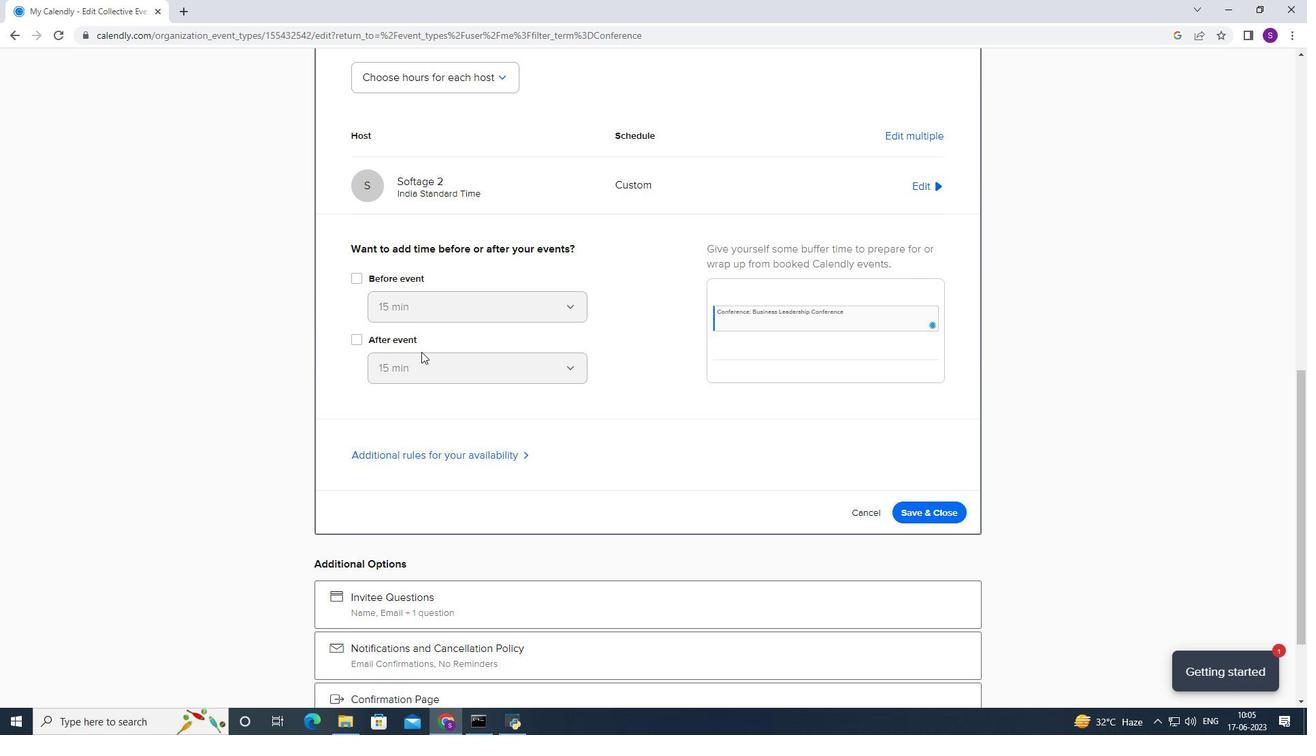 
Action: Mouse scrolled (428, 361) with delta (0, 0)
Screenshot: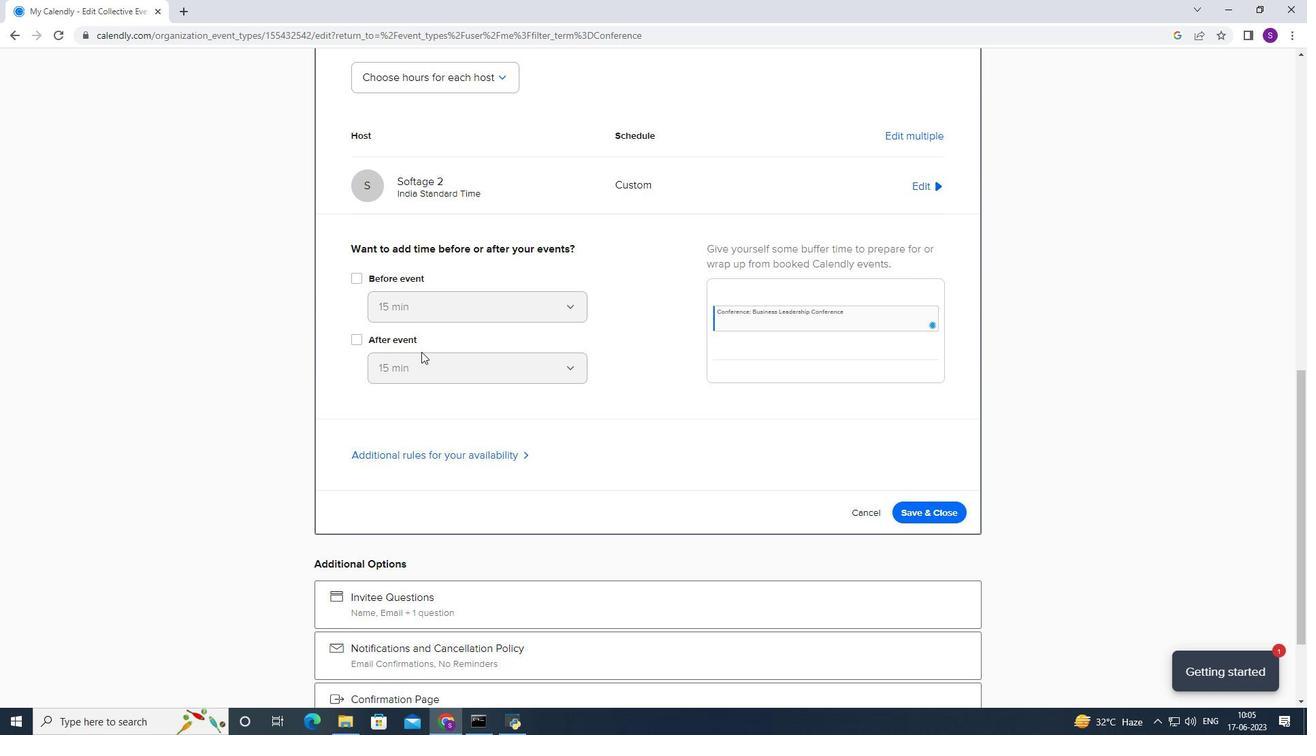 
Action: Mouse scrolled (428, 361) with delta (0, 0)
Screenshot: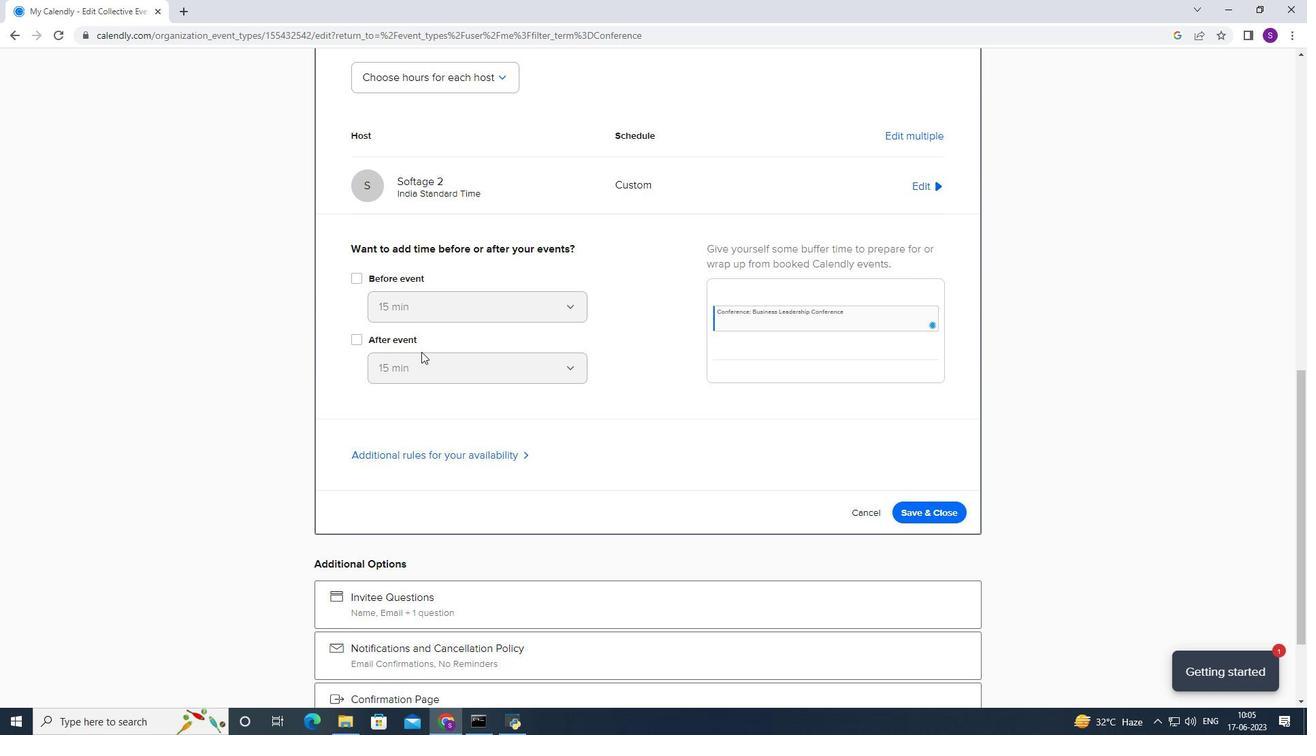 
Action: Mouse scrolled (428, 361) with delta (0, 0)
Screenshot: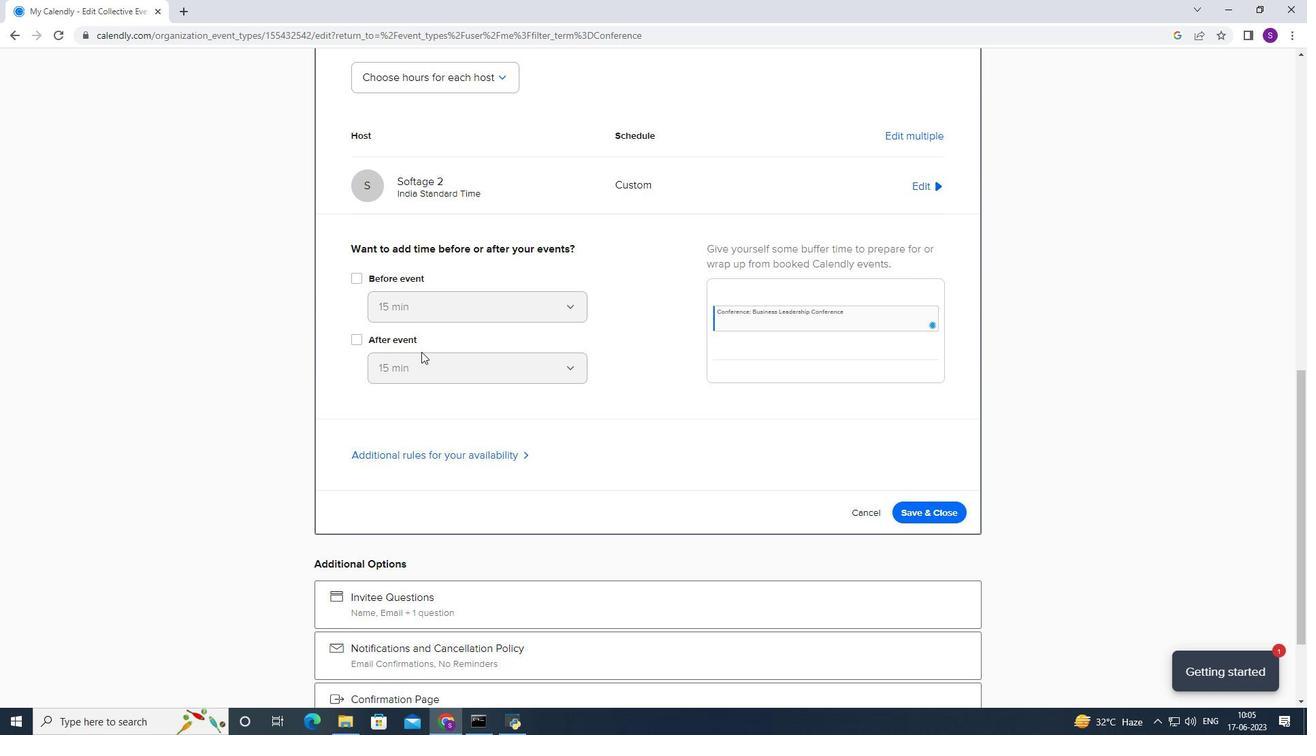 
Action: Mouse scrolled (428, 361) with delta (0, 0)
Screenshot: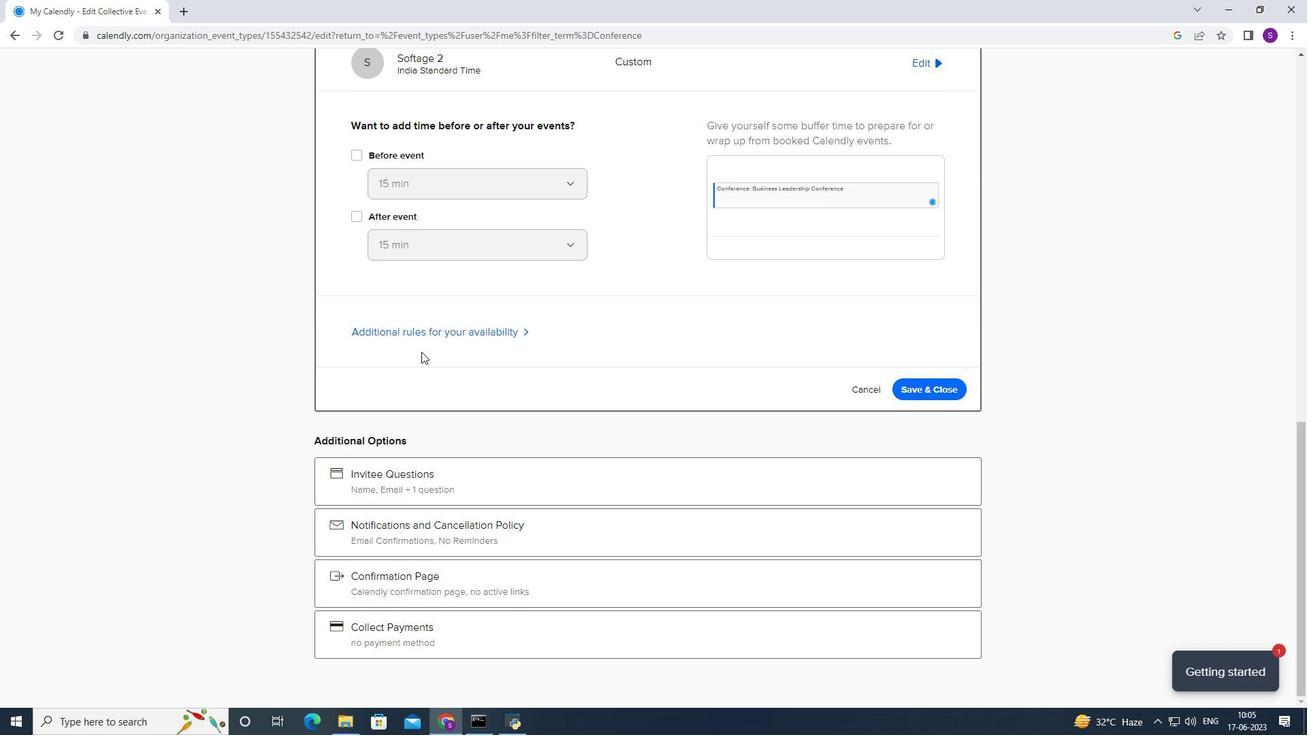 
Action: Mouse scrolled (428, 361) with delta (0, 0)
Screenshot: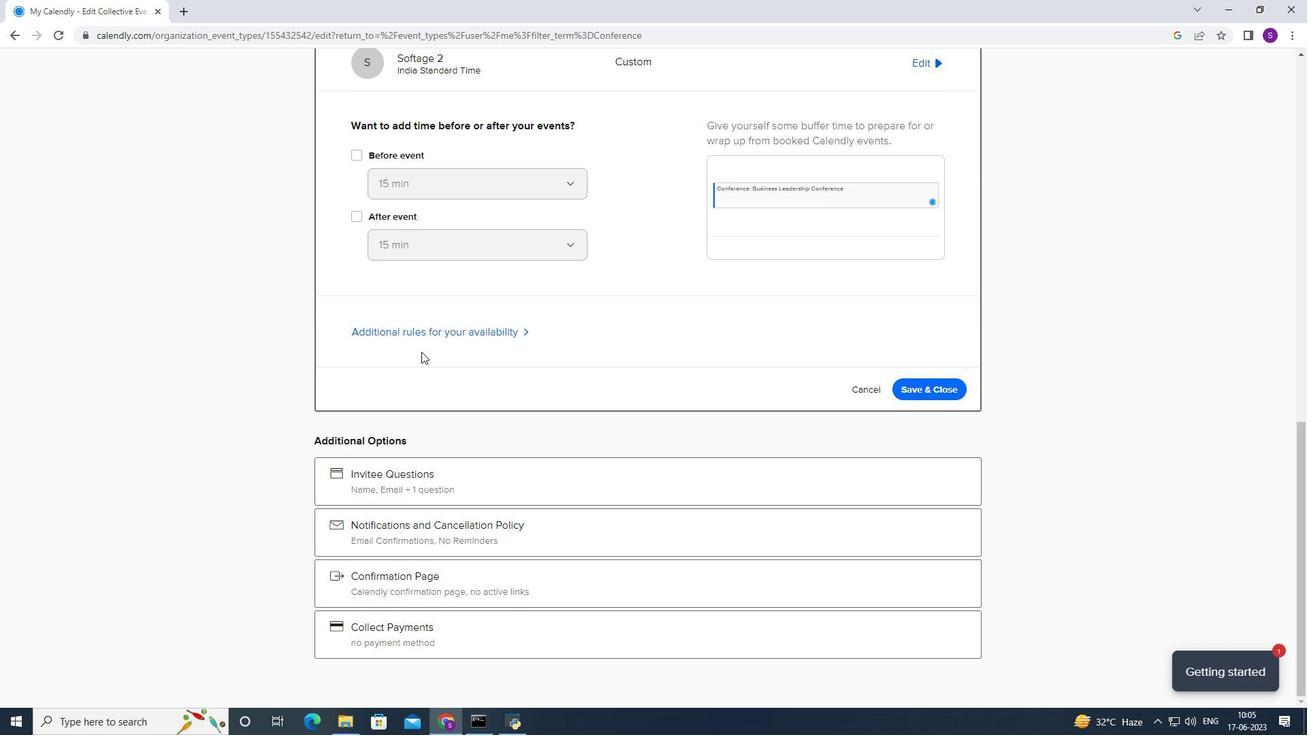 
Action: Mouse scrolled (428, 361) with delta (0, 0)
Screenshot: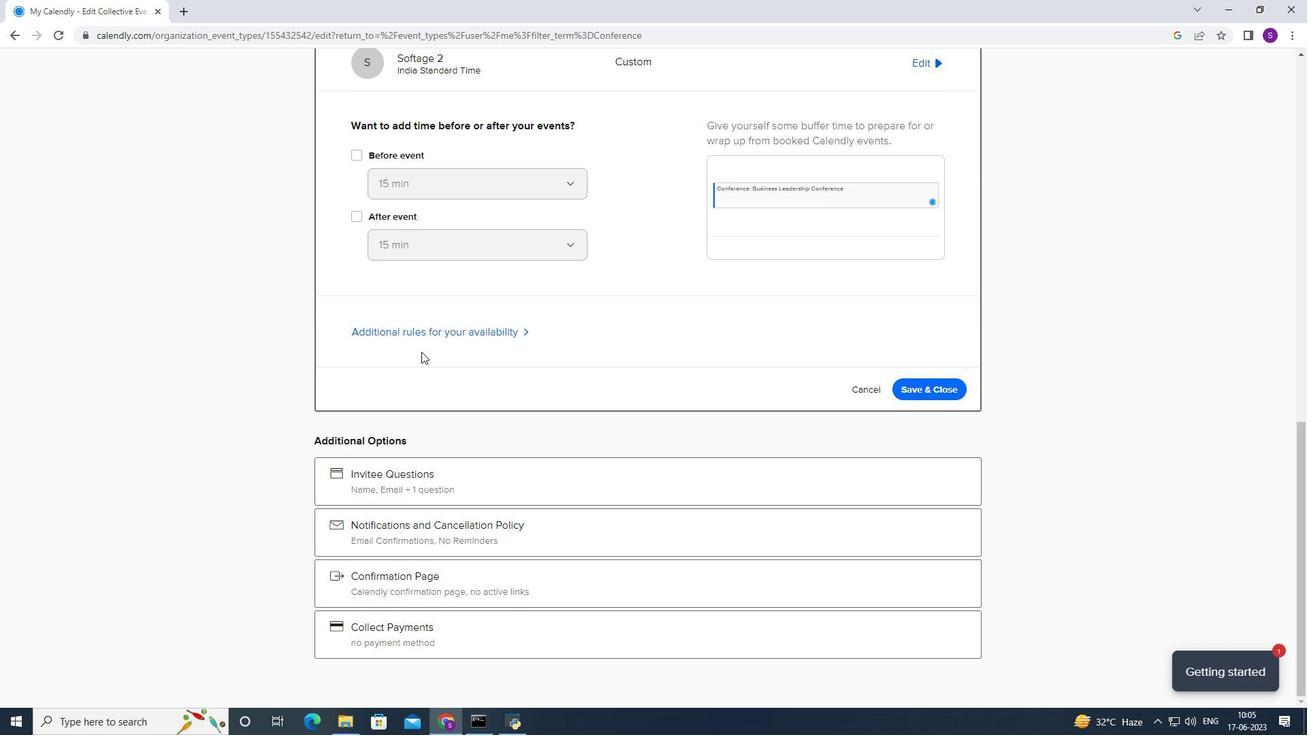 
Action: Mouse scrolled (428, 361) with delta (0, 0)
Screenshot: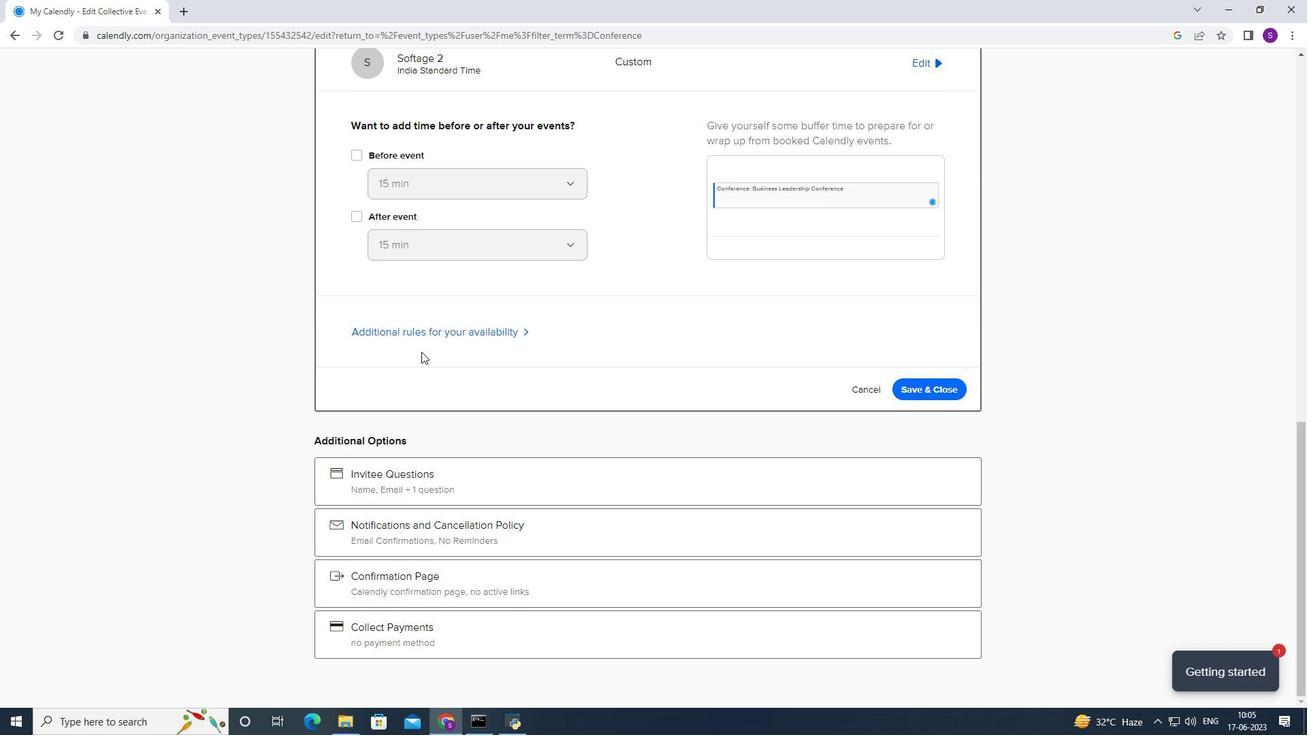 
Action: Mouse scrolled (428, 361) with delta (0, 0)
Screenshot: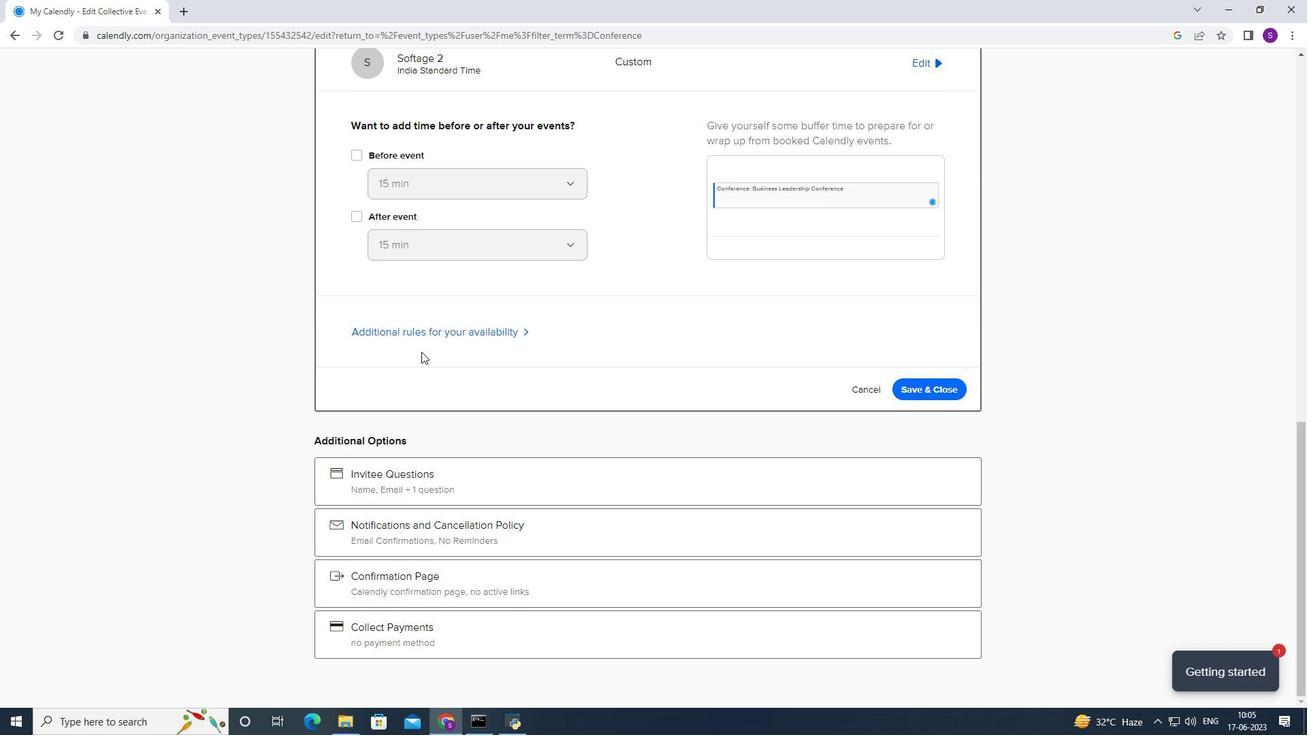 
Action: Mouse scrolled (428, 361) with delta (0, 0)
Screenshot: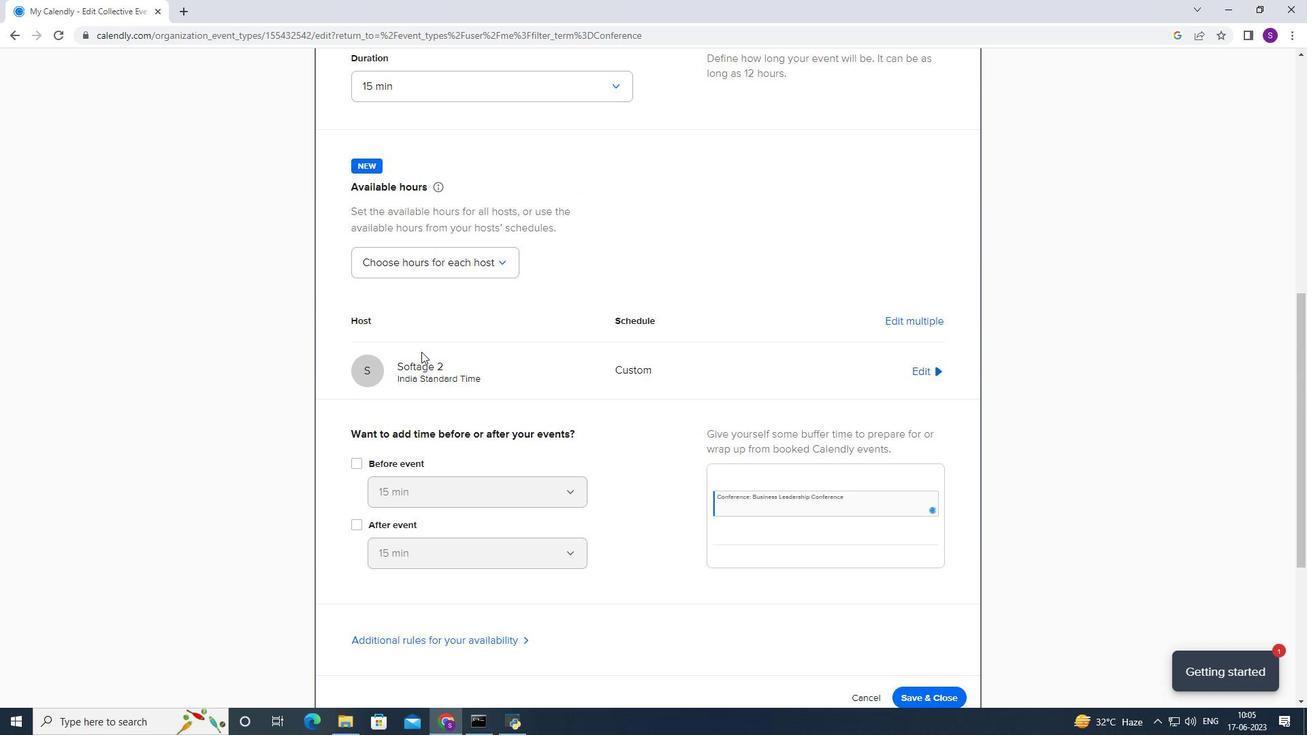
Action: Mouse scrolled (428, 361) with delta (0, 0)
Screenshot: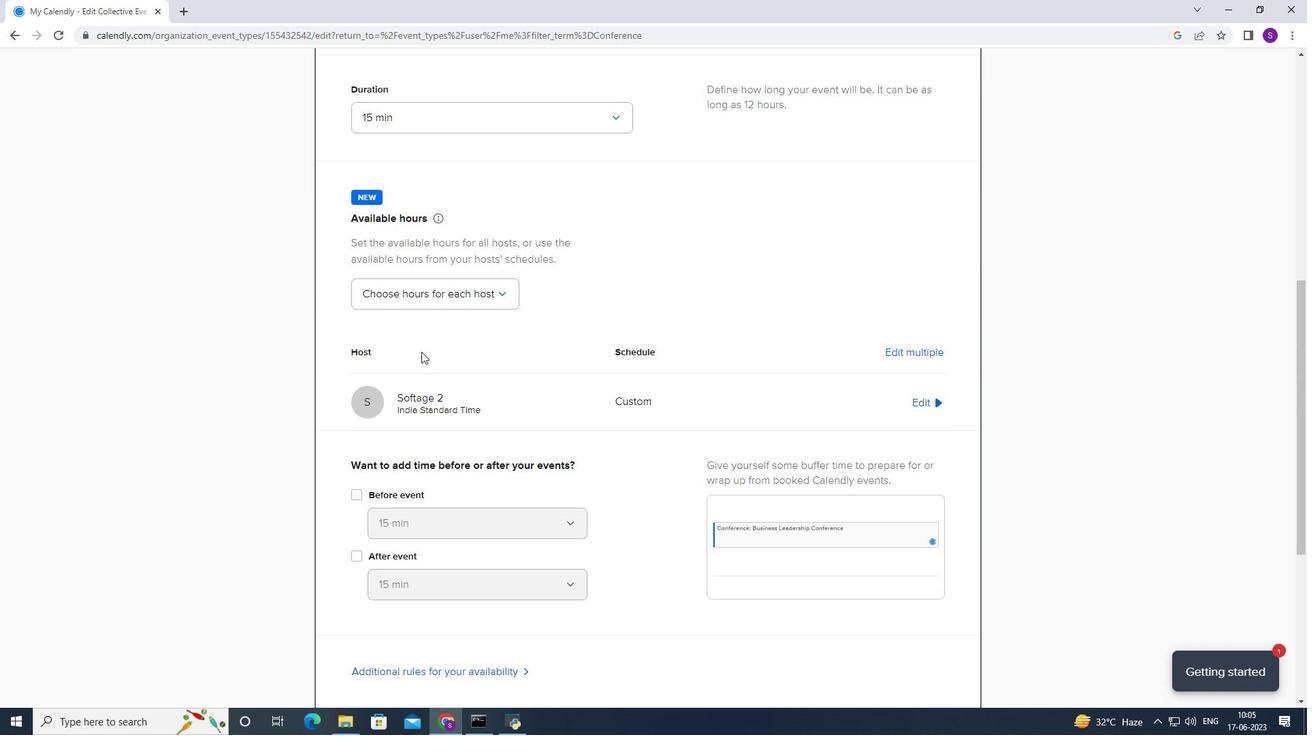 
Action: Mouse scrolled (428, 362) with delta (0, 0)
Screenshot: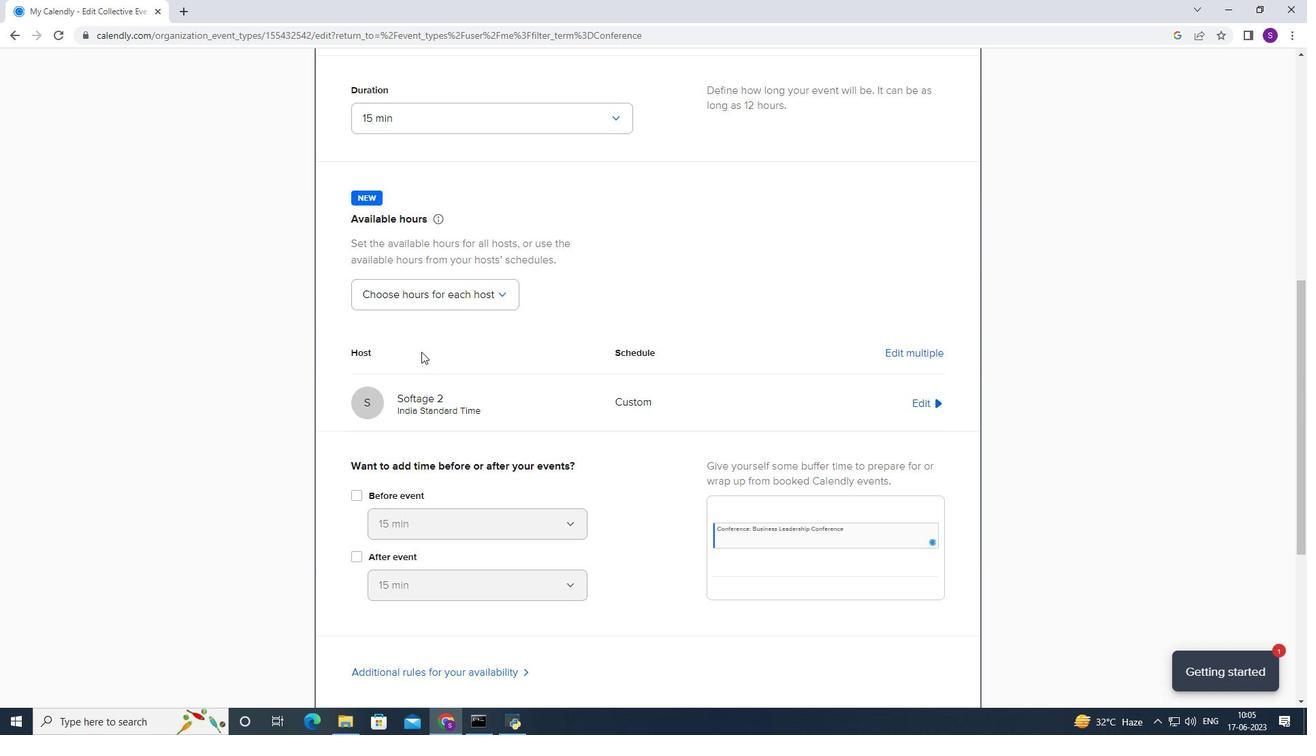 
Action: Mouse scrolled (428, 362) with delta (0, 0)
Screenshot: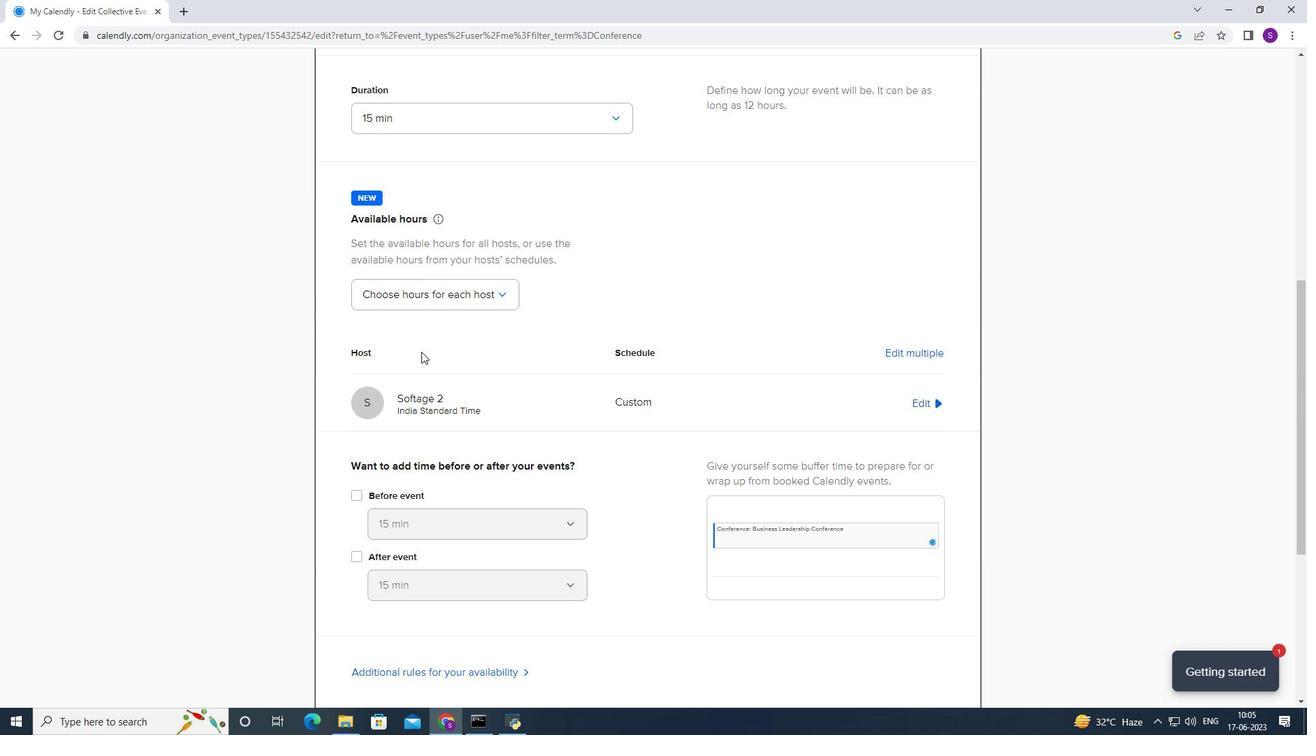 
Action: Mouse scrolled (428, 362) with delta (0, 0)
Screenshot: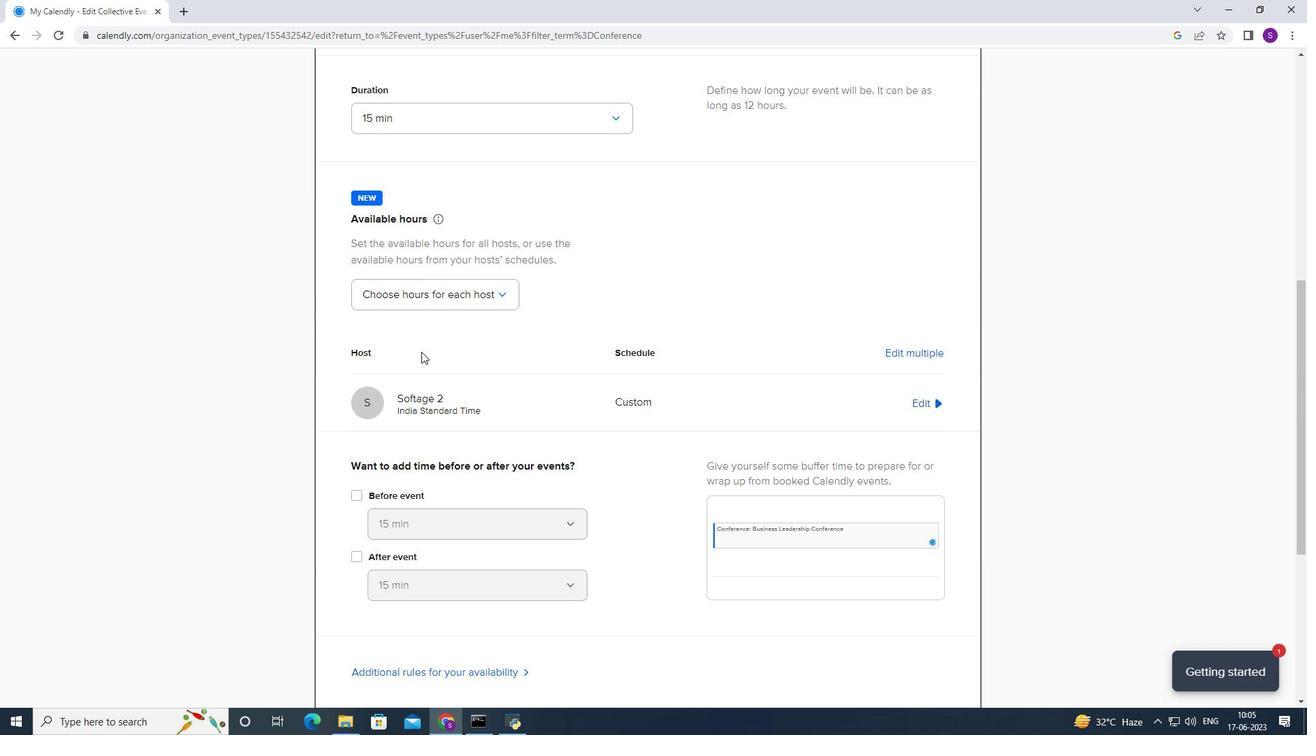 
Action: Mouse scrolled (428, 362) with delta (0, 0)
Screenshot: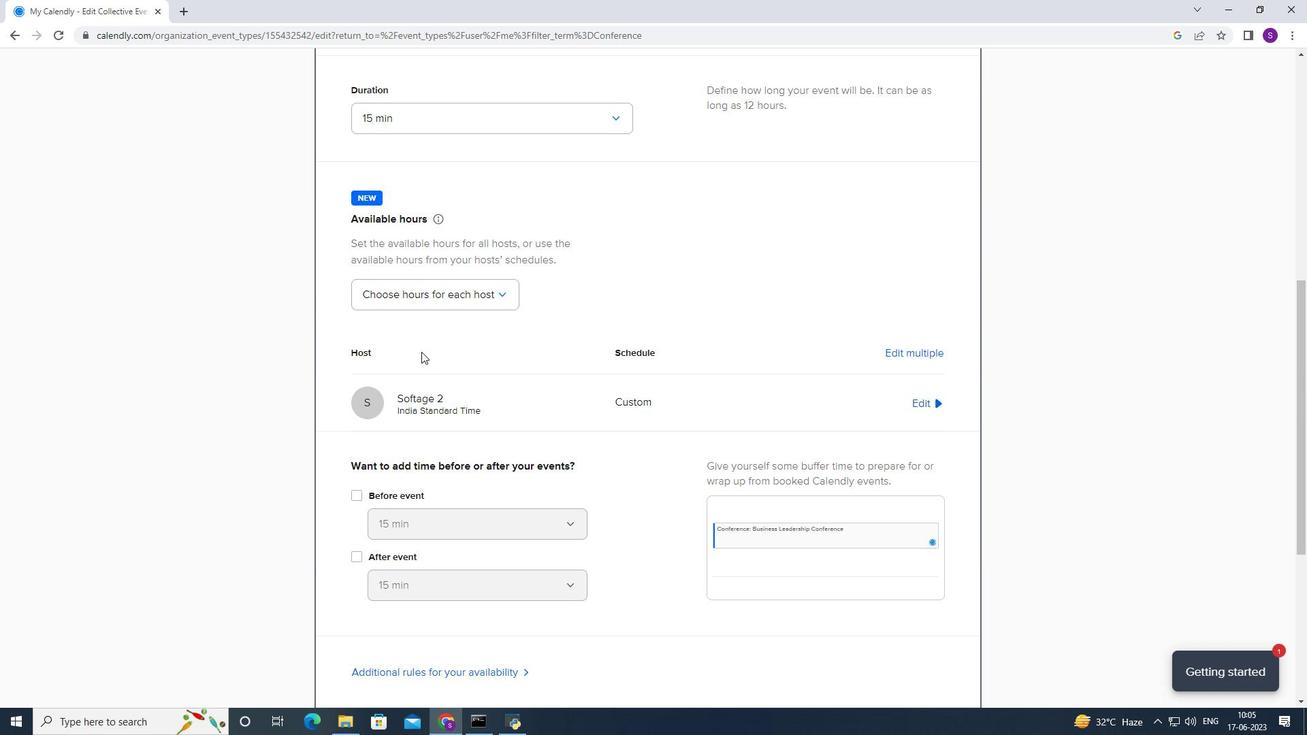 
Action: Mouse scrolled (428, 362) with delta (0, 0)
Screenshot: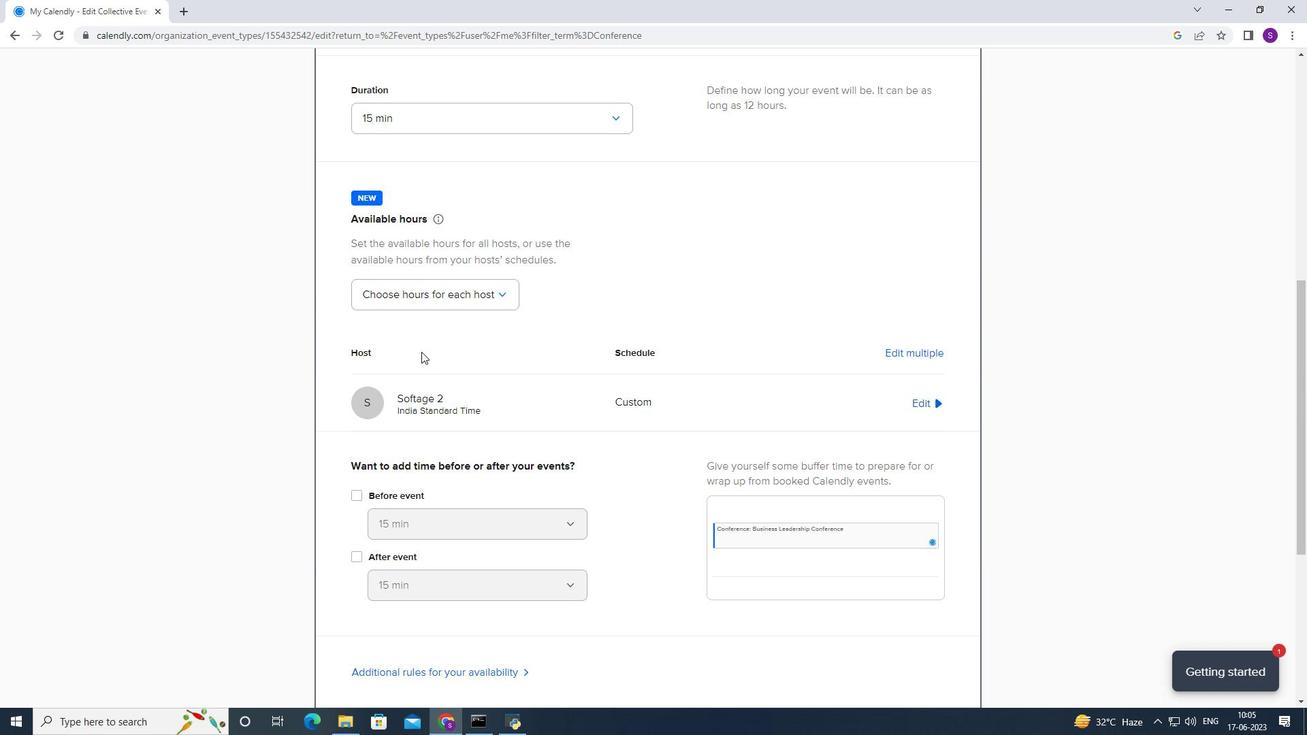 
Action: Mouse scrolled (428, 361) with delta (0, 0)
Screenshot: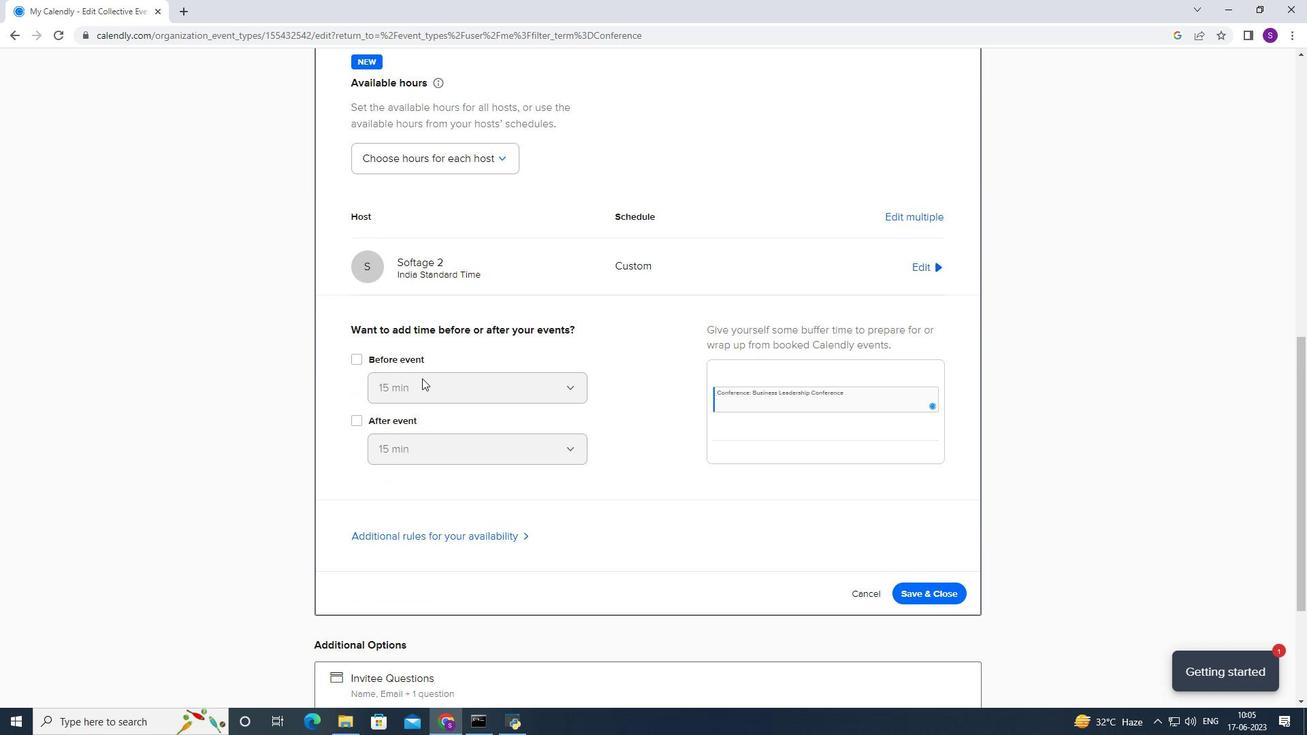 
Action: Mouse scrolled (428, 361) with delta (0, 0)
Screenshot: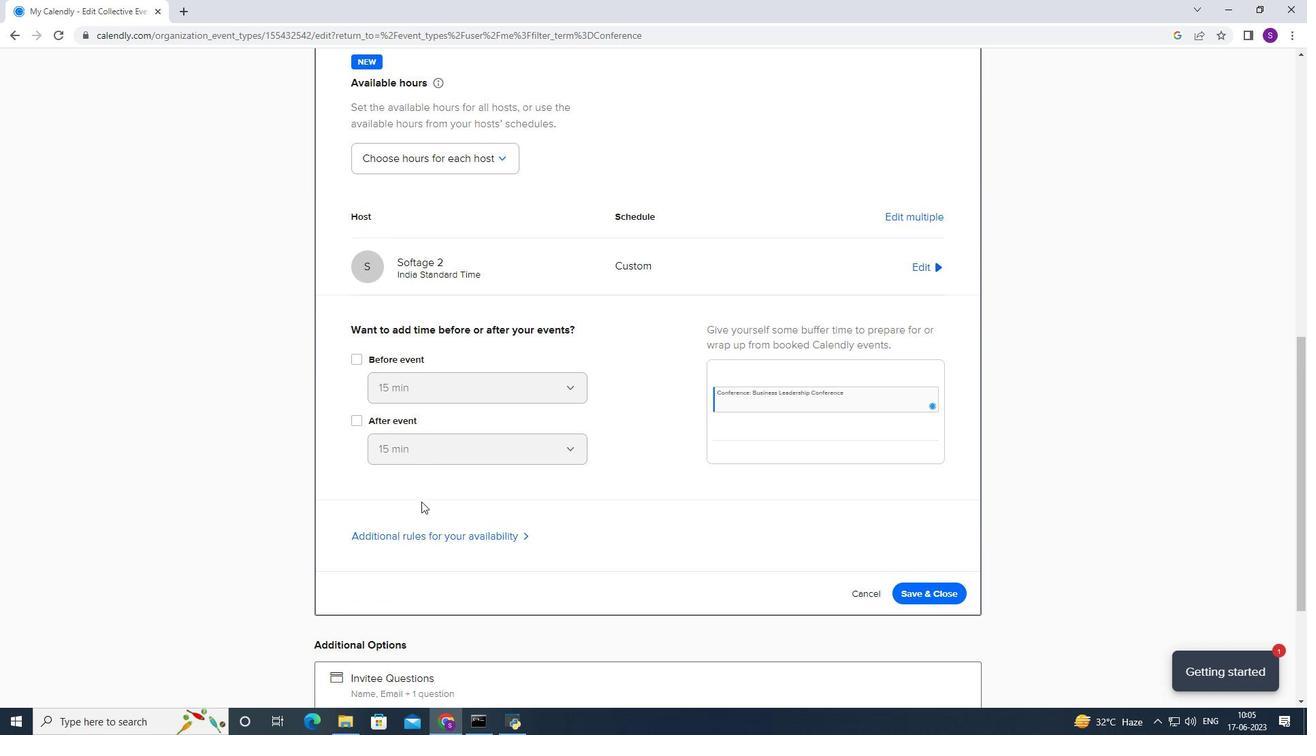 
Action: Mouse moved to (423, 459)
Screenshot: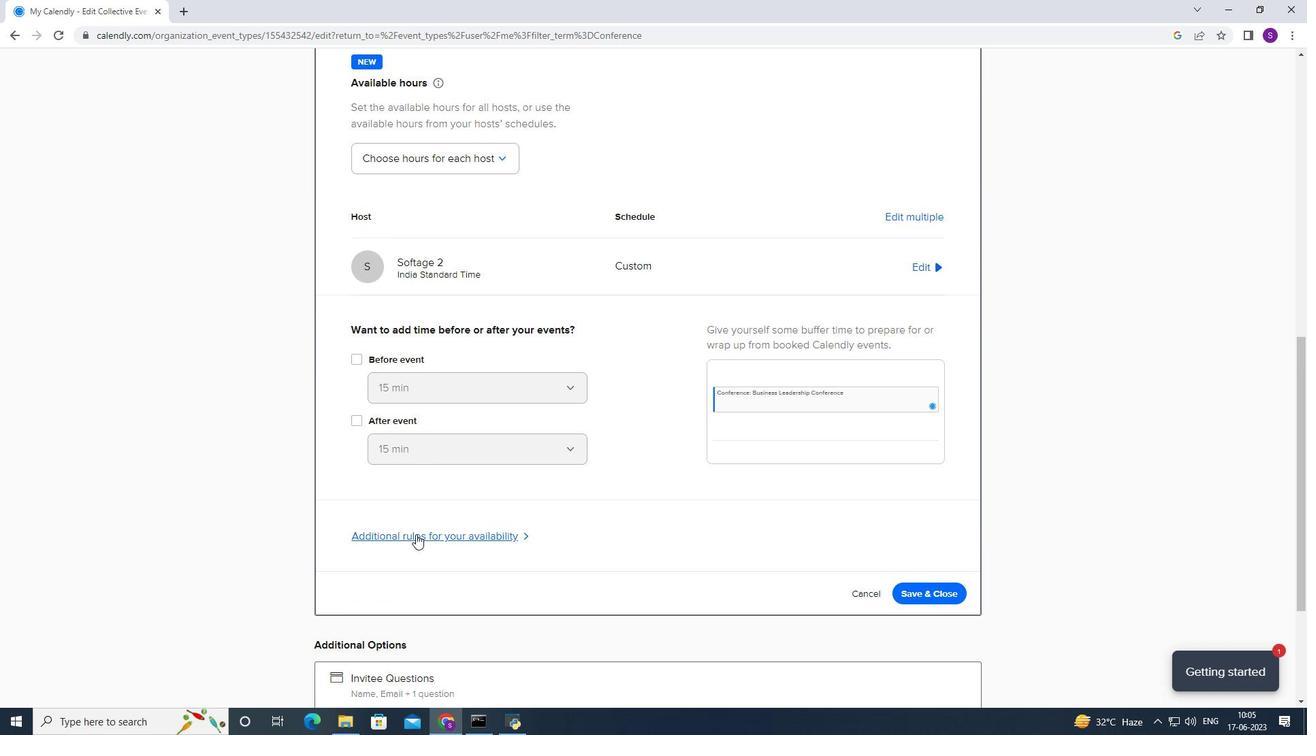 
Action: Mouse pressed left at (423, 459)
Screenshot: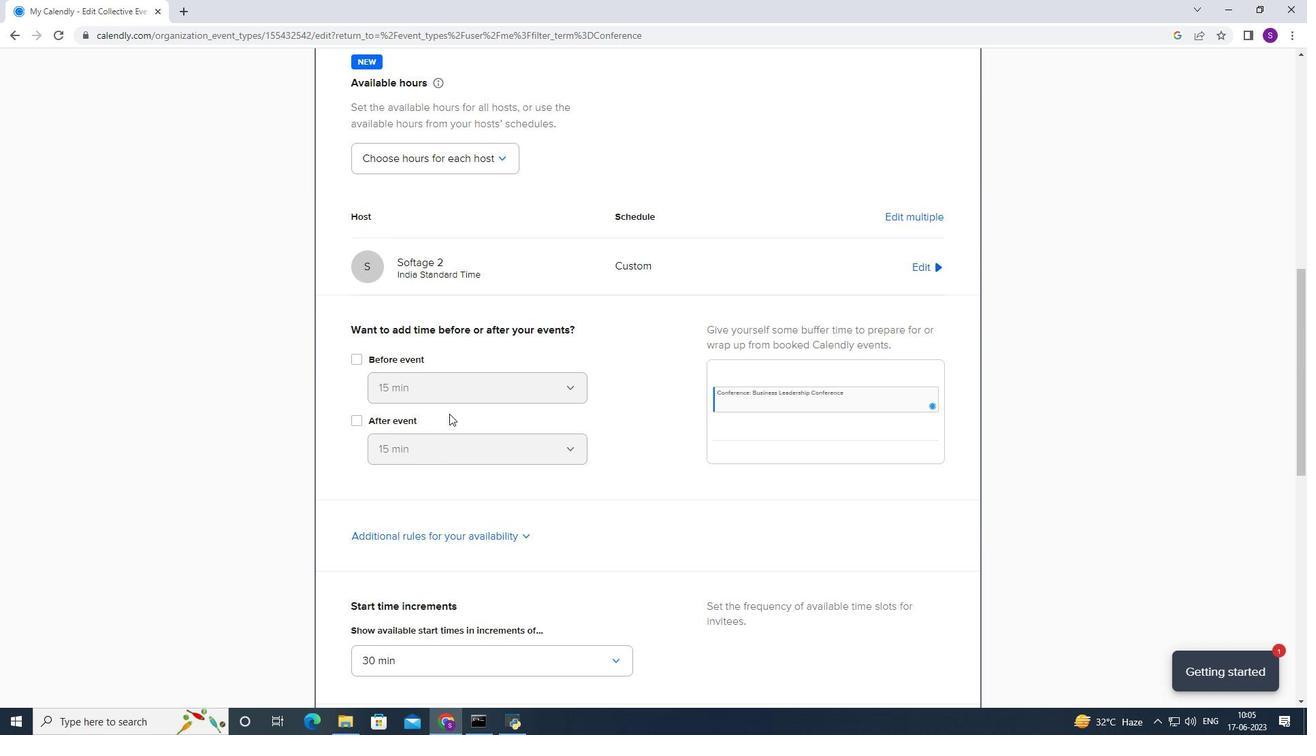 
Action: Mouse moved to (460, 382)
Screenshot: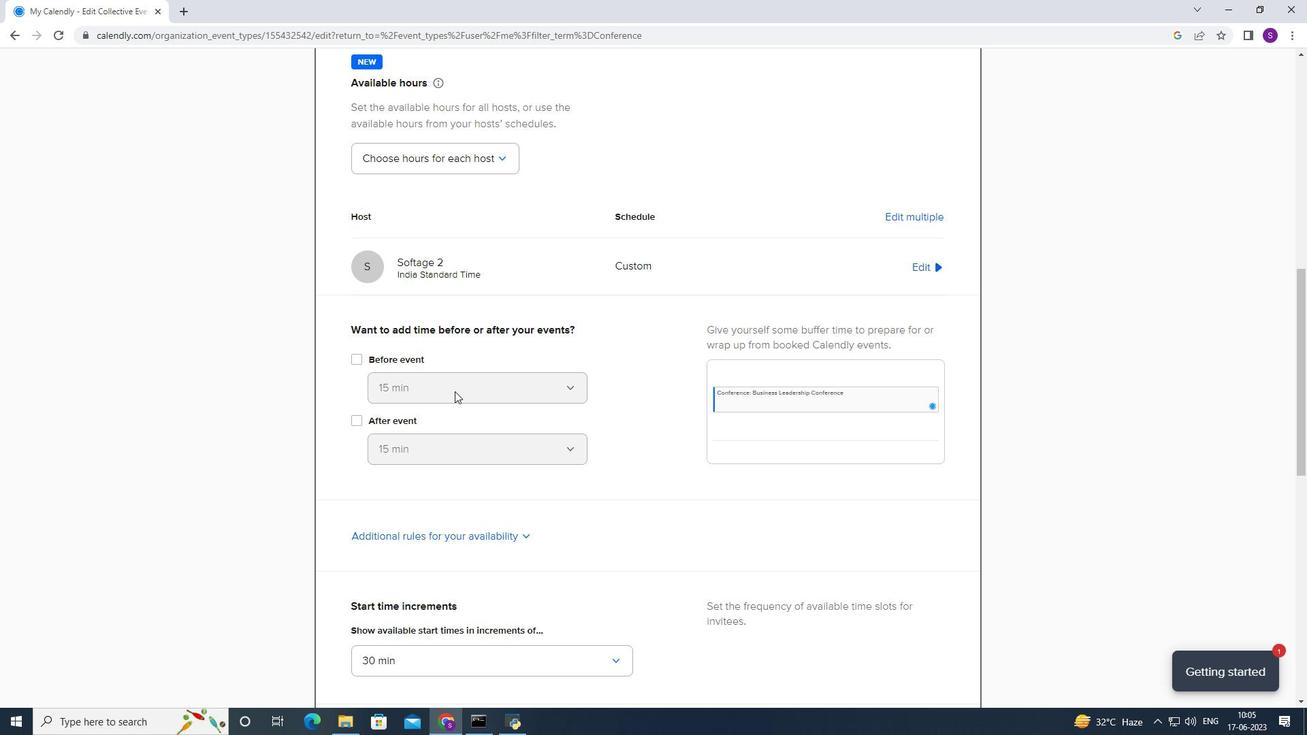 
Action: Mouse pressed left at (460, 382)
Screenshot: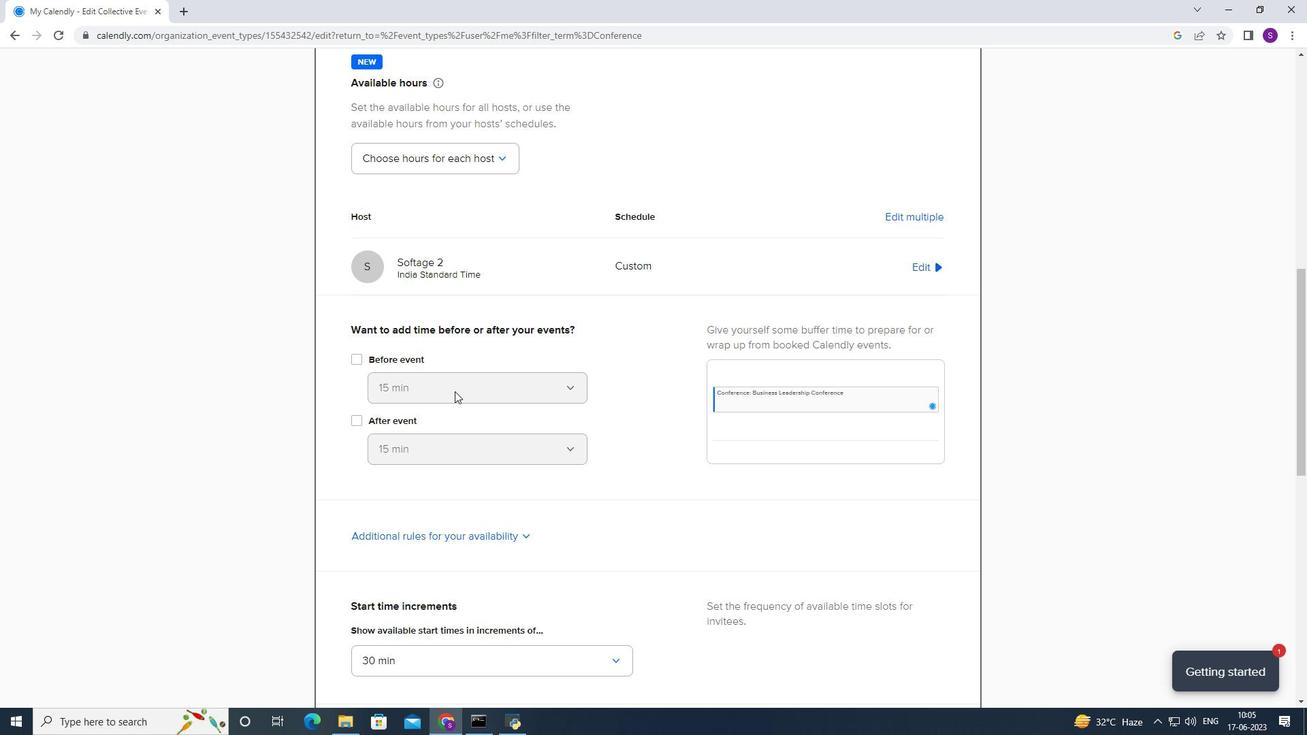 
Action: Mouse moved to (374, 364)
Screenshot: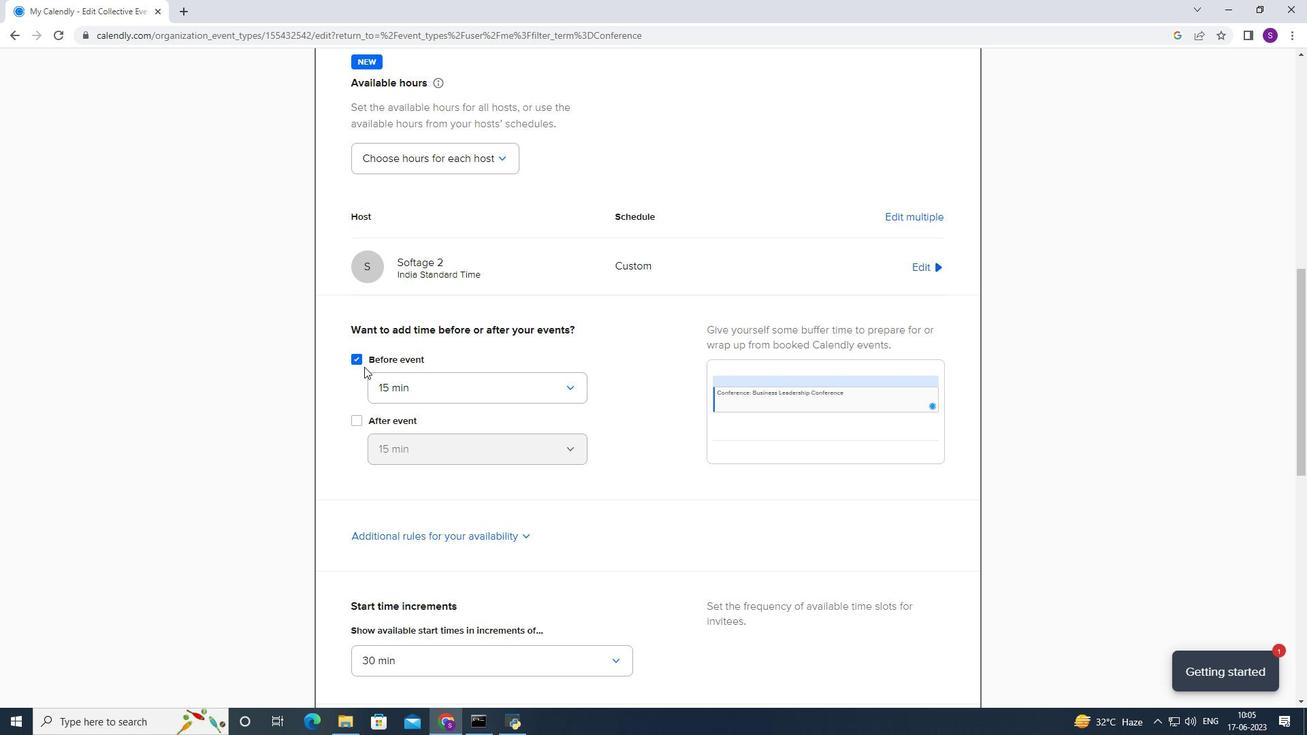
Action: Mouse pressed left at (374, 364)
Screenshot: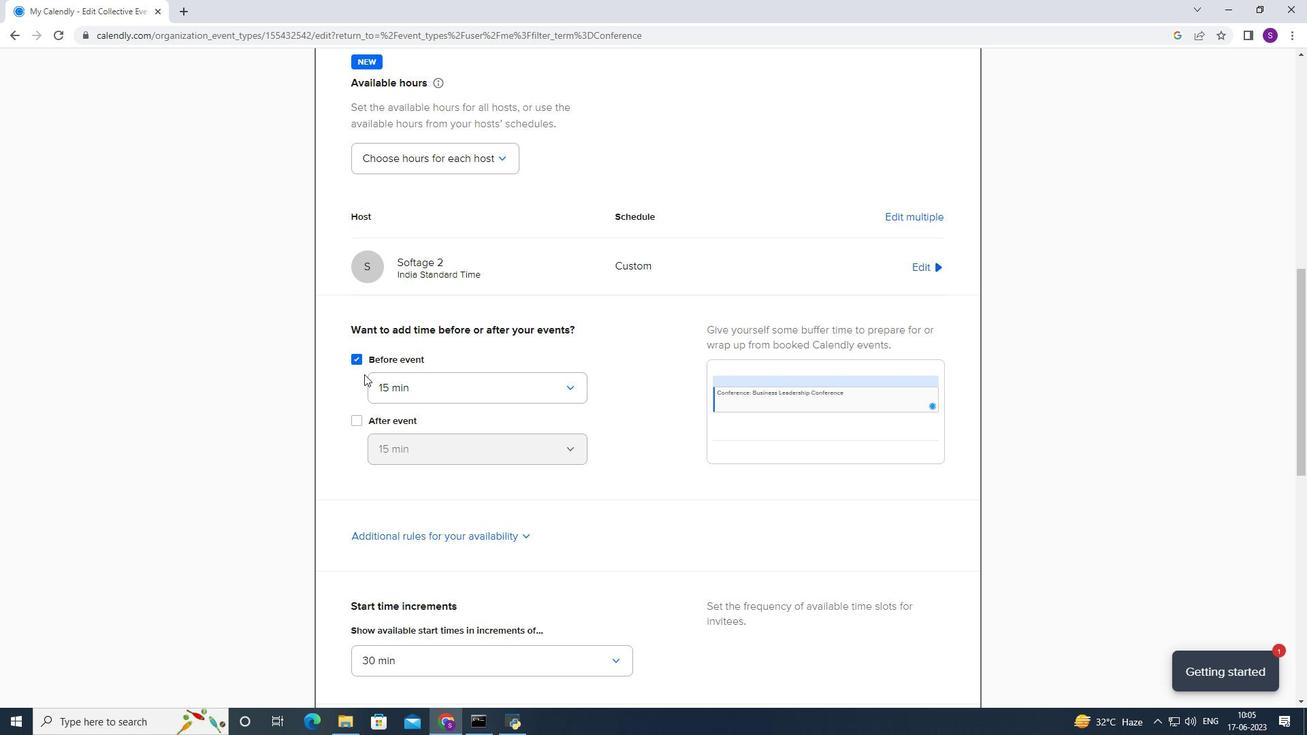 
Action: Mouse moved to (373, 399)
Screenshot: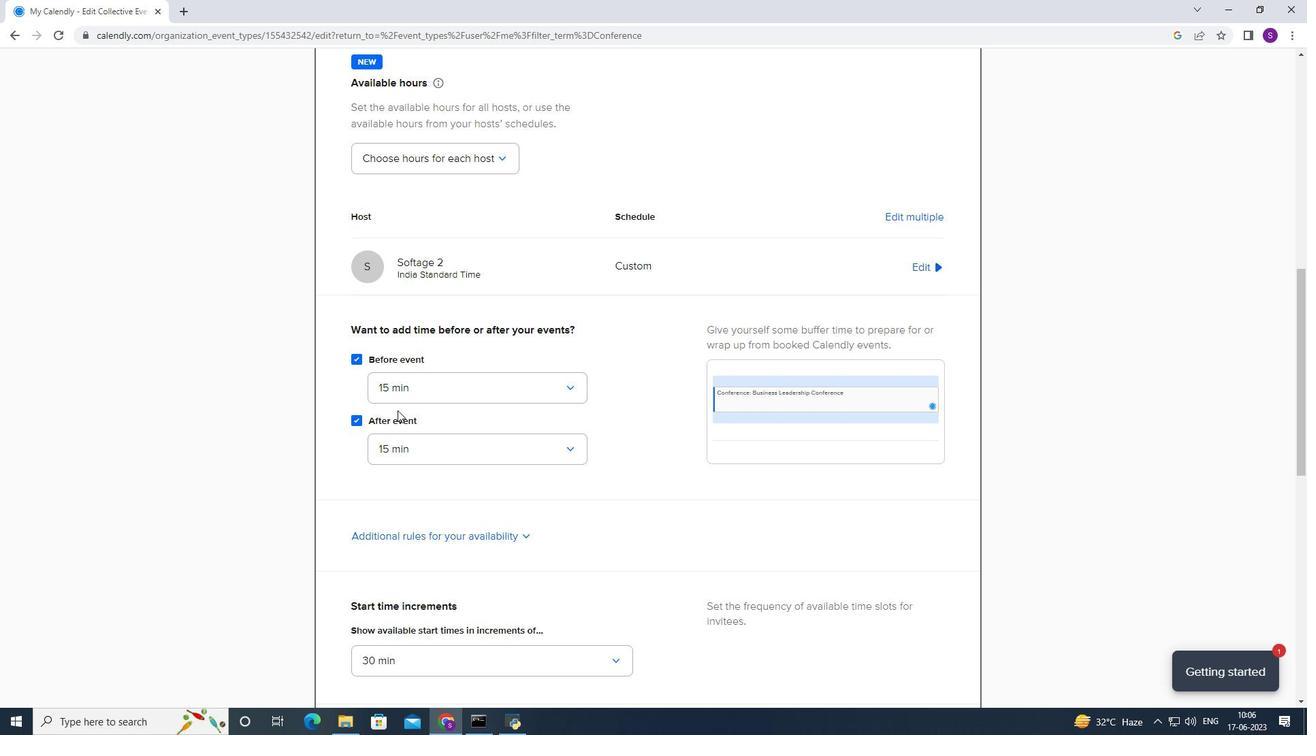 
Action: Mouse pressed left at (373, 399)
Screenshot: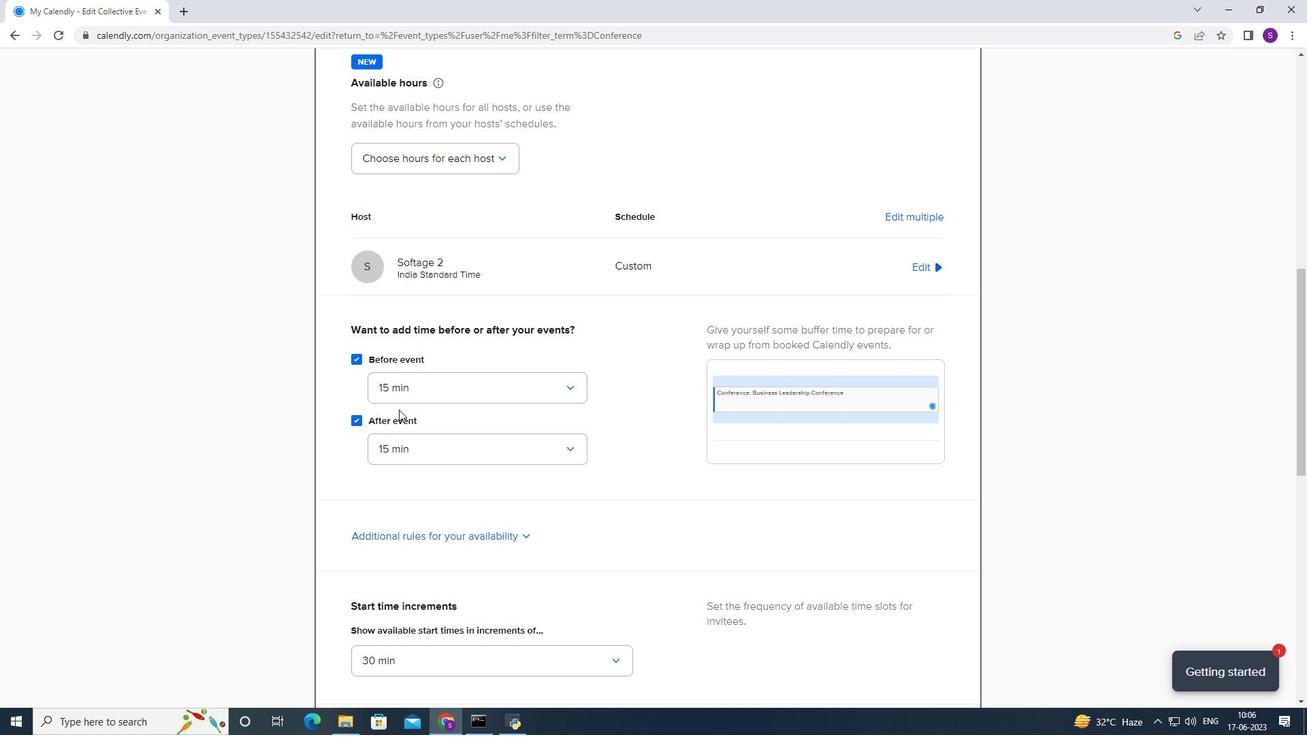 
Action: Mouse moved to (407, 392)
Screenshot: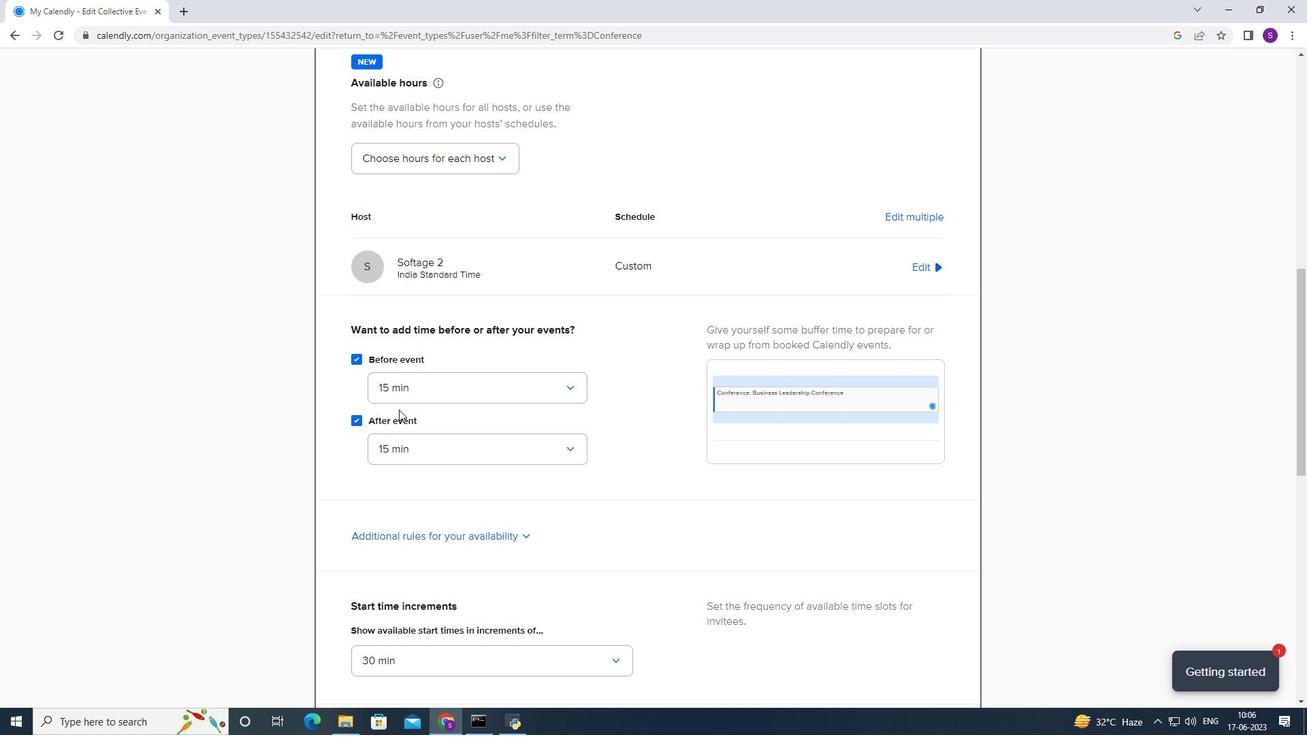
Action: Mouse pressed left at (407, 392)
Screenshot: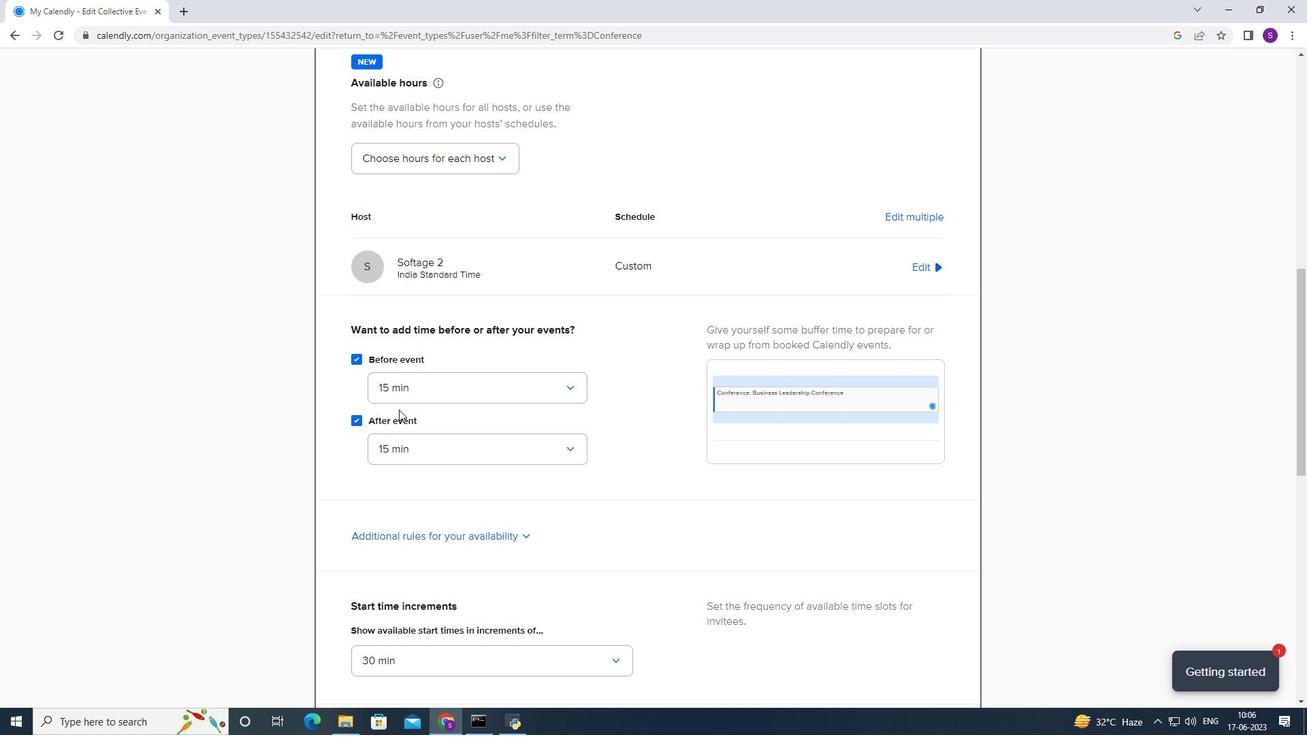 
Action: Mouse moved to (437, 387)
Screenshot: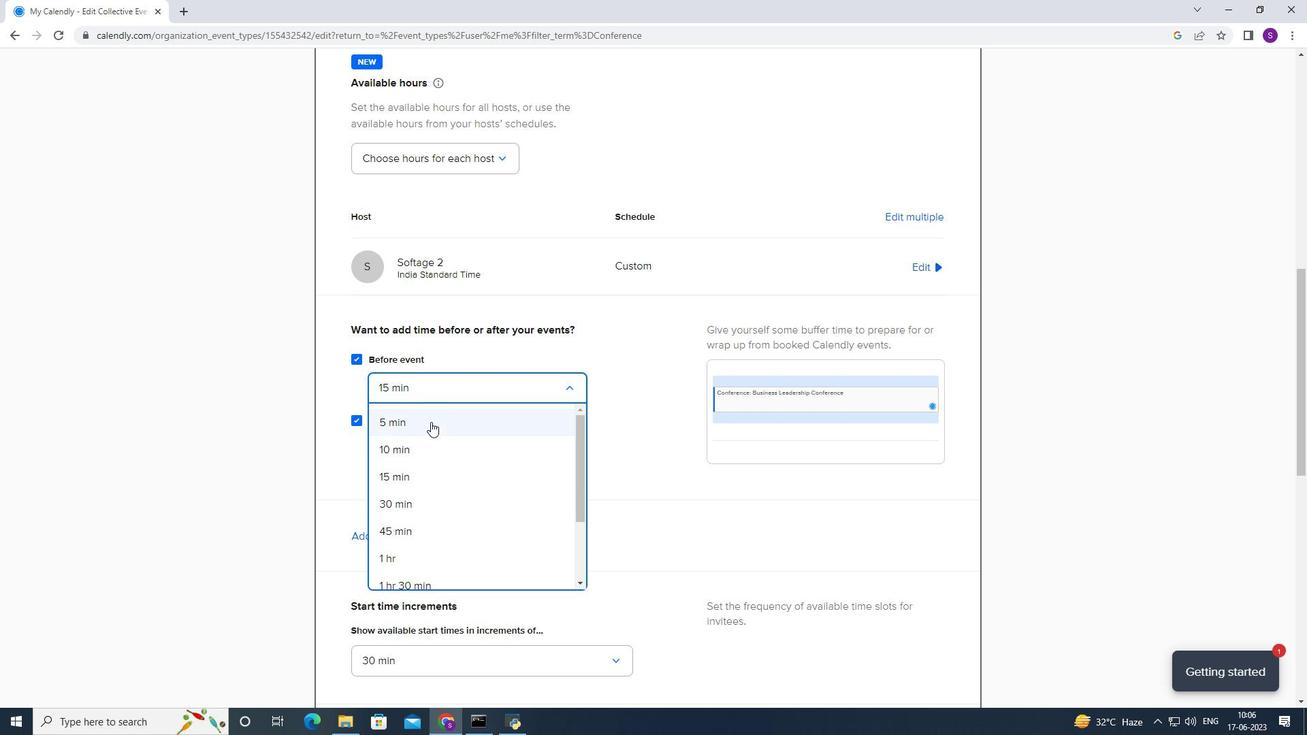 
Action: Mouse pressed left at (437, 387)
Screenshot: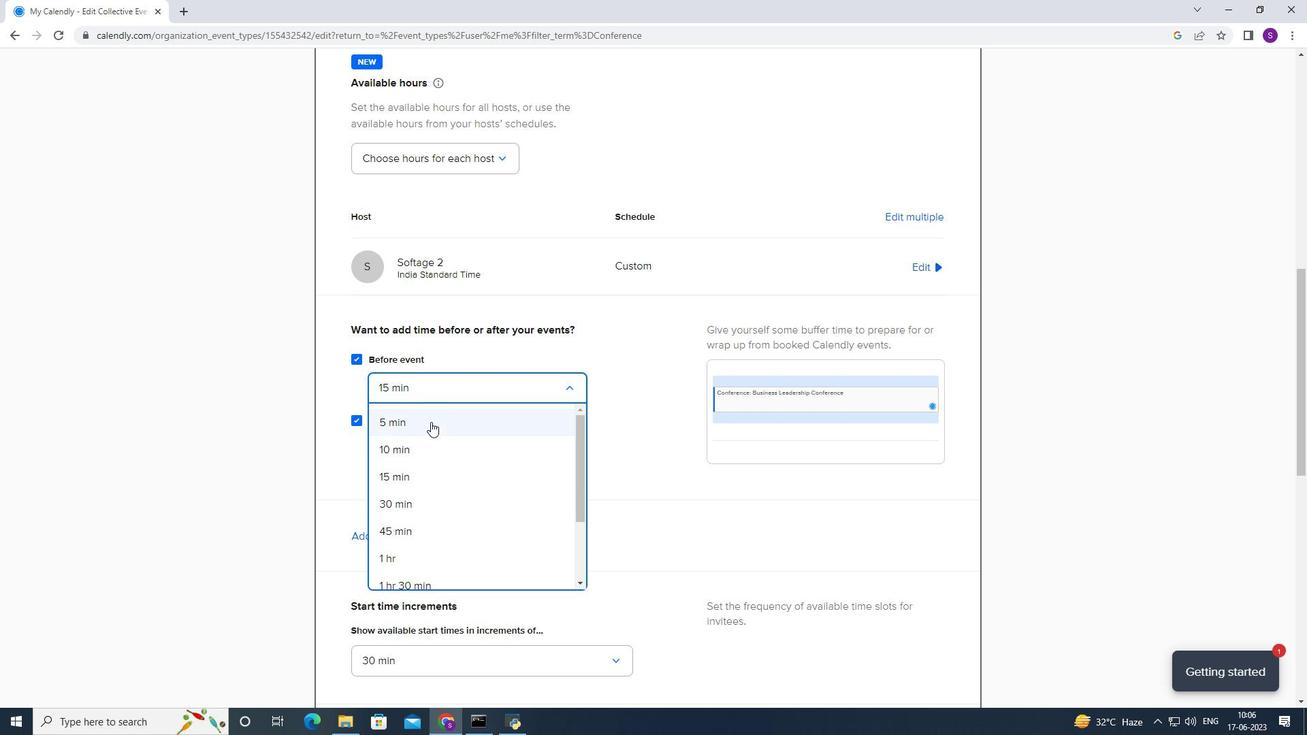 
Action: Mouse moved to (435, 402)
Screenshot: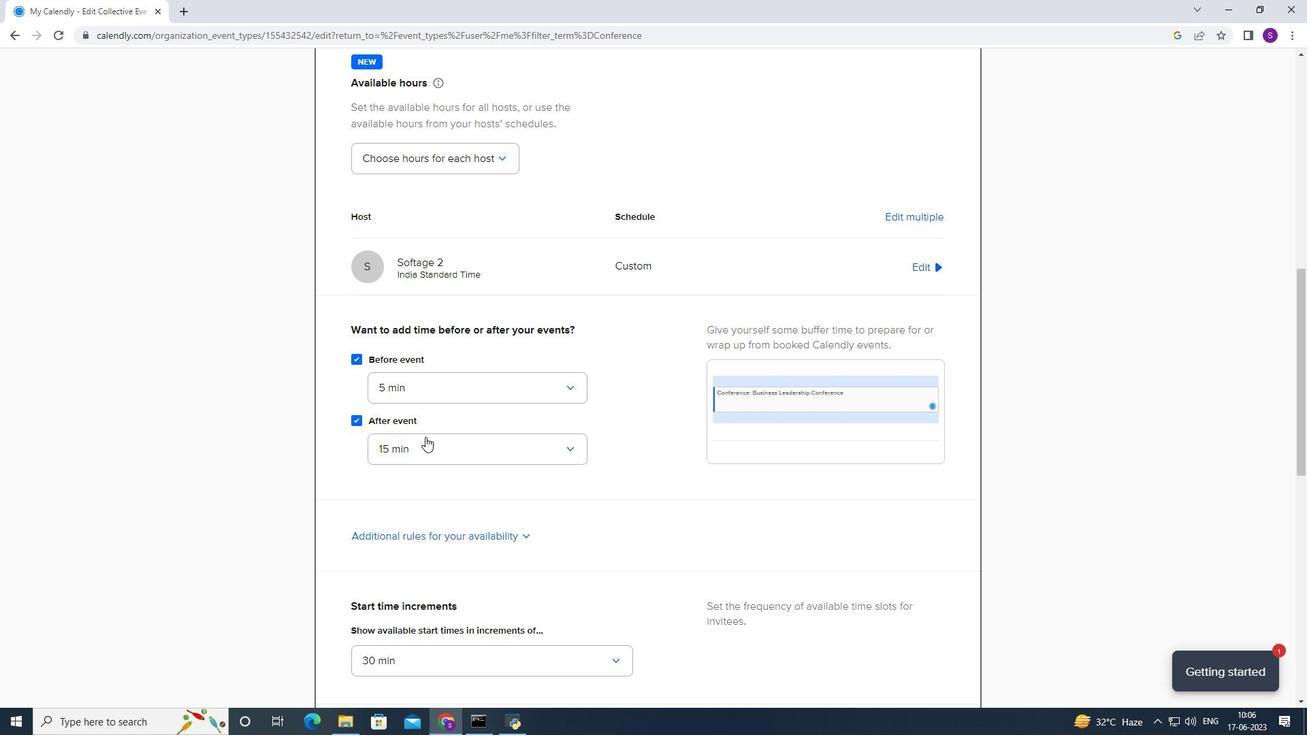 
Action: Mouse pressed left at (435, 402)
Screenshot: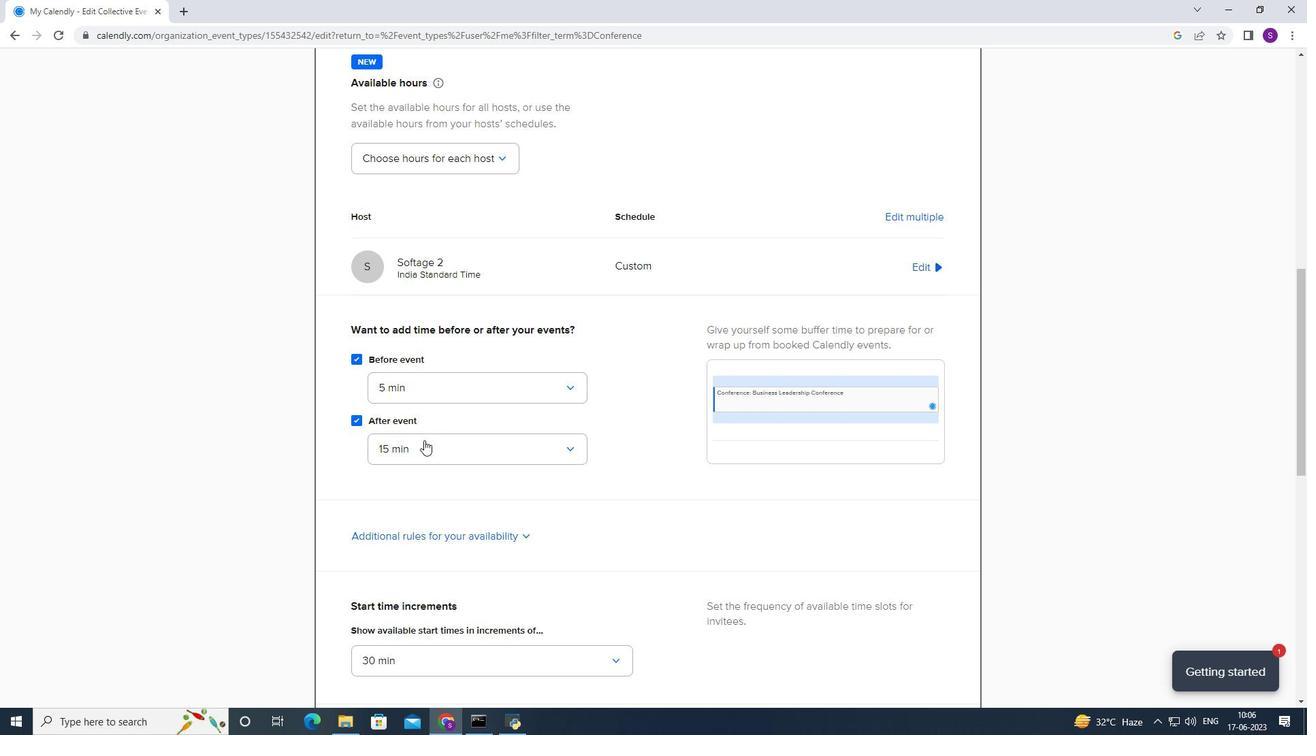 
Action: Mouse moved to (430, 409)
Screenshot: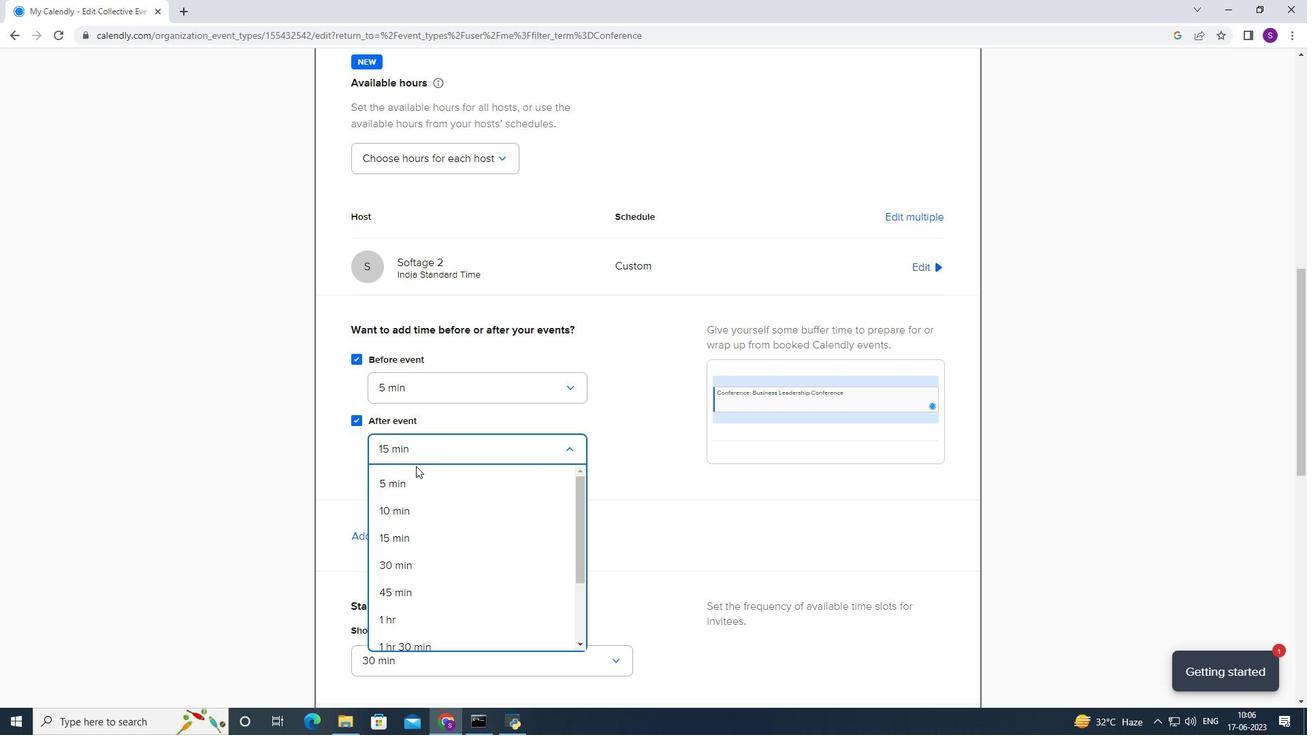 
Action: Mouse pressed left at (430, 409)
Screenshot: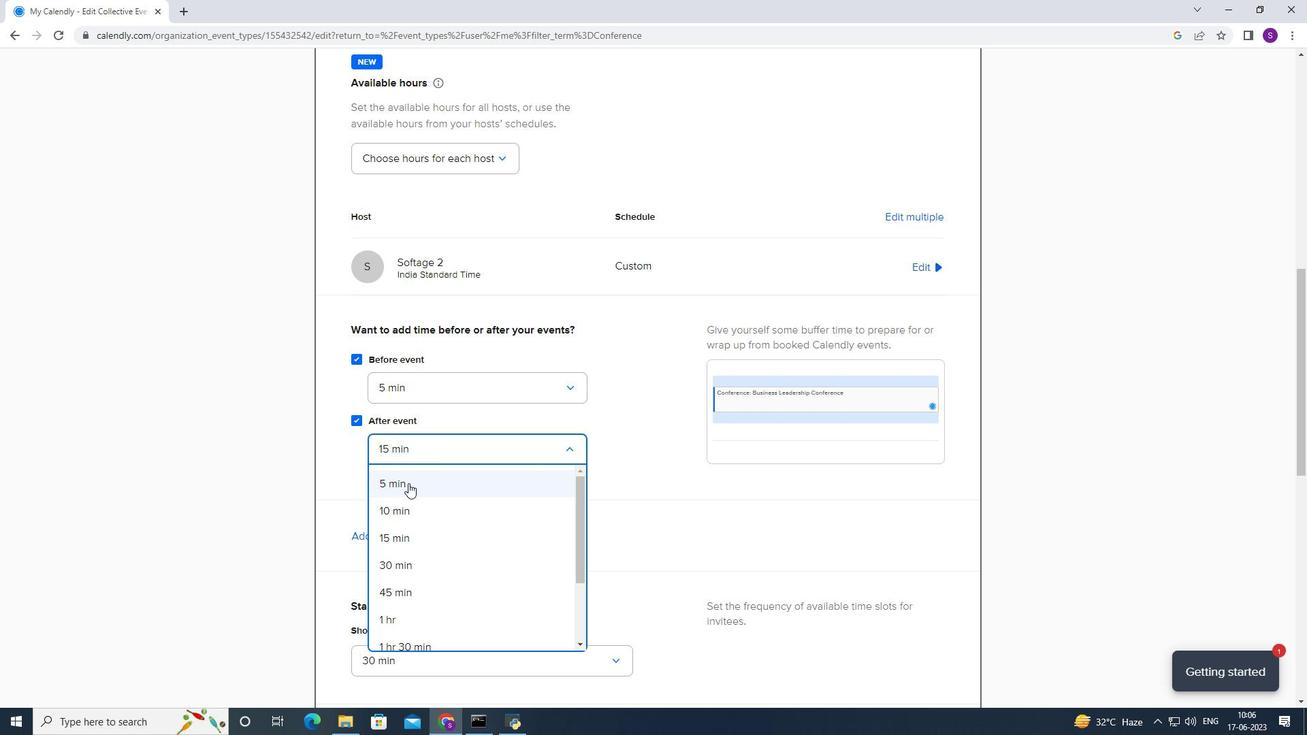 
Action: Mouse moved to (415, 432)
Screenshot: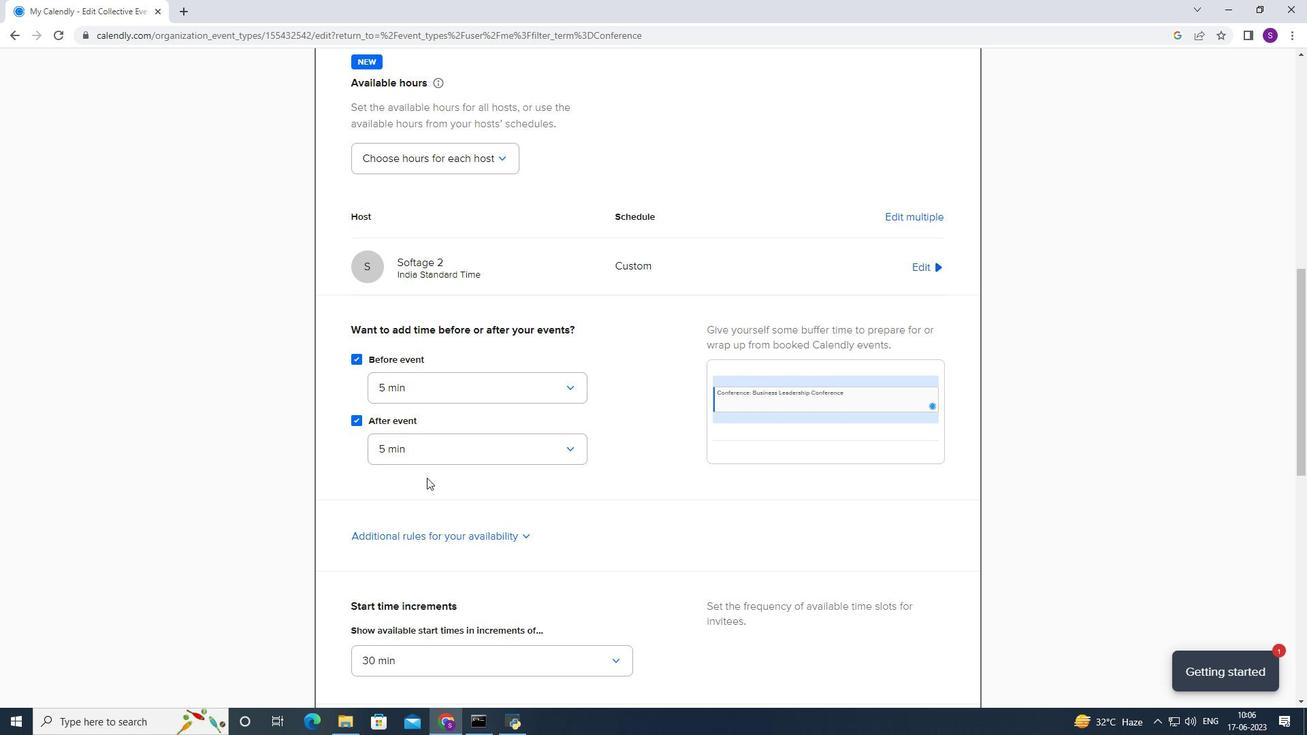 
Action: Mouse pressed left at (415, 432)
Screenshot: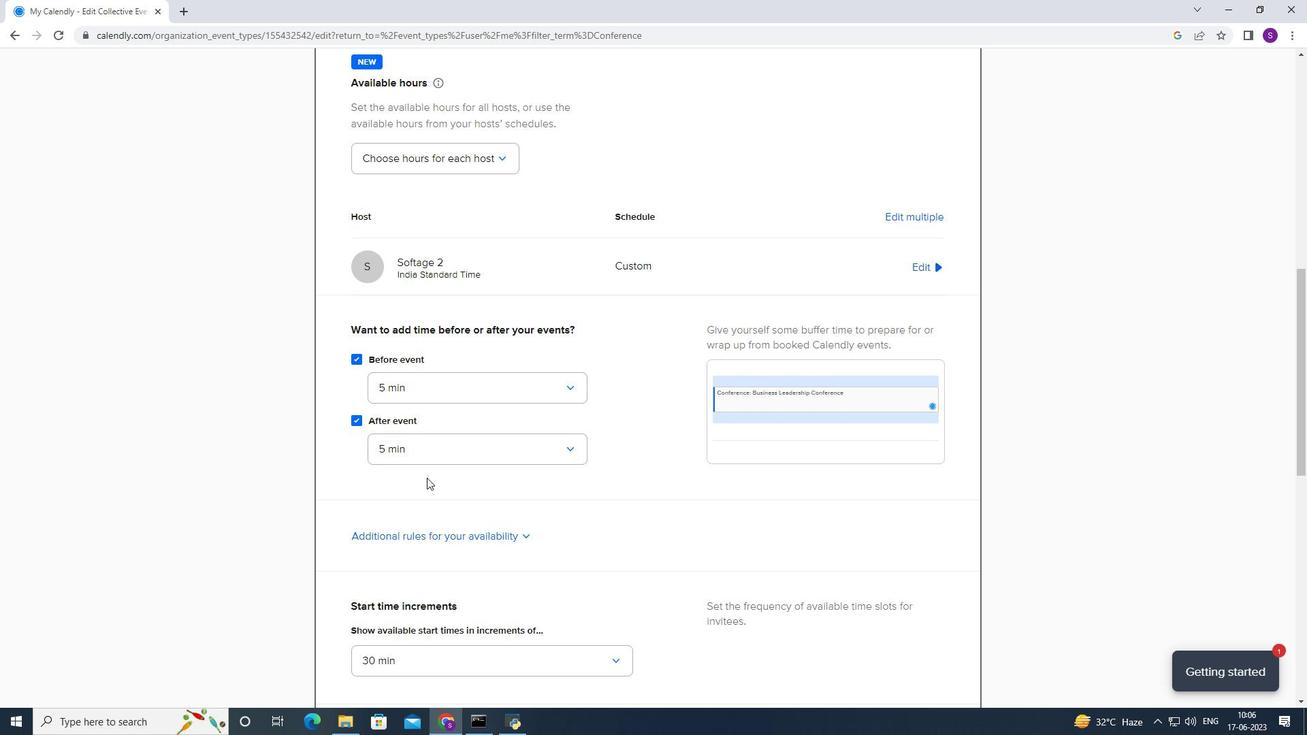 
Action: Mouse moved to (433, 428)
Screenshot: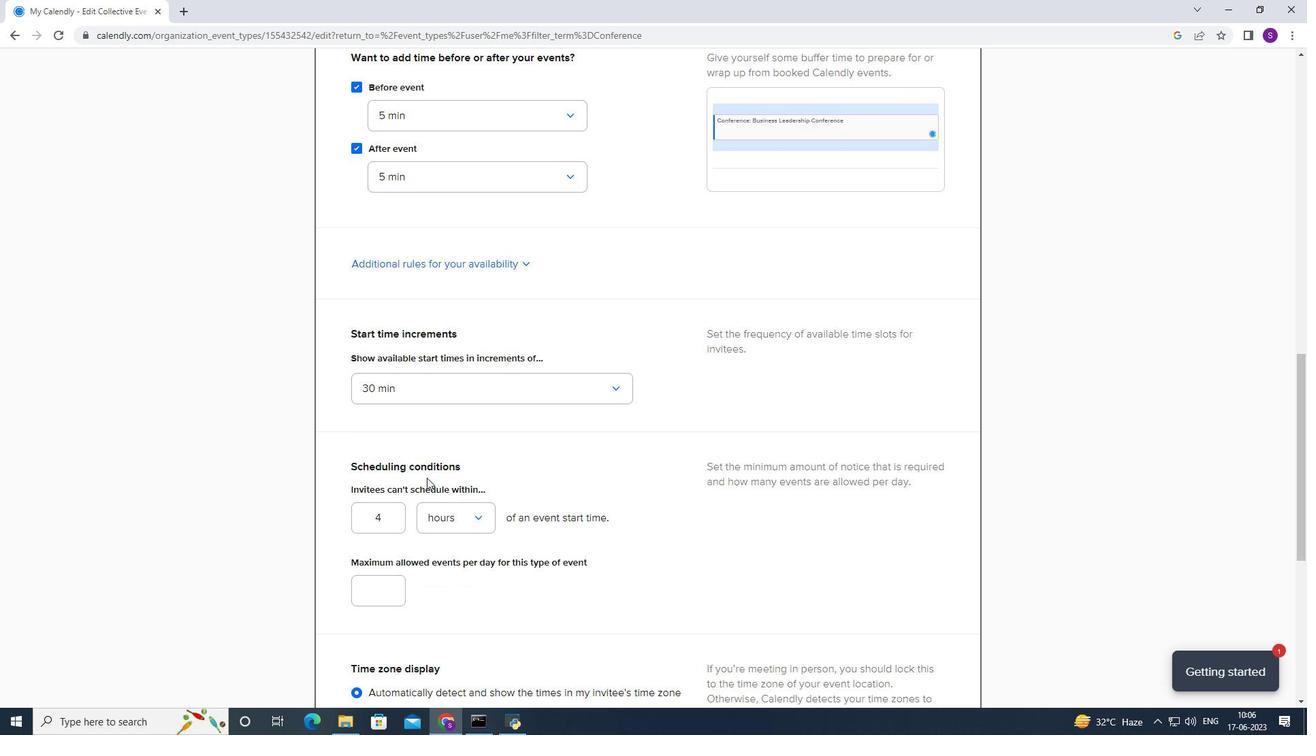
Action: Mouse scrolled (433, 428) with delta (0, 0)
Screenshot: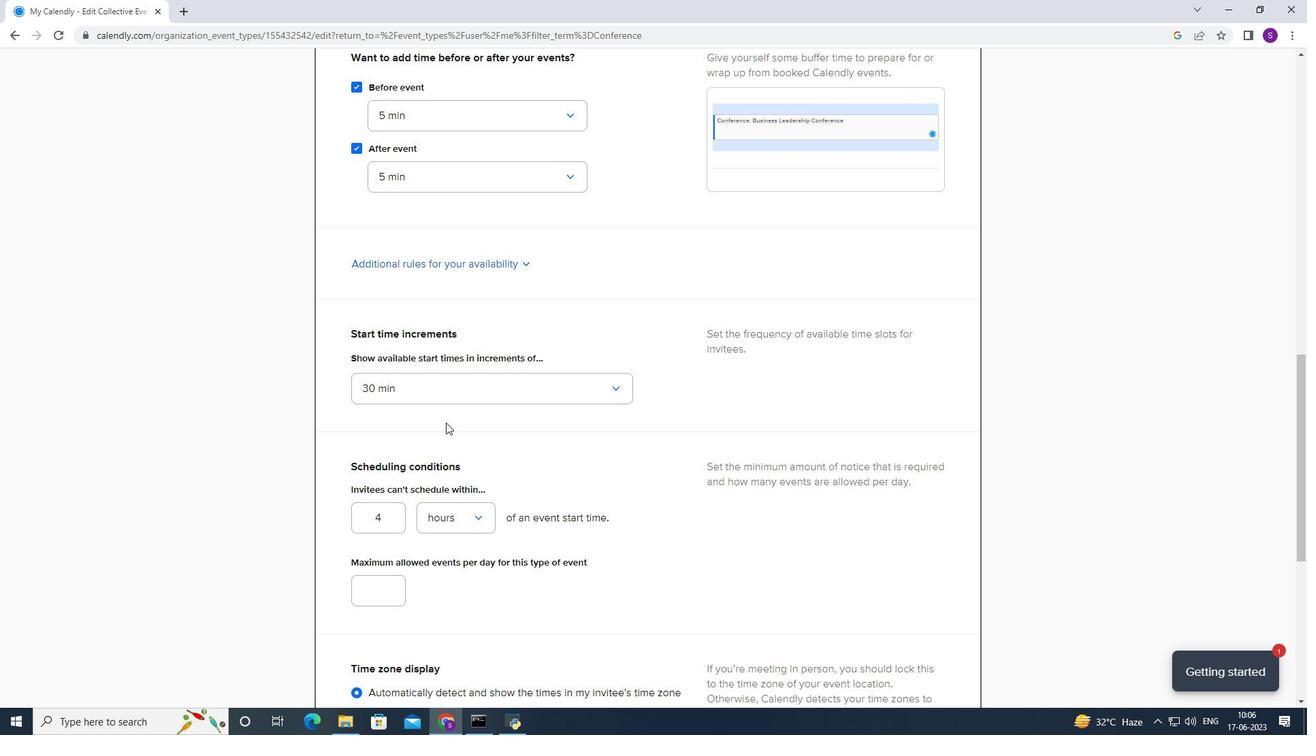 
Action: Mouse scrolled (433, 428) with delta (0, 0)
Screenshot: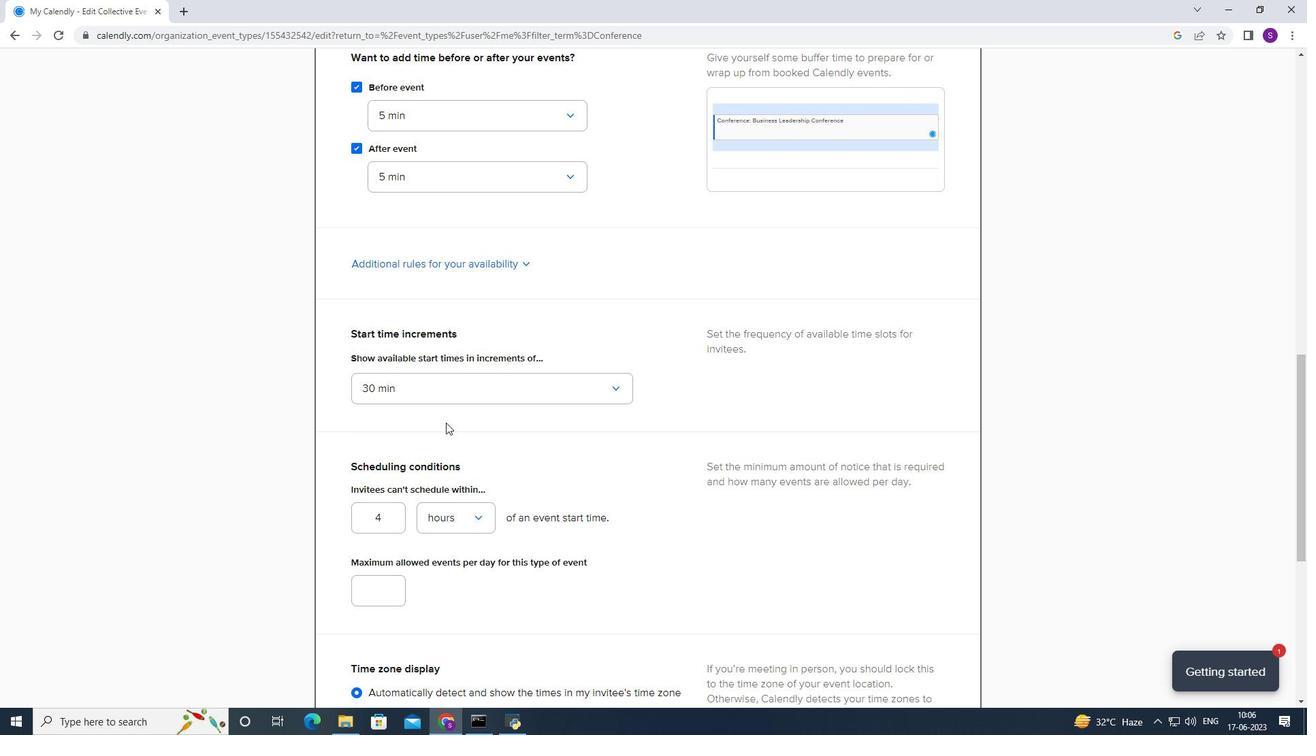 
Action: Mouse scrolled (433, 428) with delta (0, 0)
Screenshot: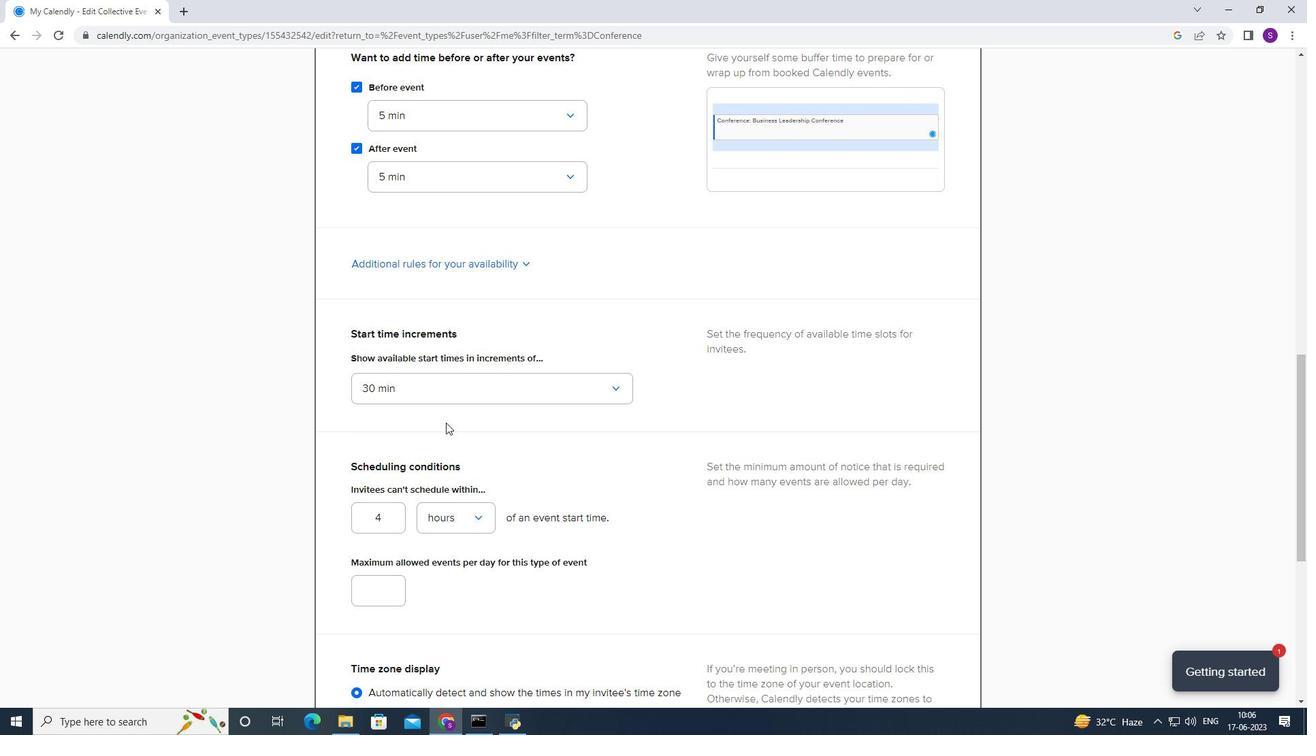 
Action: Mouse scrolled (433, 428) with delta (0, 0)
Screenshot: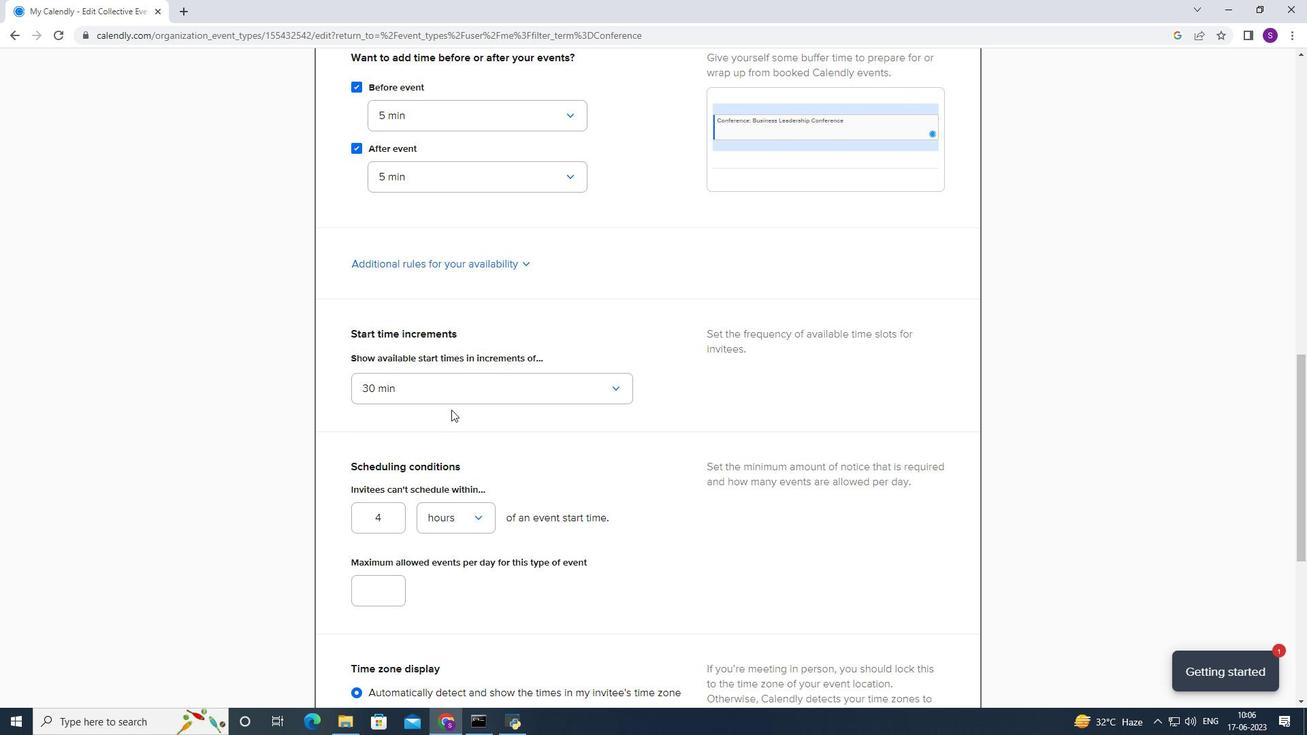 
Action: Mouse moved to (443, 426)
Screenshot: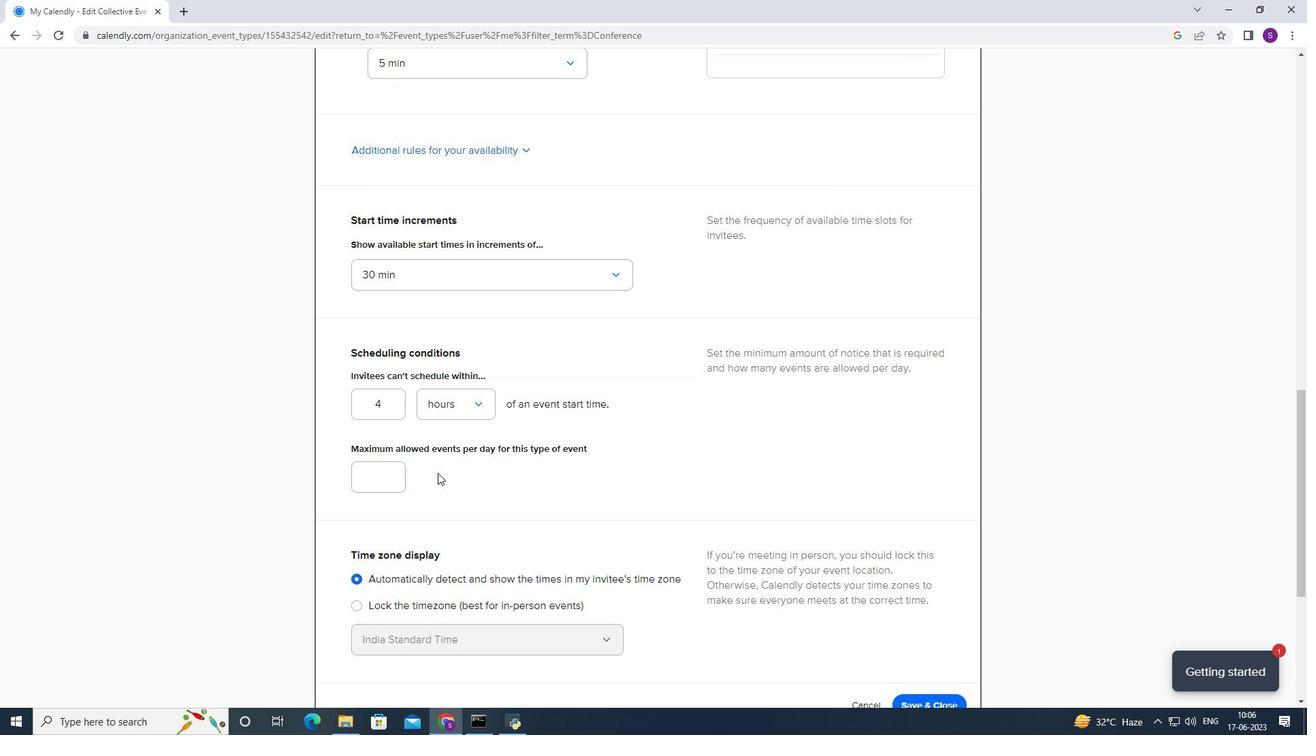 
Action: Mouse scrolled (443, 426) with delta (0, 0)
Screenshot: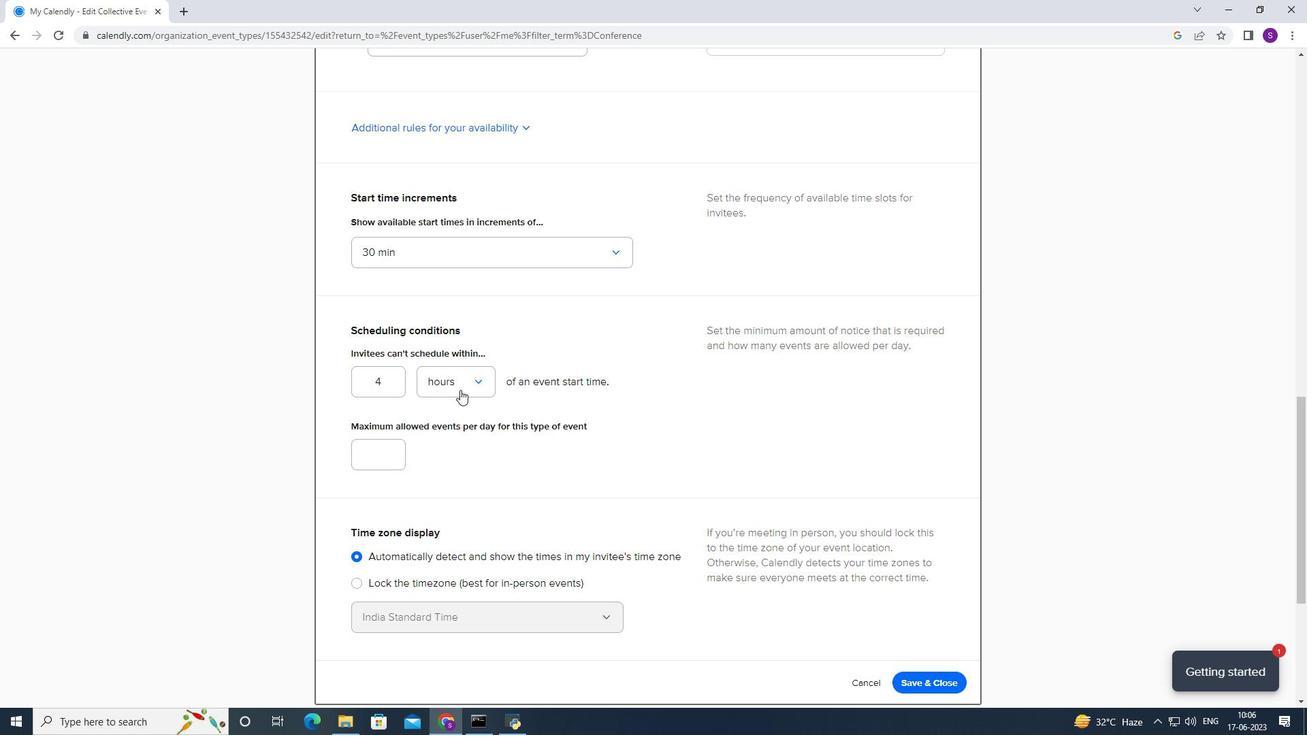 
Action: Mouse scrolled (443, 426) with delta (0, 0)
Screenshot: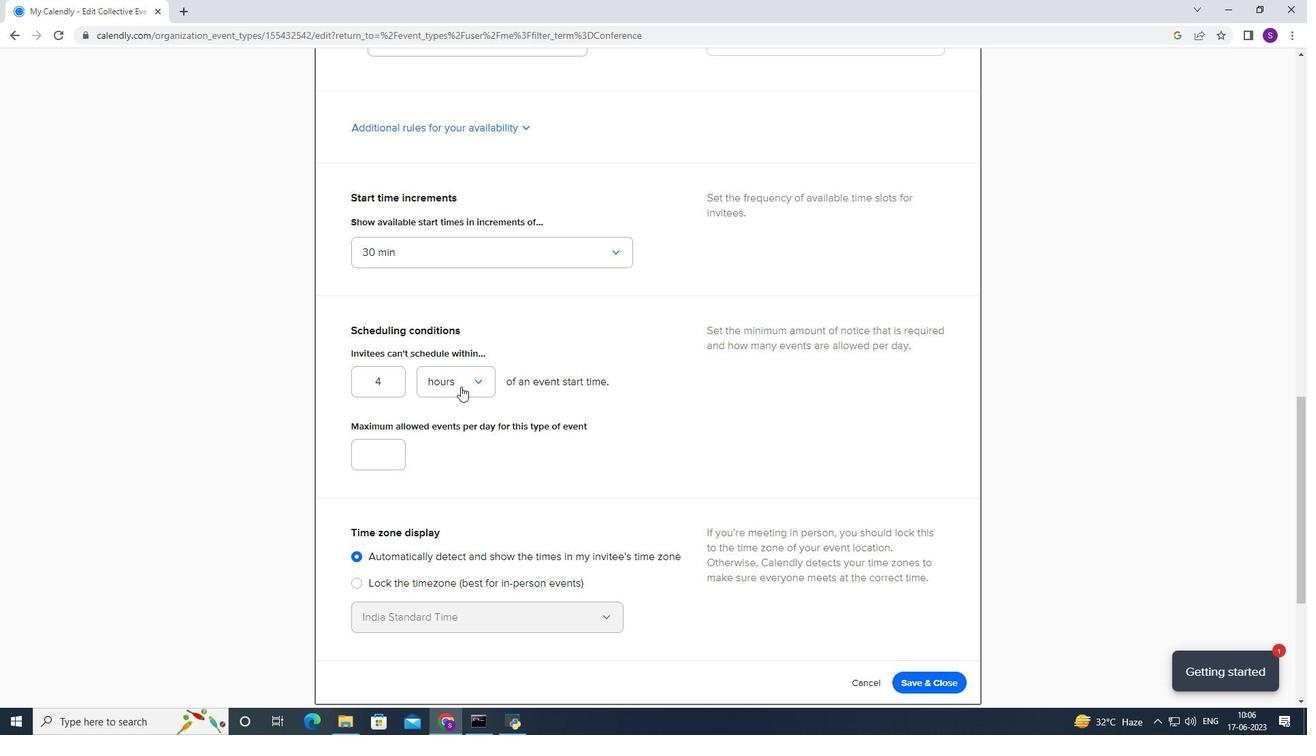 
Action: Mouse moved to (399, 378)
Screenshot: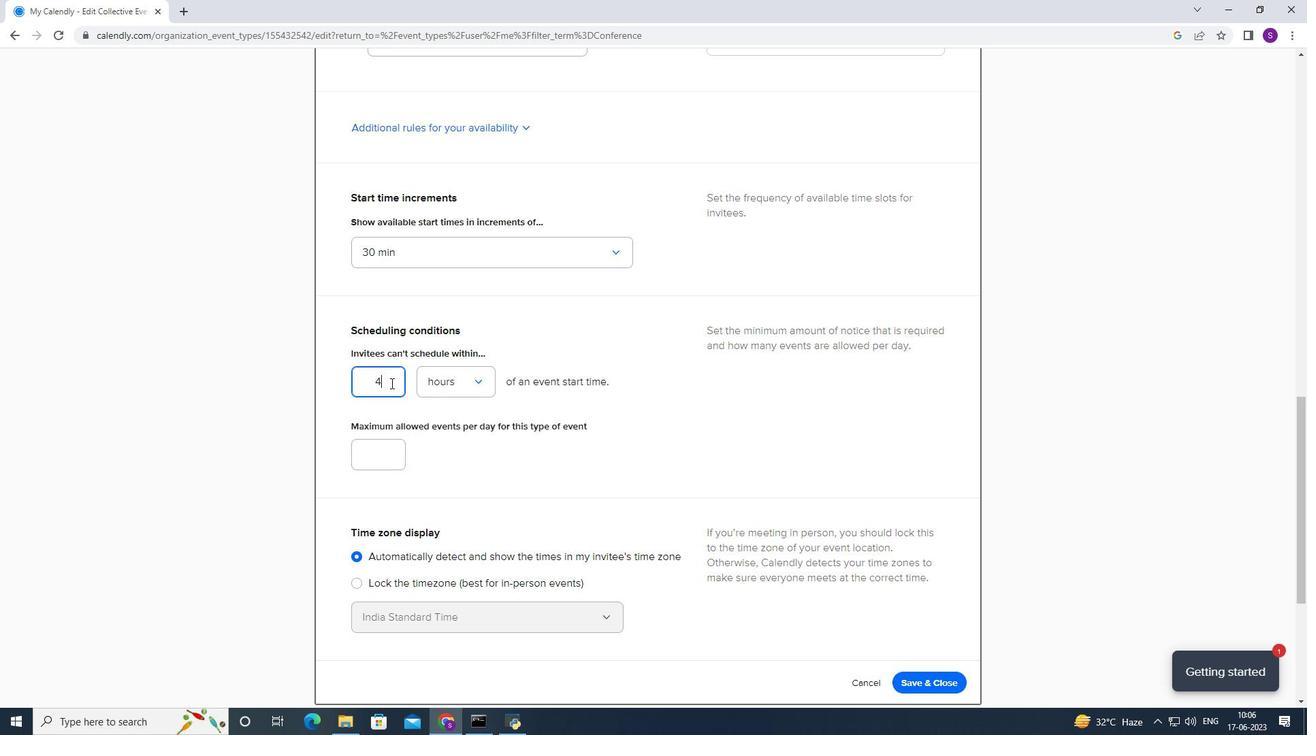 
Action: Mouse pressed left at (399, 378)
Screenshot: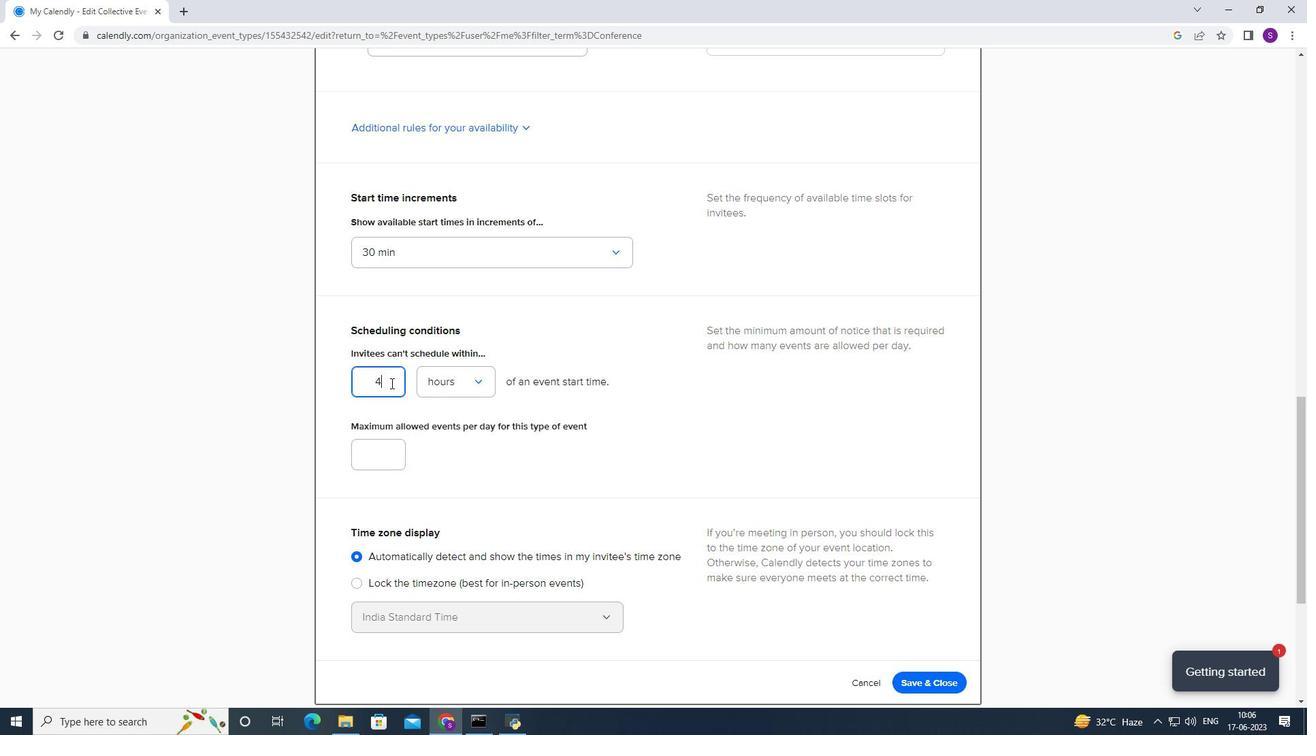 
Action: Key pressed <Key.backspace><Key.backspace>39
Screenshot: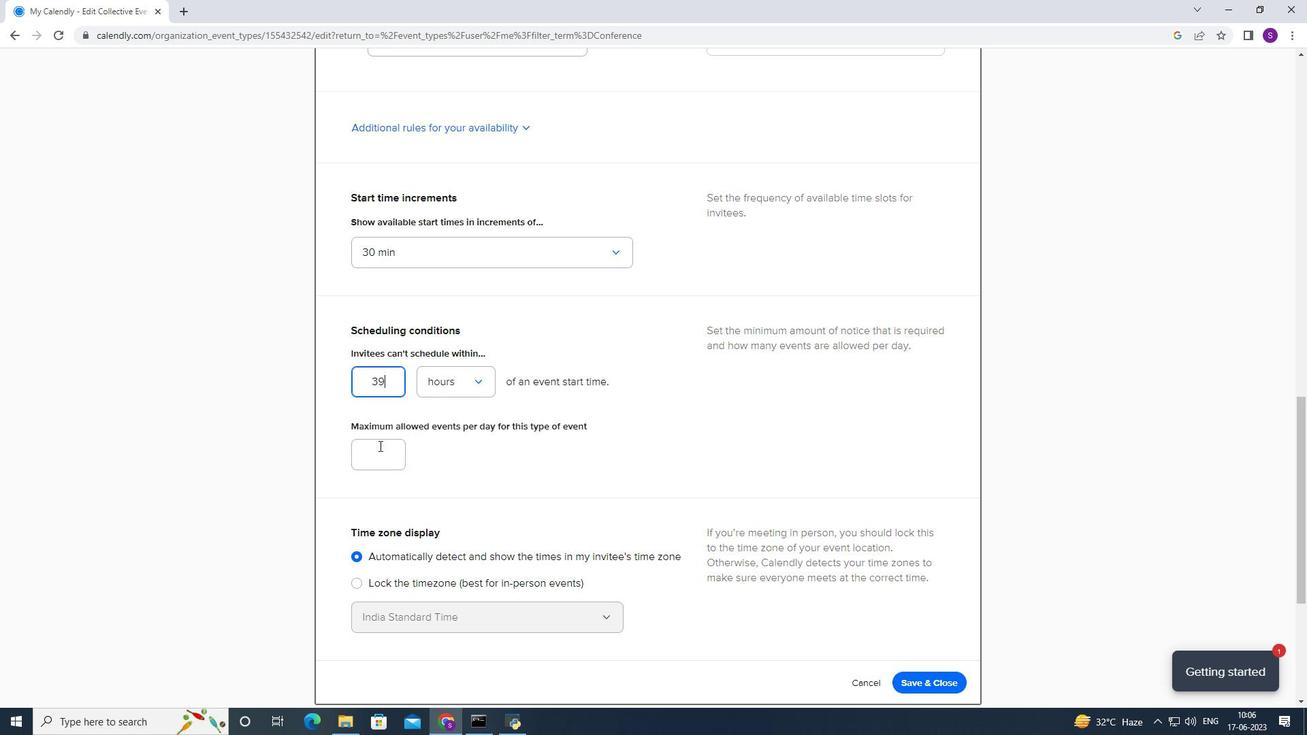 
Action: Mouse moved to (388, 413)
Screenshot: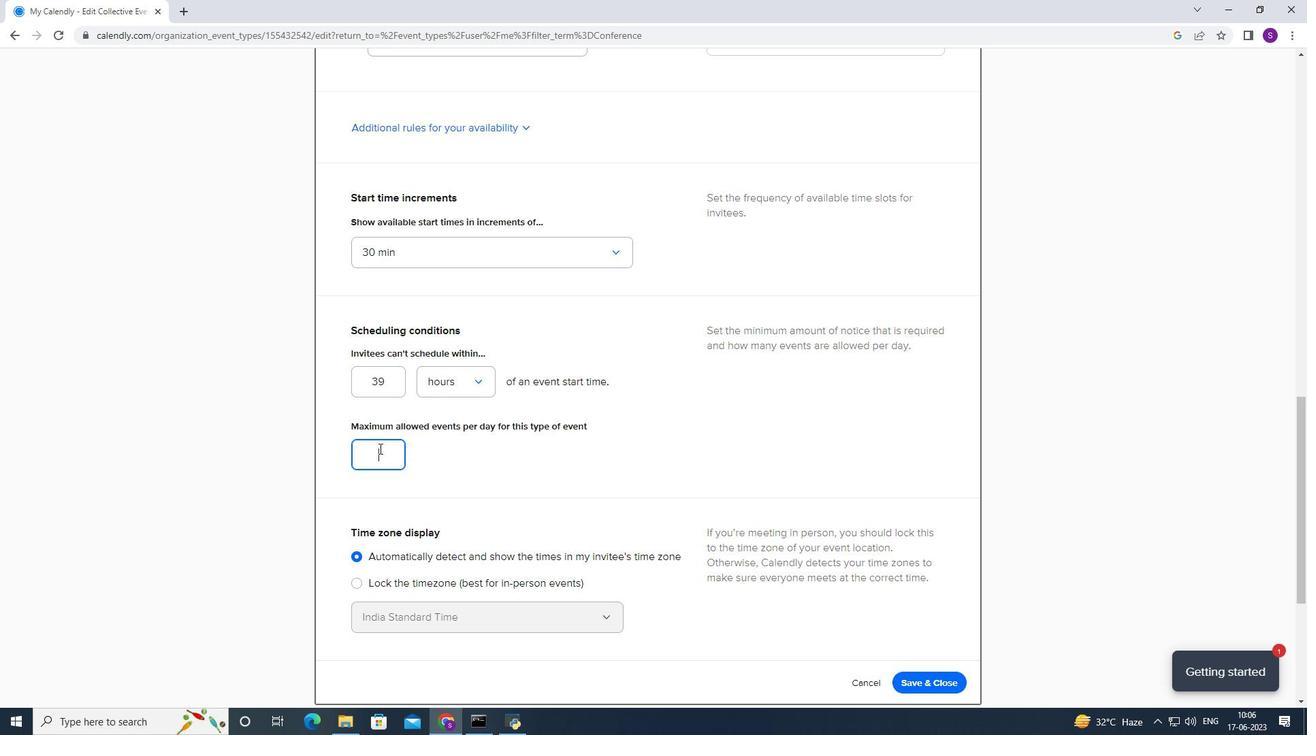 
Action: Mouse pressed left at (388, 413)
Screenshot: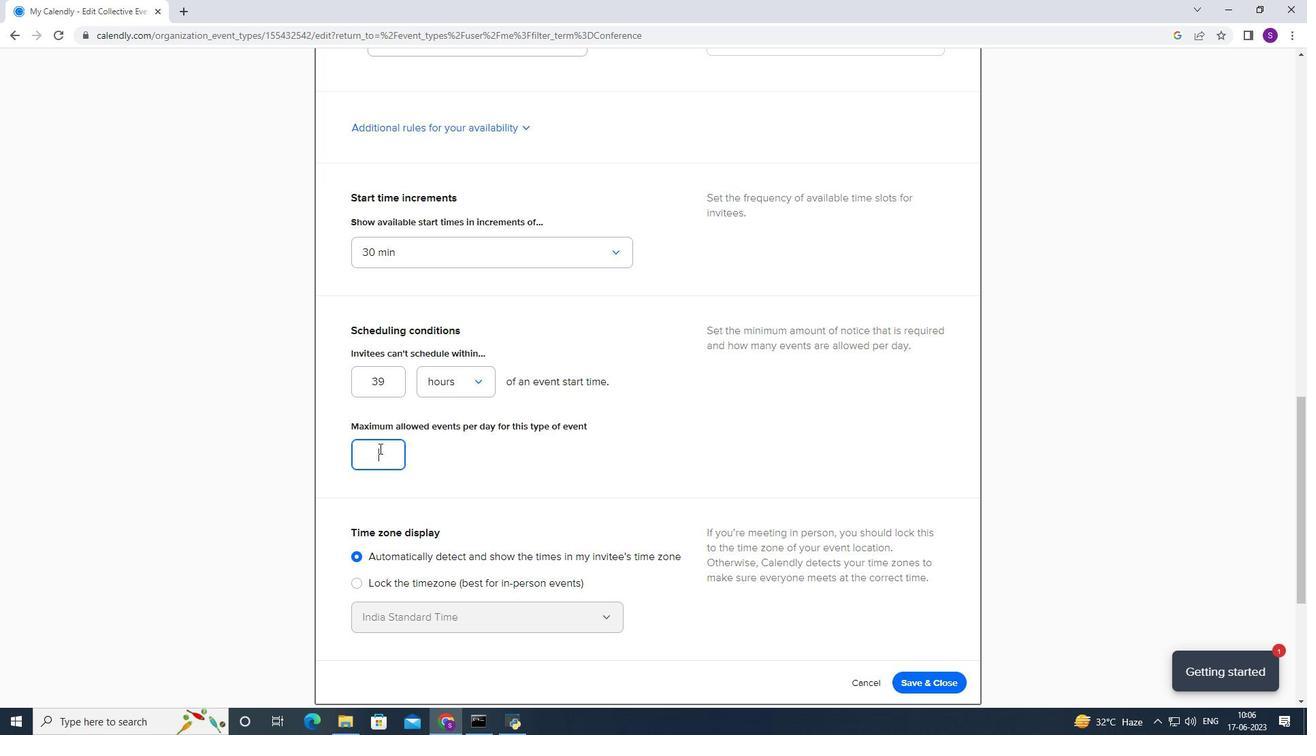 
Action: Mouse moved to (388, 413)
Screenshot: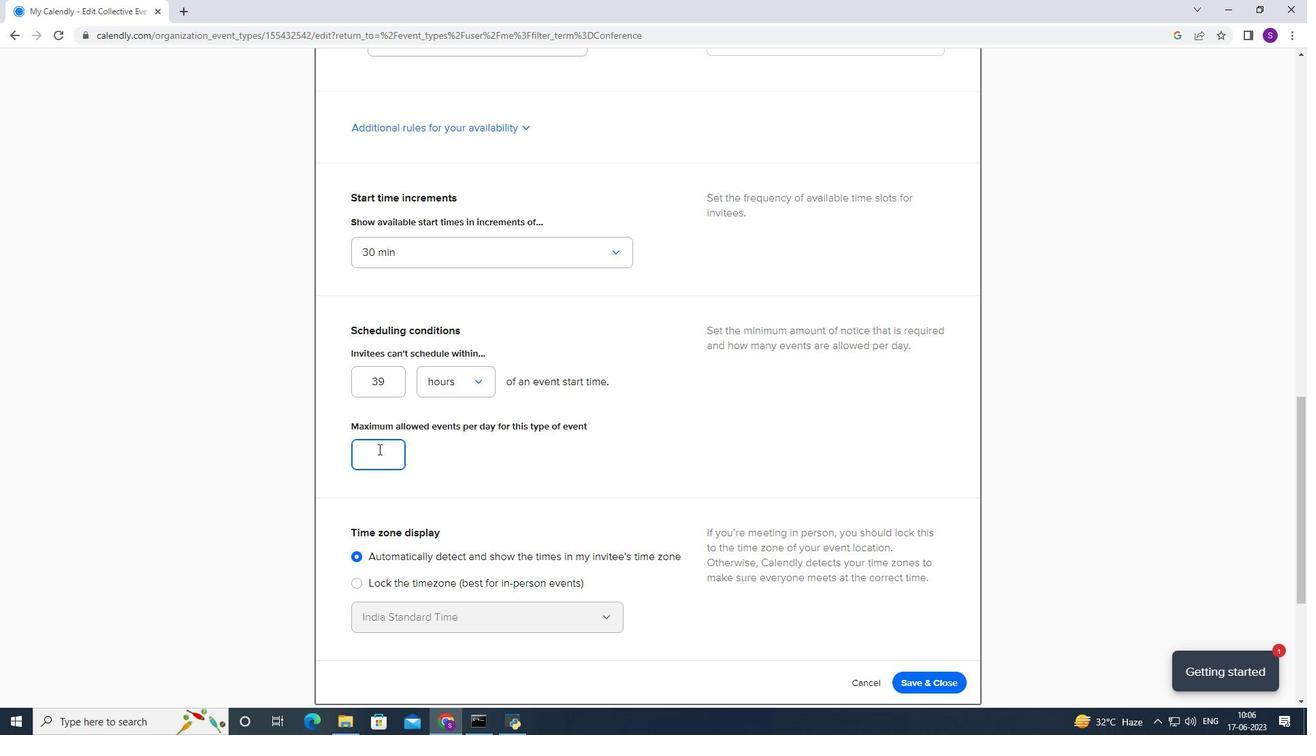 
Action: Key pressed 4
Screenshot: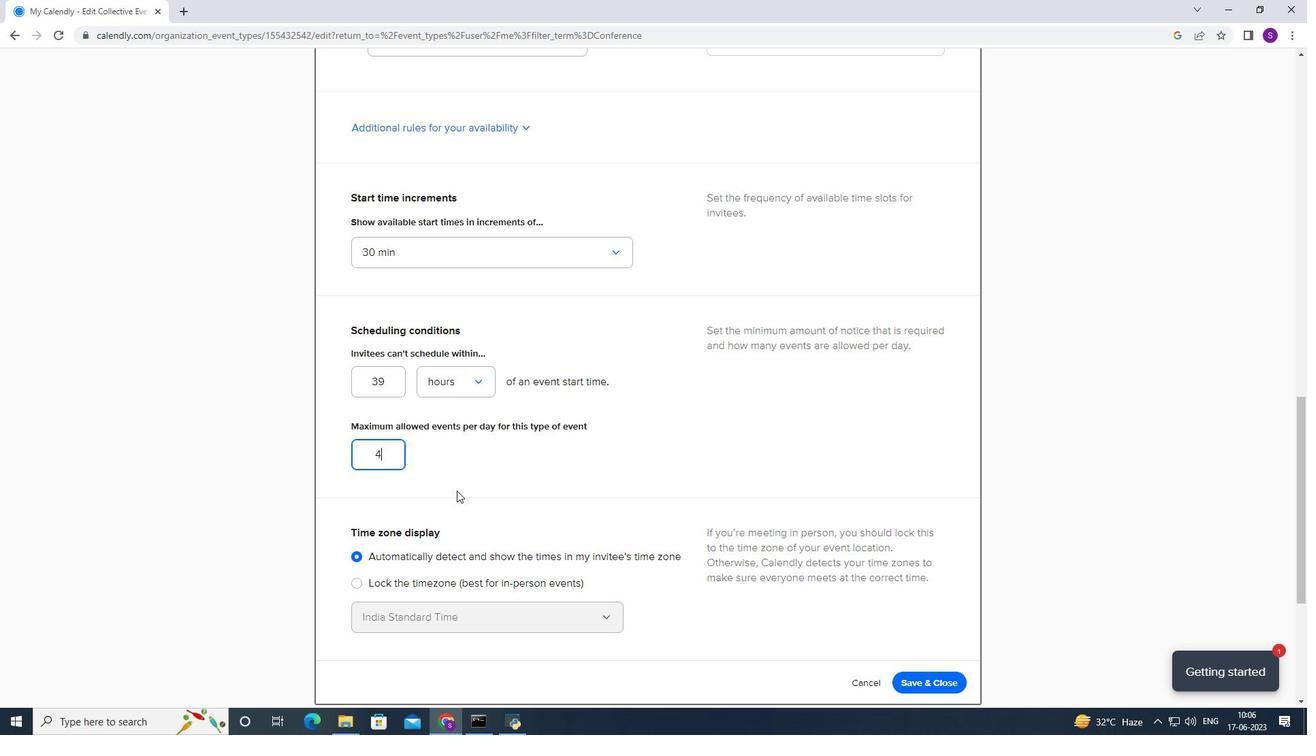 
Action: Mouse moved to (461, 436)
Screenshot: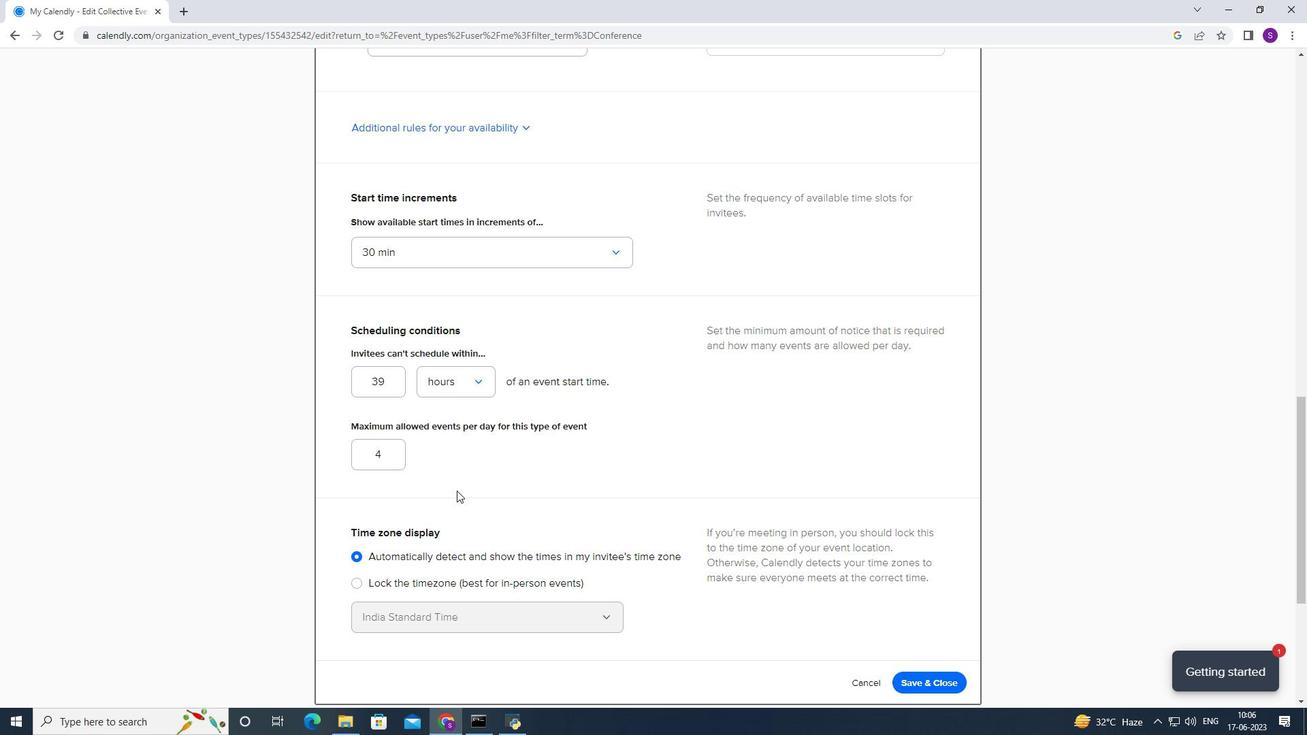 
Action: Mouse pressed left at (461, 436)
Screenshot: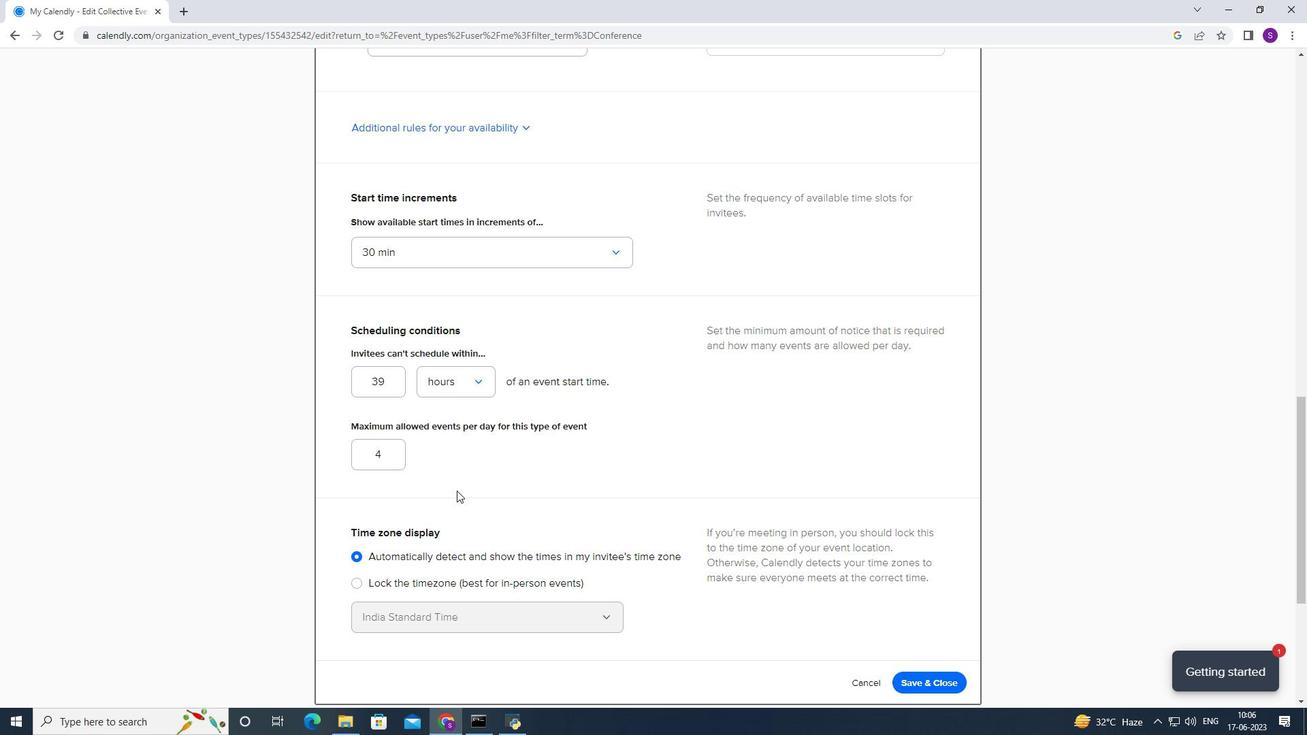 
Action: Mouse scrolled (461, 435) with delta (0, 0)
Screenshot: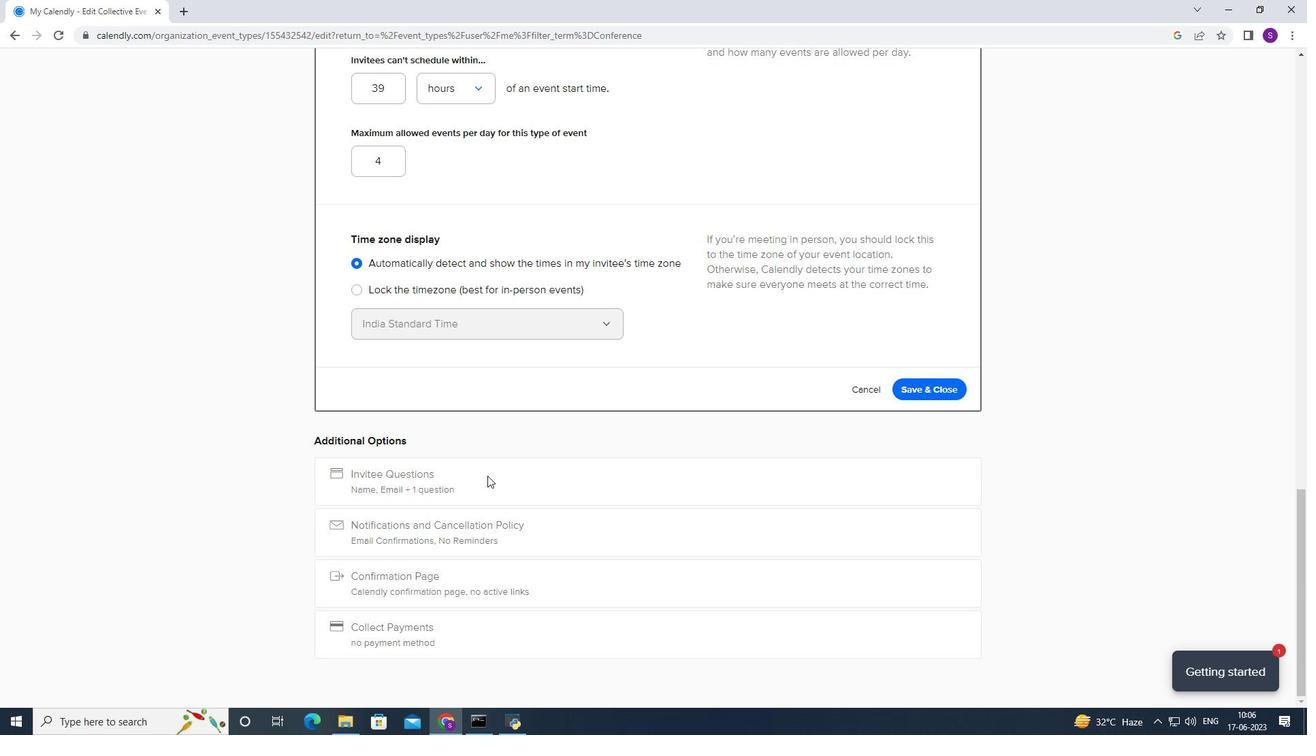 
Action: Mouse scrolled (461, 435) with delta (0, 0)
Screenshot: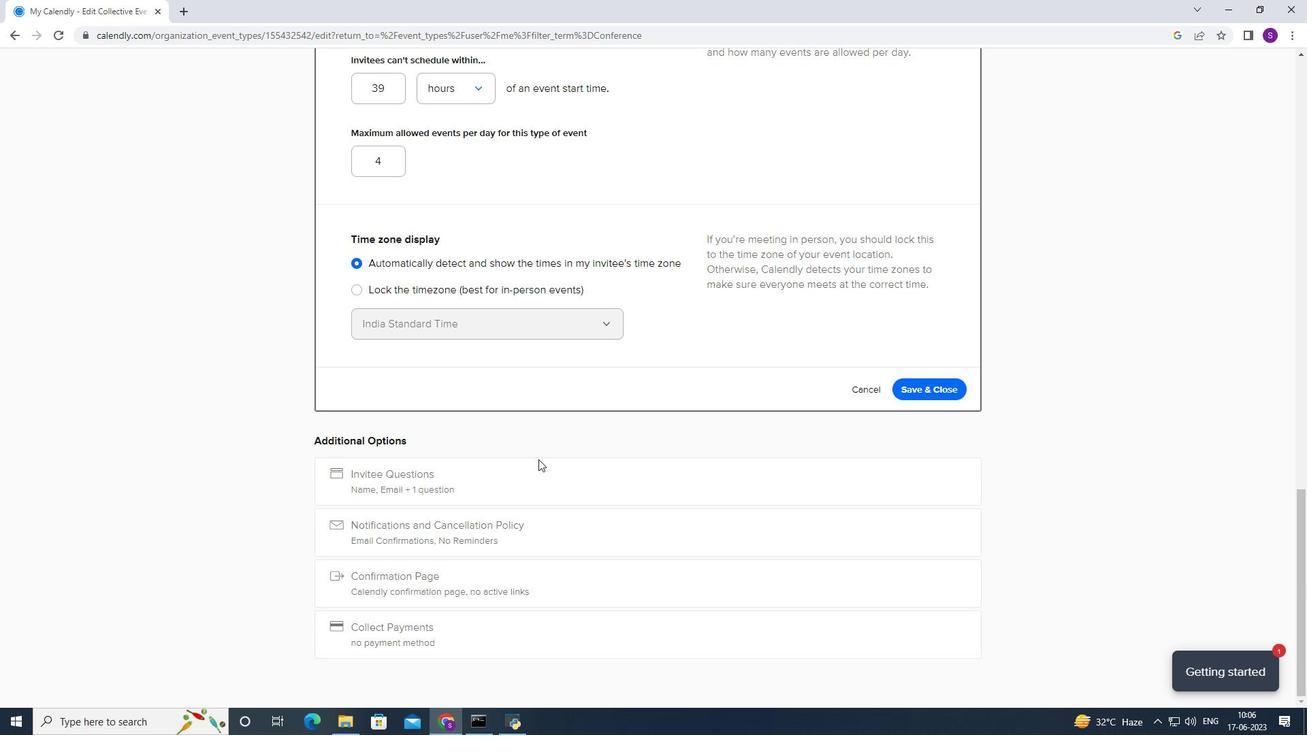 
Action: Mouse scrolled (461, 435) with delta (0, 0)
Screenshot: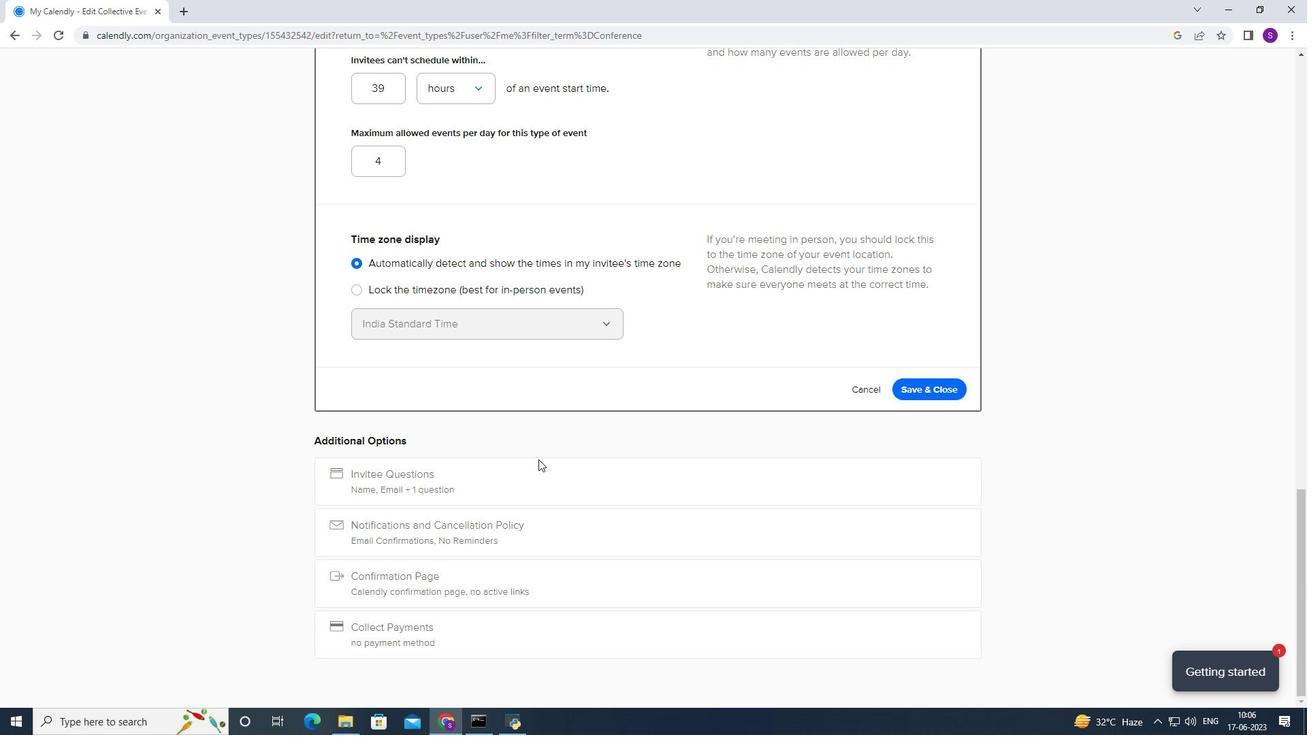 
Action: Mouse scrolled (461, 435) with delta (0, 0)
Screenshot: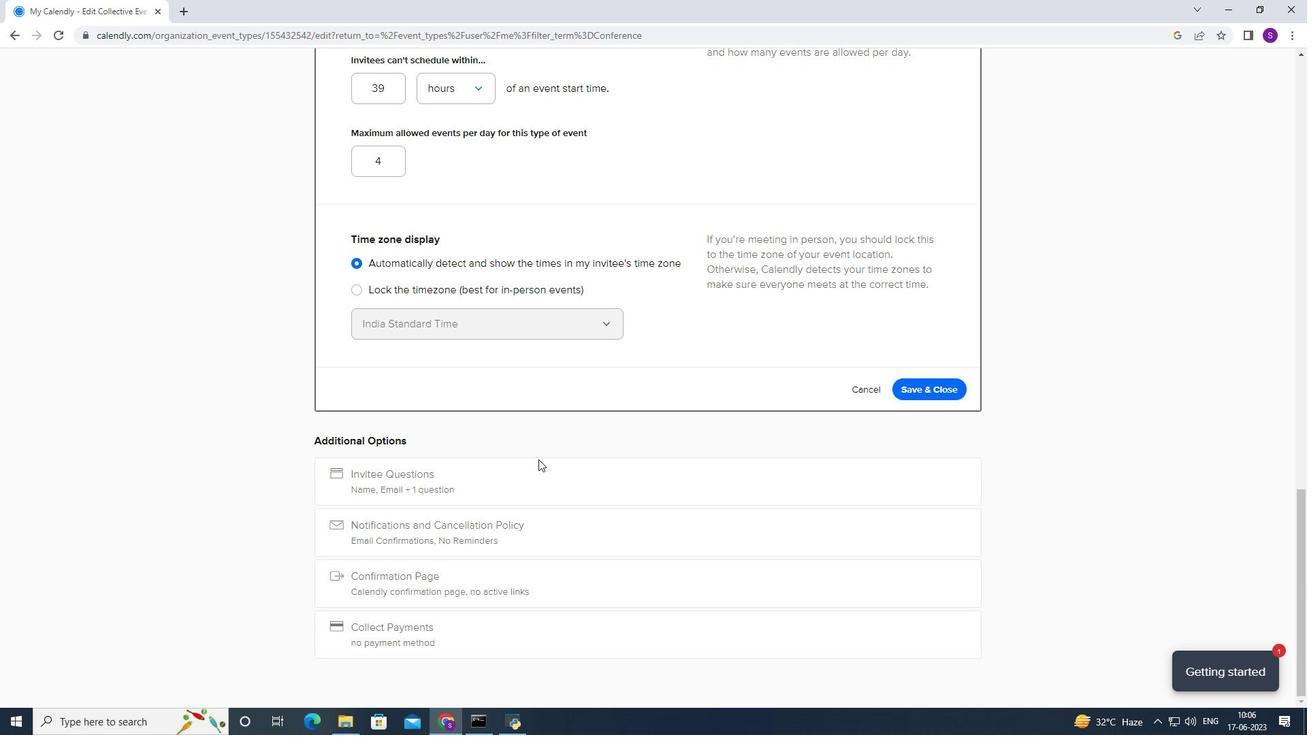
Action: Mouse scrolled (461, 435) with delta (0, 0)
Screenshot: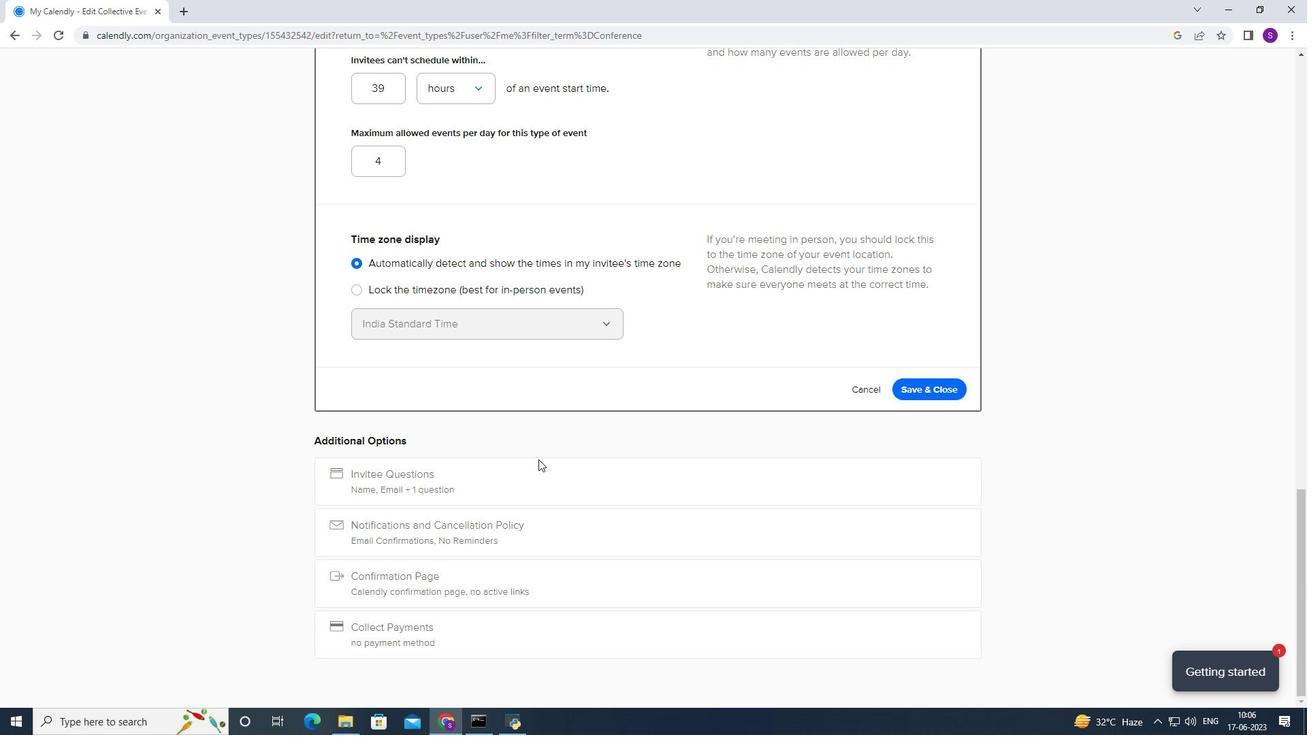 
Action: Mouse scrolled (461, 435) with delta (0, 0)
Screenshot: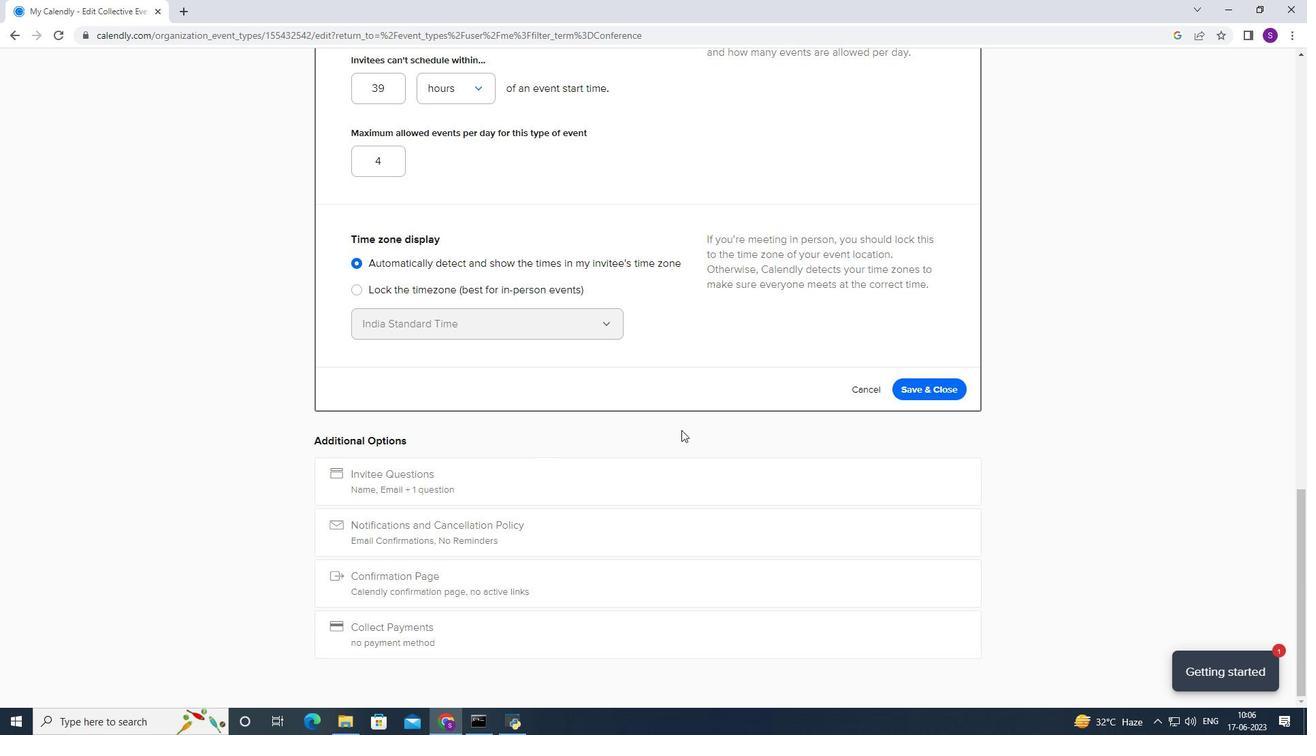 
Action: Mouse moved to (701, 384)
Screenshot: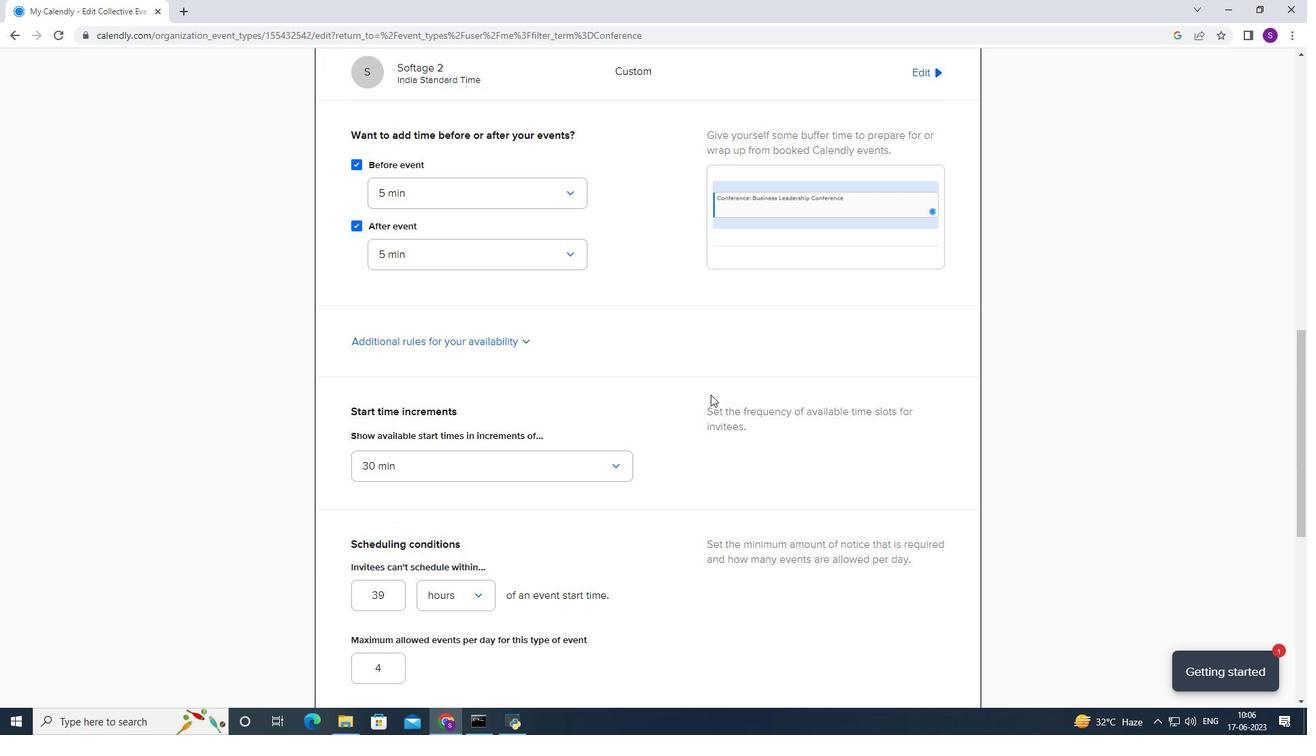 
Action: Mouse scrolled (701, 385) with delta (0, 0)
Screenshot: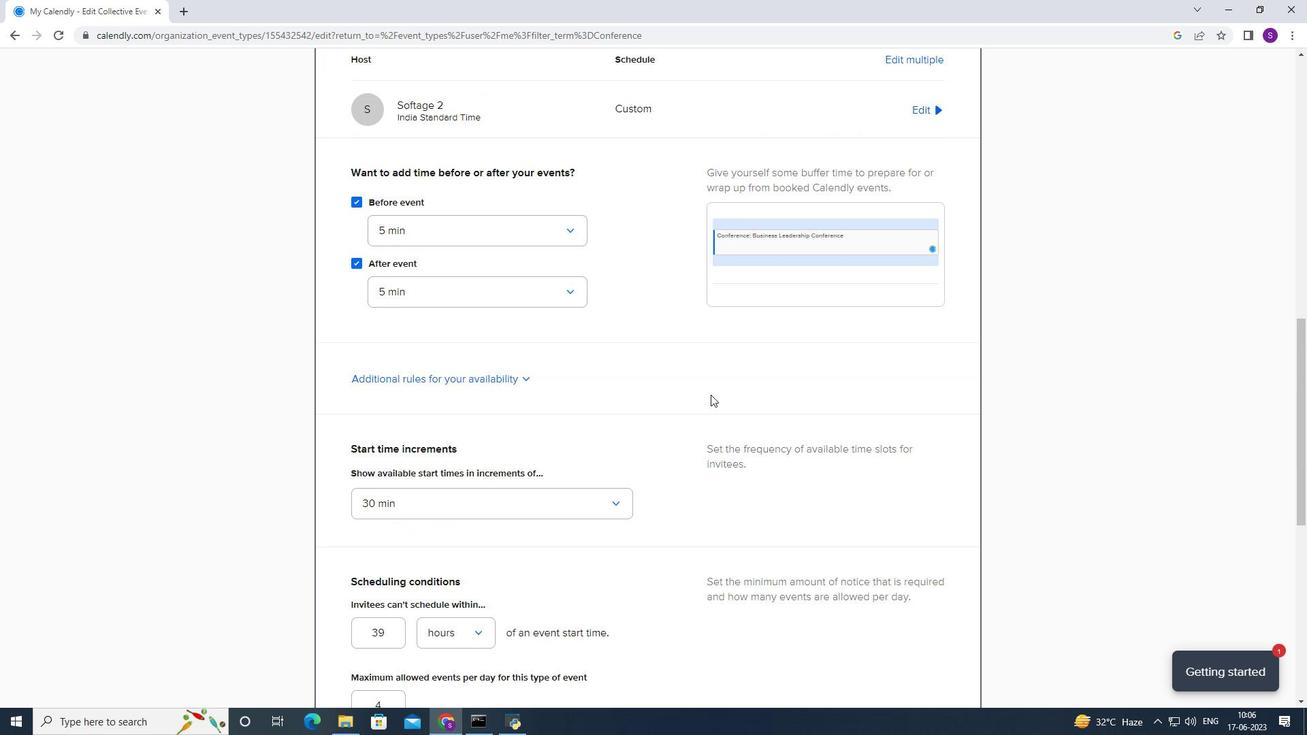 
Action: Mouse scrolled (701, 385) with delta (0, 0)
Screenshot: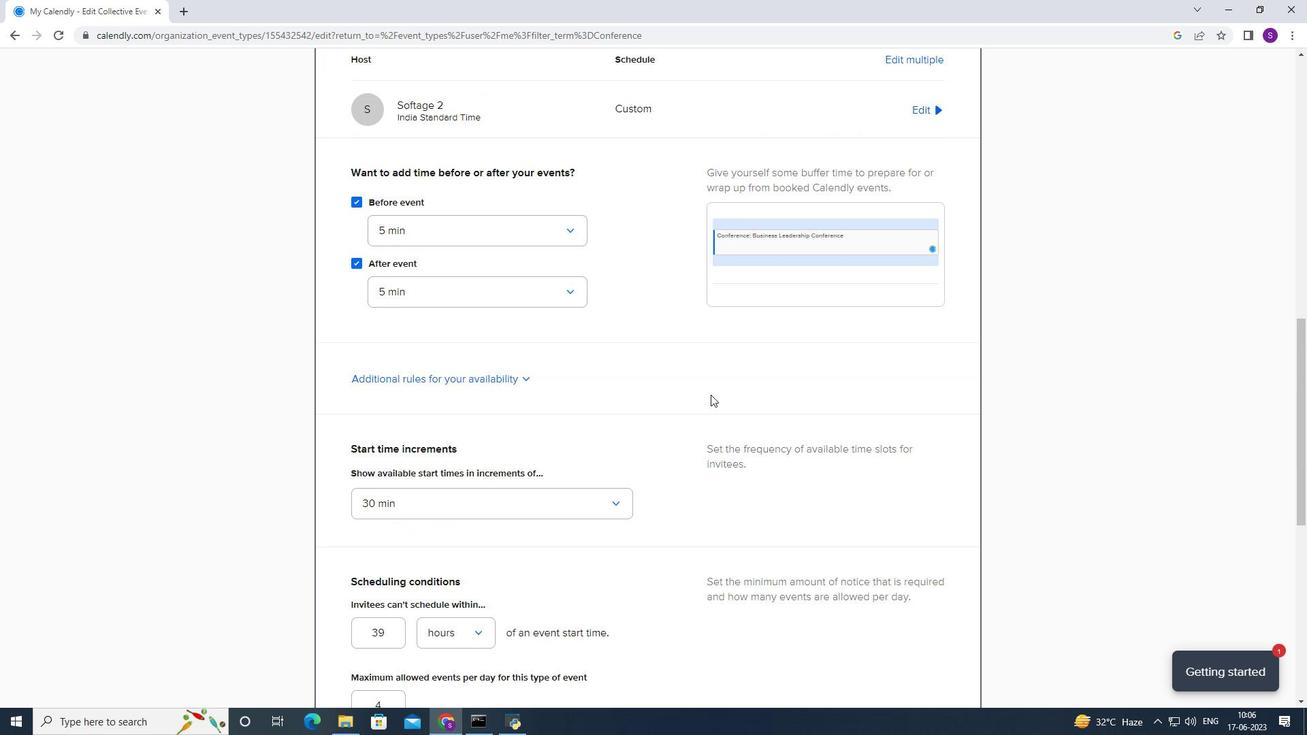 
Action: Mouse scrolled (701, 385) with delta (0, 0)
Screenshot: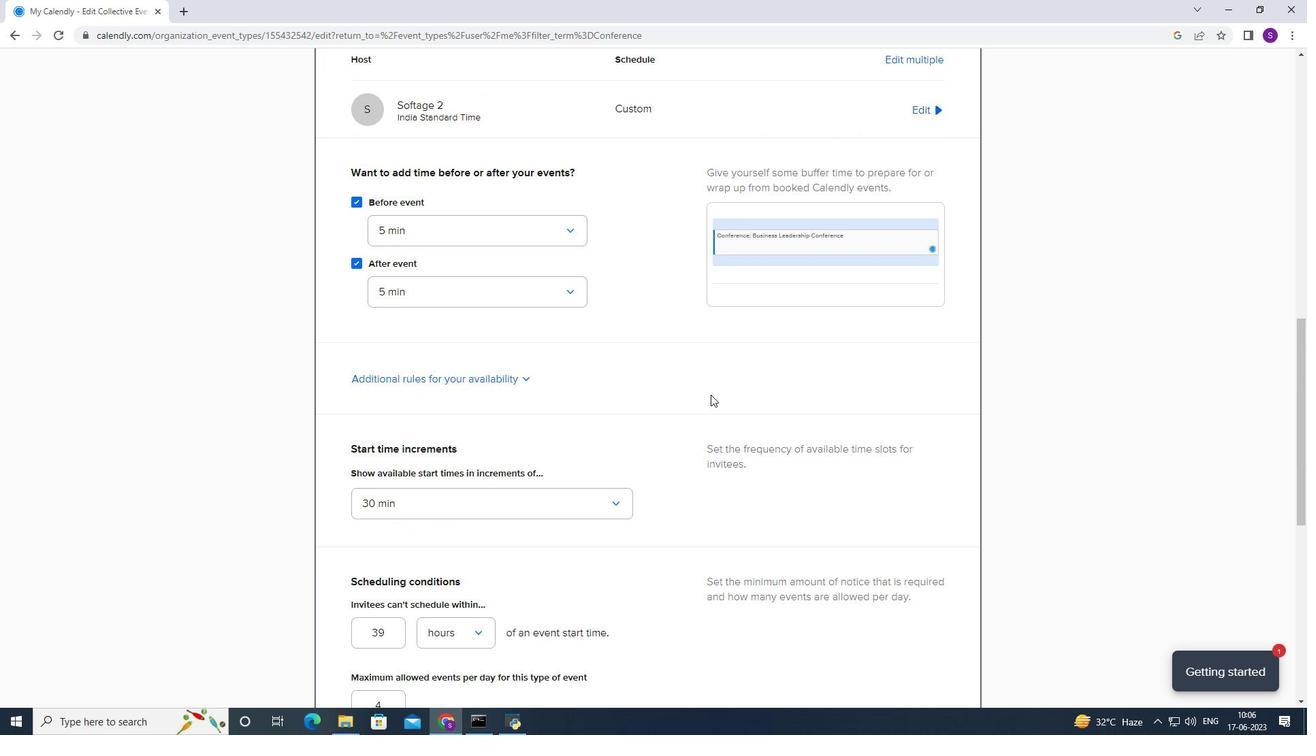 
Action: Mouse scrolled (701, 385) with delta (0, 0)
Screenshot: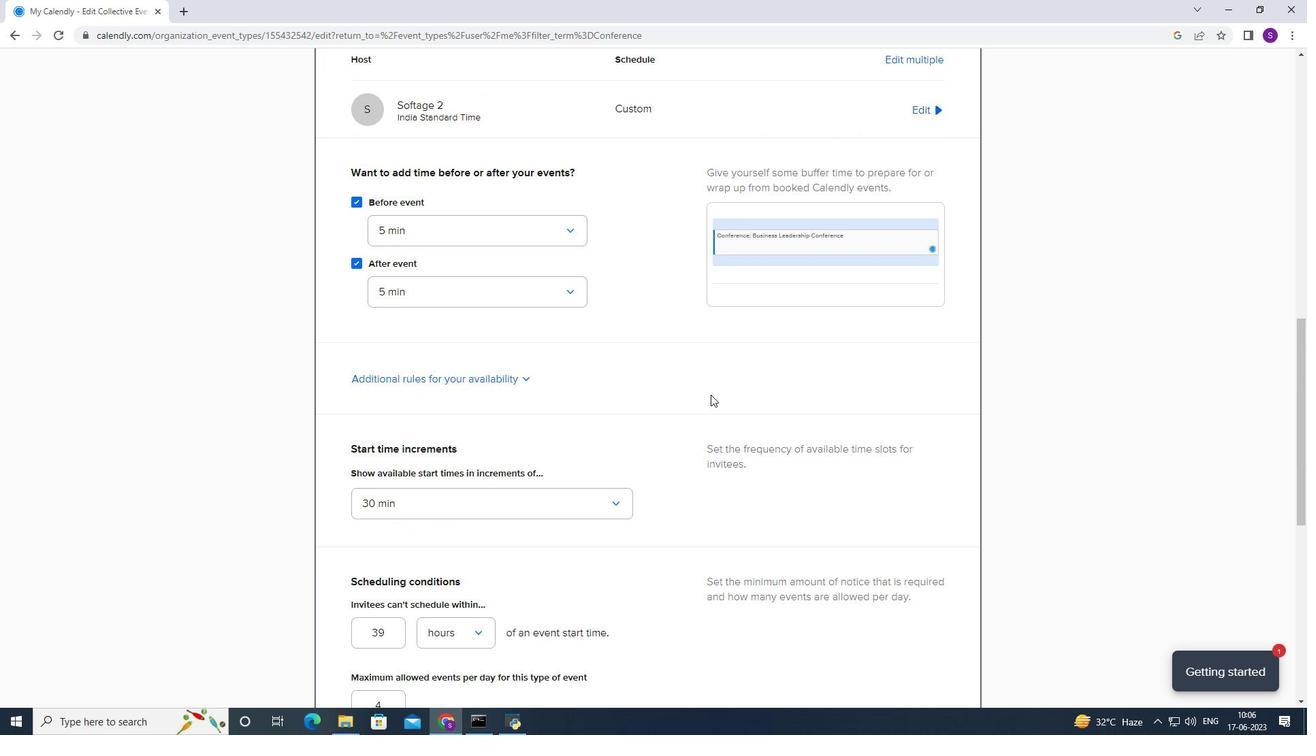 
Action: Mouse scrolled (701, 385) with delta (0, 0)
Screenshot: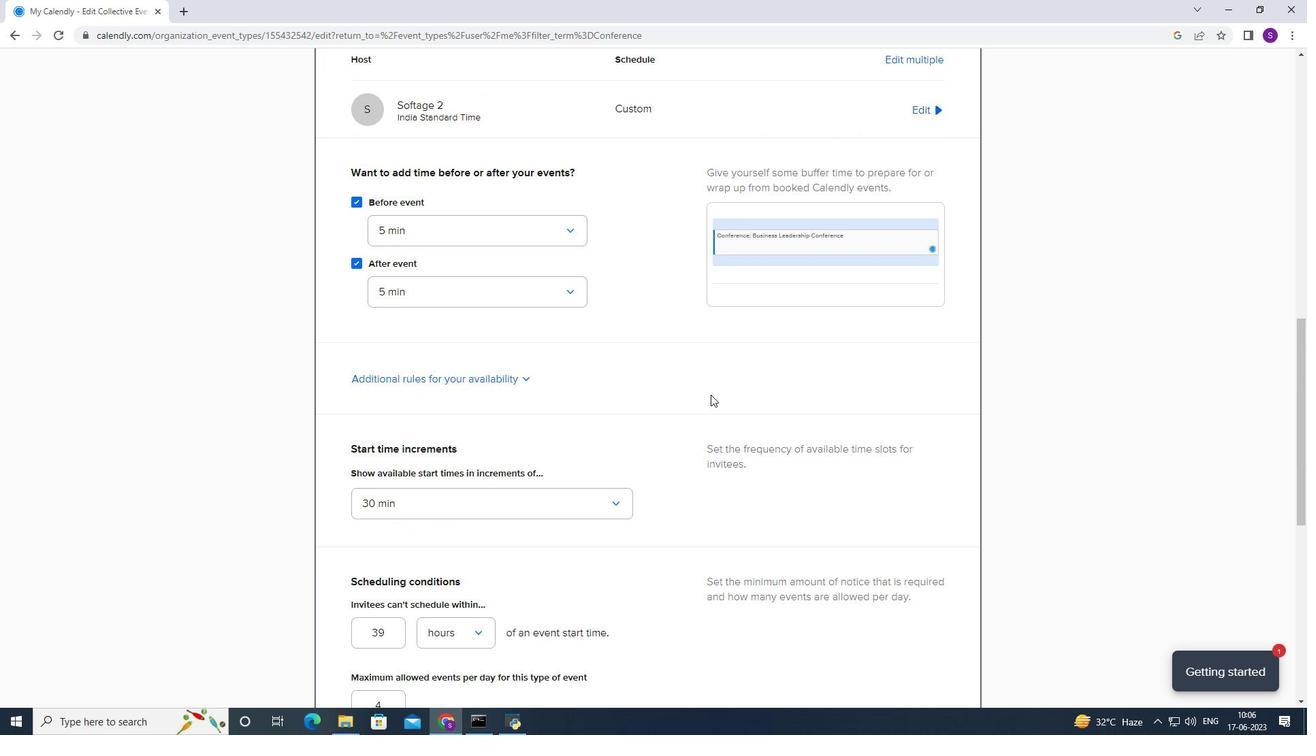 
Action: Mouse scrolled (701, 385) with delta (0, 0)
Screenshot: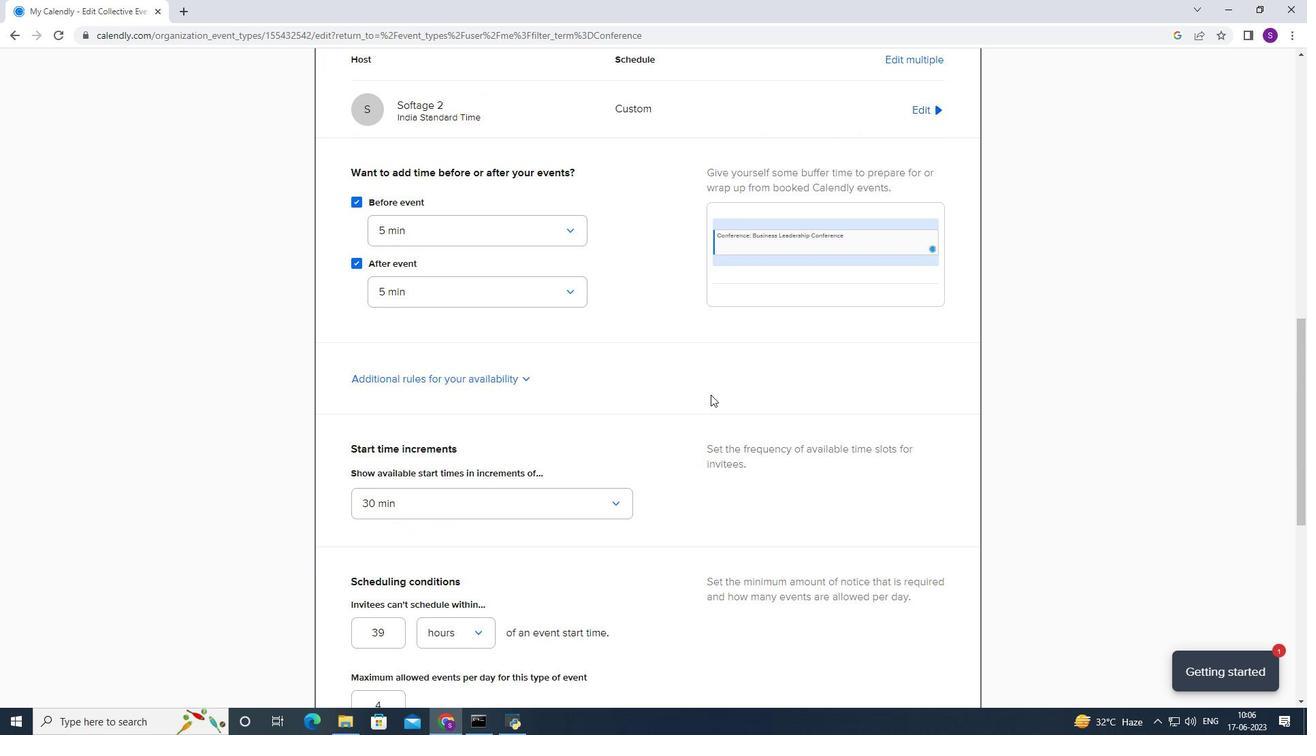 
Action: Mouse scrolled (701, 385) with delta (0, 0)
Screenshot: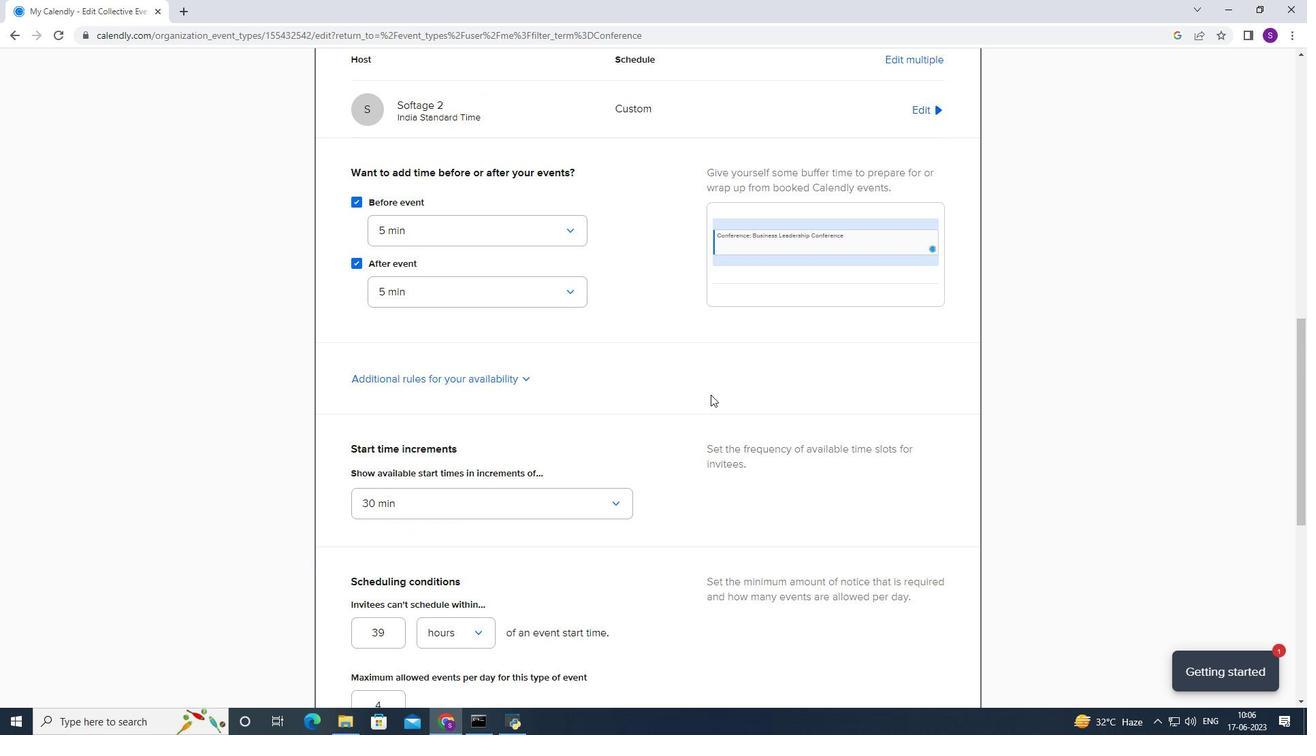 
Action: Mouse scrolled (701, 385) with delta (0, 0)
Screenshot: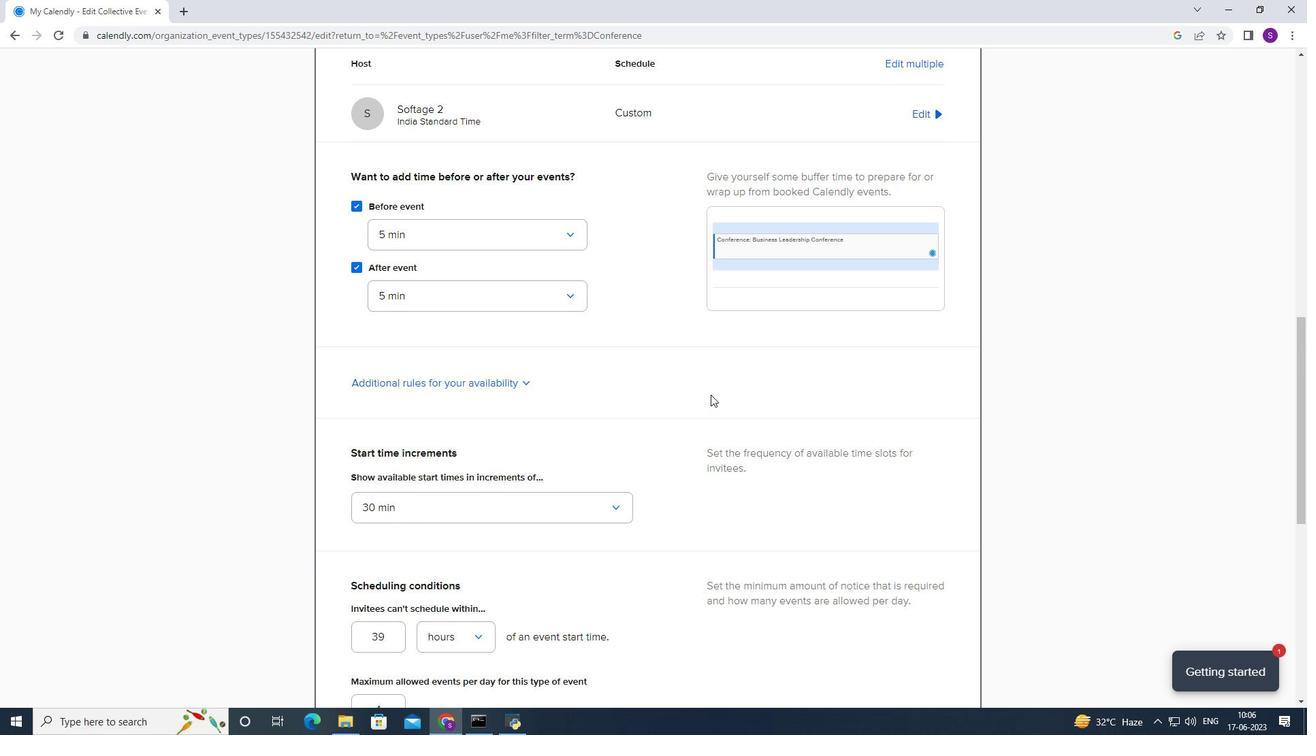 
Action: Mouse scrolled (701, 385) with delta (0, 0)
Screenshot: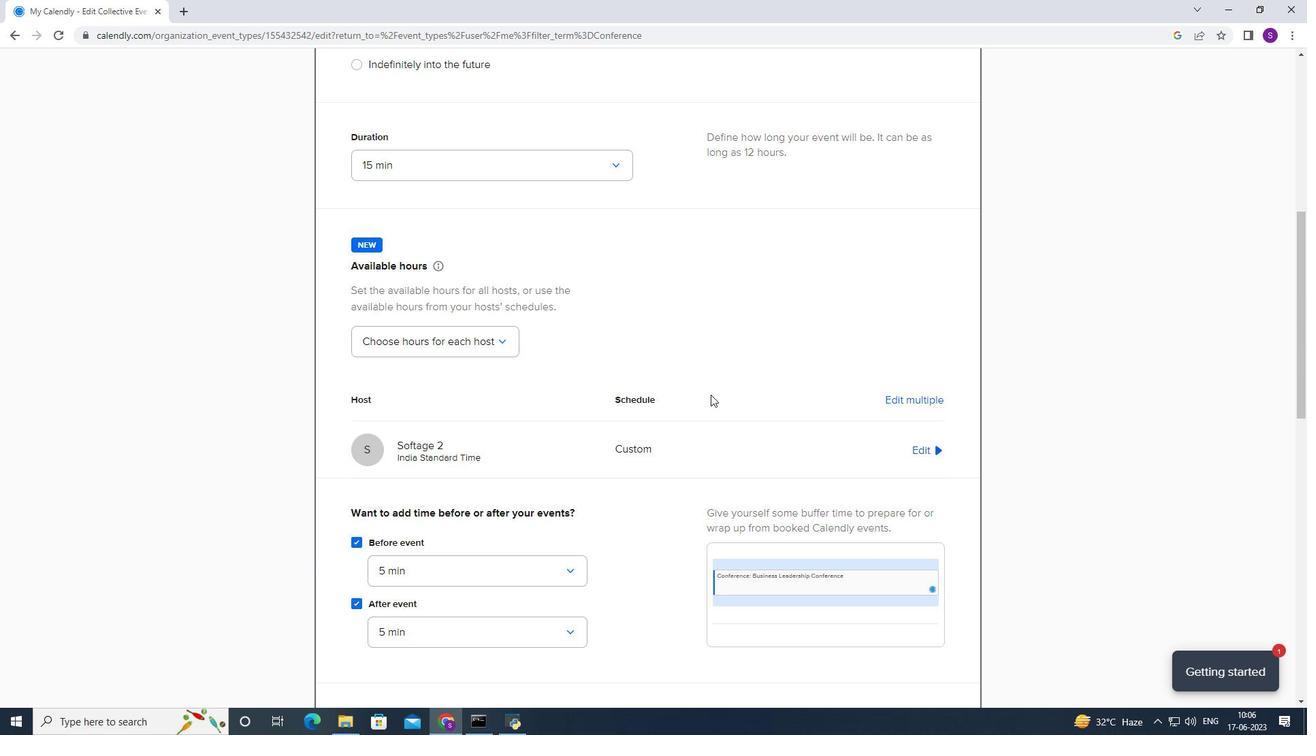 
Action: Mouse scrolled (701, 385) with delta (0, 0)
Screenshot: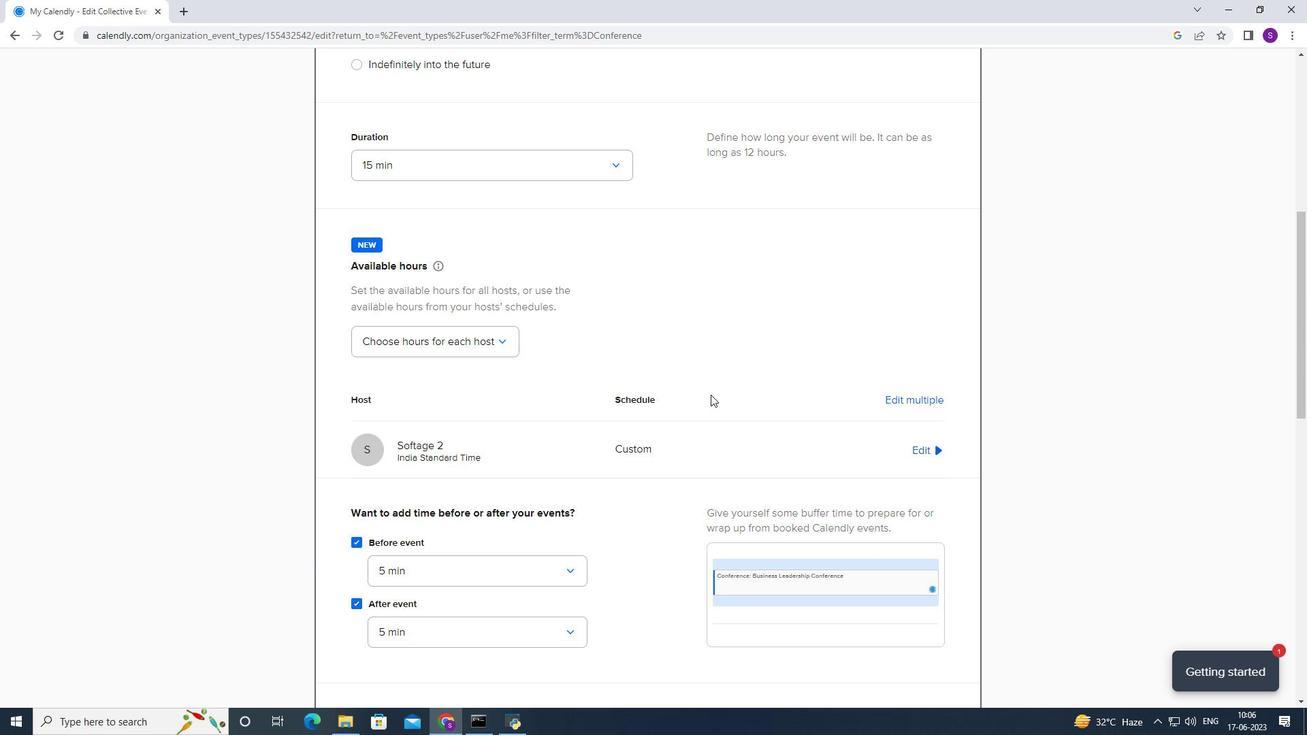 
Action: Mouse scrolled (701, 385) with delta (0, 0)
Screenshot: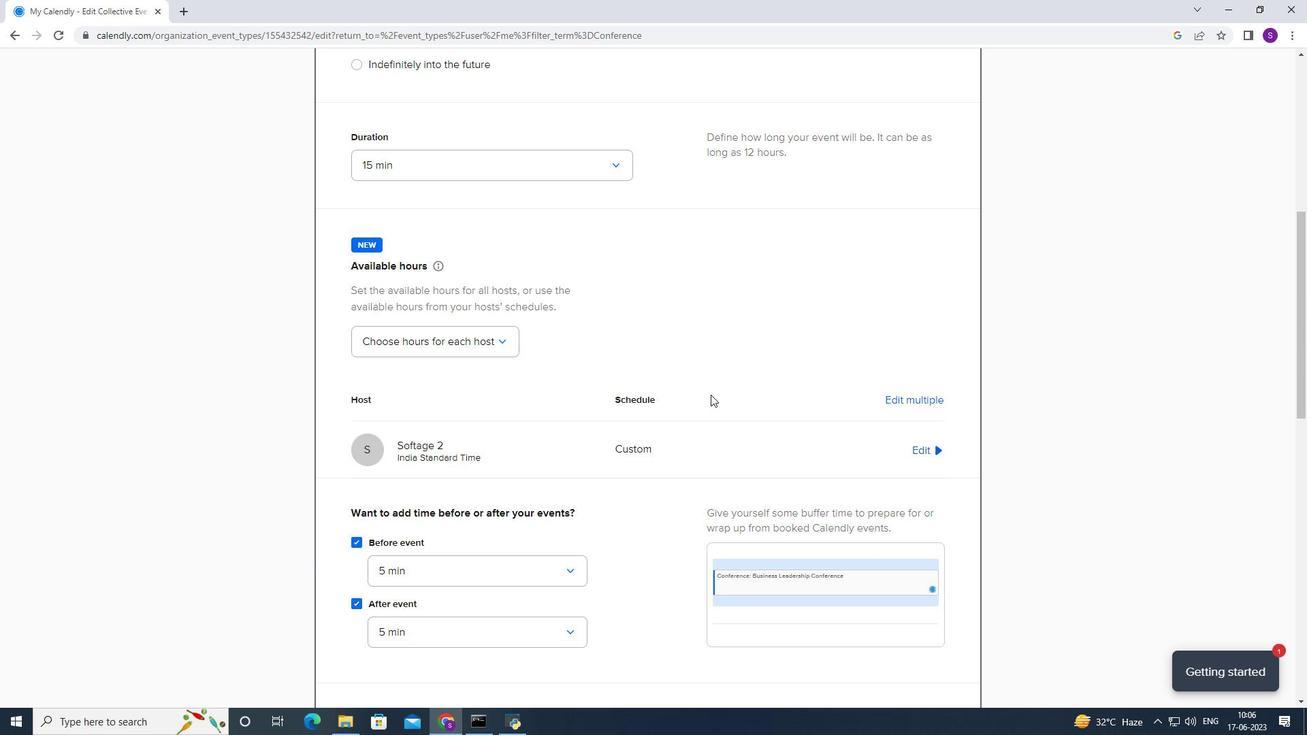 
Action: Mouse scrolled (701, 385) with delta (0, 0)
Screenshot: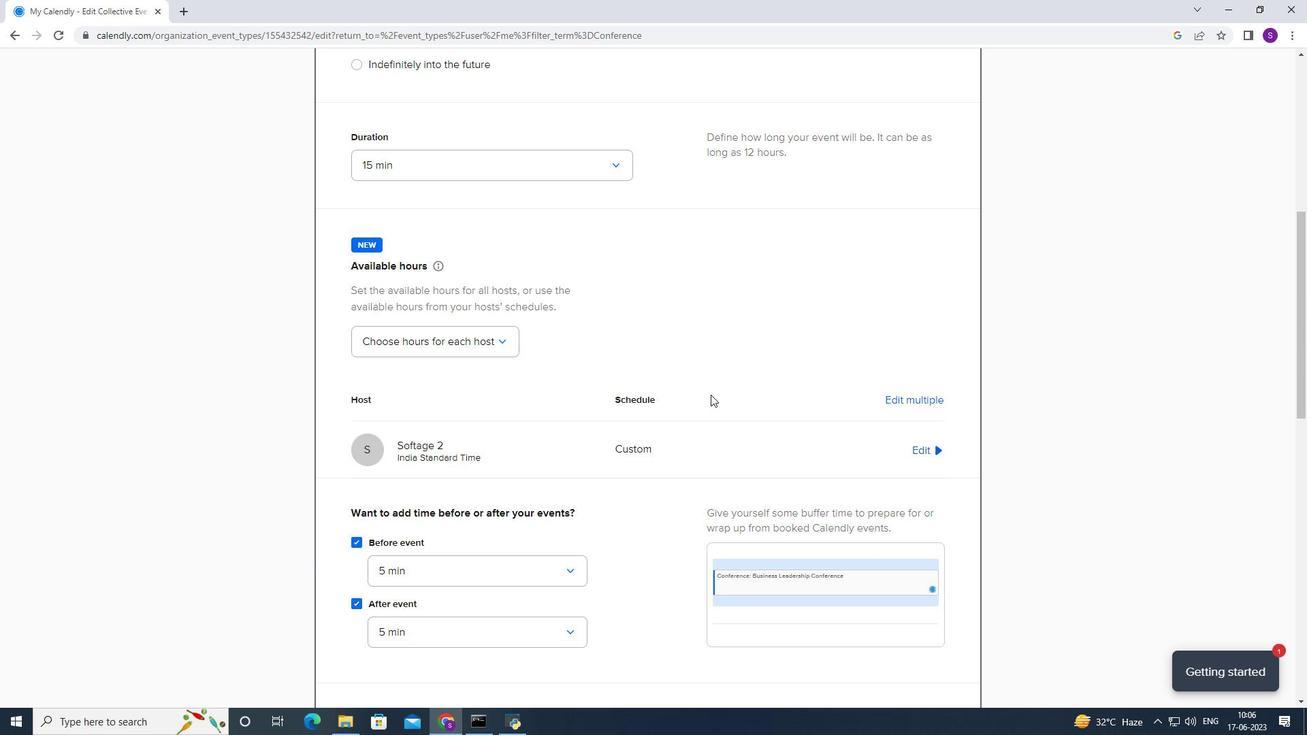 
Action: Mouse scrolled (701, 385) with delta (0, 0)
Screenshot: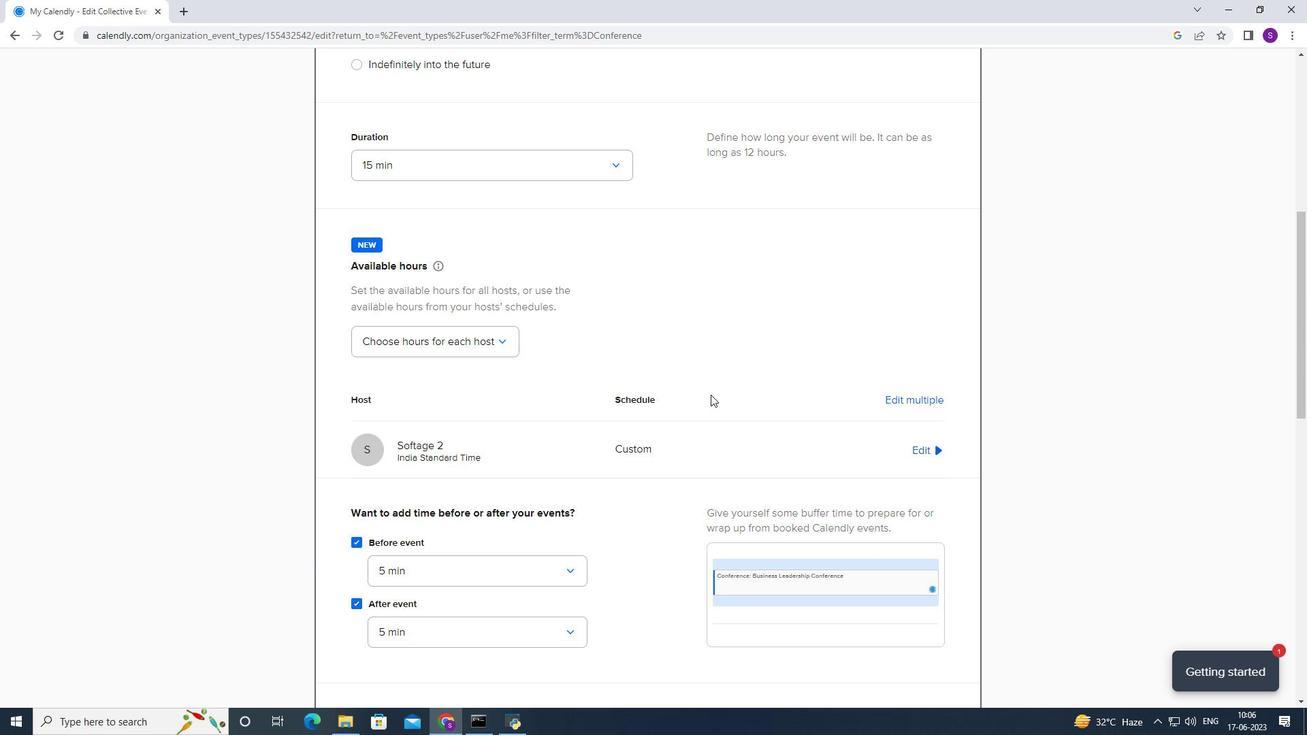 
Action: Mouse scrolled (701, 385) with delta (0, 0)
Screenshot: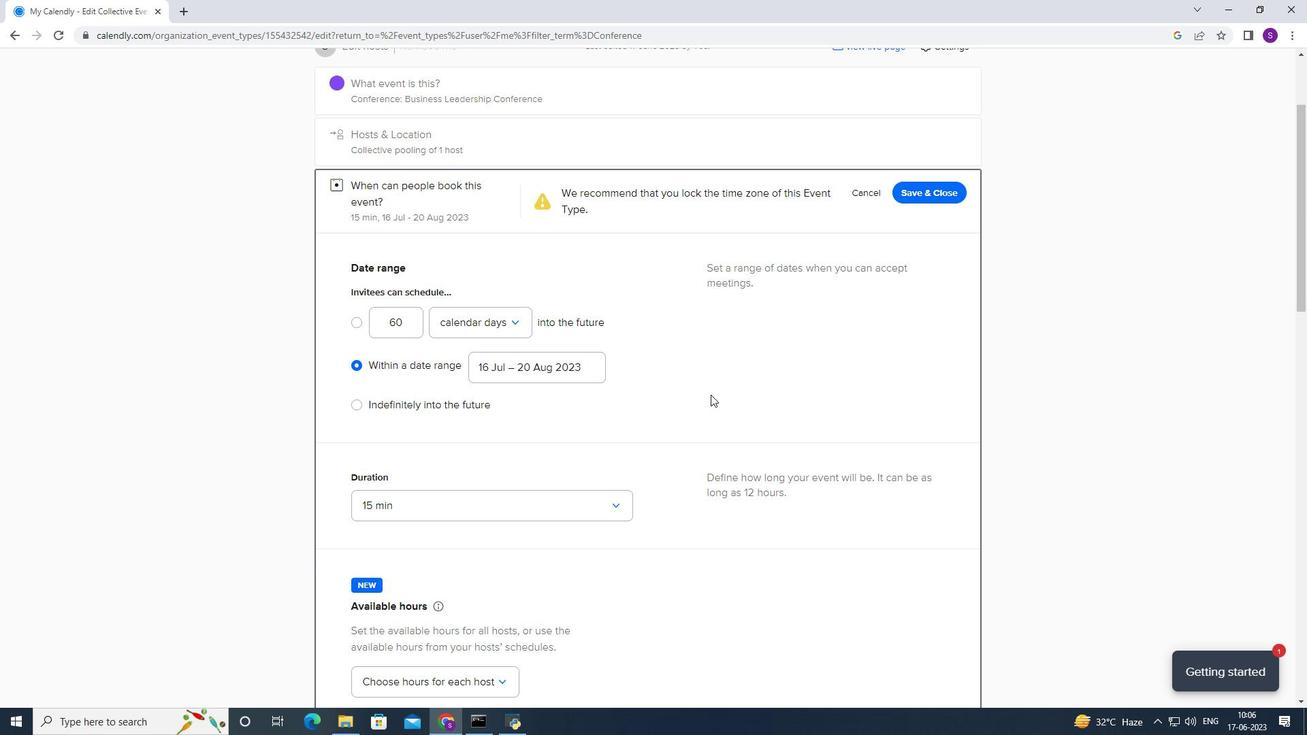 
Action: Mouse scrolled (701, 385) with delta (0, 0)
Screenshot: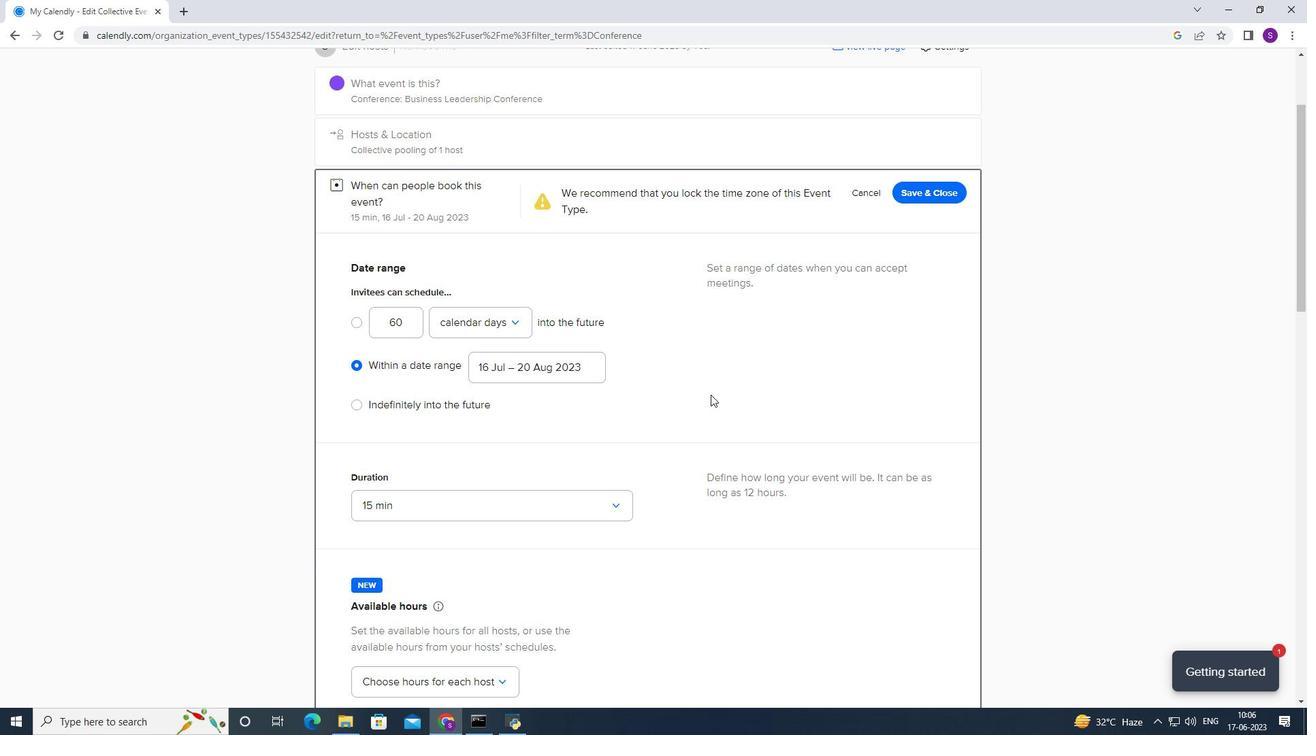 
Action: Mouse scrolled (701, 385) with delta (0, 0)
Screenshot: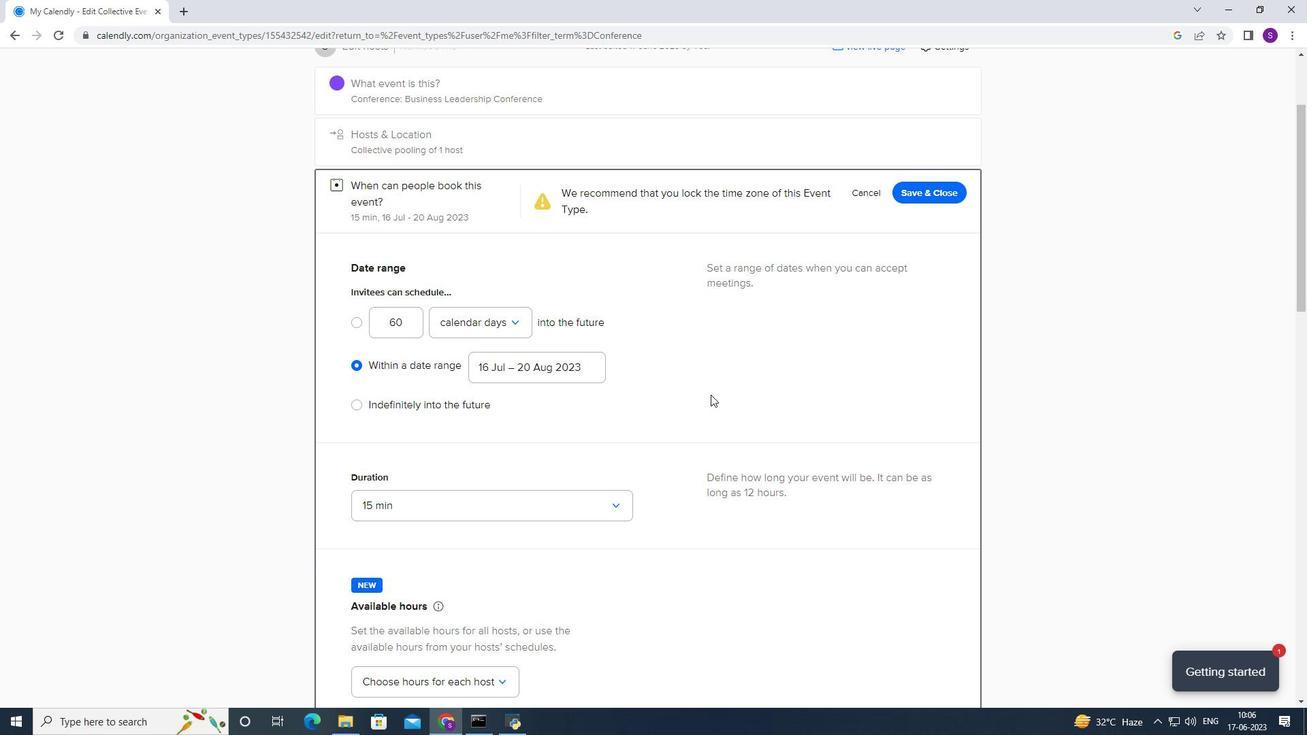 
Action: Mouse scrolled (701, 385) with delta (0, 0)
Screenshot: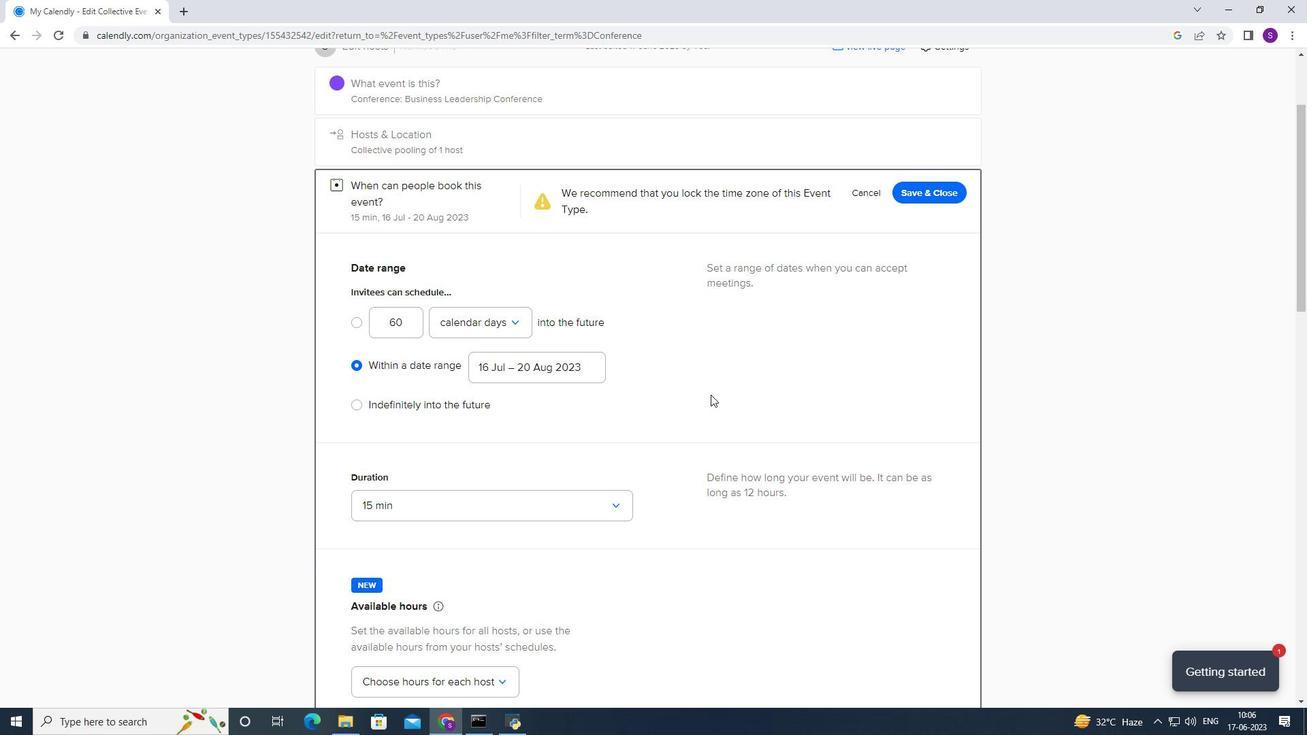 
Action: Mouse scrolled (701, 385) with delta (0, 0)
Screenshot: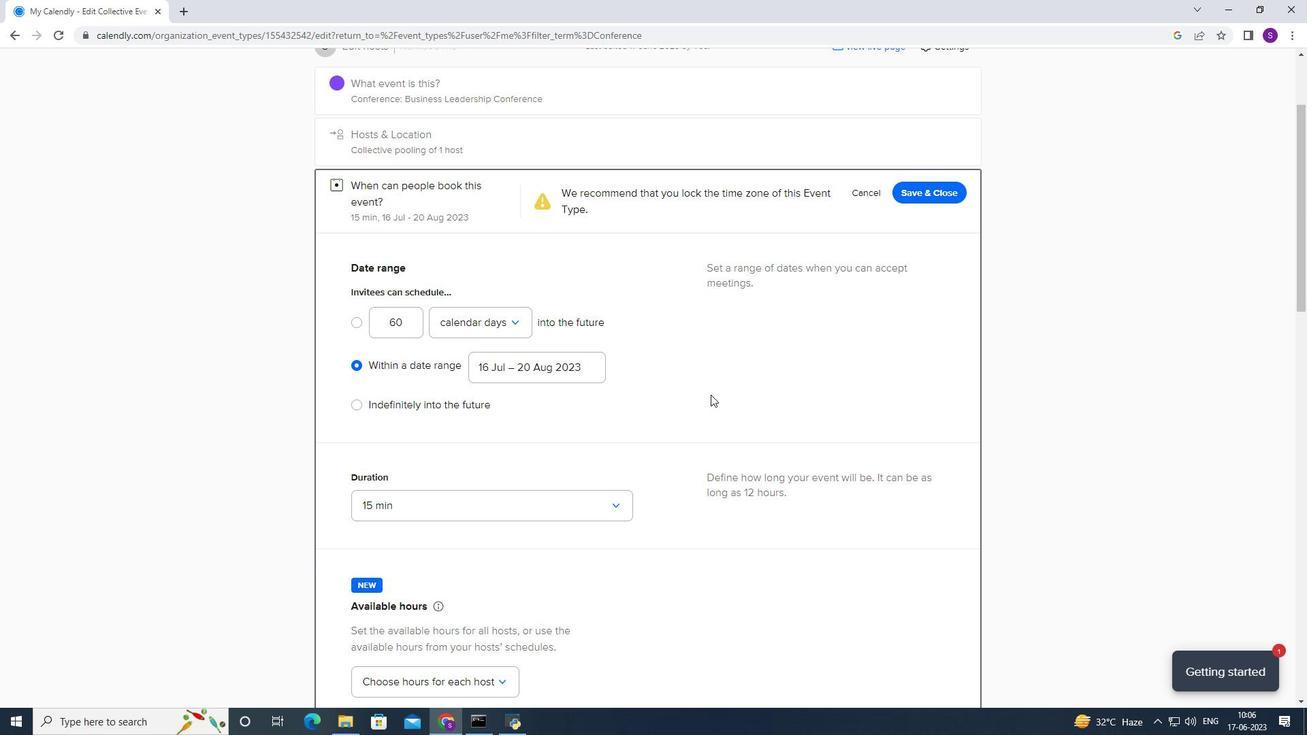 
Action: Mouse scrolled (701, 385) with delta (0, 0)
Screenshot: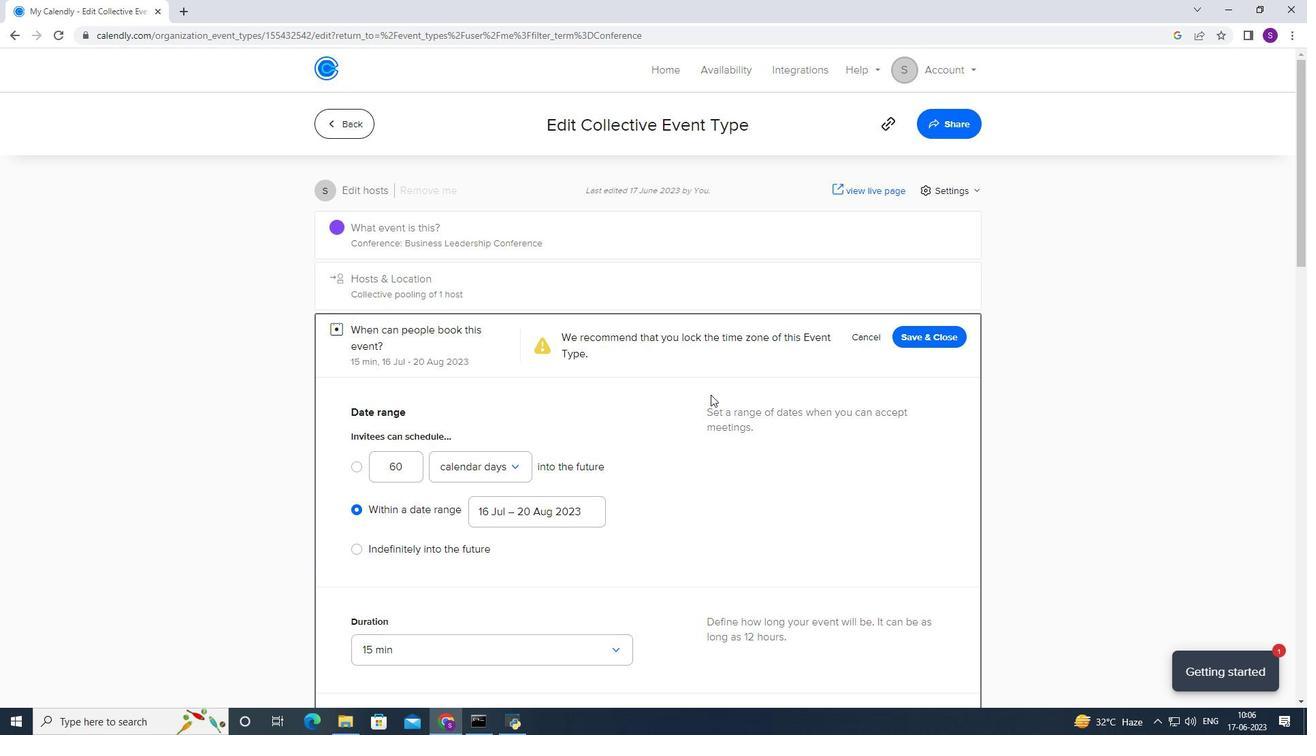 
Action: Mouse scrolled (701, 385) with delta (0, 0)
Screenshot: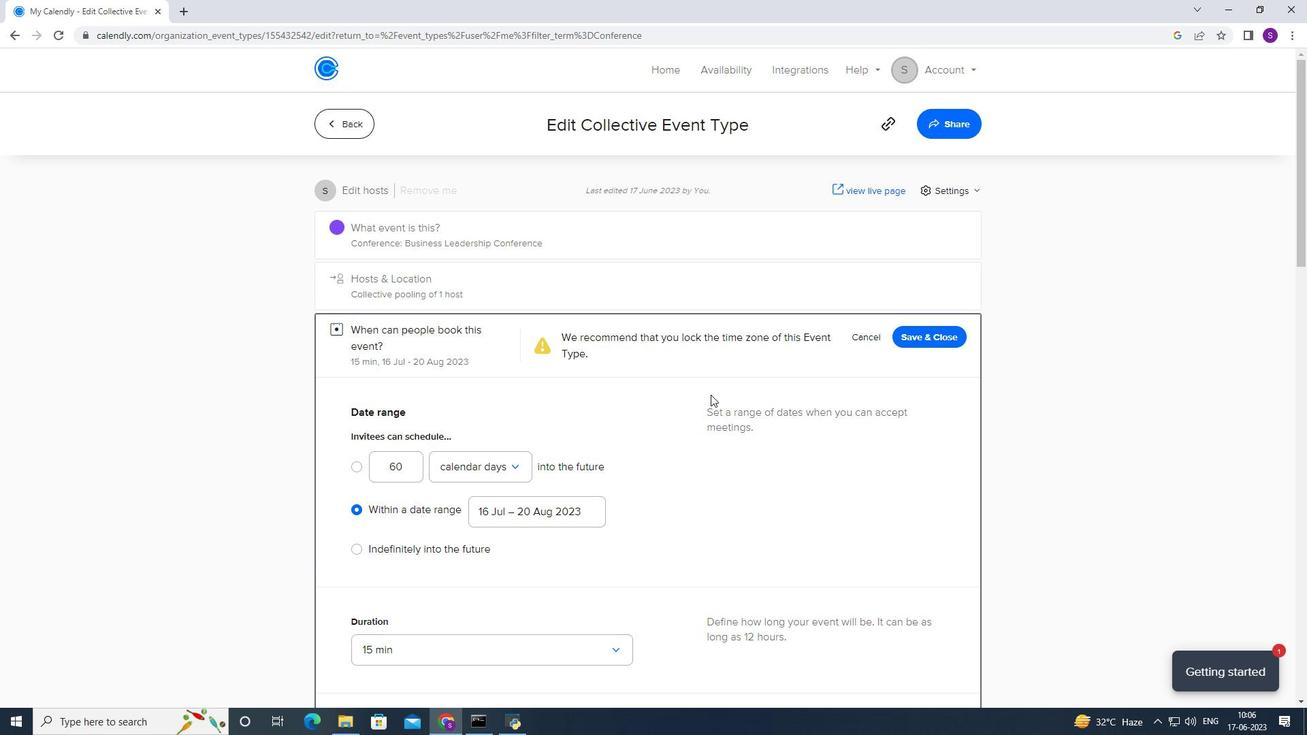 
Action: Mouse scrolled (701, 385) with delta (0, 0)
Screenshot: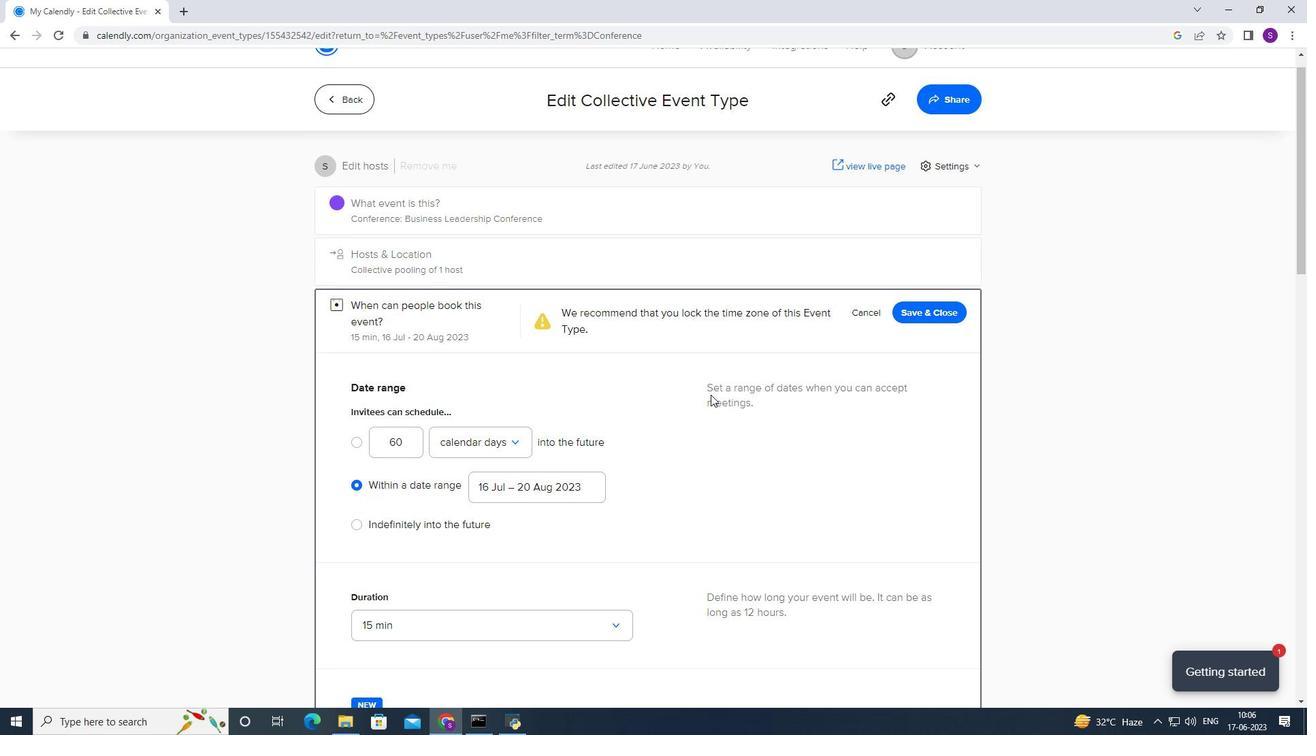 
Action: Mouse scrolled (701, 384) with delta (0, 0)
Screenshot: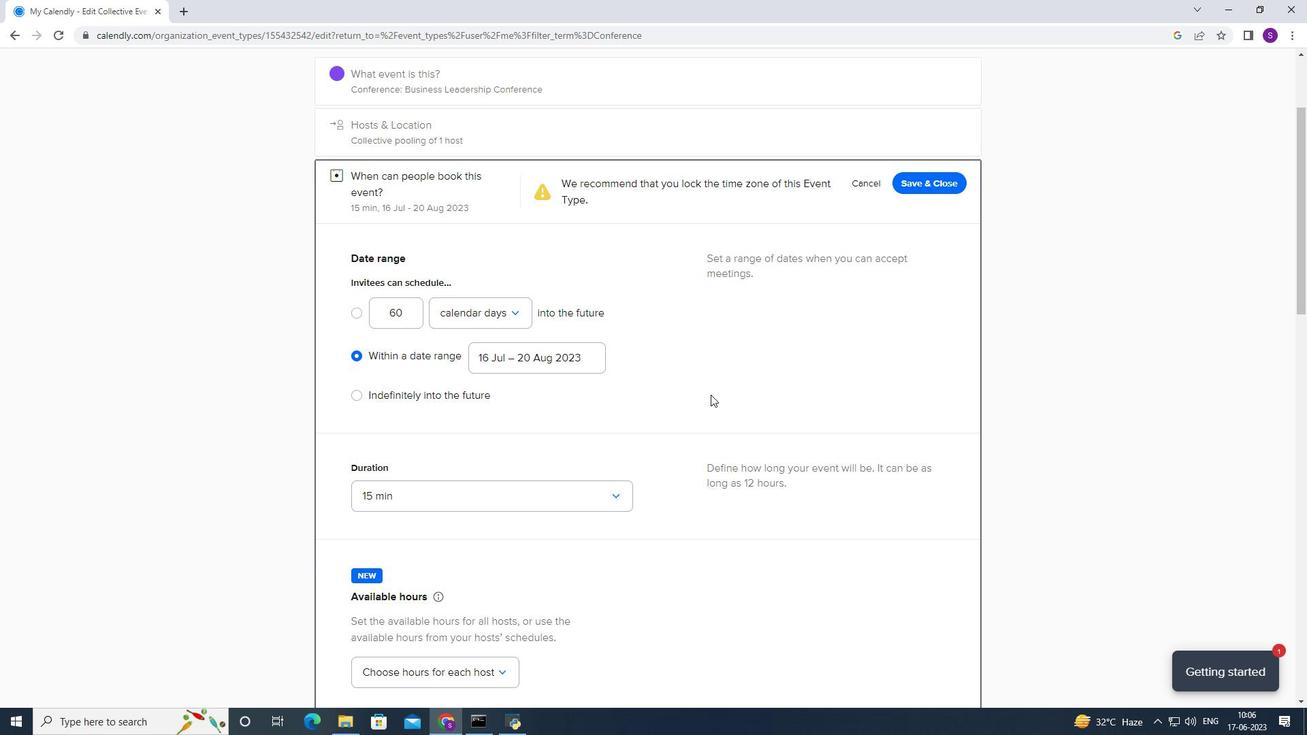 
Action: Mouse scrolled (701, 384) with delta (0, 0)
Screenshot: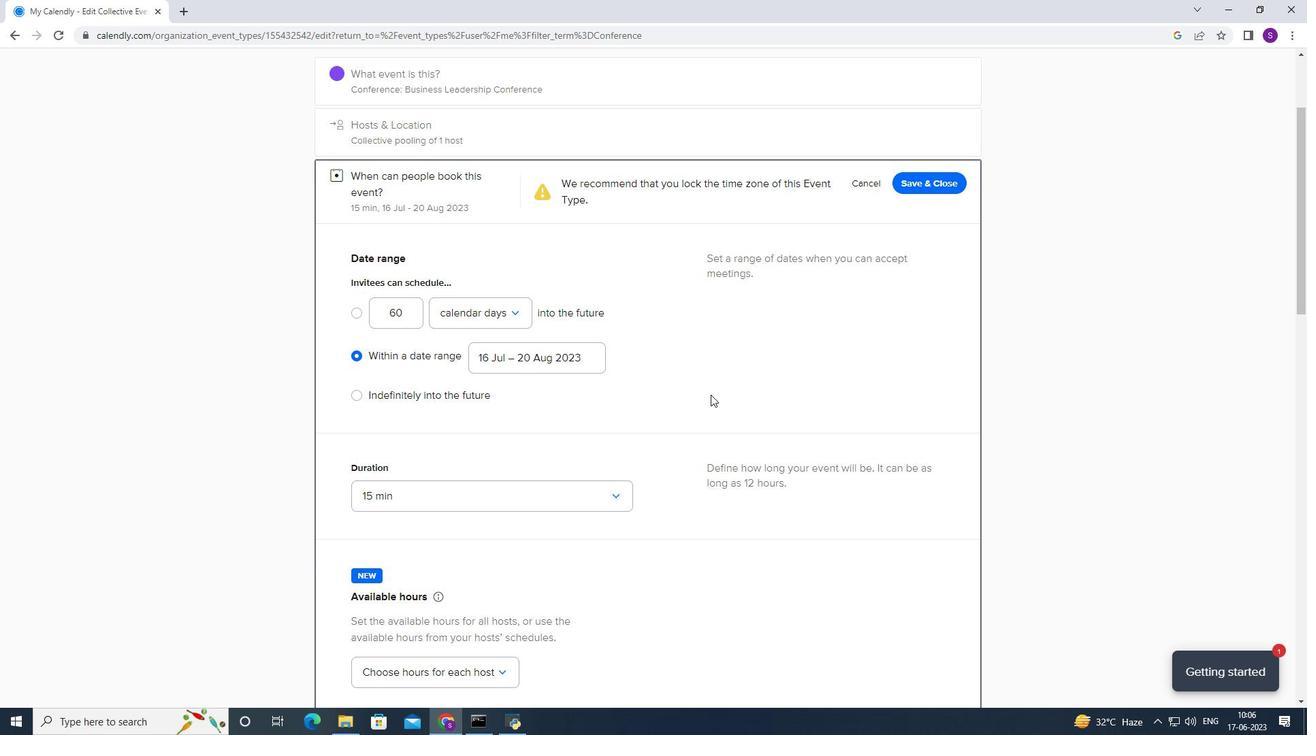 
Action: Mouse scrolled (701, 384) with delta (0, 0)
Screenshot: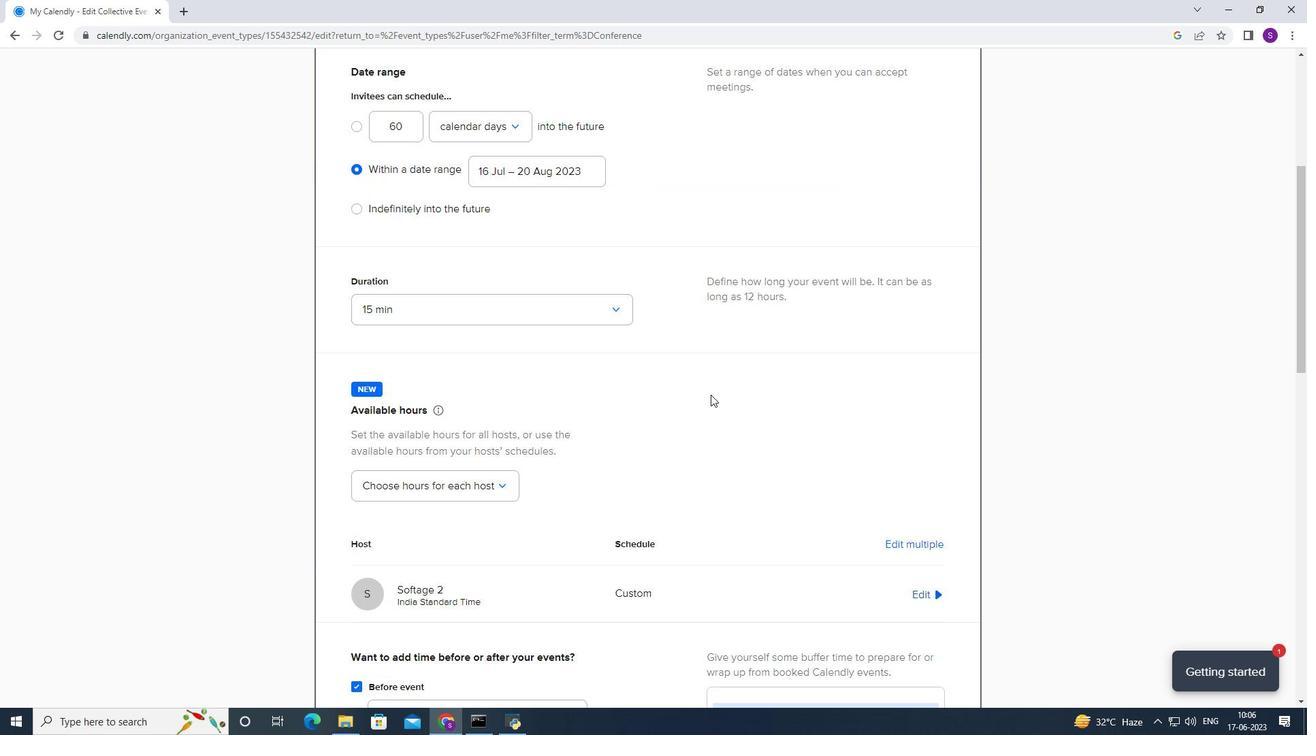 
Action: Mouse scrolled (701, 384) with delta (0, 0)
Screenshot: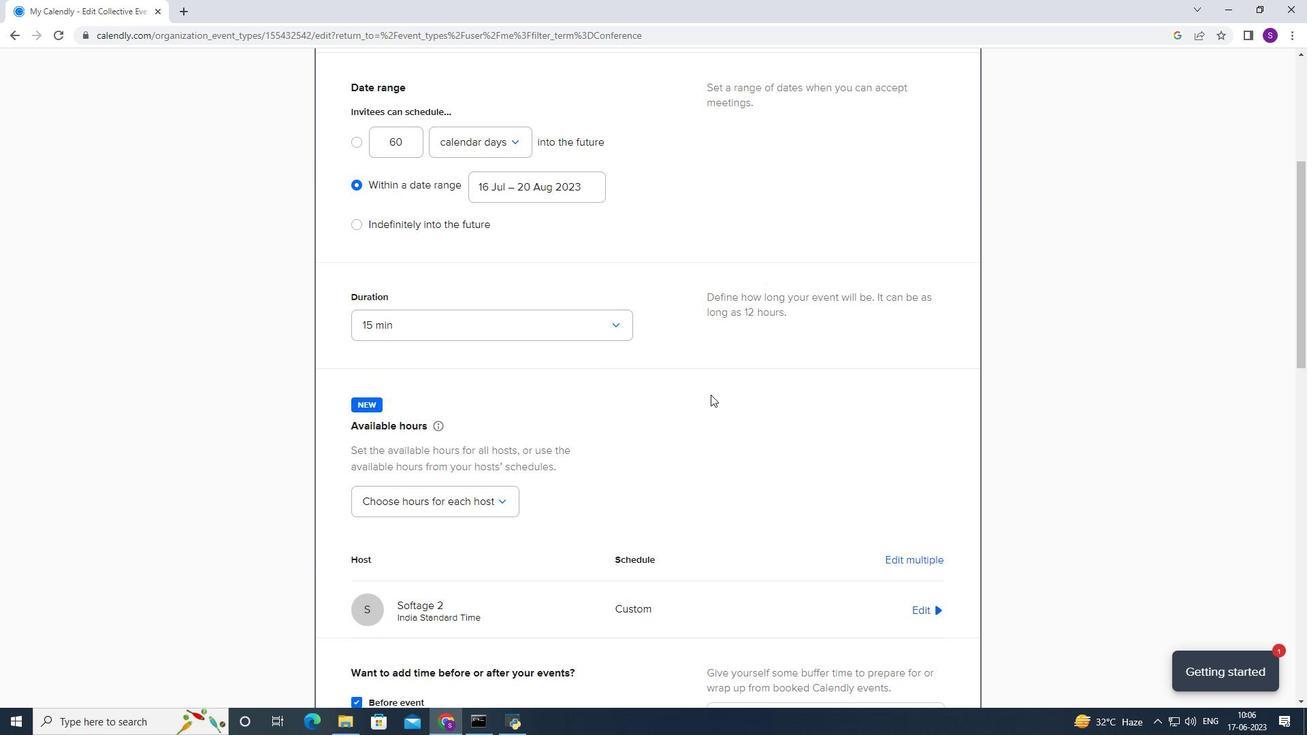 
Action: Mouse scrolled (701, 384) with delta (0, 0)
Screenshot: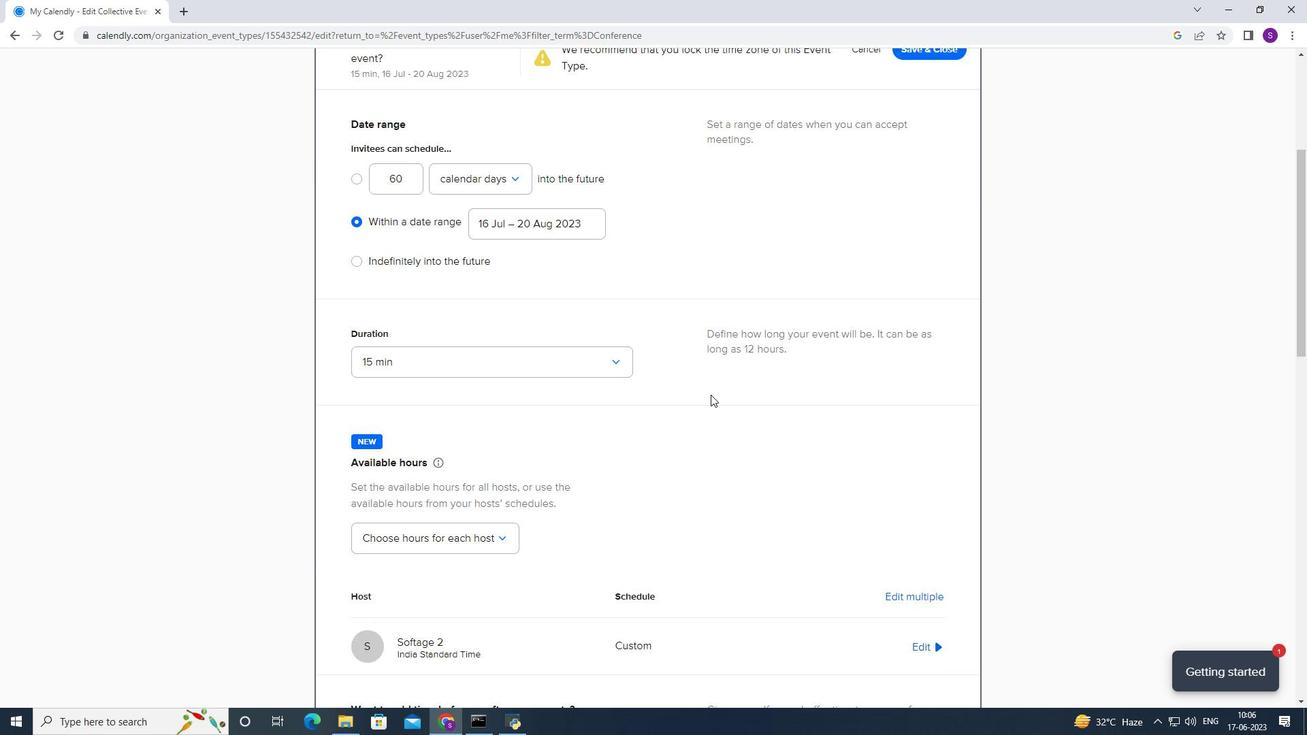 
Action: Mouse scrolled (701, 385) with delta (0, 0)
Screenshot: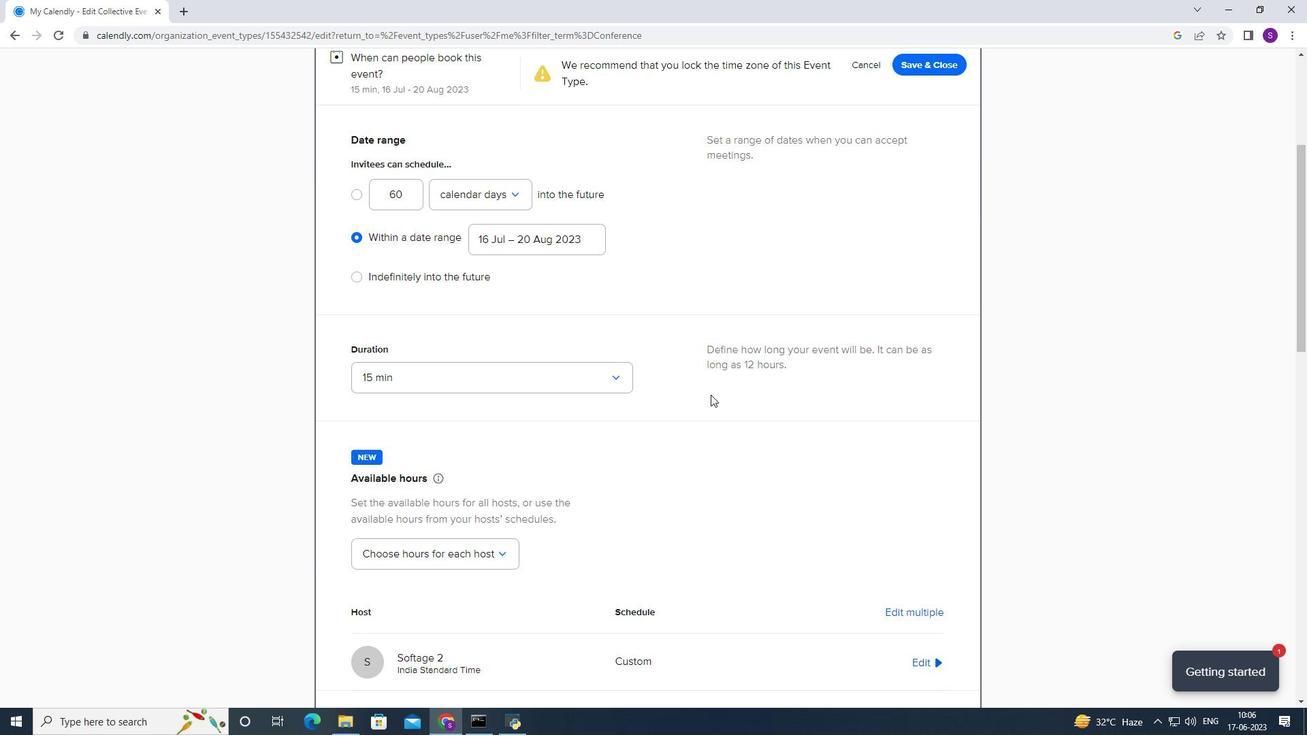 
Action: Mouse scrolled (701, 384) with delta (0, 0)
Screenshot: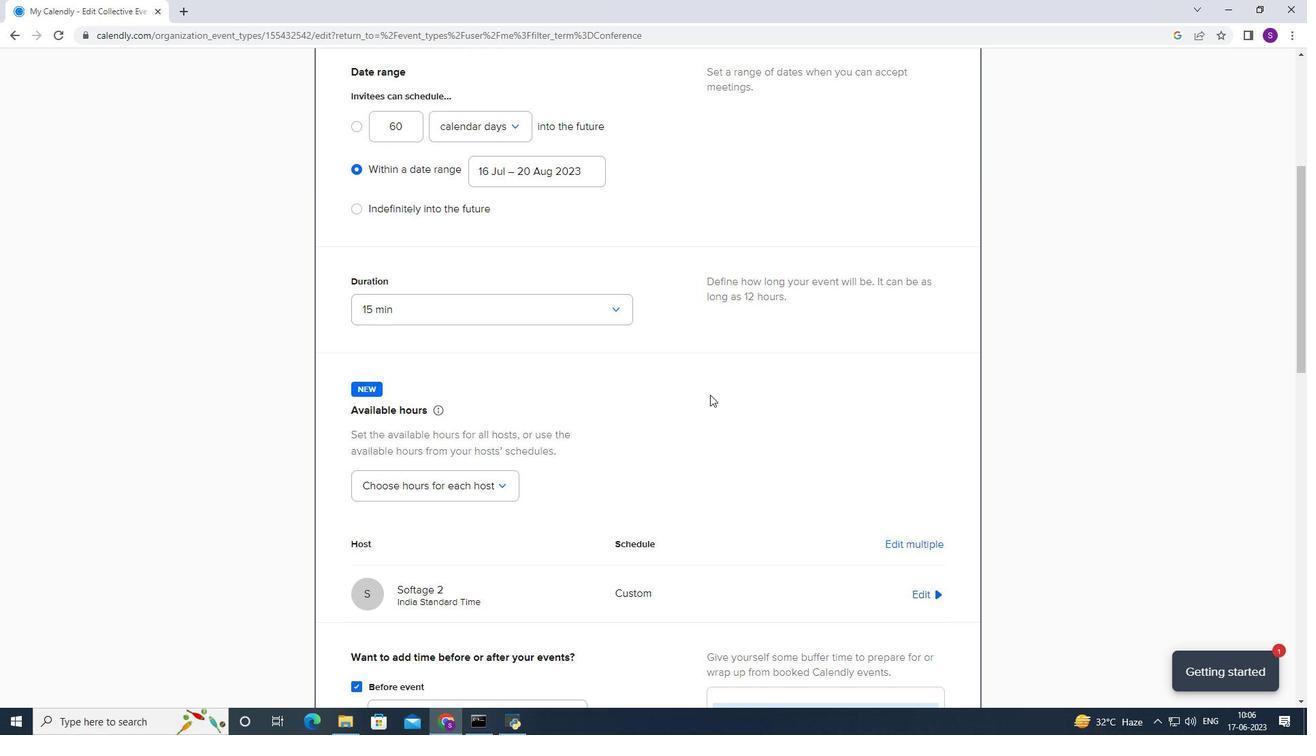 
Action: Mouse moved to (484, 432)
Screenshot: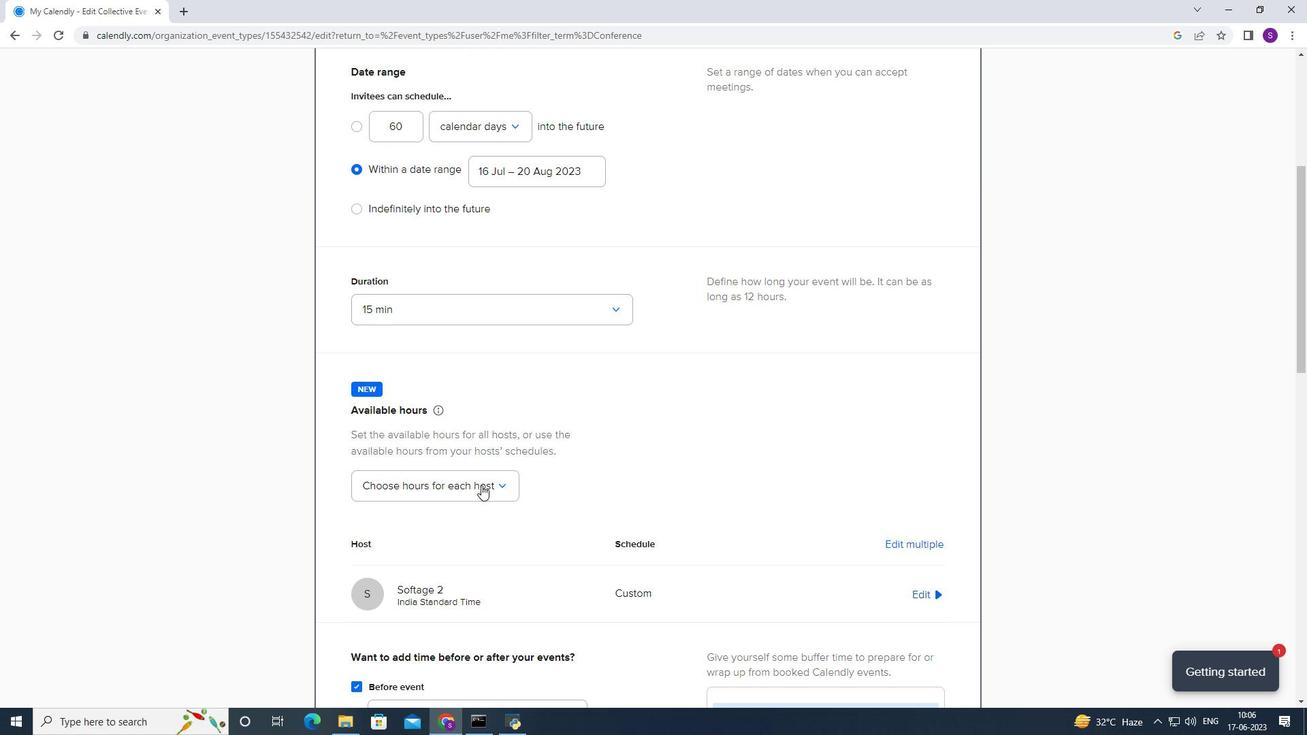 
Action: Mouse pressed left at (484, 432)
Screenshot: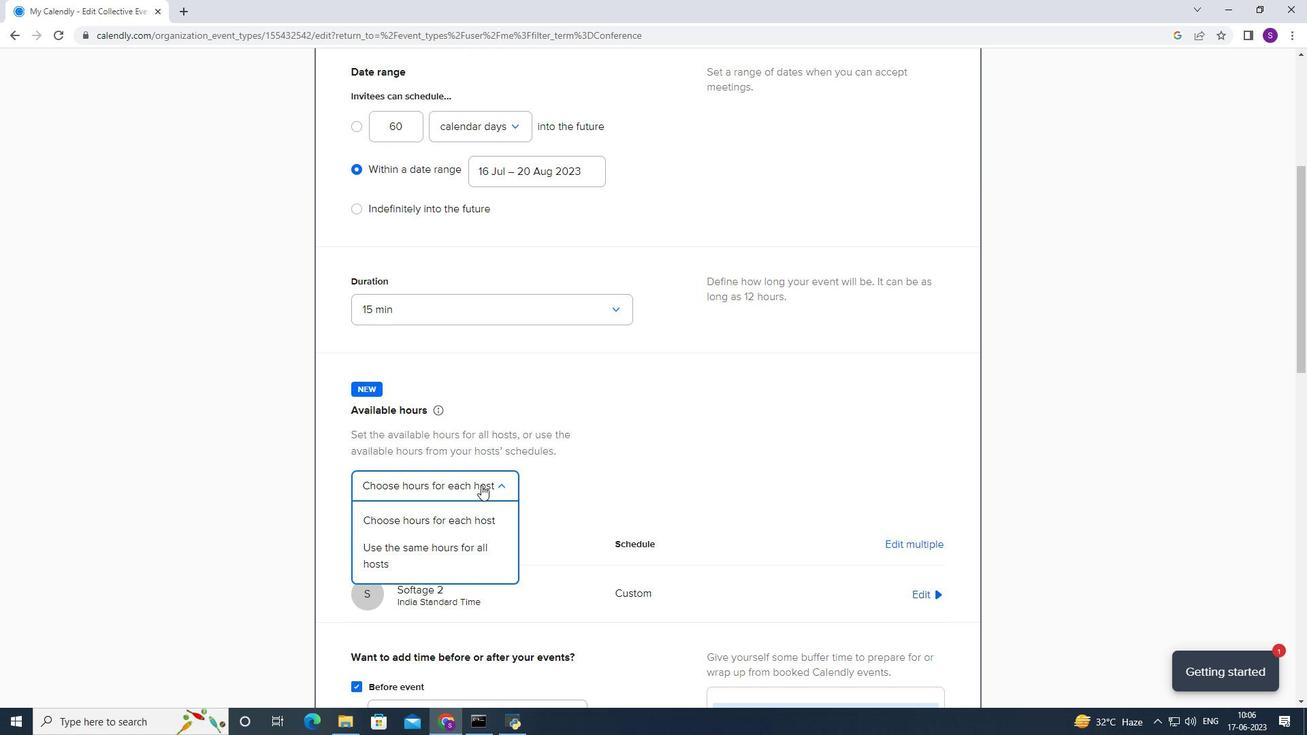
Action: Mouse scrolled (484, 432) with delta (0, 0)
Screenshot: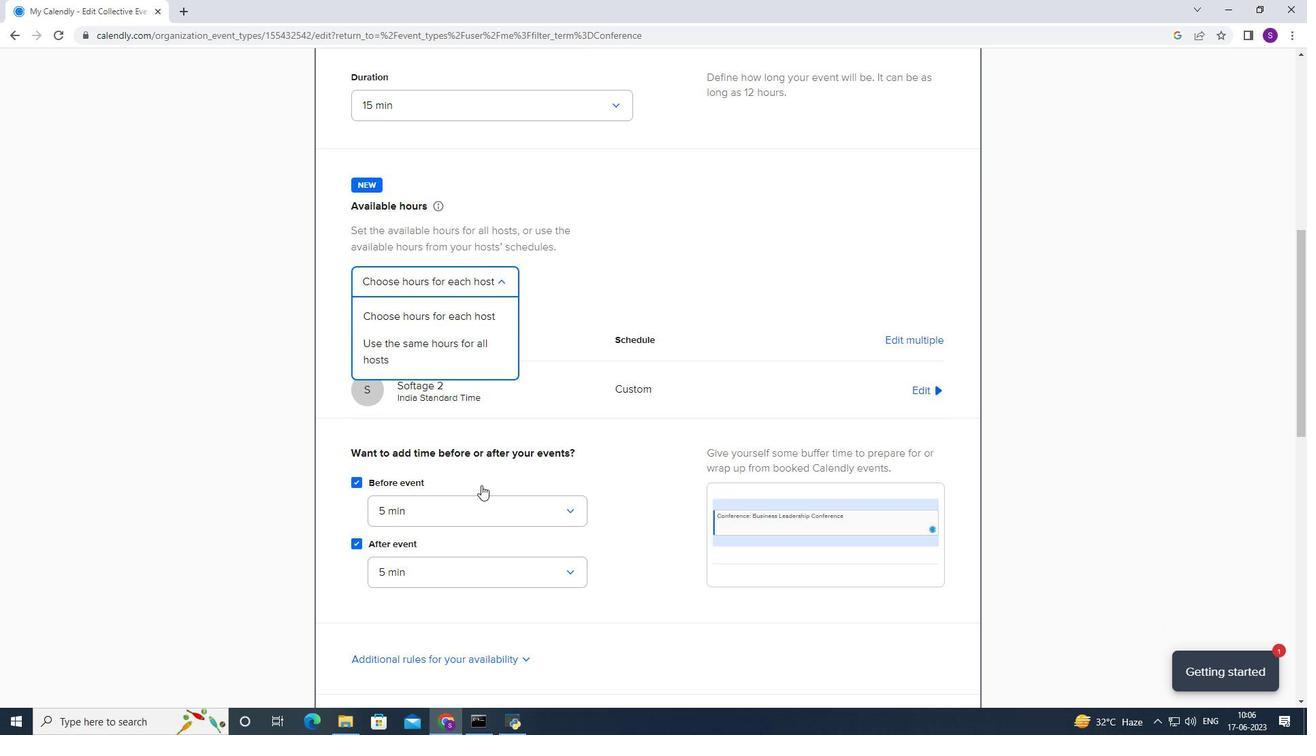 
Action: Mouse scrolled (484, 432) with delta (0, 0)
Screenshot: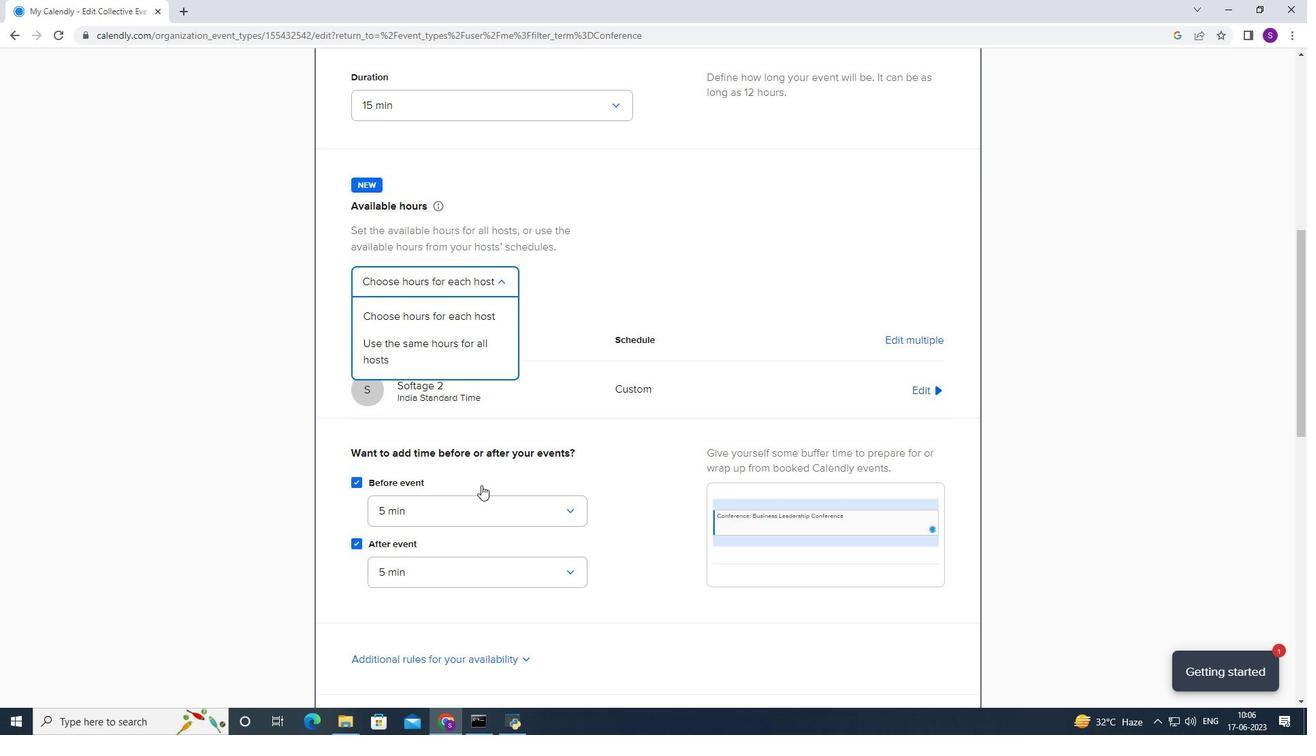 
Action: Mouse scrolled (484, 432) with delta (0, 0)
Screenshot: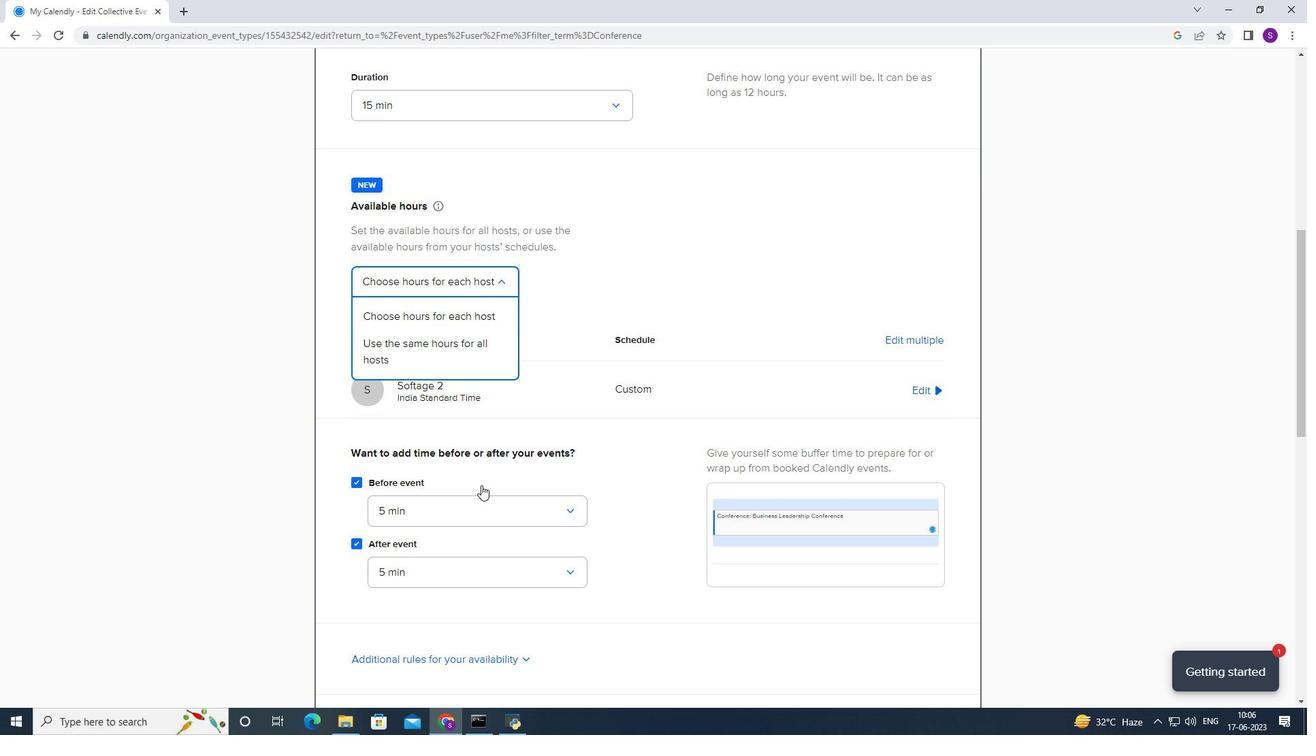 
Action: Mouse scrolled (484, 432) with delta (0, 0)
Screenshot: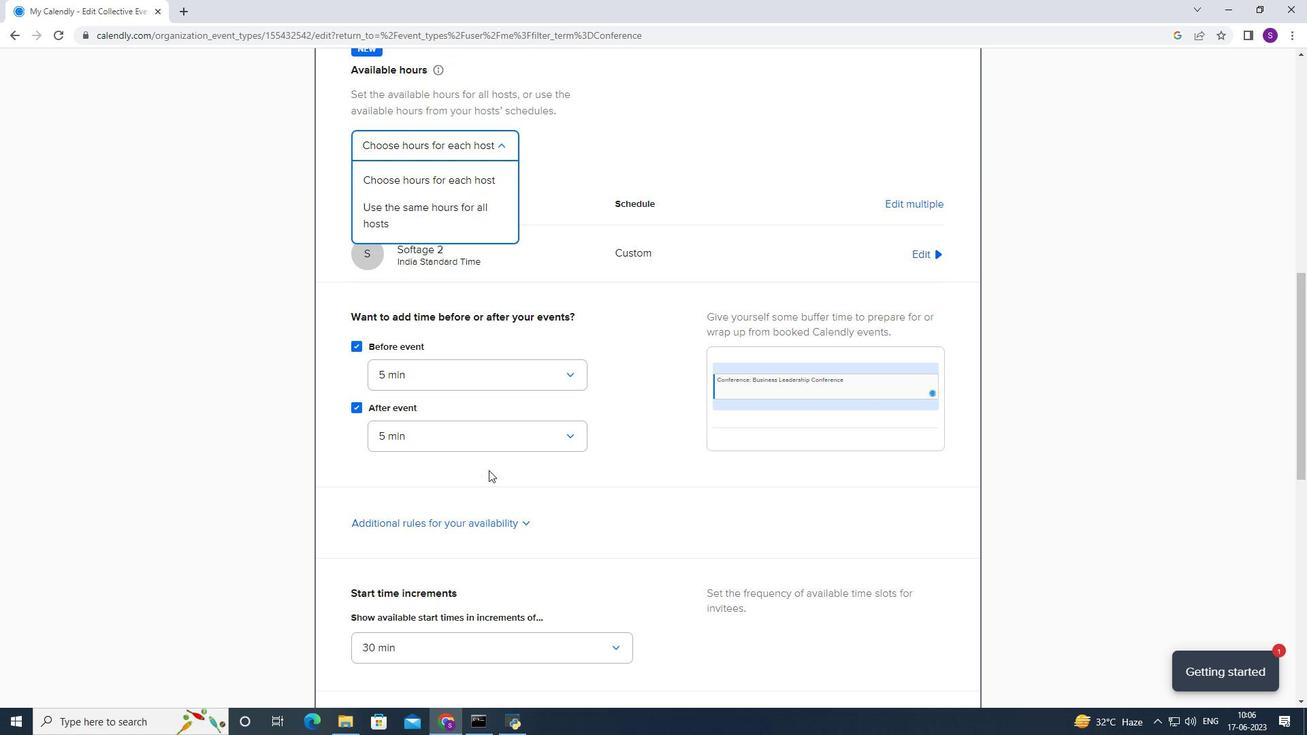 
Action: Mouse scrolled (484, 432) with delta (0, 0)
Screenshot: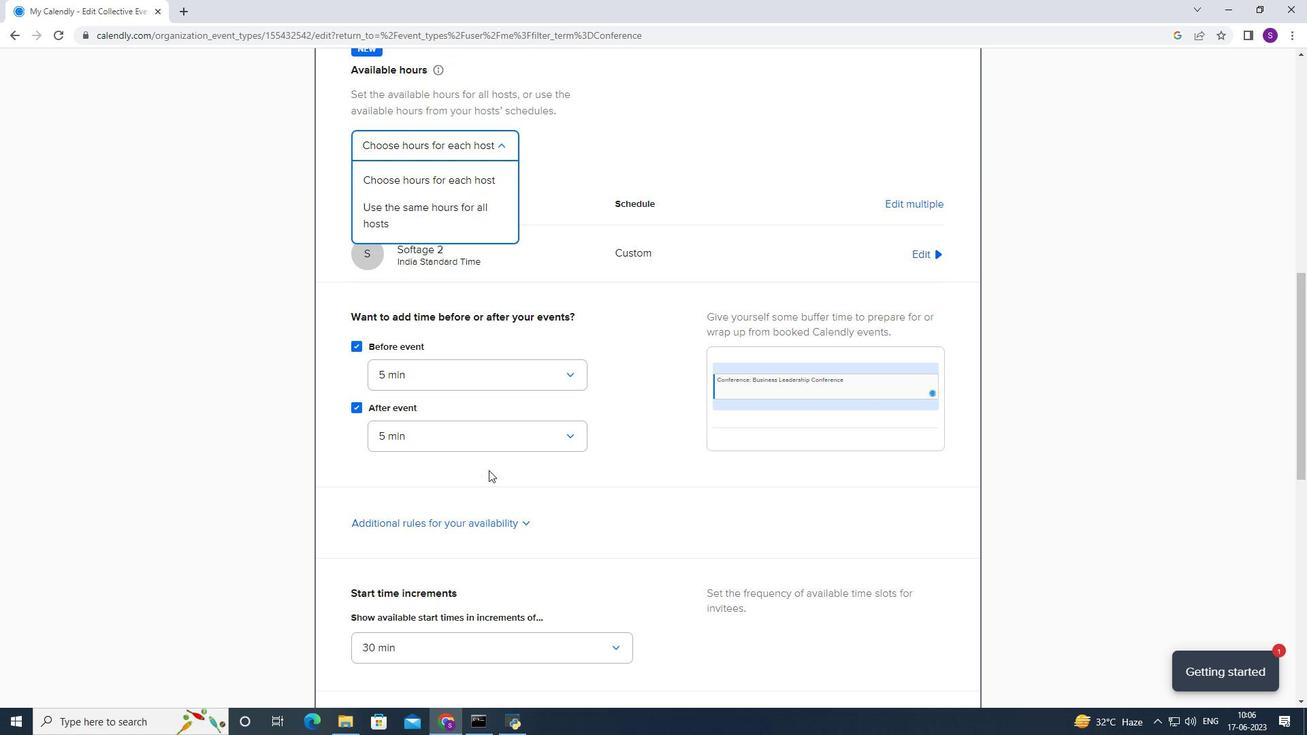 
Action: Mouse scrolled (484, 432) with delta (0, 0)
Screenshot: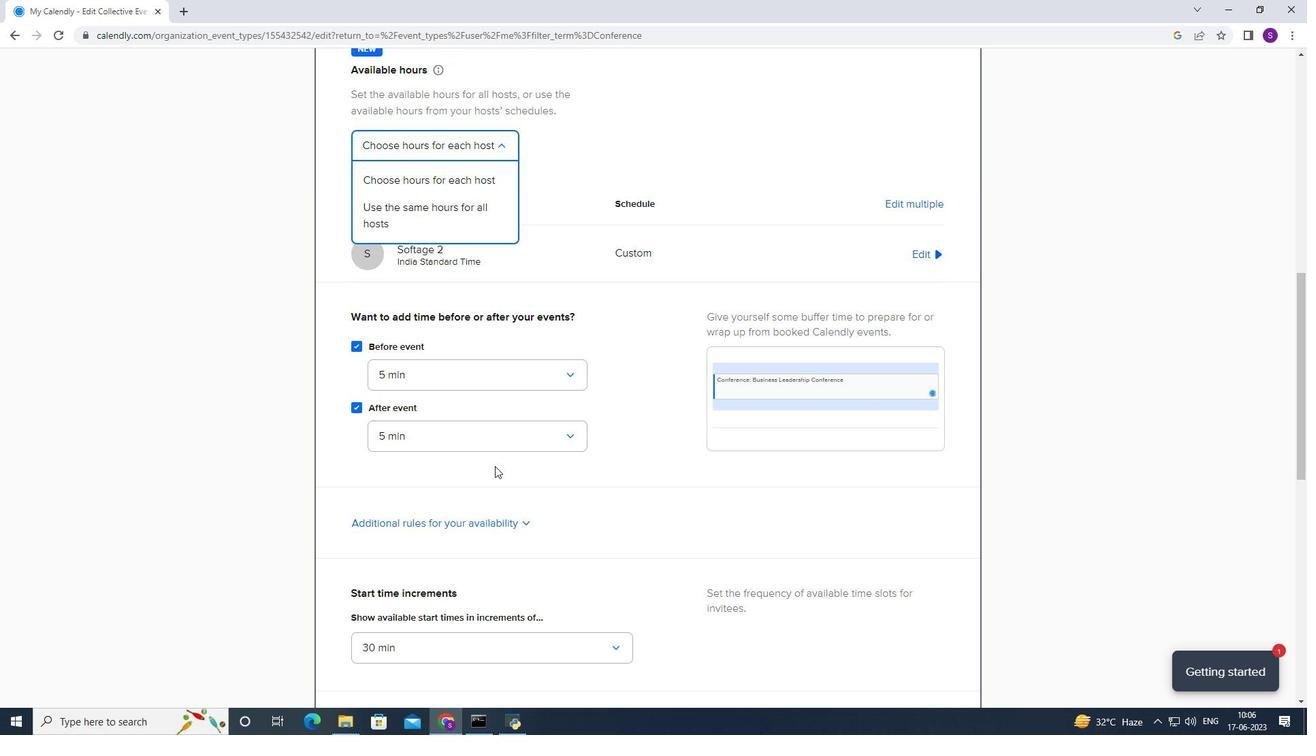 
Action: Mouse scrolled (484, 433) with delta (0, 0)
Screenshot: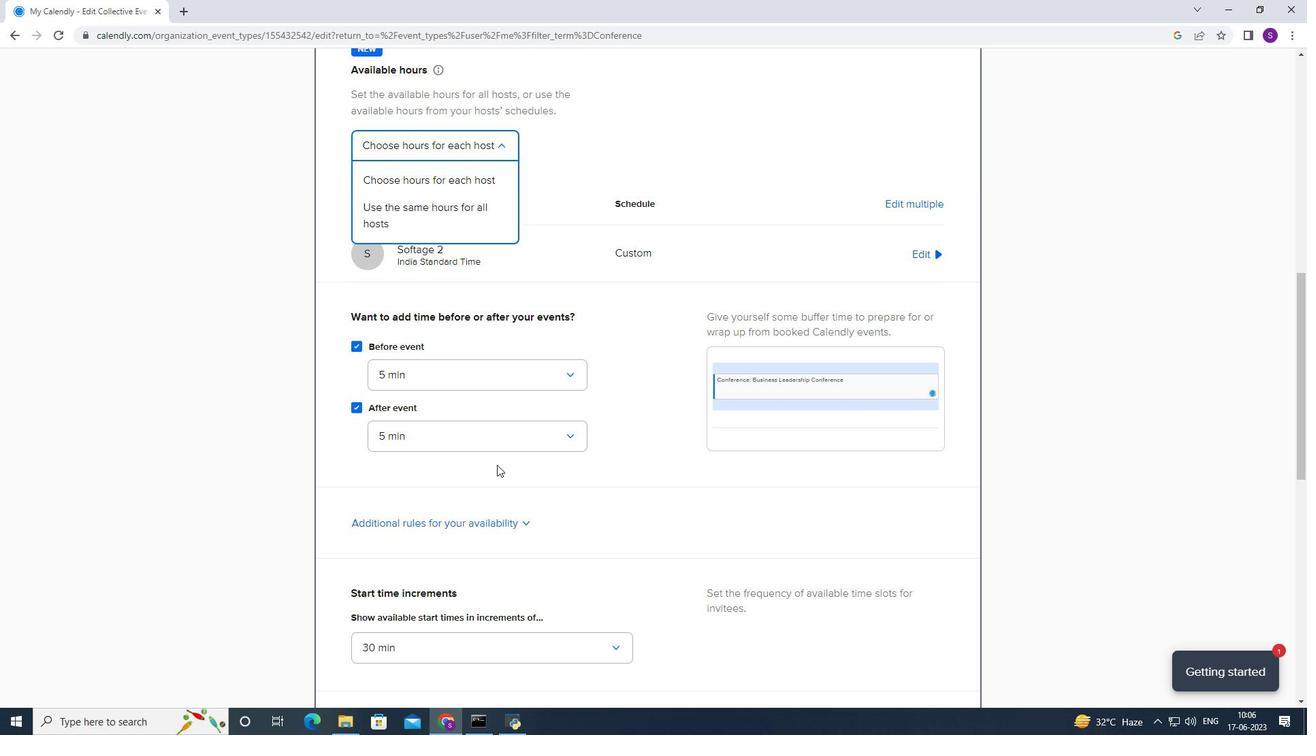 
Action: Mouse moved to (499, 422)
Screenshot: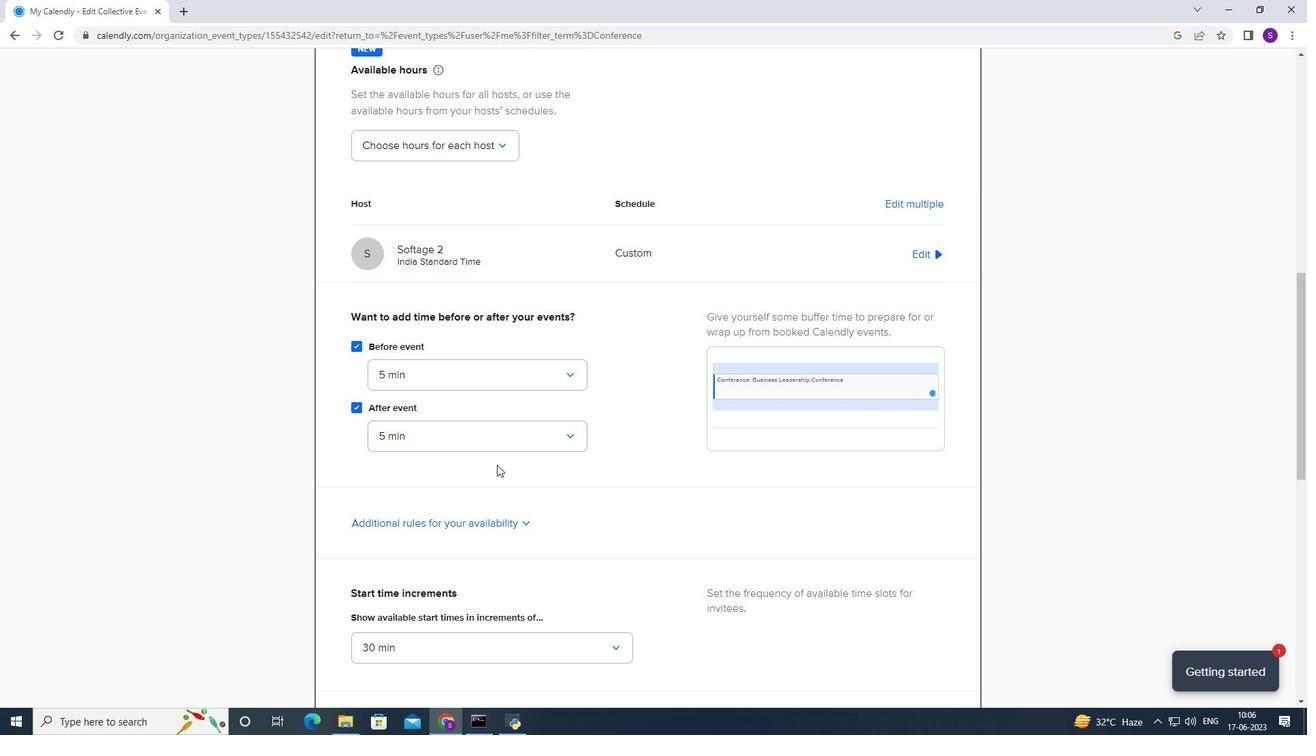 
Action: Mouse pressed left at (499, 422)
Screenshot: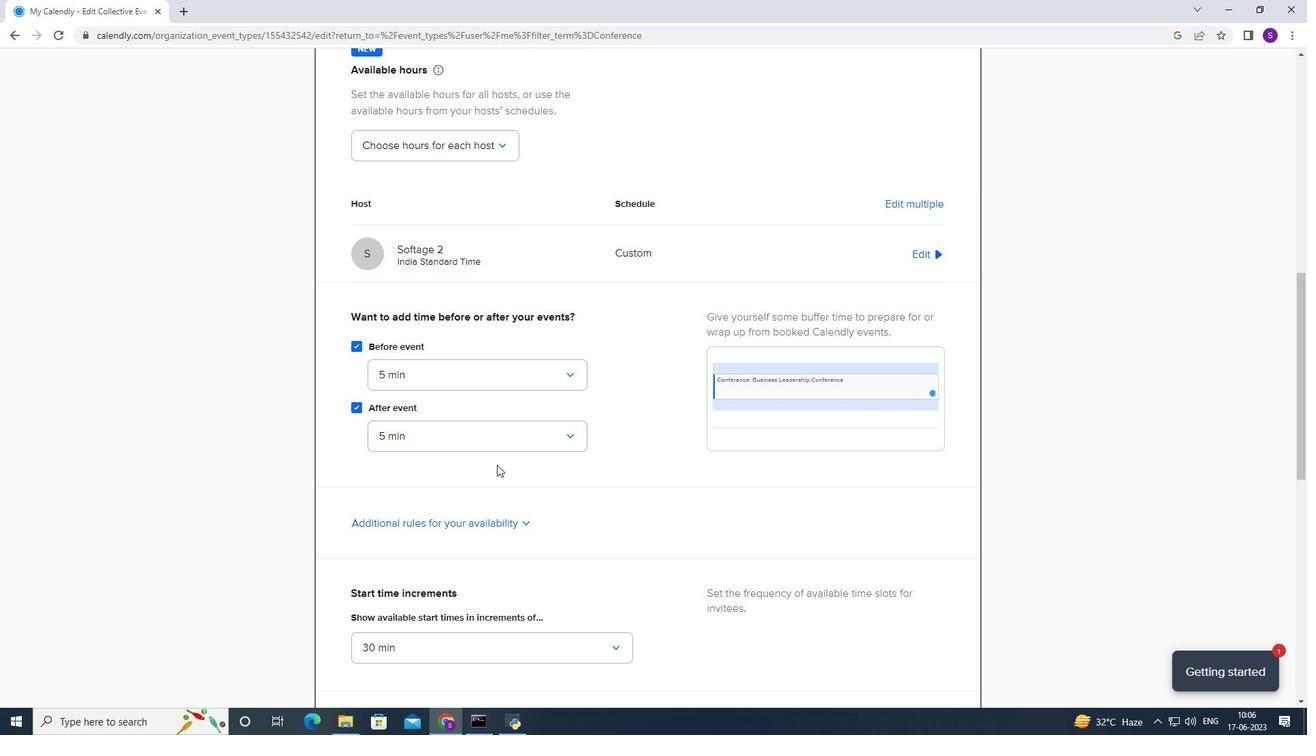
Action: Mouse scrolled (499, 422) with delta (0, 0)
Screenshot: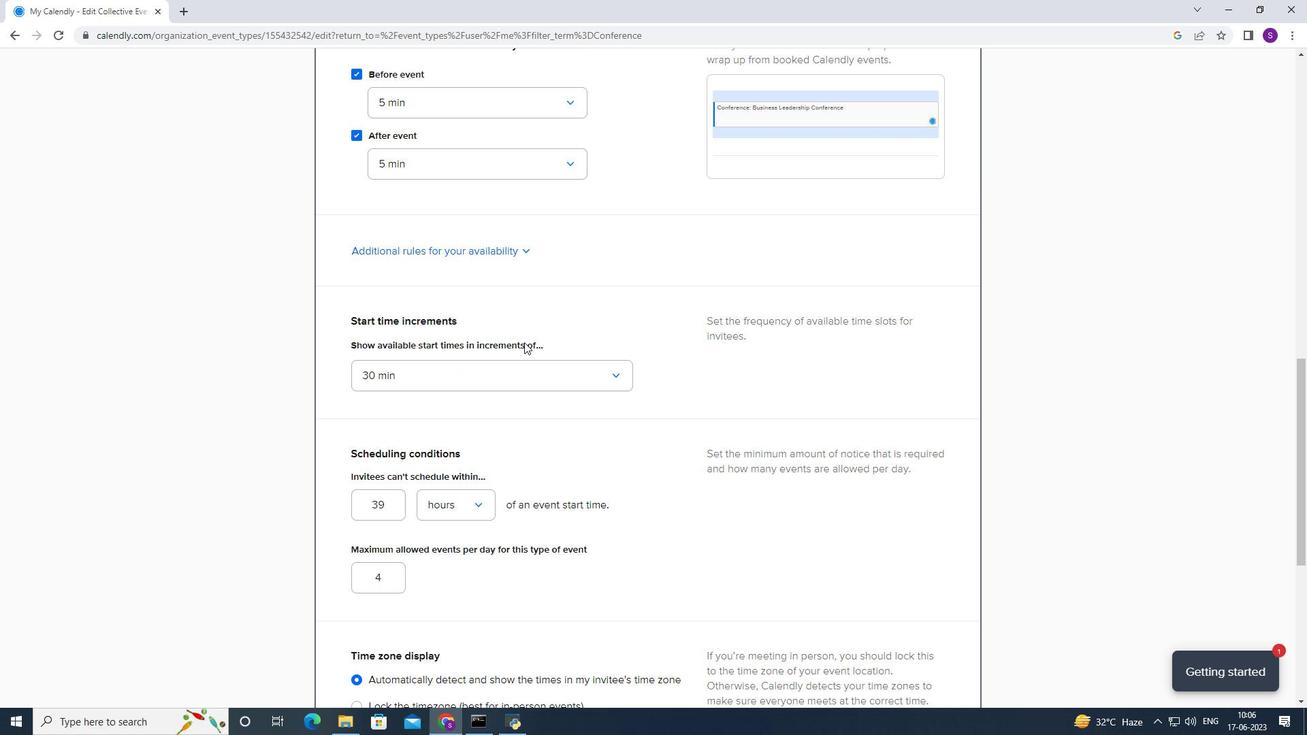 
Action: Mouse scrolled (499, 422) with delta (0, 0)
Screenshot: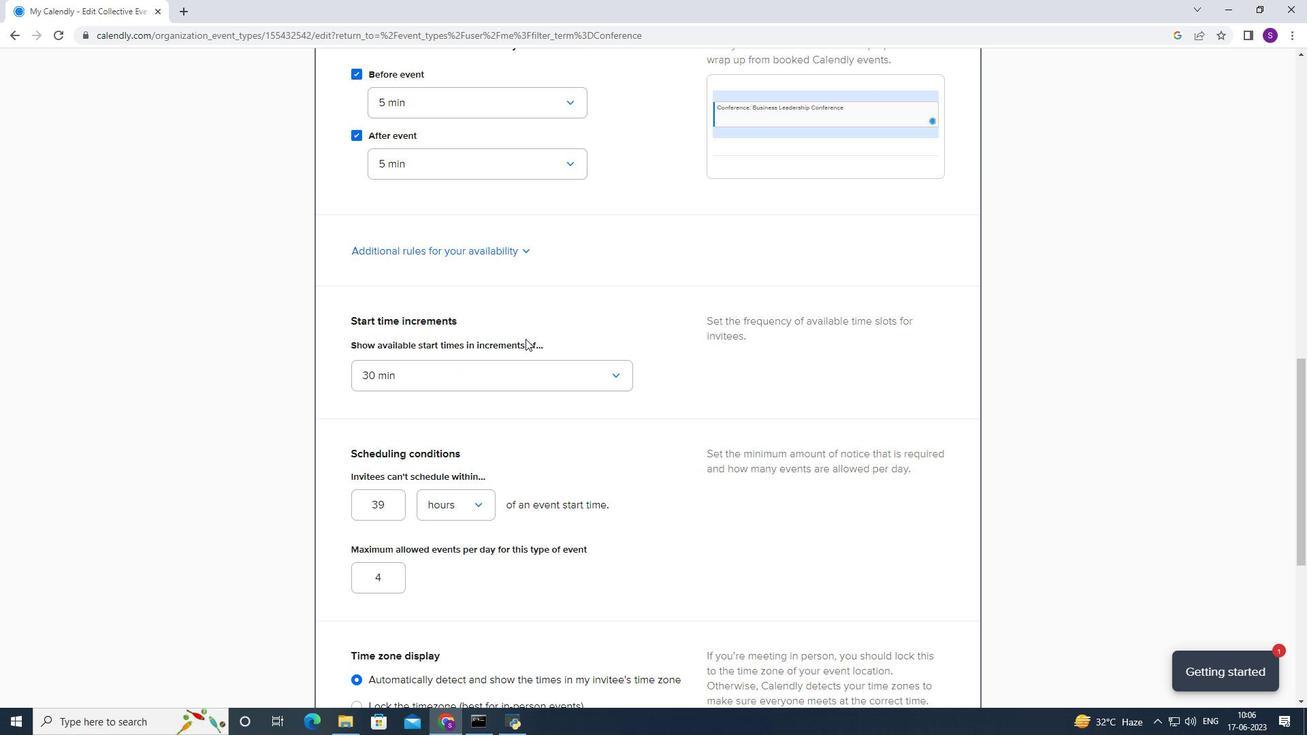 
Action: Mouse scrolled (499, 422) with delta (0, 0)
Screenshot: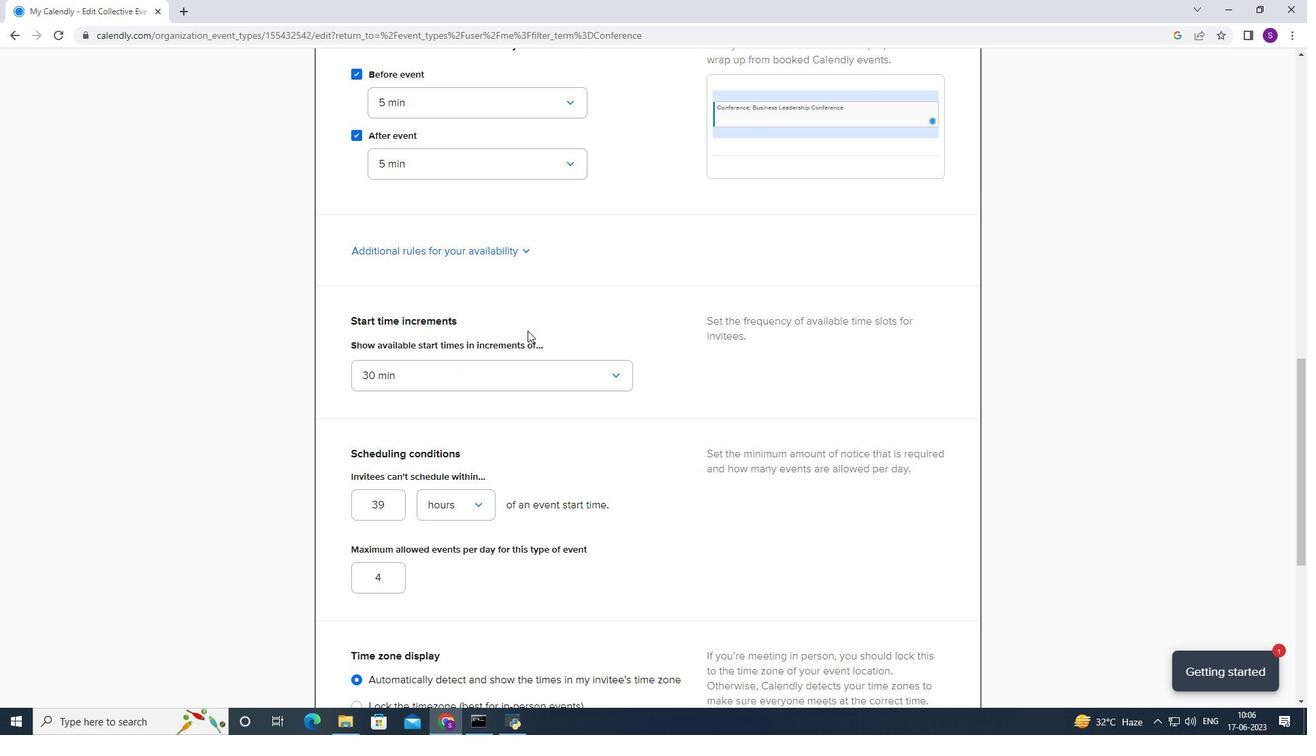 
Action: Mouse scrolled (499, 422) with delta (0, 0)
Screenshot: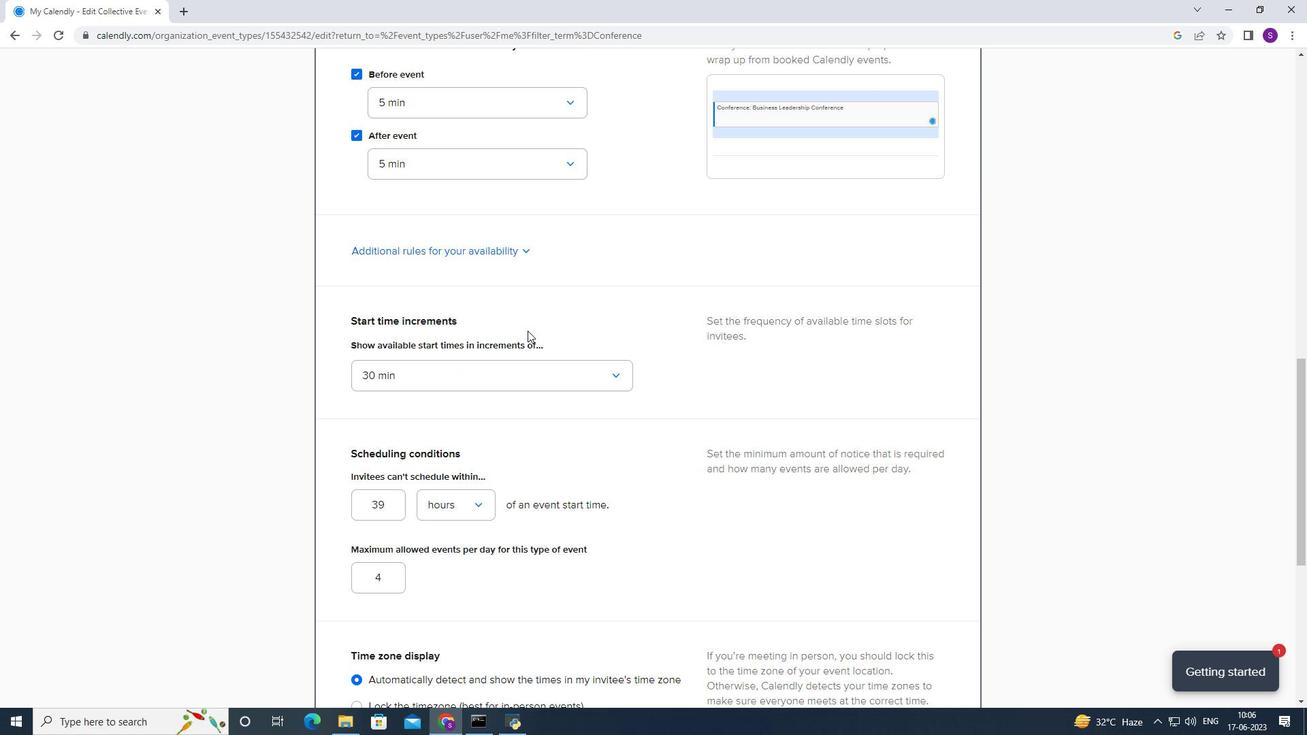 
Action: Mouse moved to (503, 311)
Screenshot: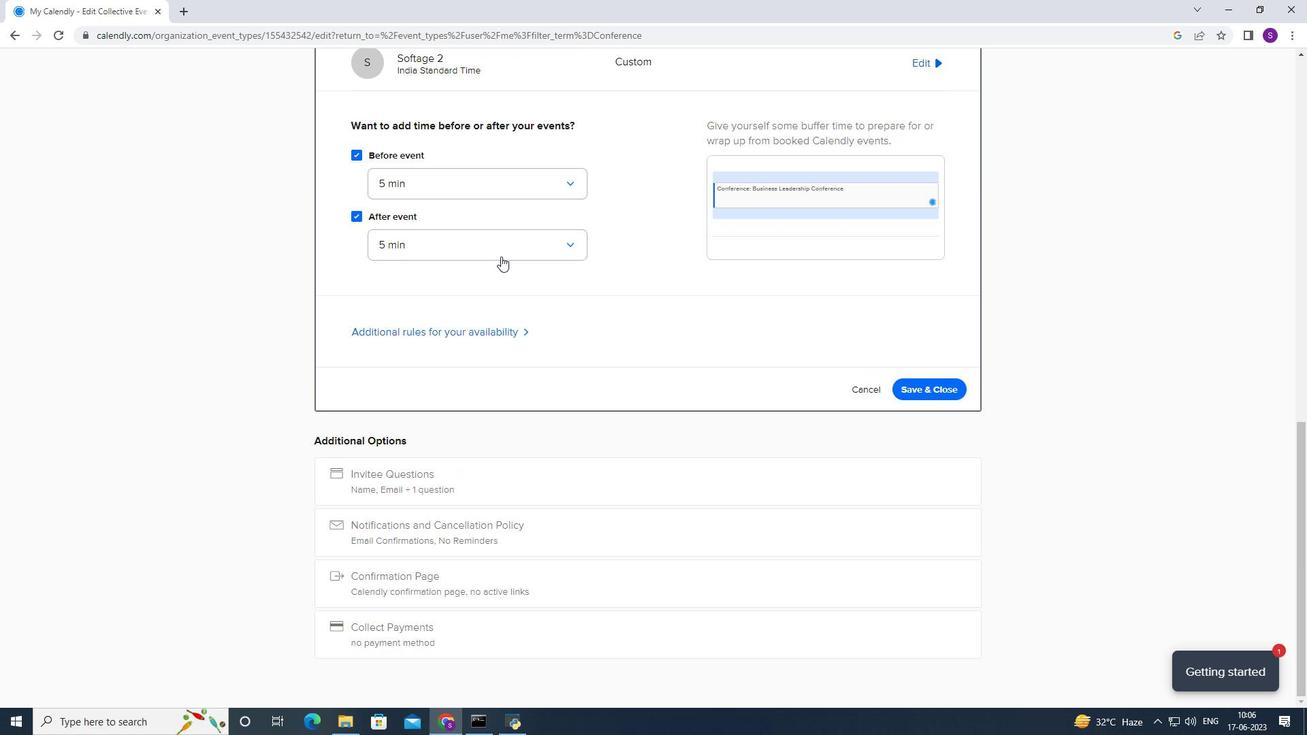 
Action: Mouse pressed left at (503, 311)
Screenshot: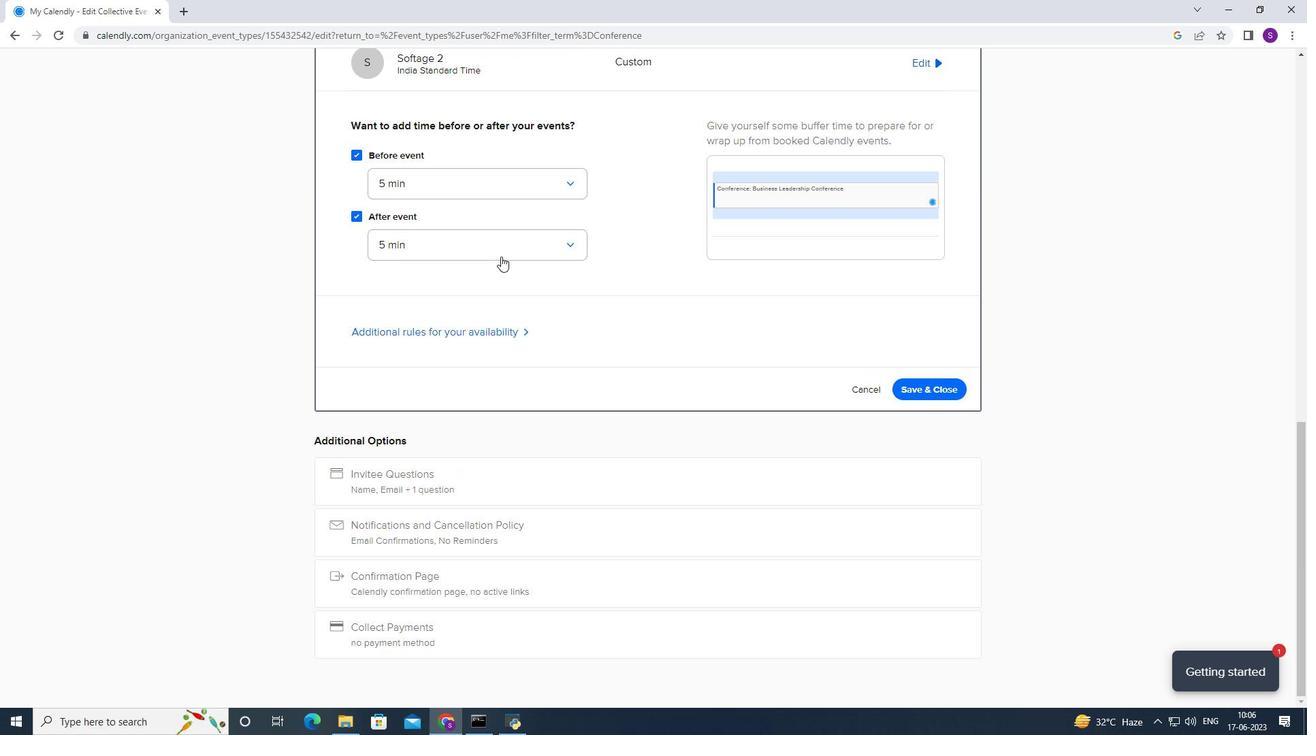 
Action: Mouse moved to (503, 311)
Screenshot: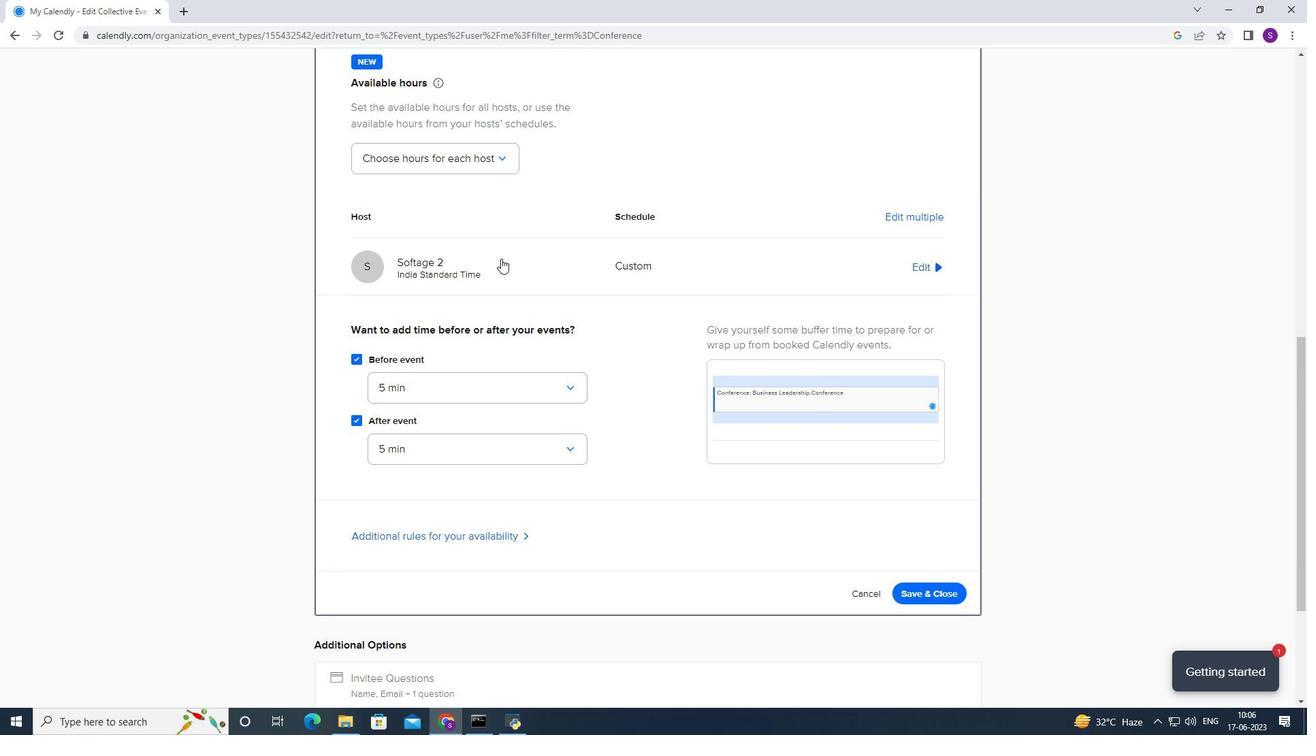 
Action: Mouse scrolled (503, 312) with delta (0, 0)
